 Task: Research Airbnb accommodation in Miandrarivo, Madagascar from 9th December, 2023 to 16th December, 2023 for 2 adults, 1 child.2 bedrooms having 2 beds and 1 bathroom. Property type can be flat. Booking option can be shelf check-in. Look for 4 properties as per requirement.
Action: Mouse moved to (544, 85)
Screenshot: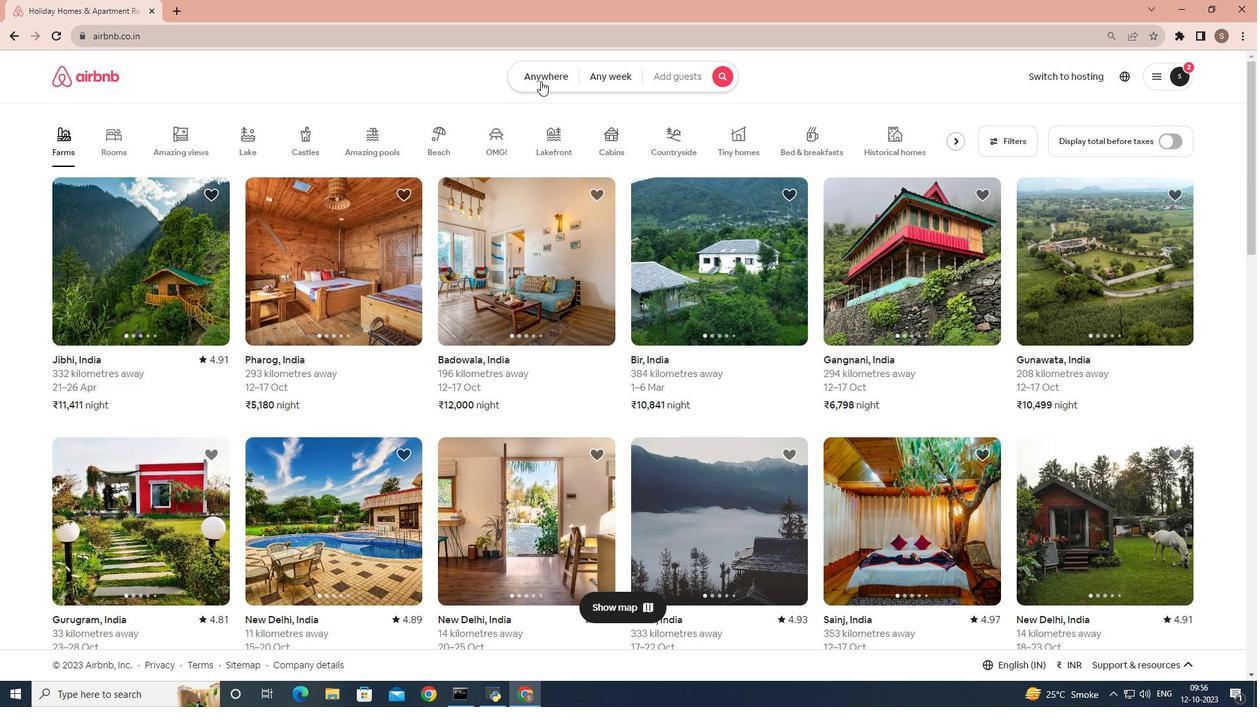 
Action: Mouse pressed left at (544, 85)
Screenshot: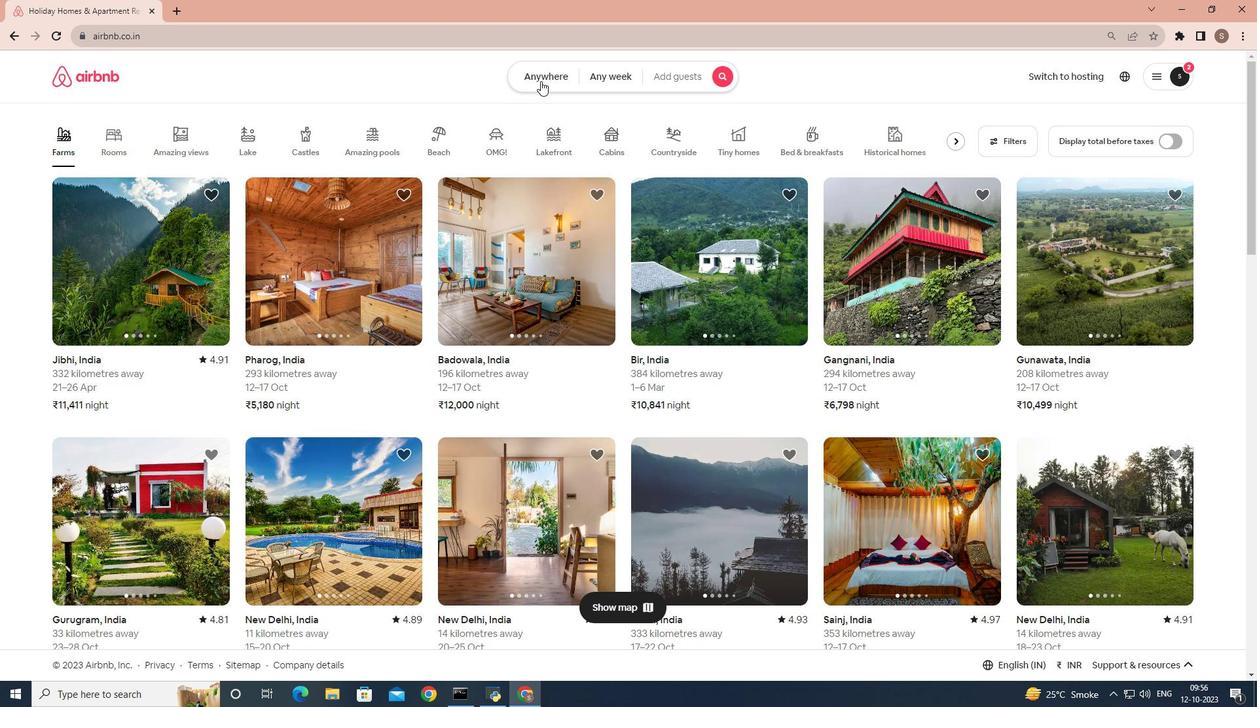 
Action: Mouse moved to (422, 130)
Screenshot: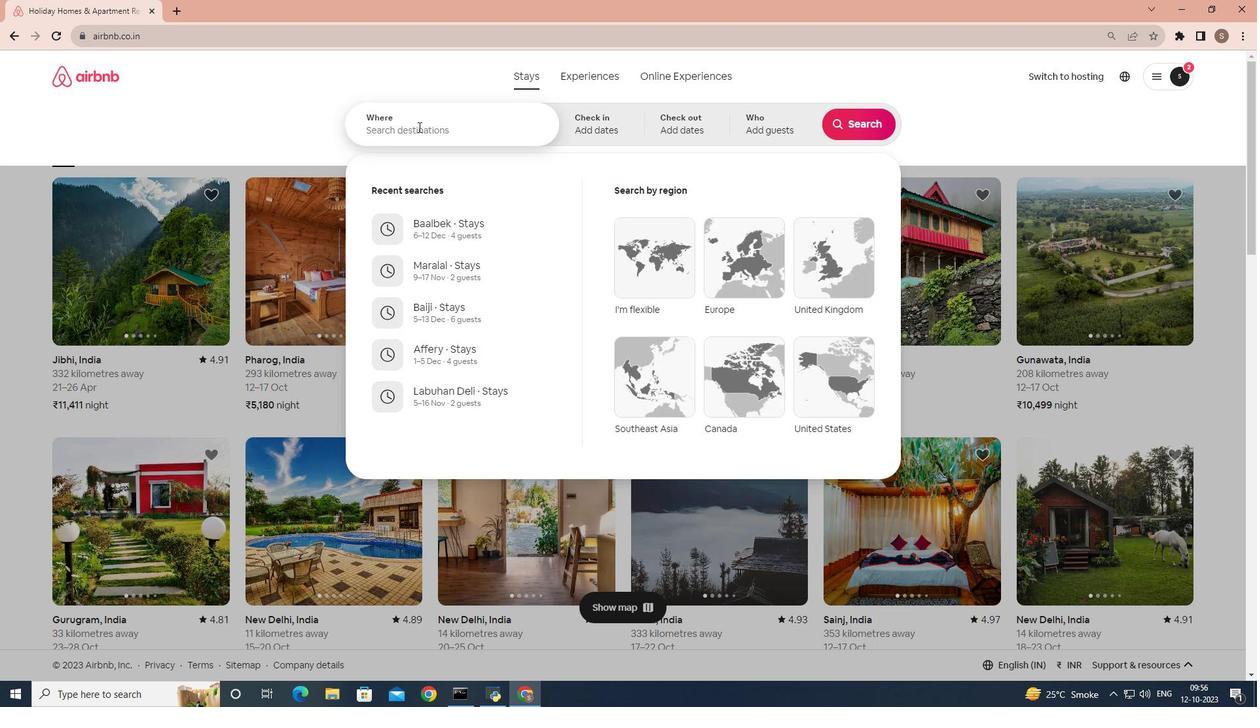 
Action: Mouse pressed left at (422, 130)
Screenshot: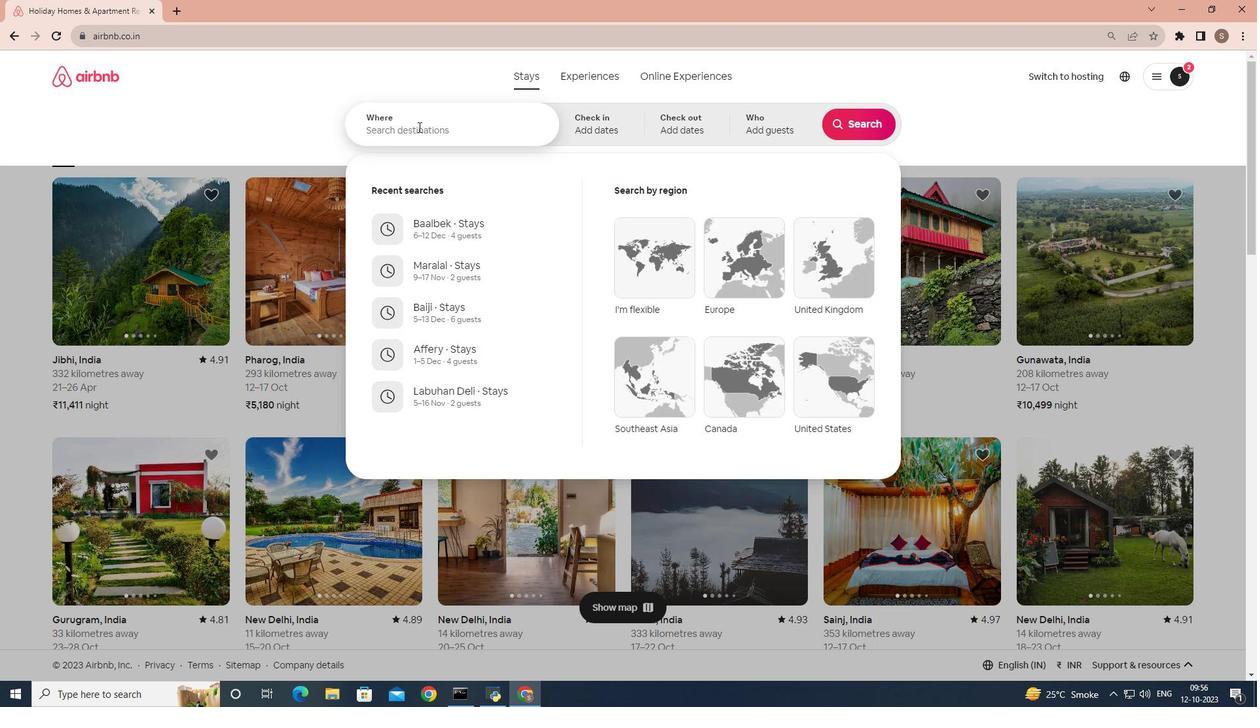 
Action: Key pressed miandrarivo
Screenshot: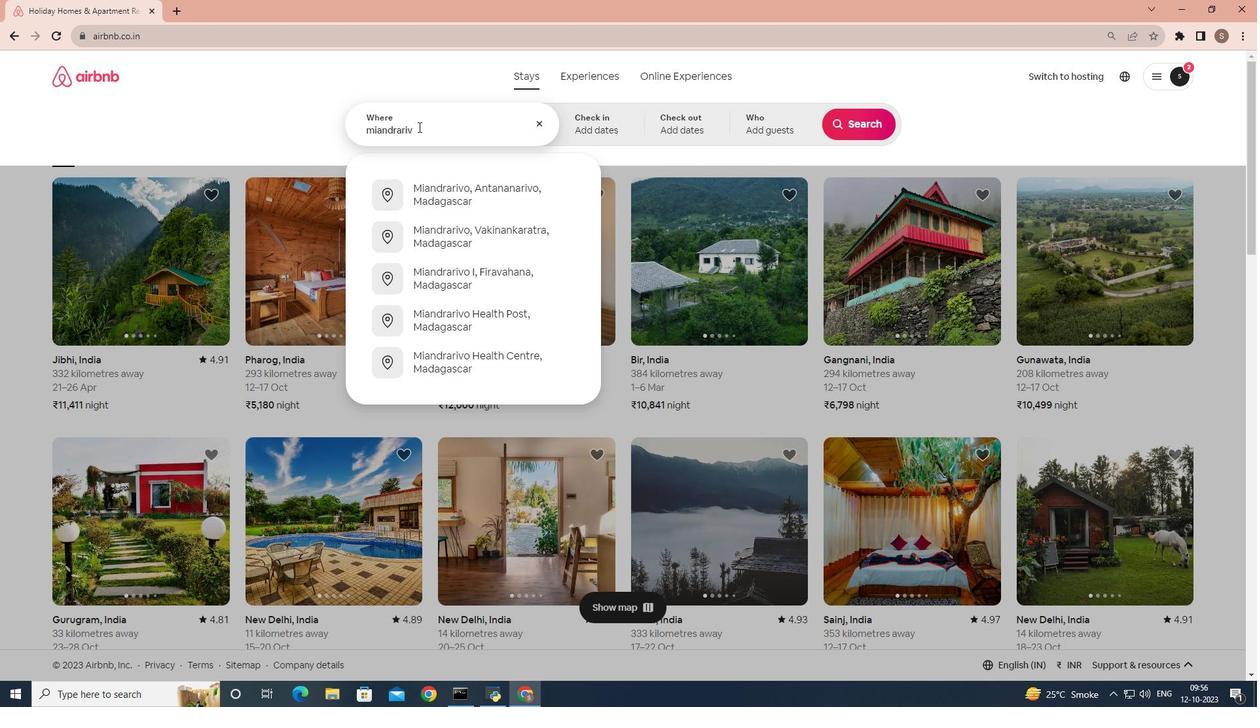 
Action: Mouse moved to (430, 199)
Screenshot: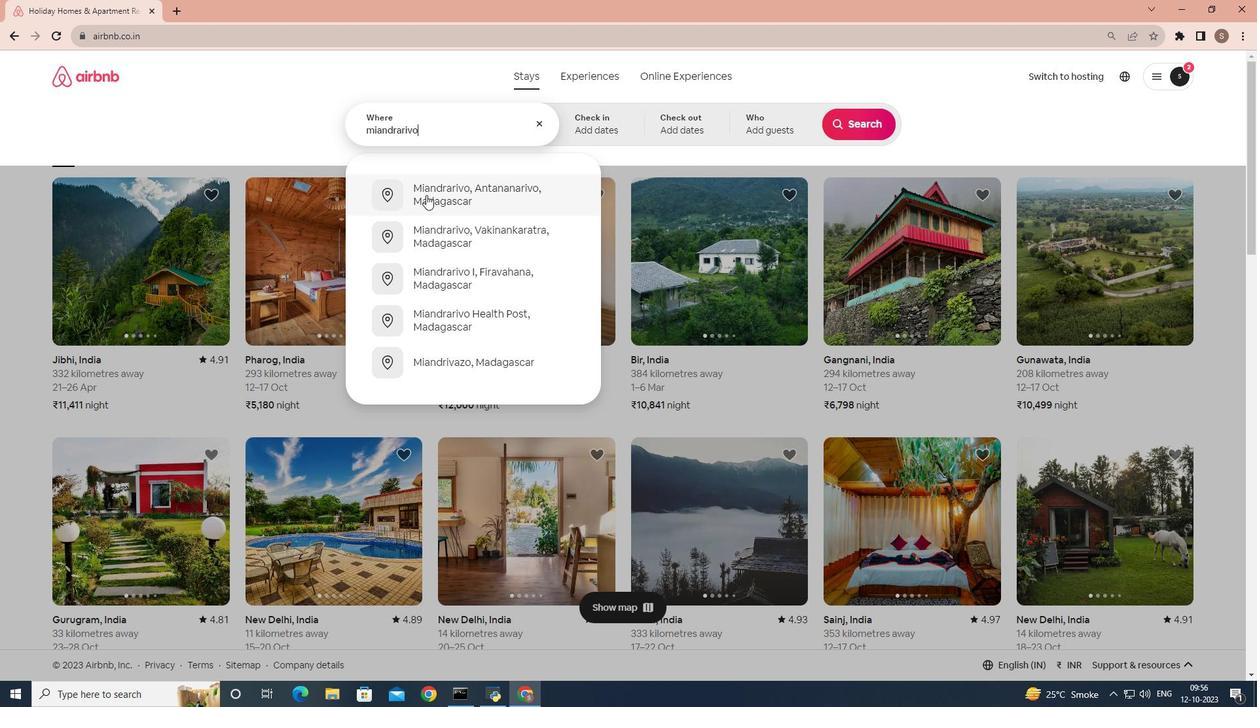 
Action: Mouse pressed left at (430, 199)
Screenshot: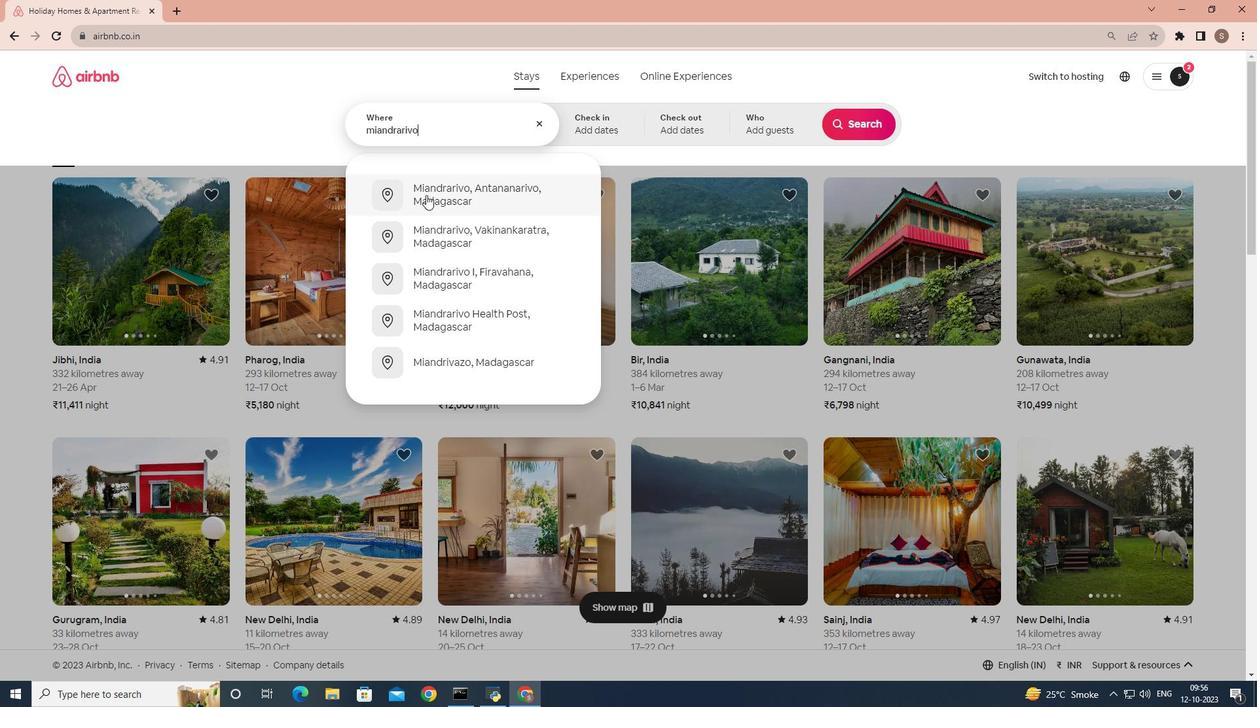 
Action: Mouse moved to (864, 233)
Screenshot: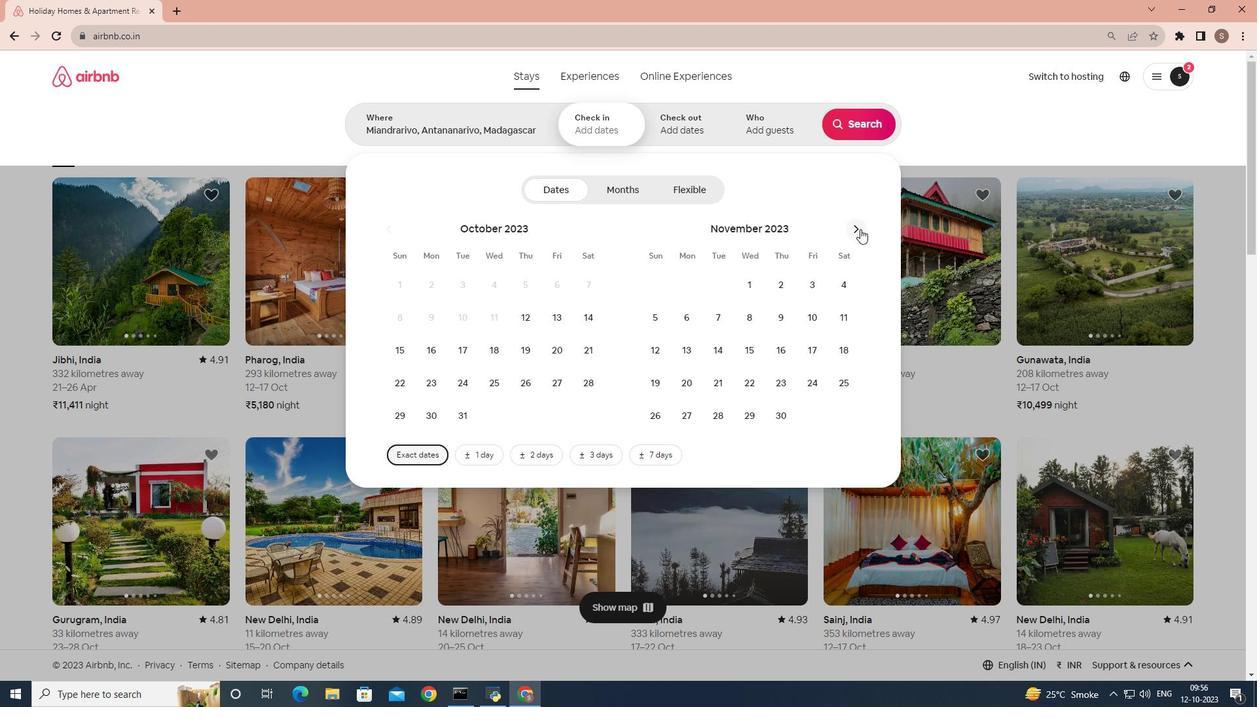 
Action: Mouse pressed left at (864, 233)
Screenshot: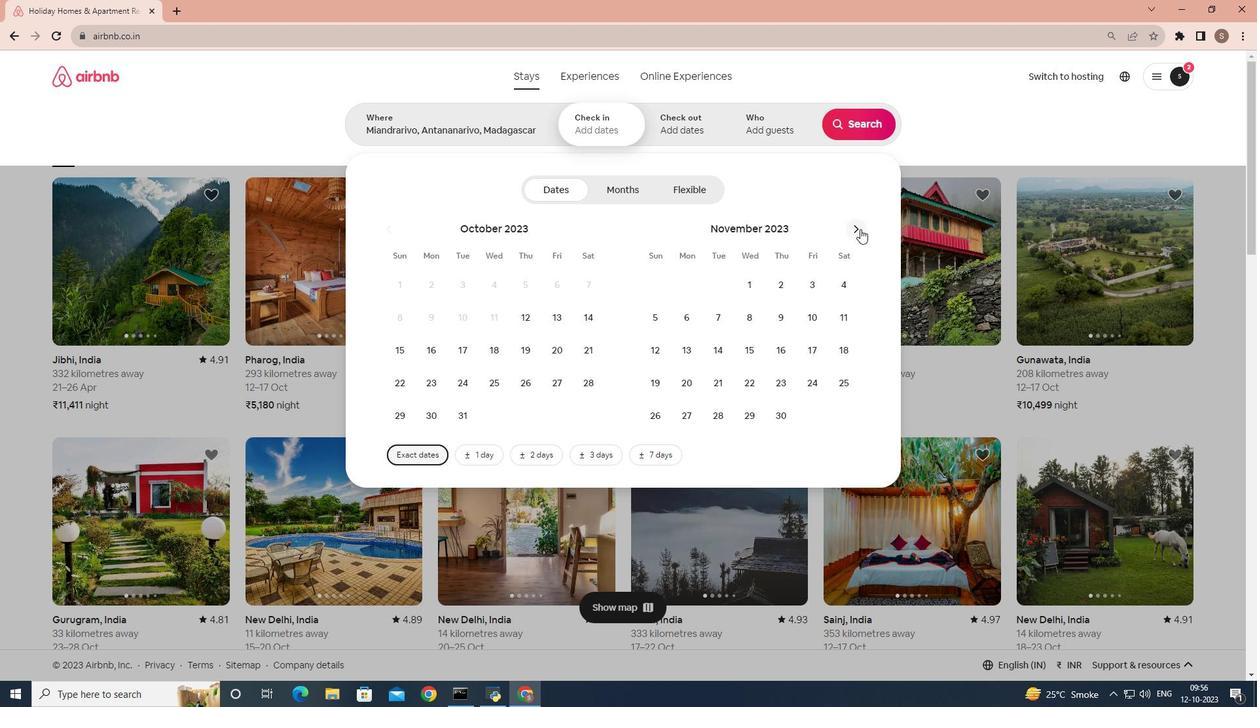 
Action: Mouse moved to (839, 313)
Screenshot: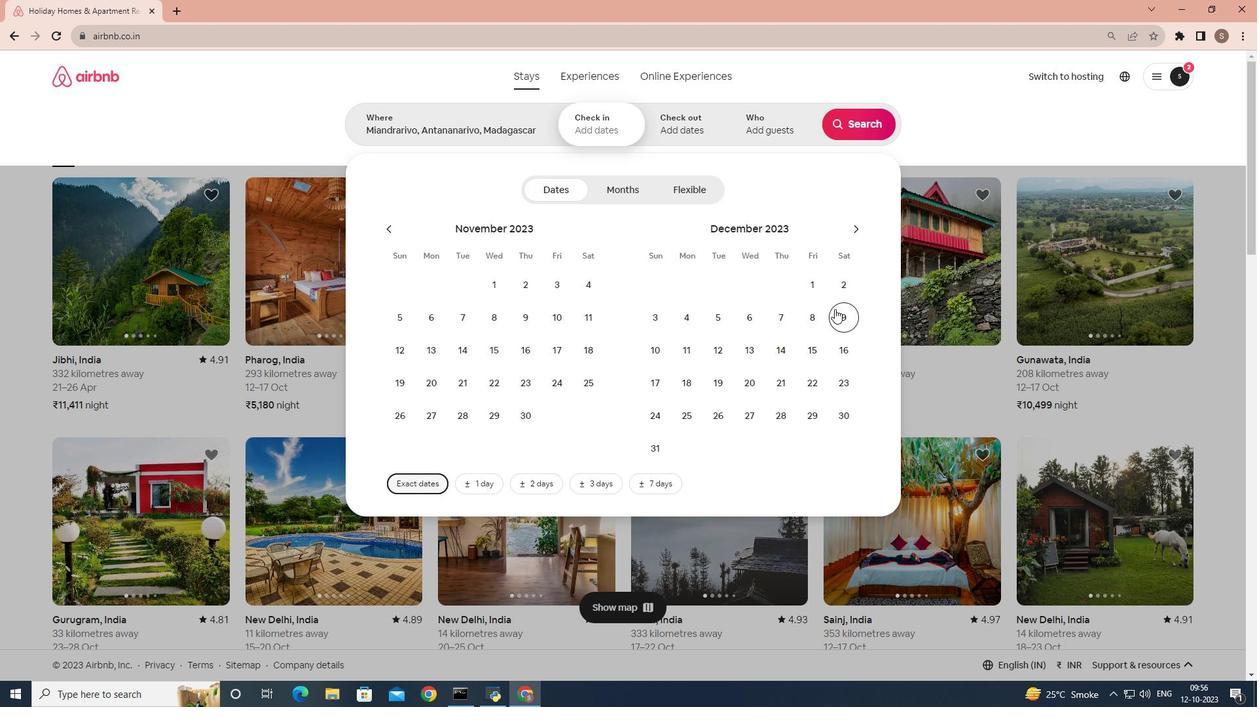 
Action: Mouse pressed left at (839, 313)
Screenshot: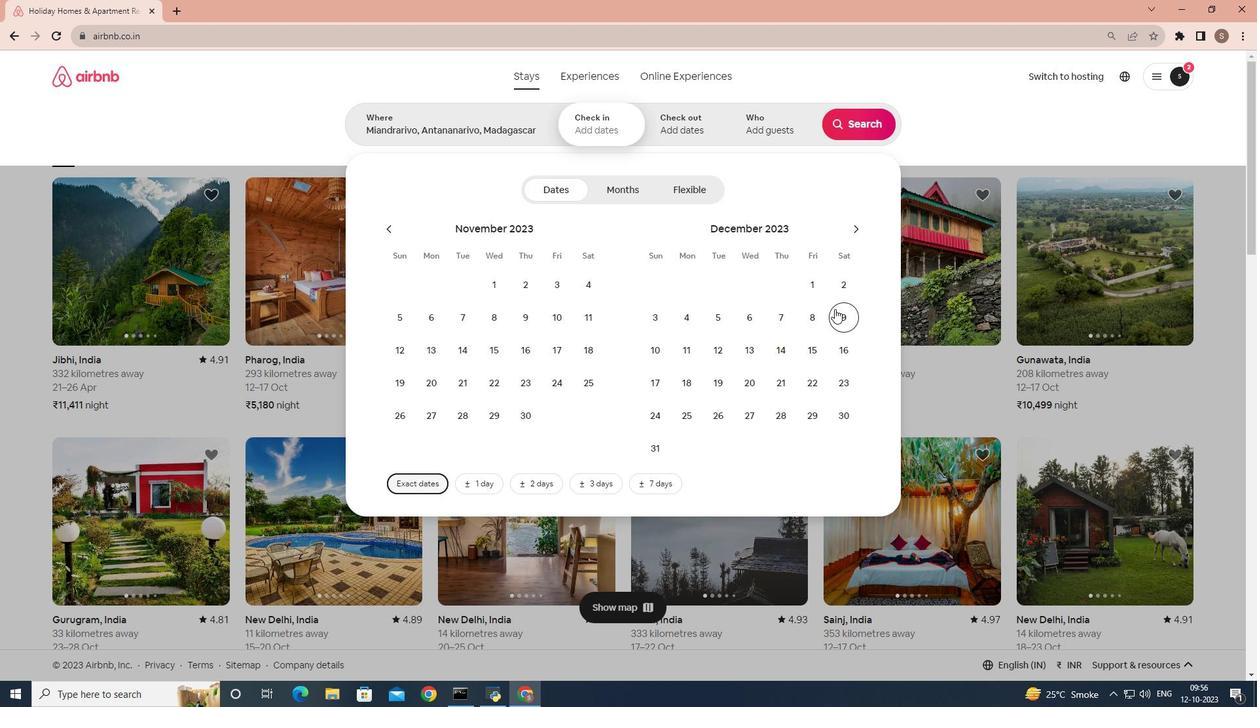
Action: Mouse moved to (855, 356)
Screenshot: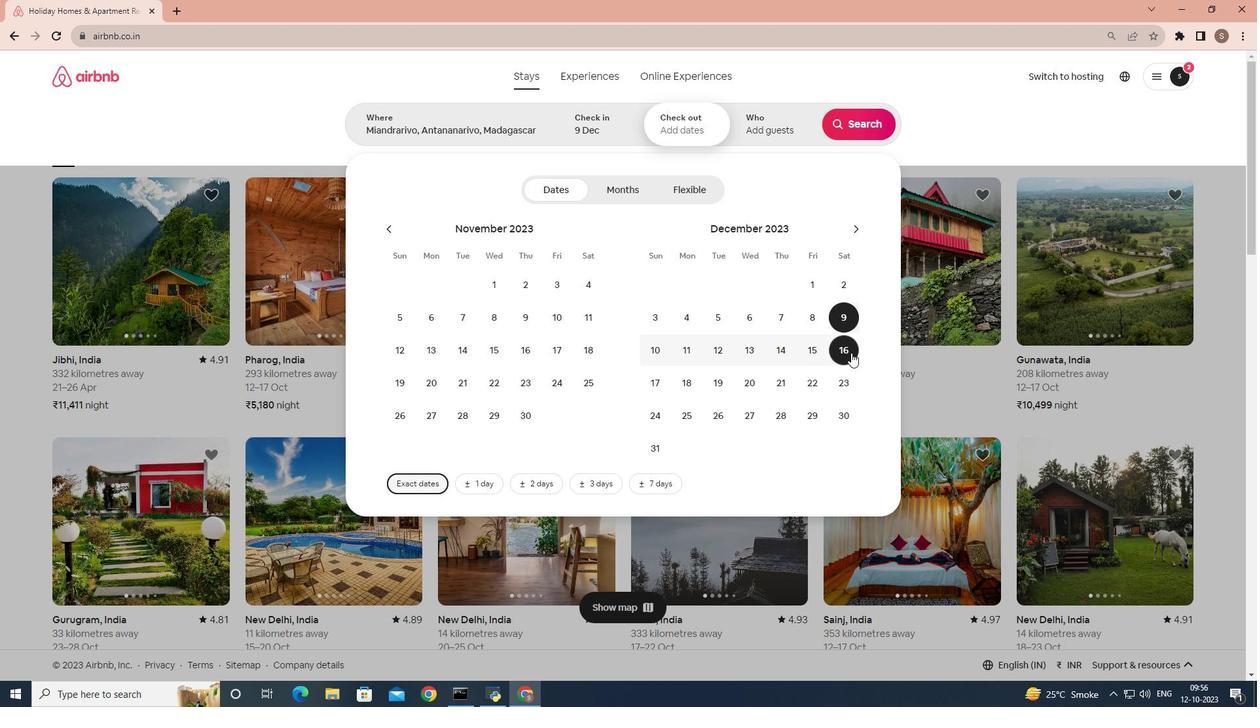 
Action: Mouse pressed left at (855, 356)
Screenshot: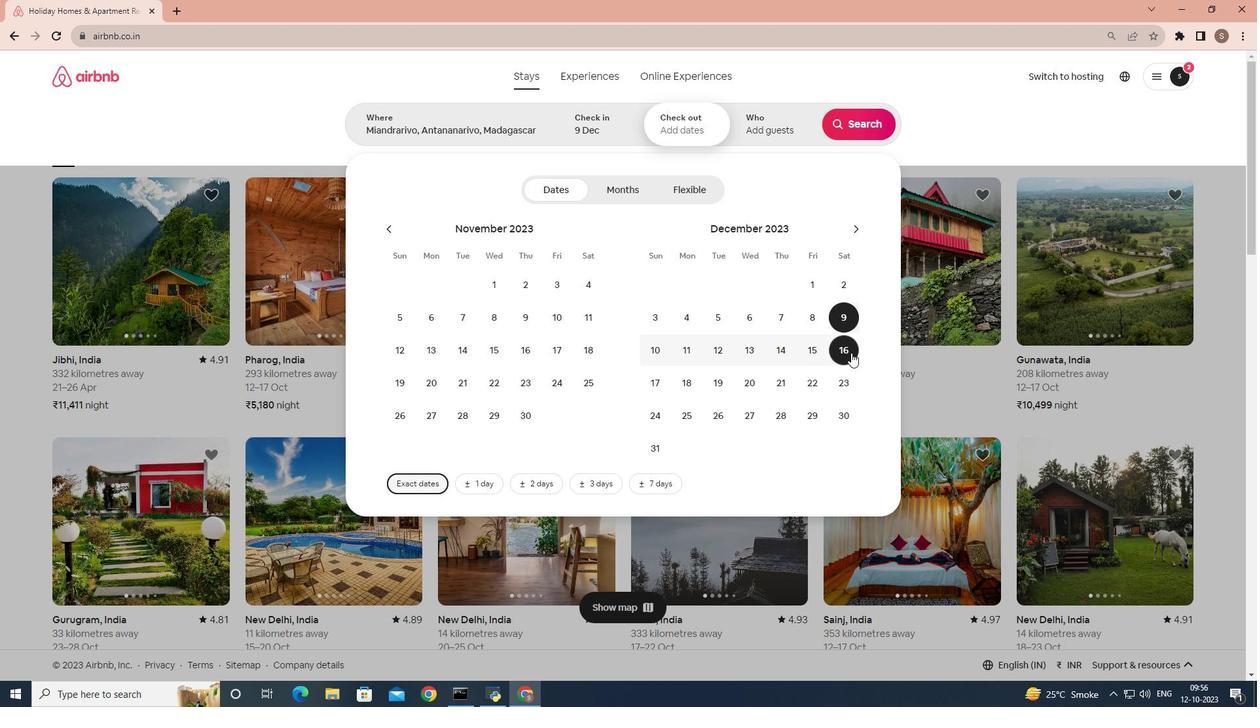 
Action: Mouse moved to (736, 117)
Screenshot: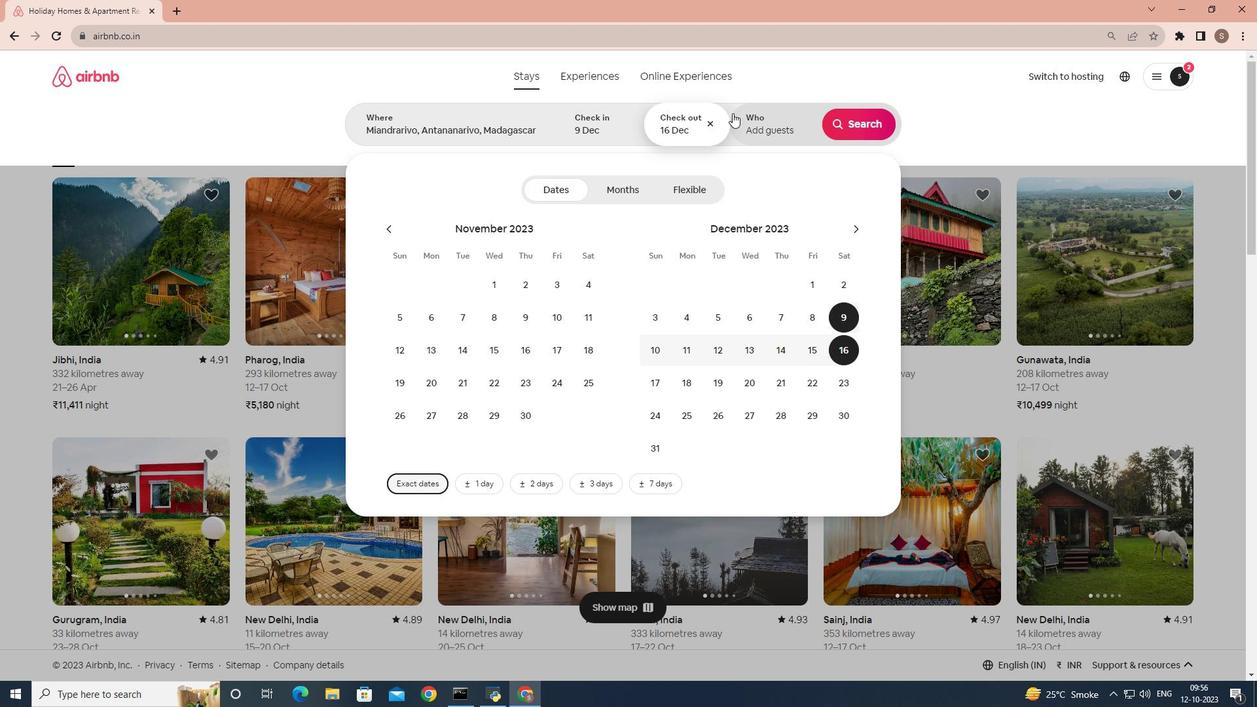 
Action: Mouse pressed left at (736, 117)
Screenshot: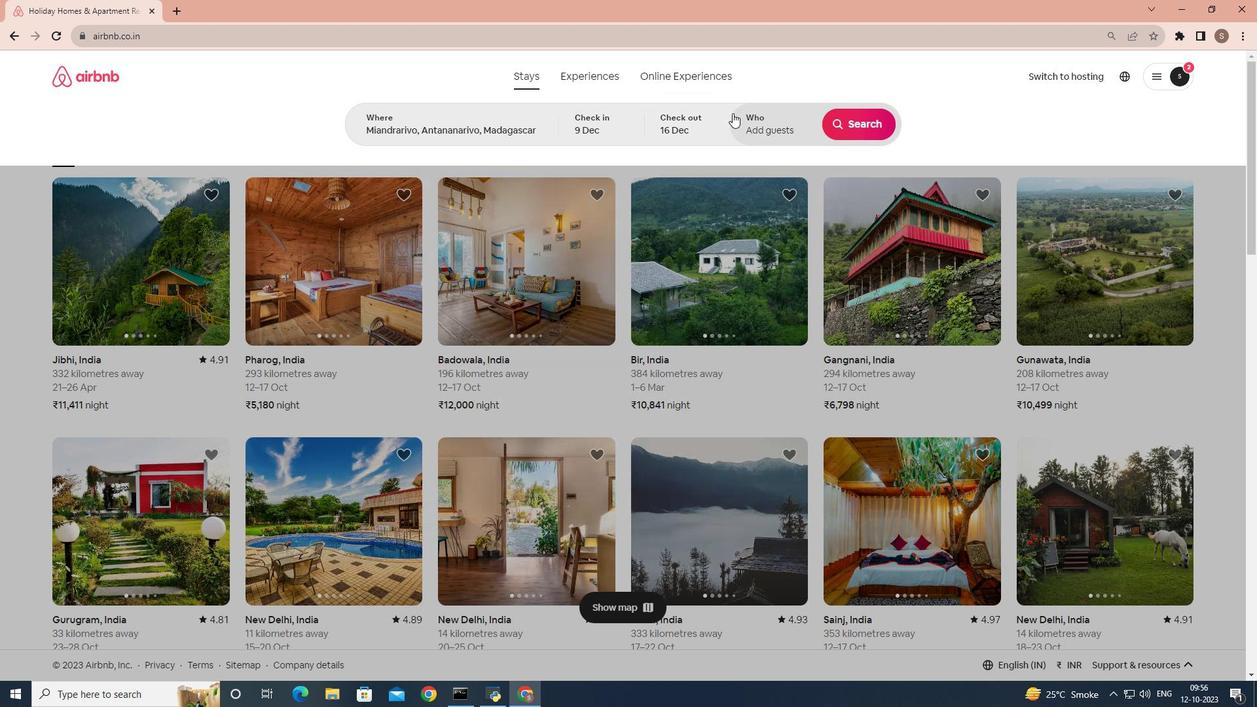 
Action: Mouse moved to (869, 195)
Screenshot: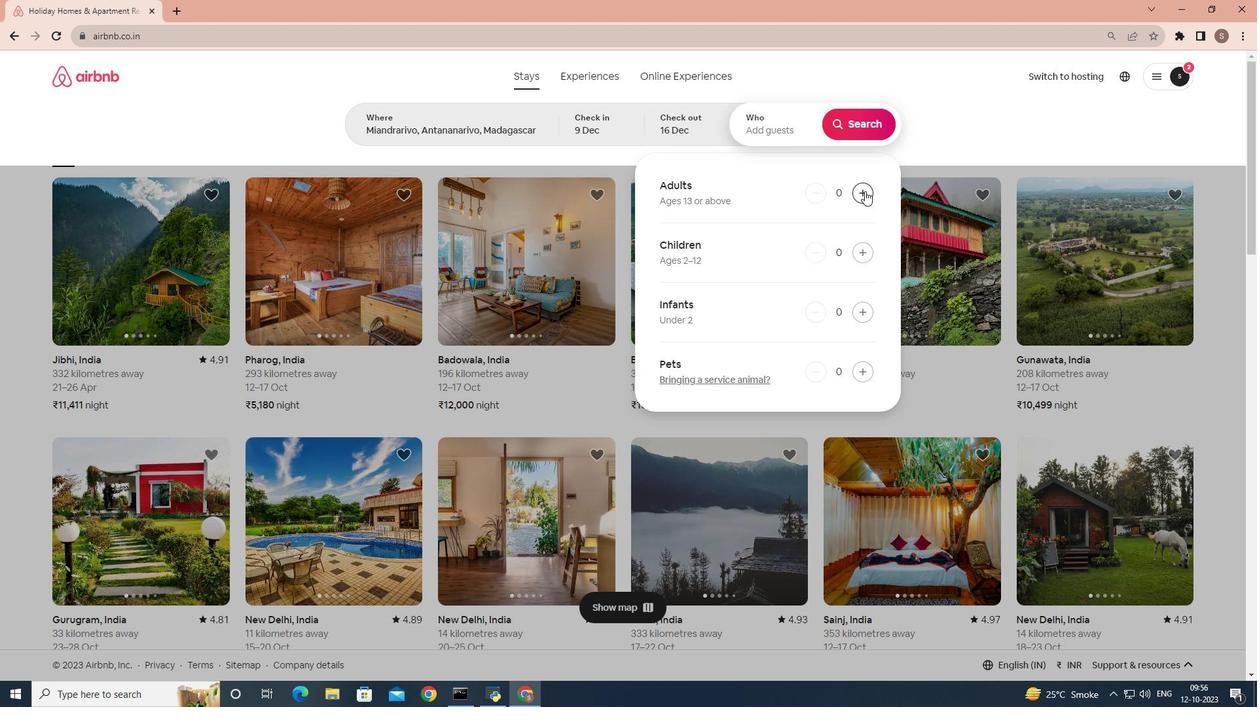 
Action: Mouse pressed left at (869, 195)
Screenshot: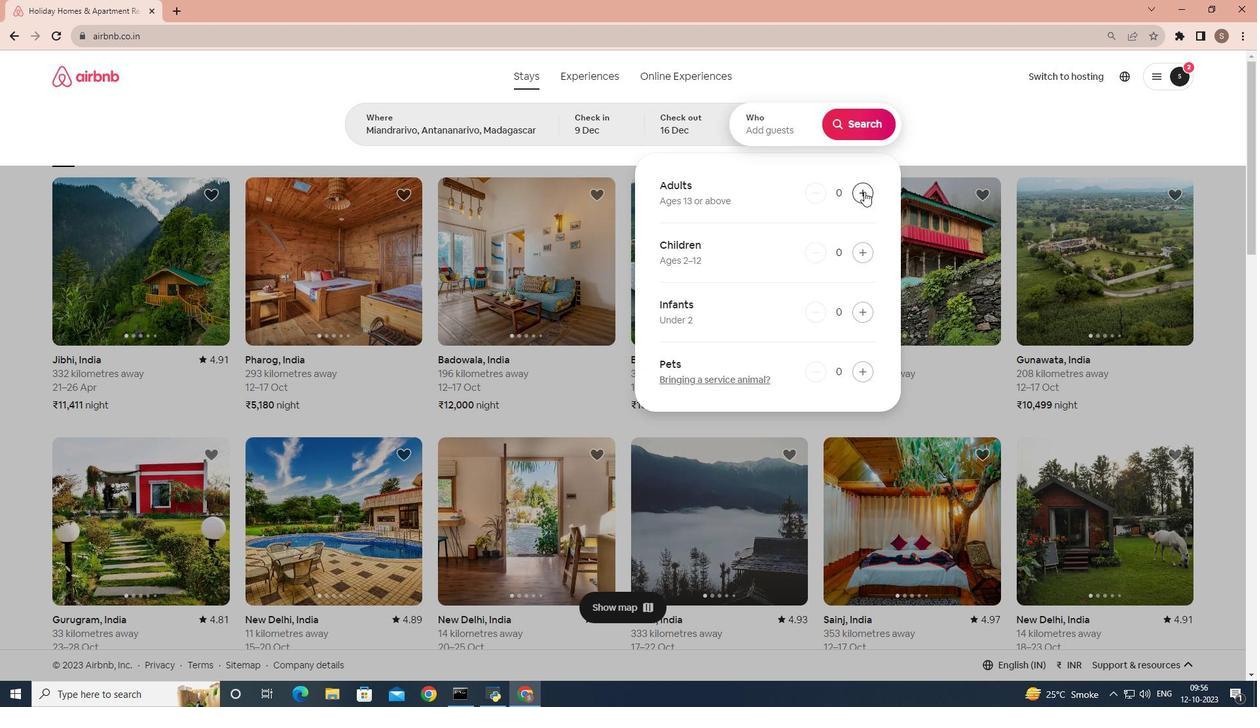 
Action: Mouse moved to (868, 195)
Screenshot: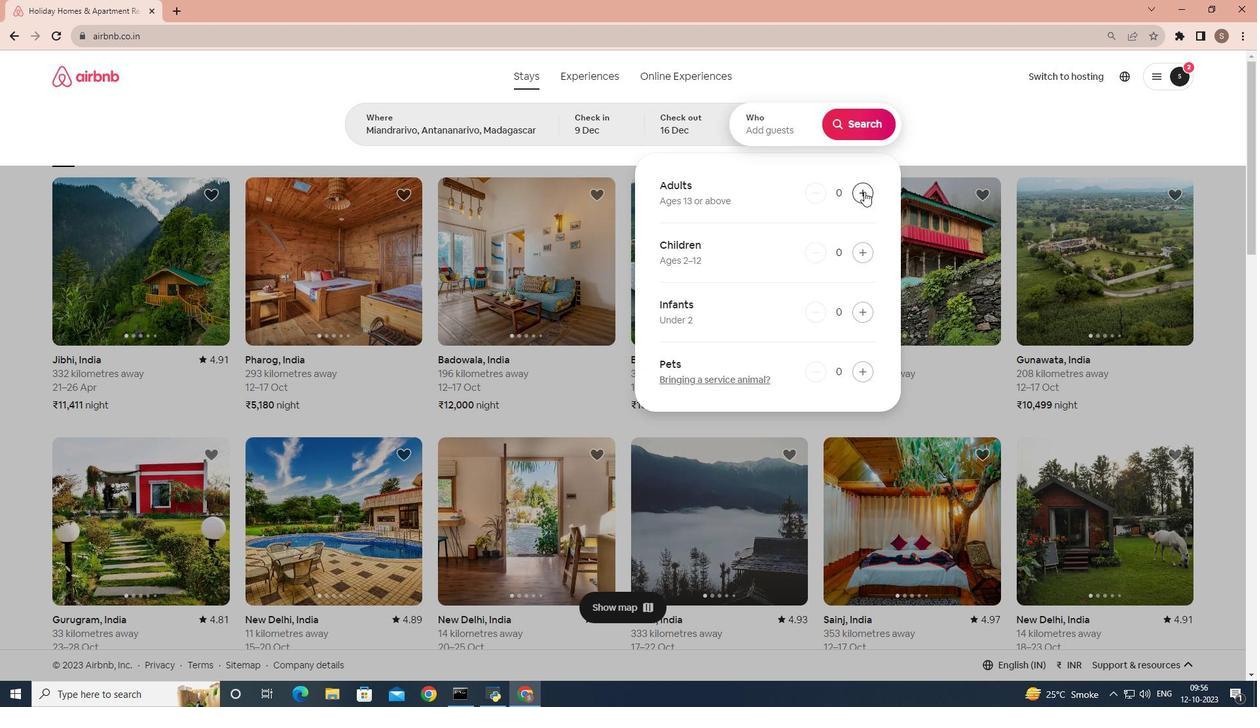 
Action: Mouse pressed left at (868, 195)
Screenshot: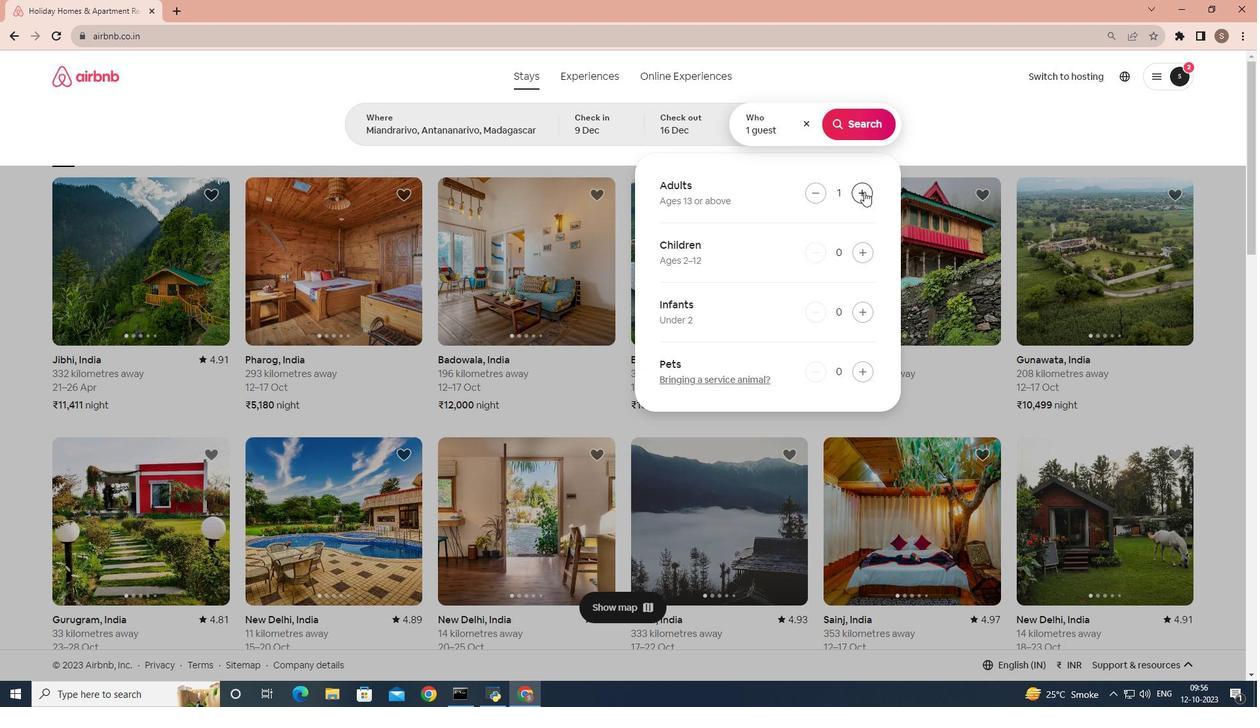 
Action: Mouse moved to (856, 257)
Screenshot: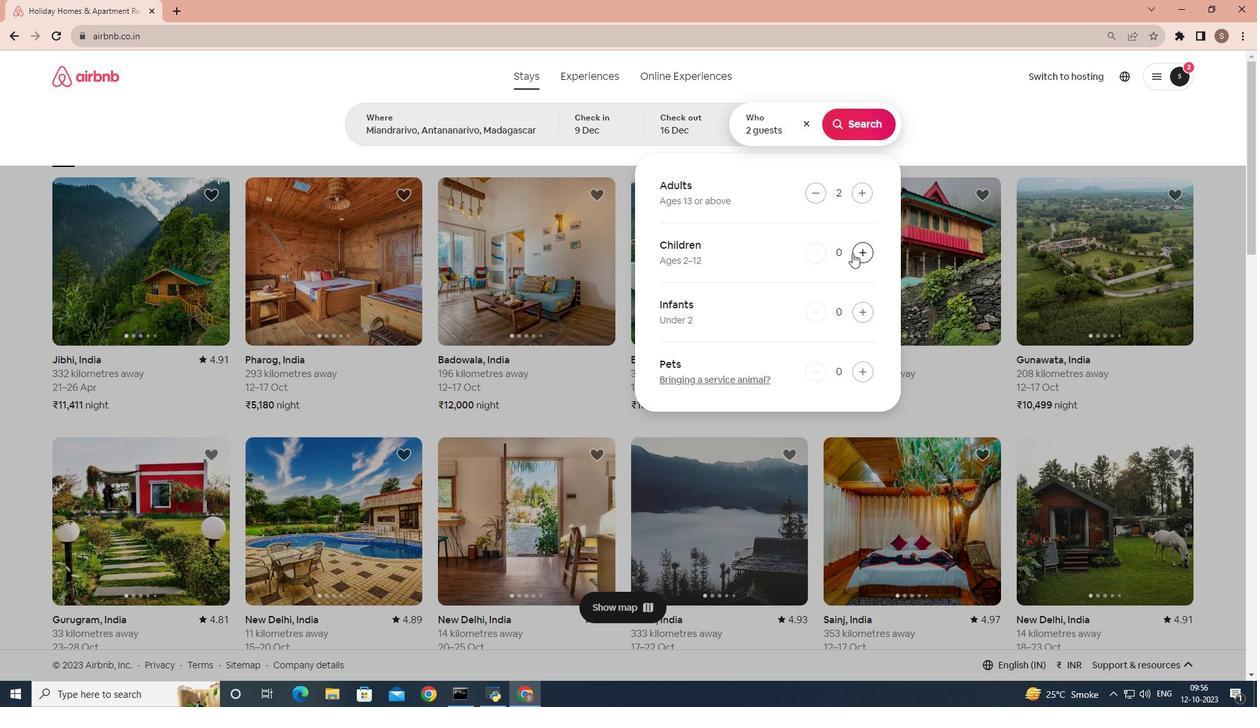 
Action: Mouse pressed left at (856, 257)
Screenshot: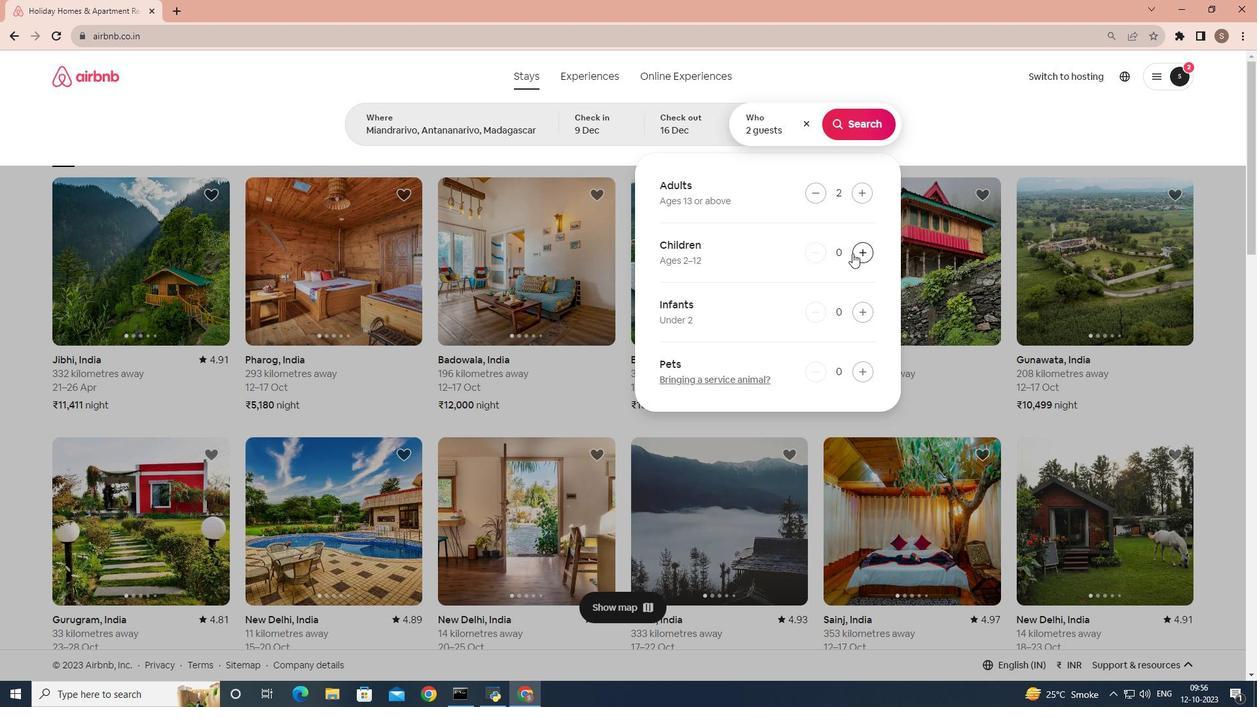 
Action: Mouse moved to (876, 134)
Screenshot: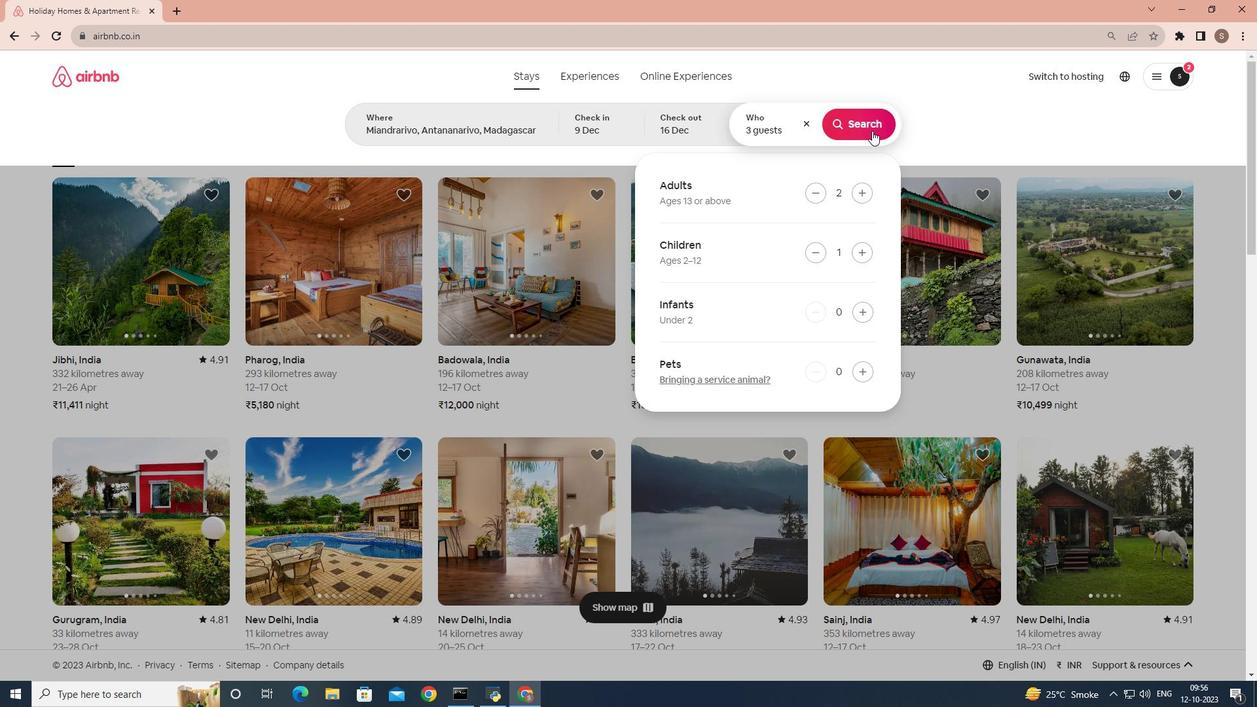
Action: Mouse pressed left at (876, 134)
Screenshot: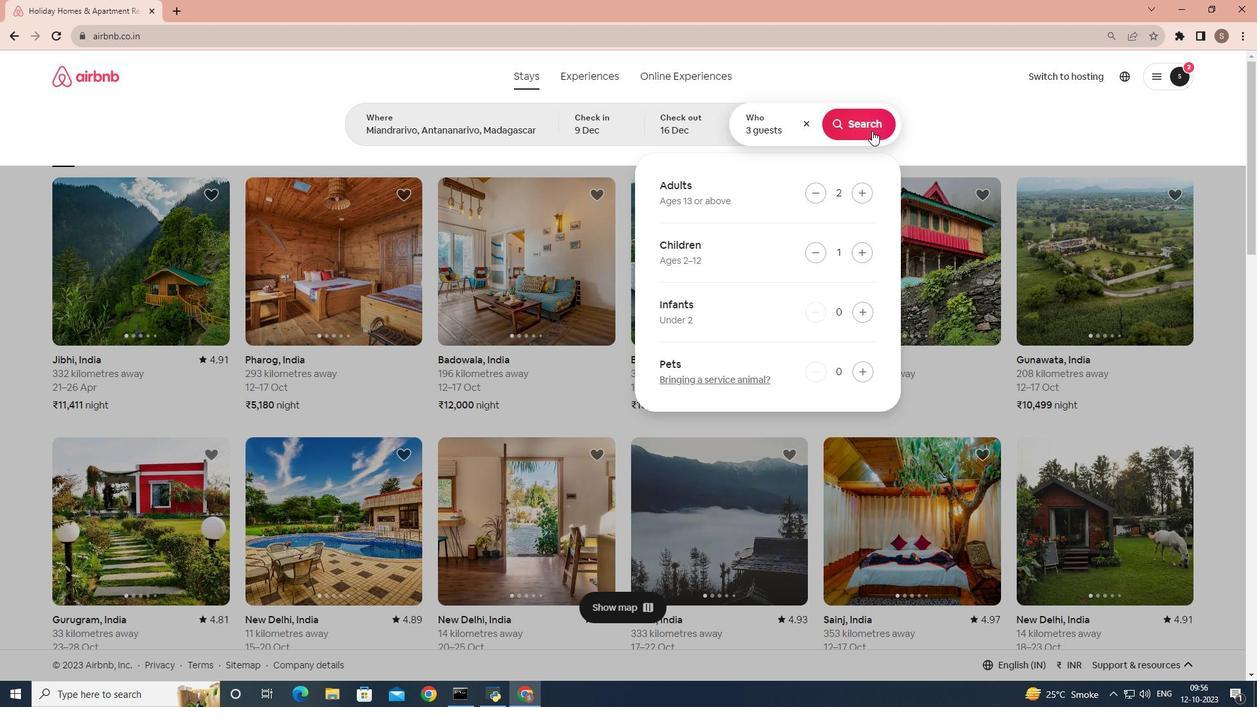 
Action: Mouse moved to (1047, 131)
Screenshot: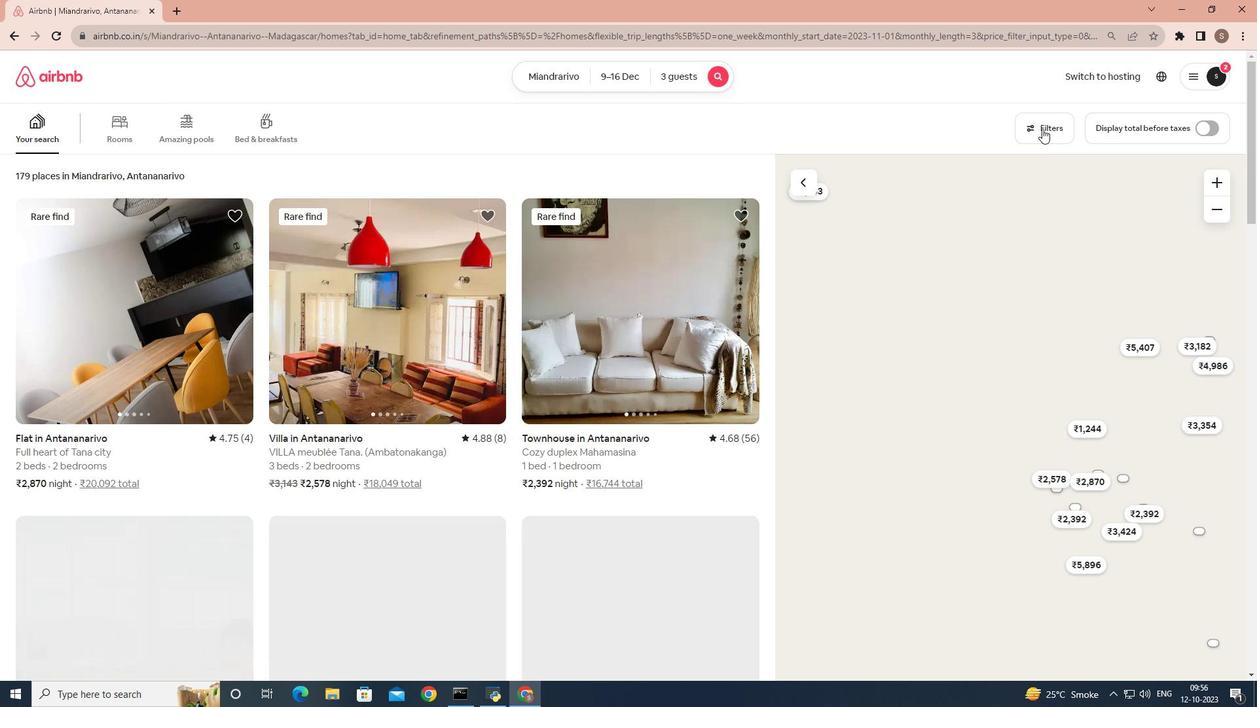 
Action: Mouse pressed left at (1047, 131)
Screenshot: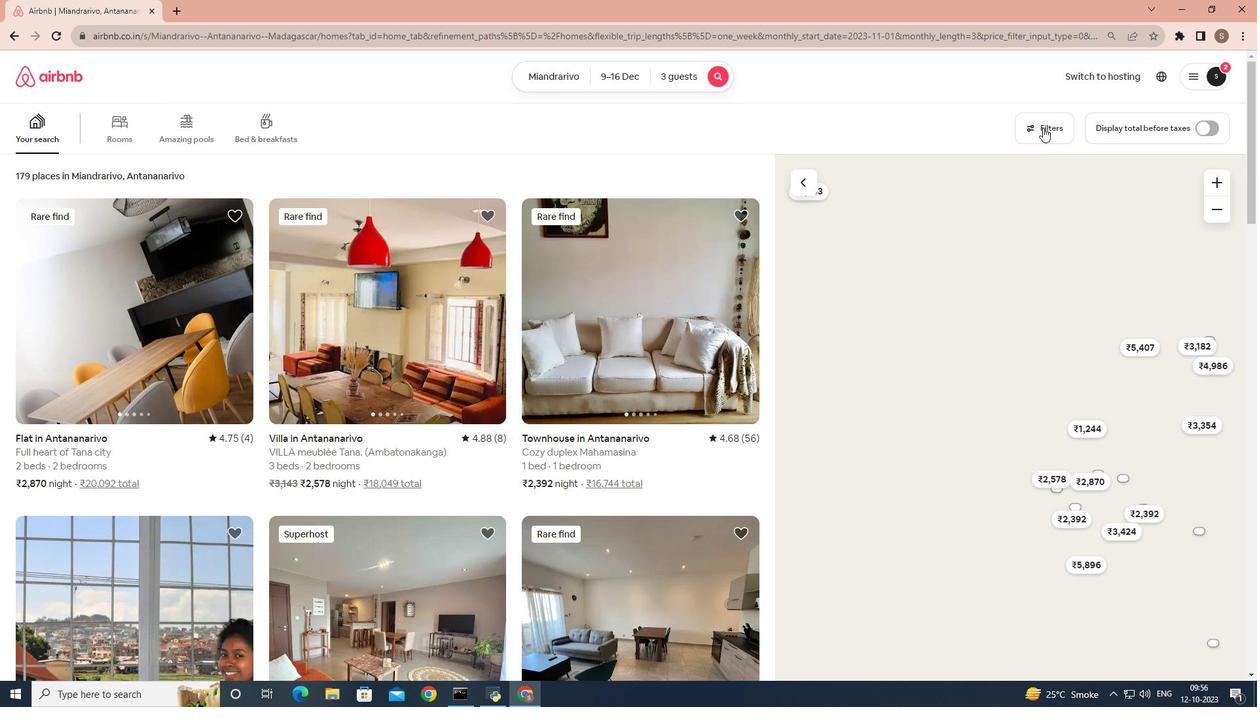 
Action: Mouse moved to (621, 341)
Screenshot: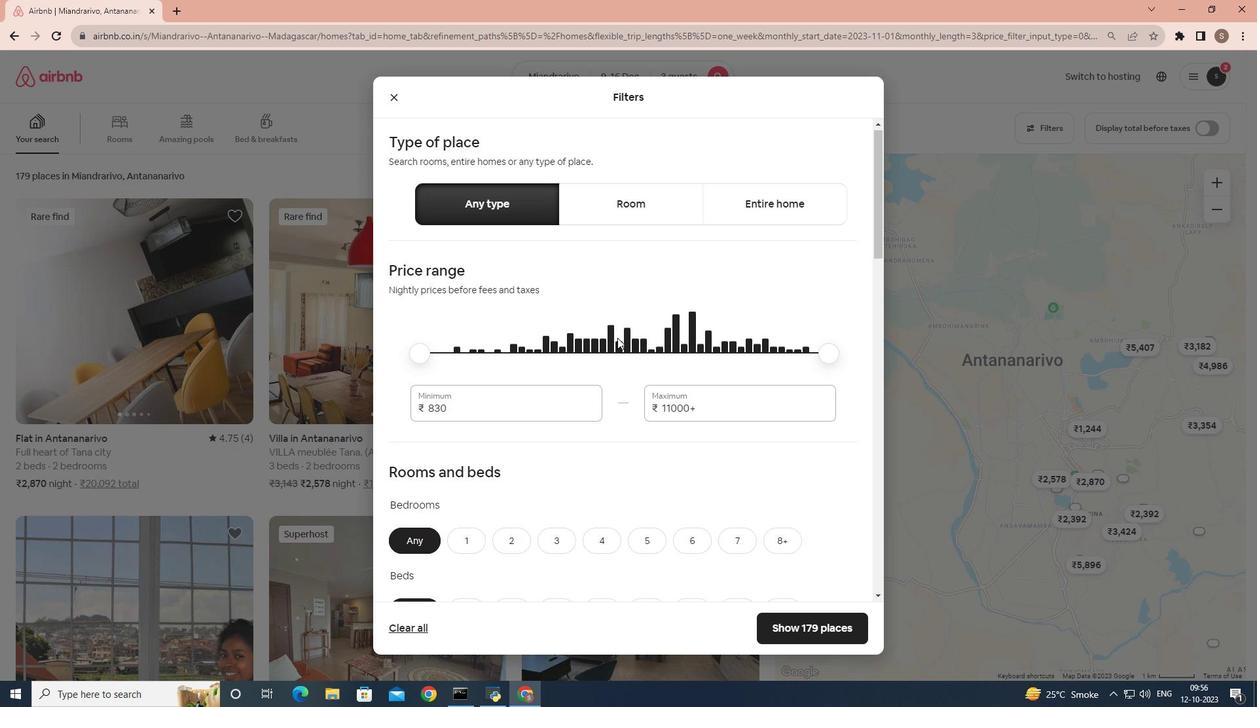 
Action: Mouse scrolled (621, 341) with delta (0, 0)
Screenshot: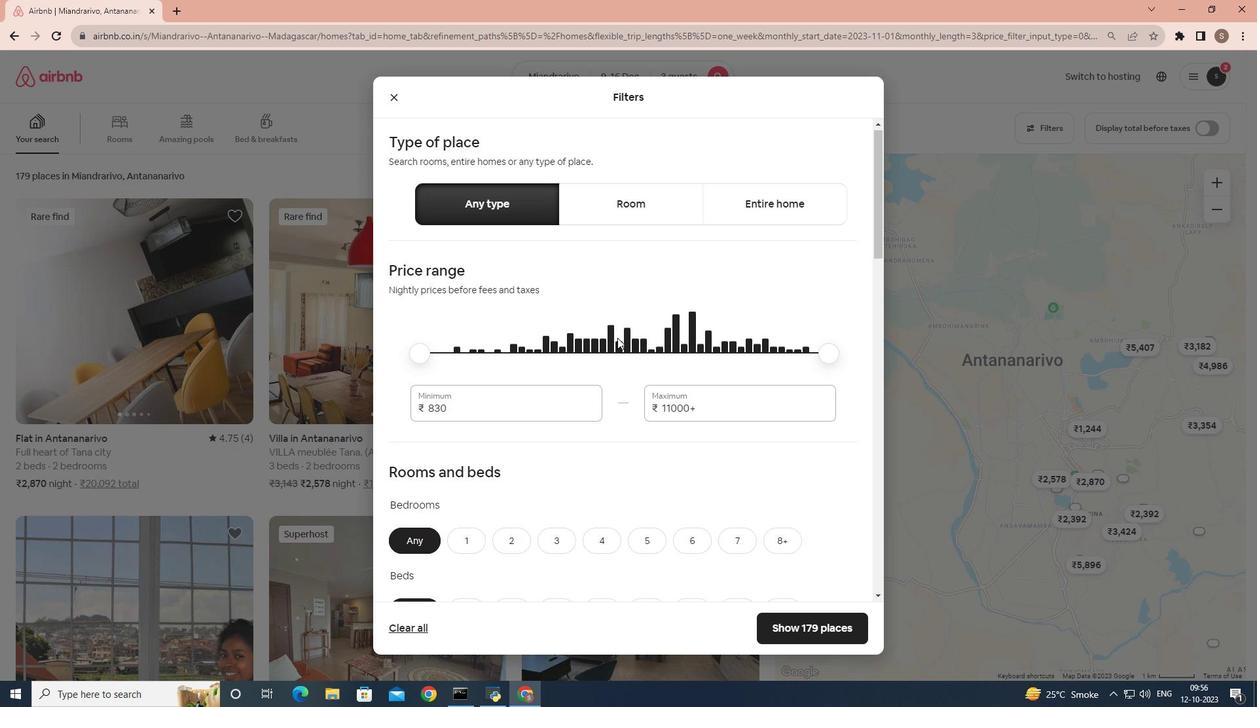 
Action: Mouse scrolled (621, 341) with delta (0, 0)
Screenshot: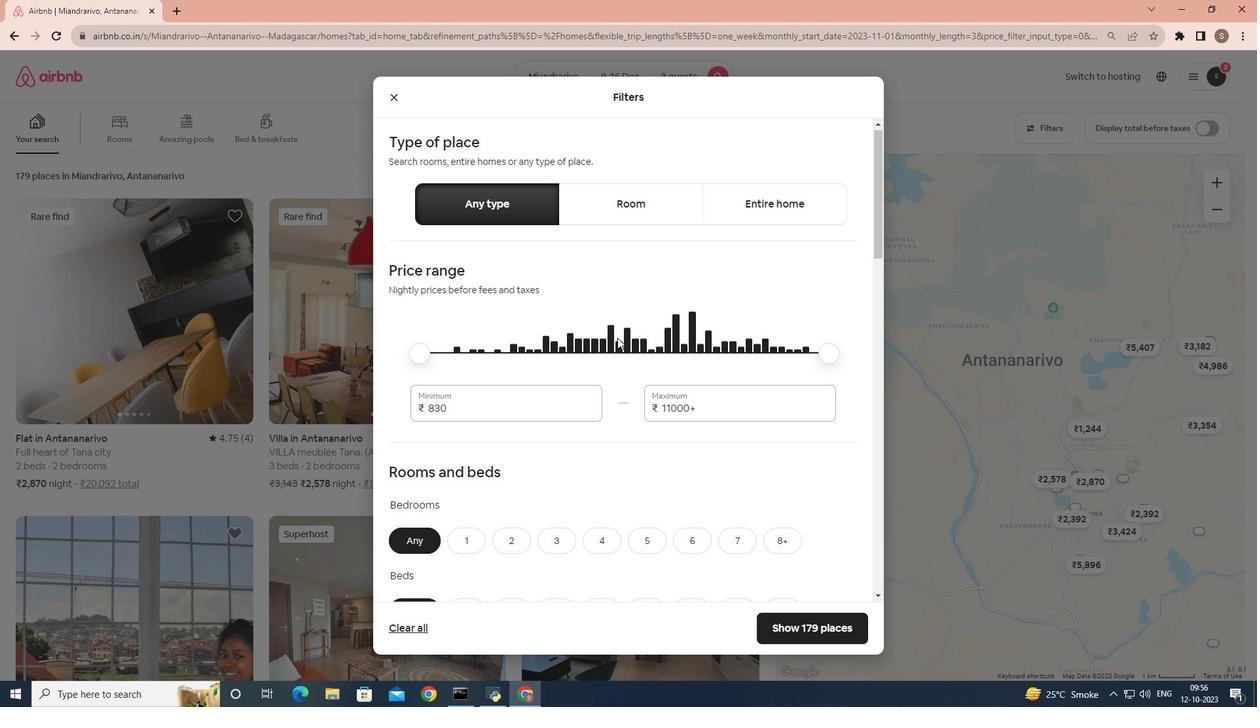 
Action: Mouse moved to (620, 341)
Screenshot: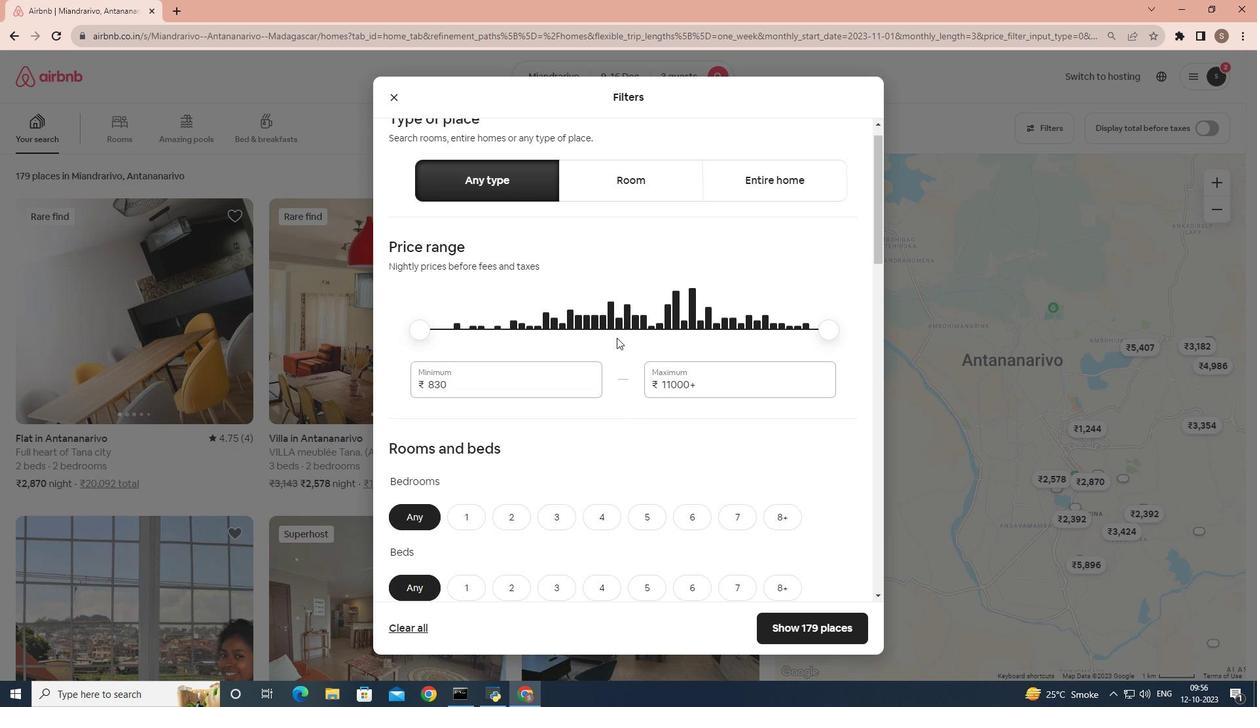 
Action: Mouse scrolled (620, 341) with delta (0, 0)
Screenshot: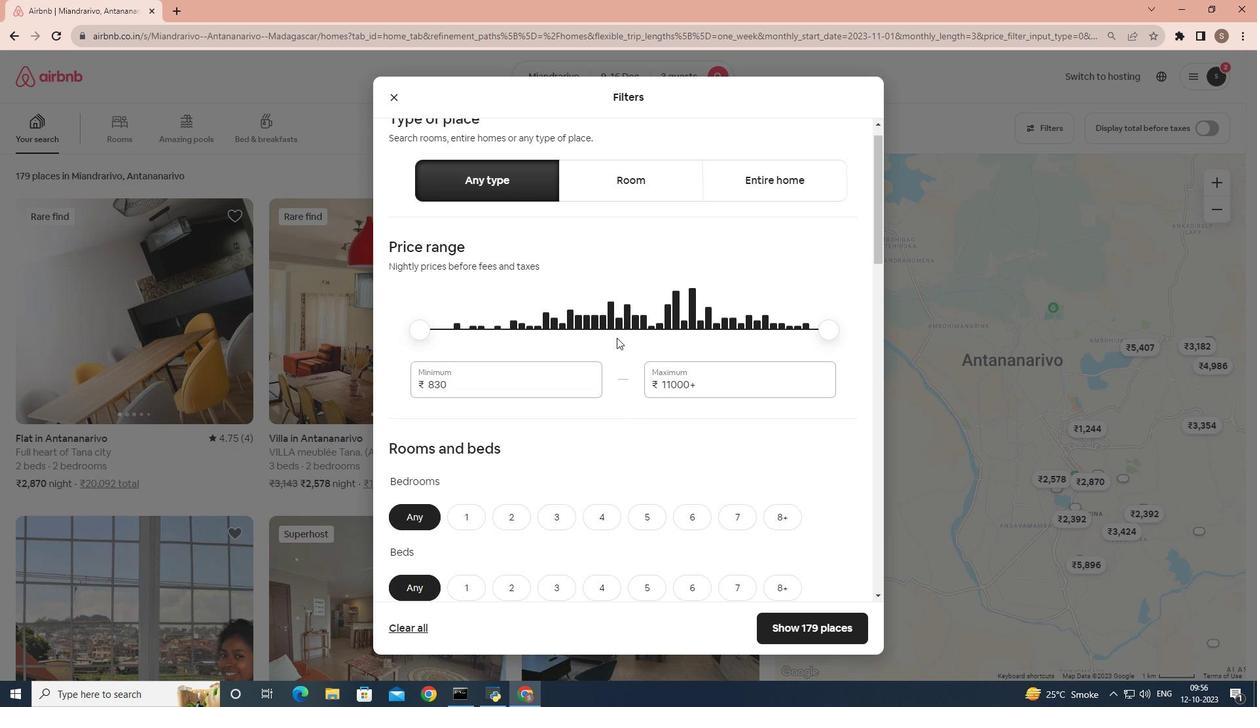 
Action: Mouse scrolled (620, 341) with delta (0, 0)
Screenshot: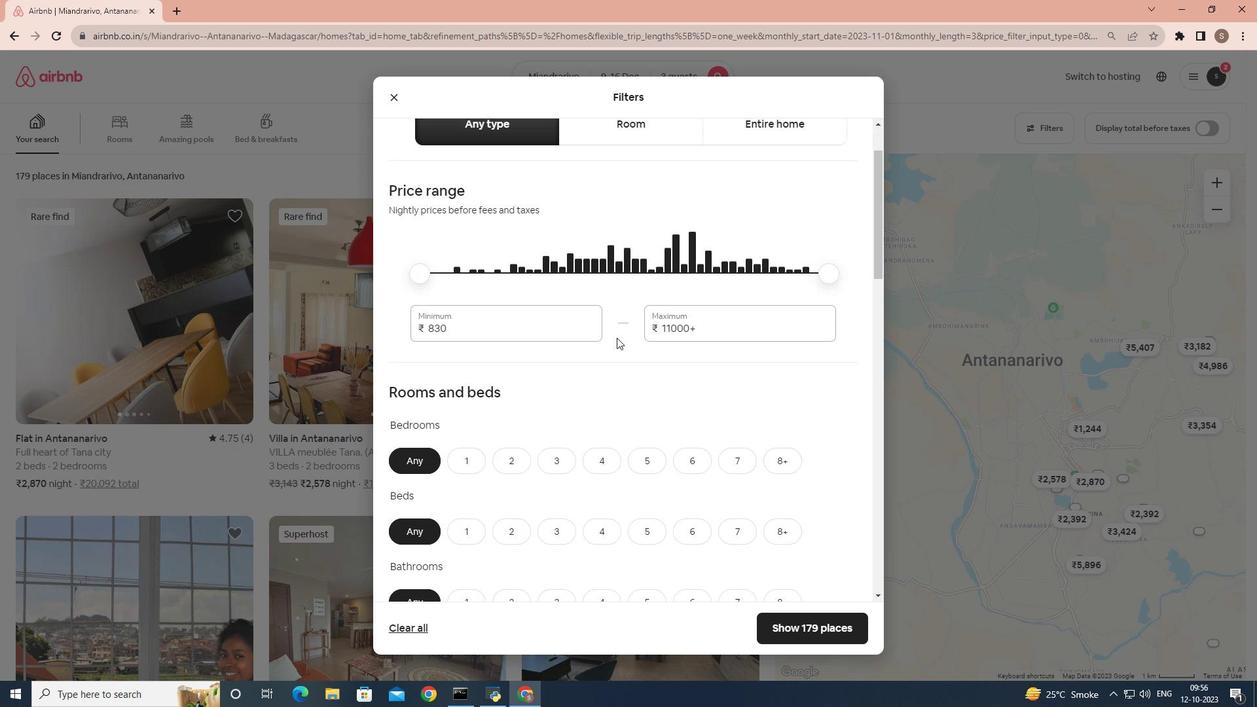 
Action: Mouse scrolled (620, 341) with delta (0, 0)
Screenshot: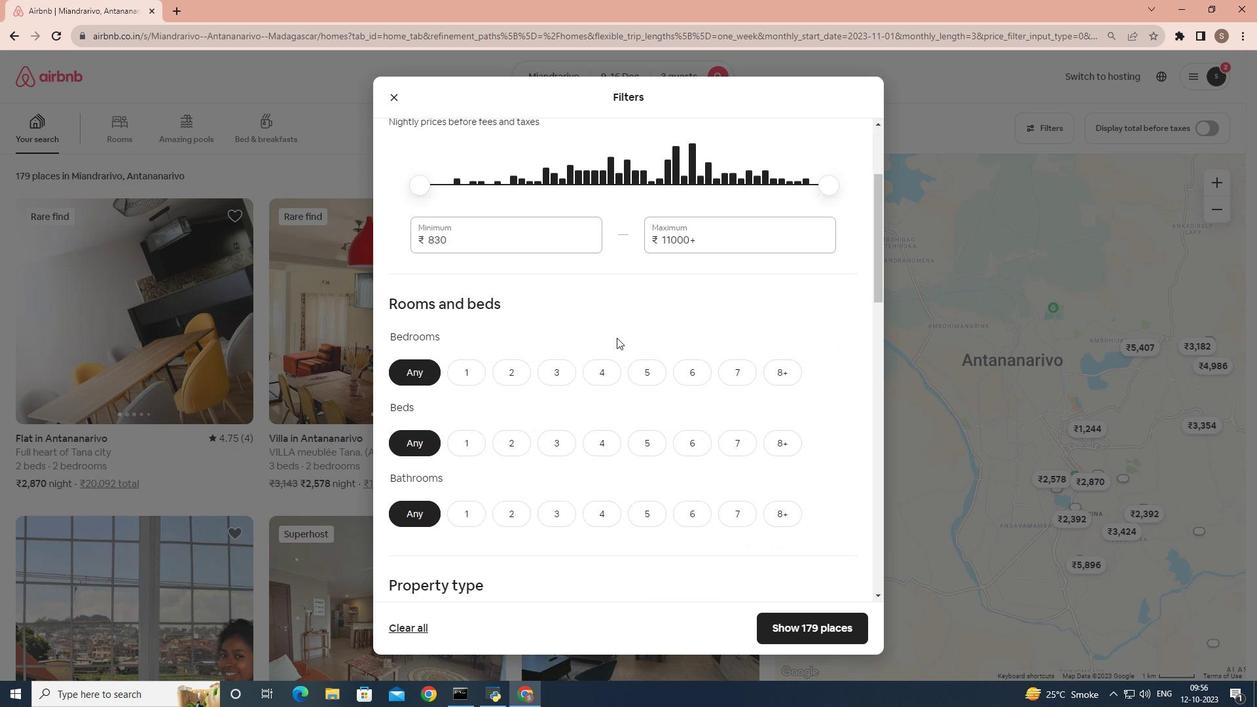 
Action: Mouse scrolled (620, 341) with delta (0, 0)
Screenshot: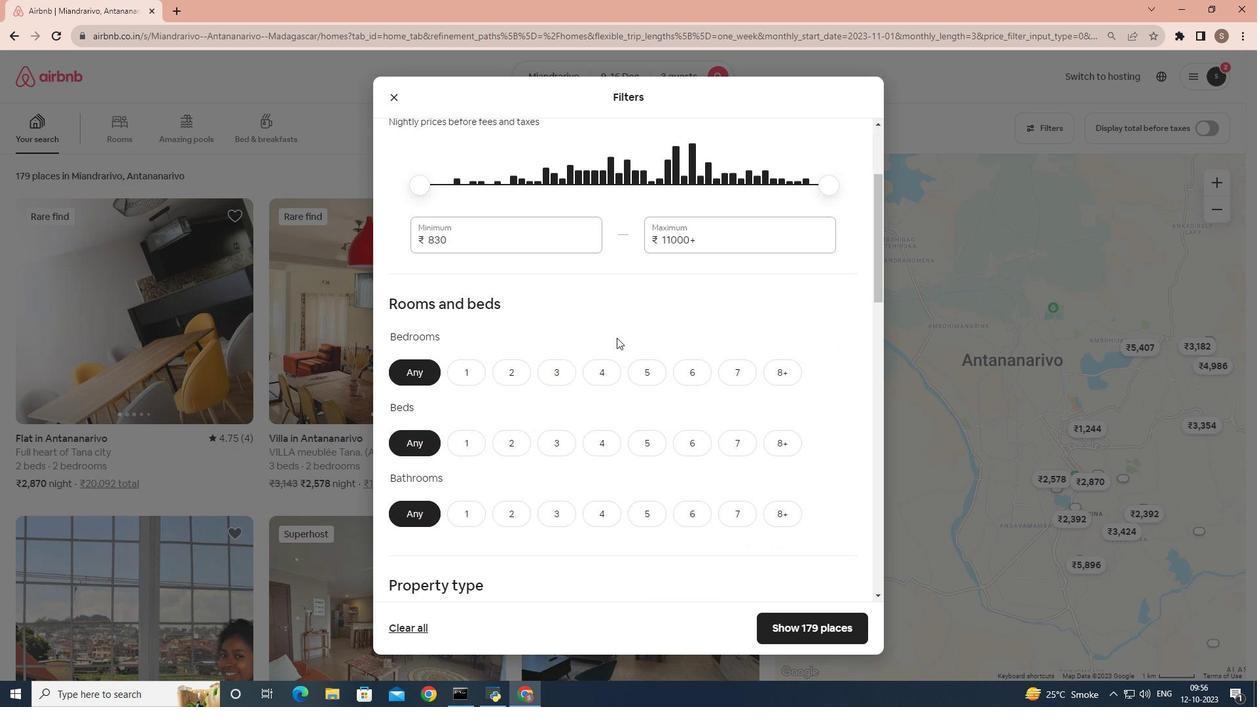 
Action: Mouse scrolled (620, 342) with delta (0, 0)
Screenshot: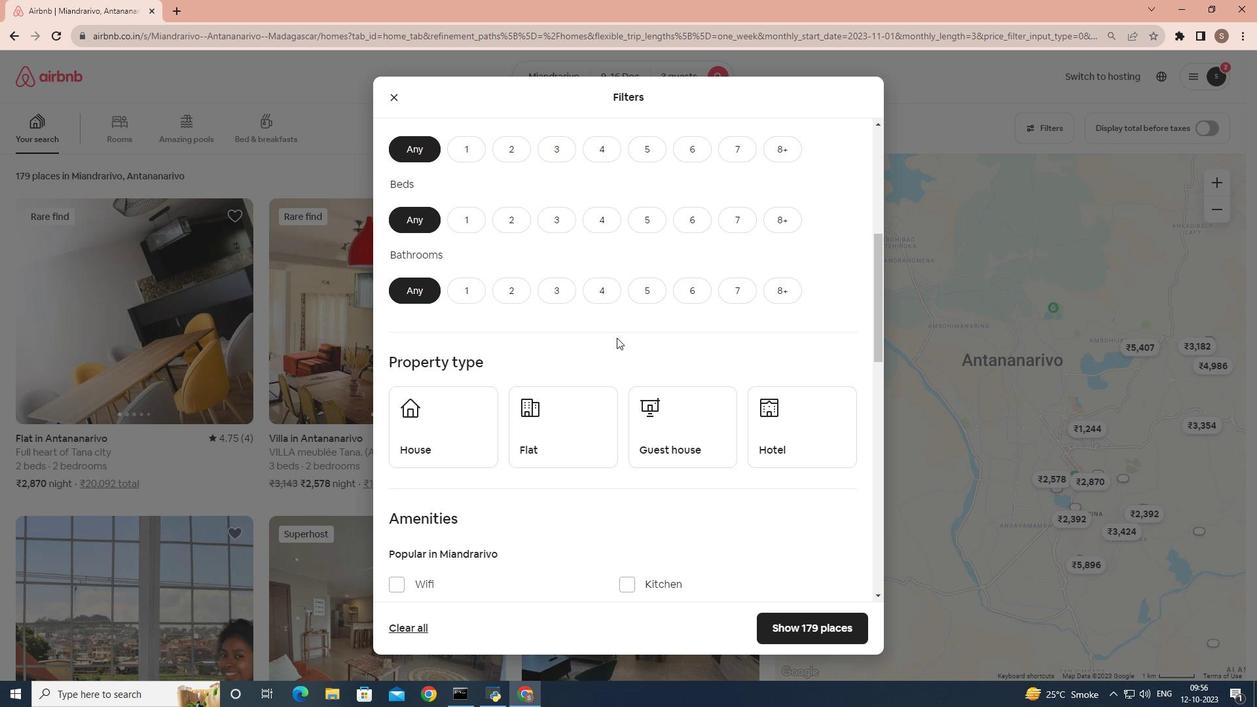 
Action: Mouse scrolled (620, 342) with delta (0, 0)
Screenshot: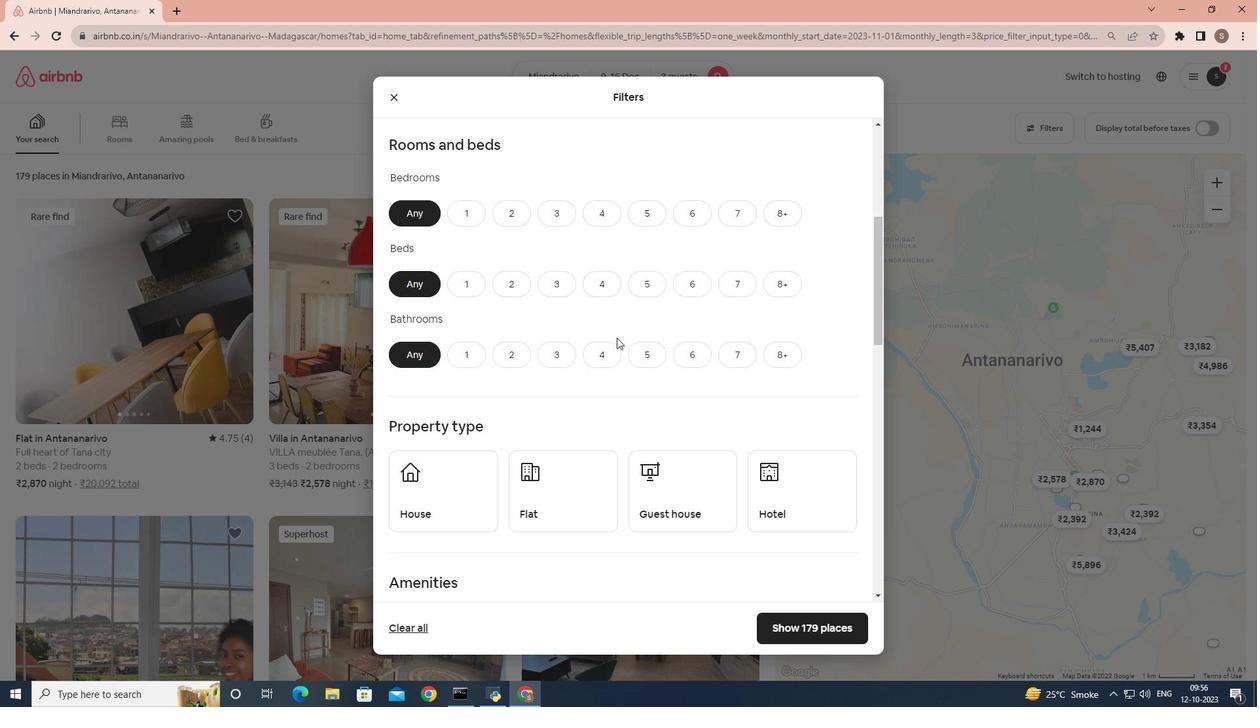 
Action: Mouse moved to (531, 282)
Screenshot: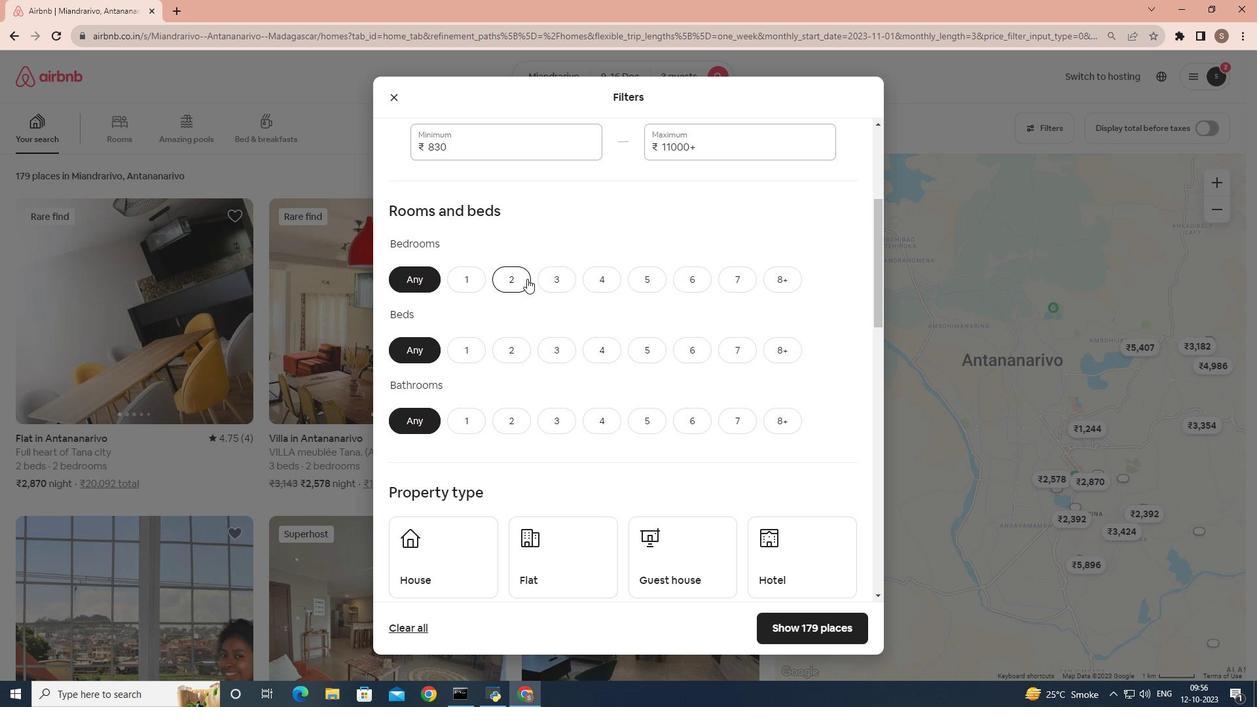 
Action: Mouse pressed left at (531, 282)
Screenshot: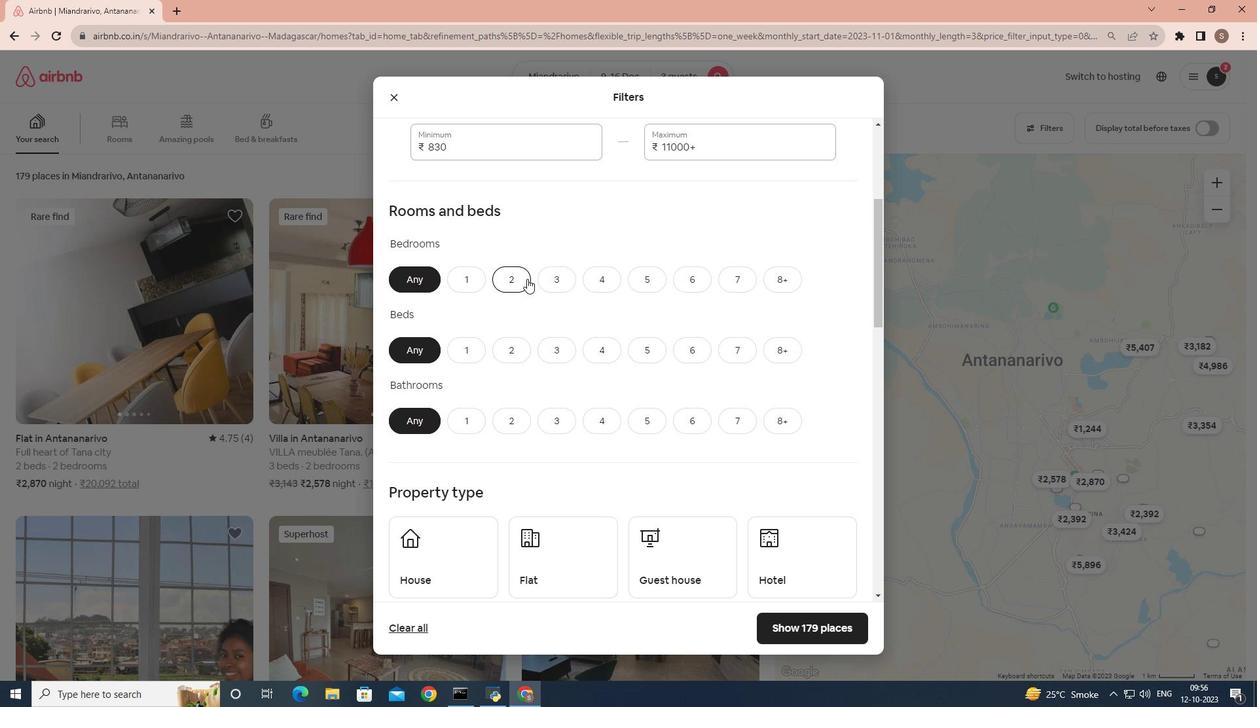 
Action: Mouse moved to (522, 357)
Screenshot: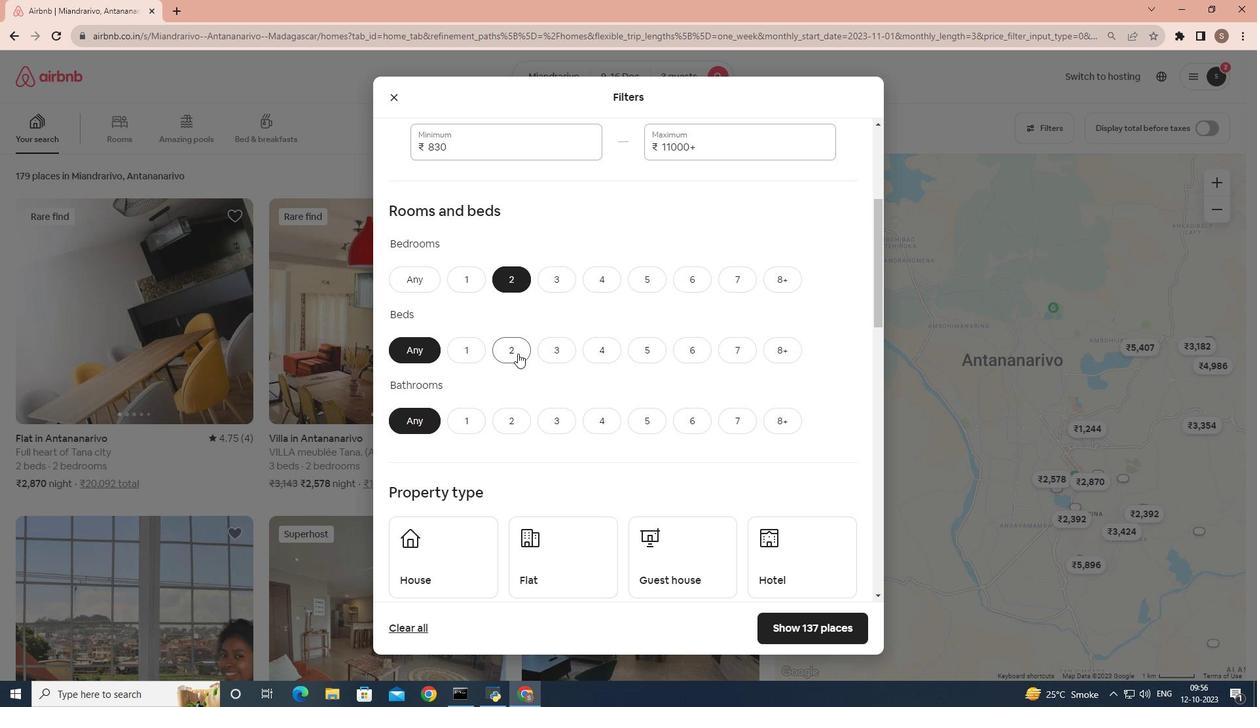 
Action: Mouse pressed left at (522, 357)
Screenshot: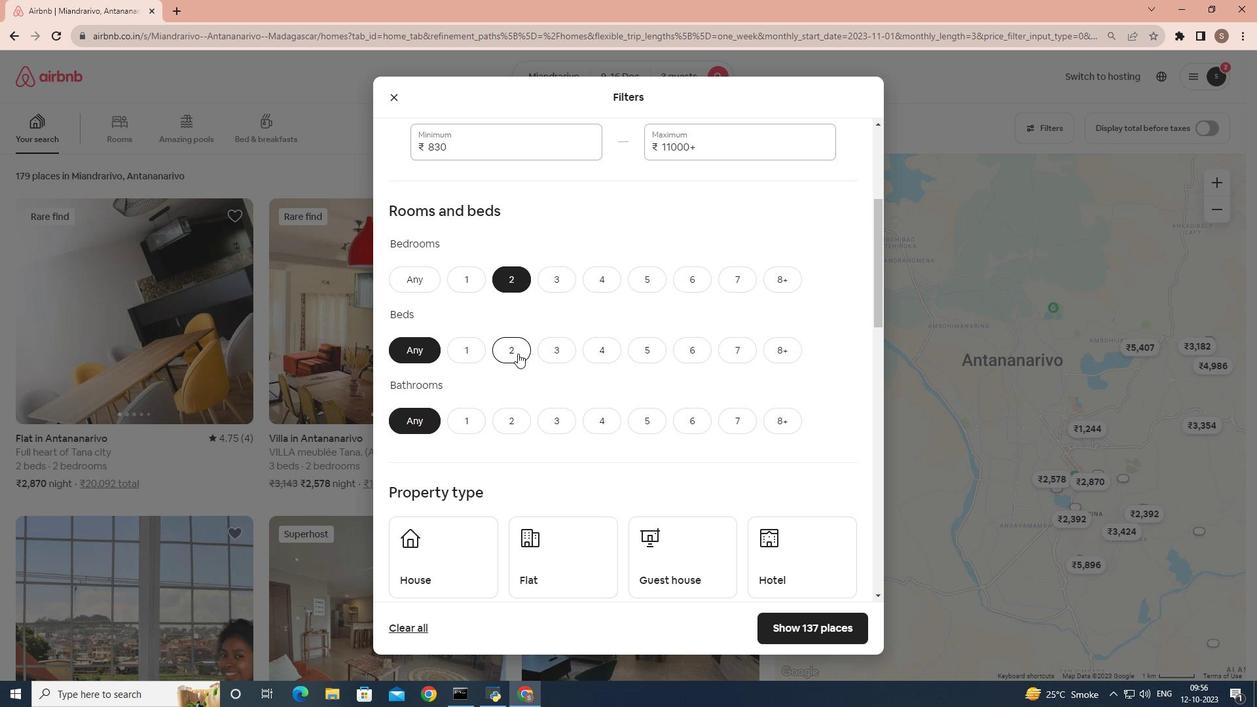 
Action: Mouse moved to (479, 424)
Screenshot: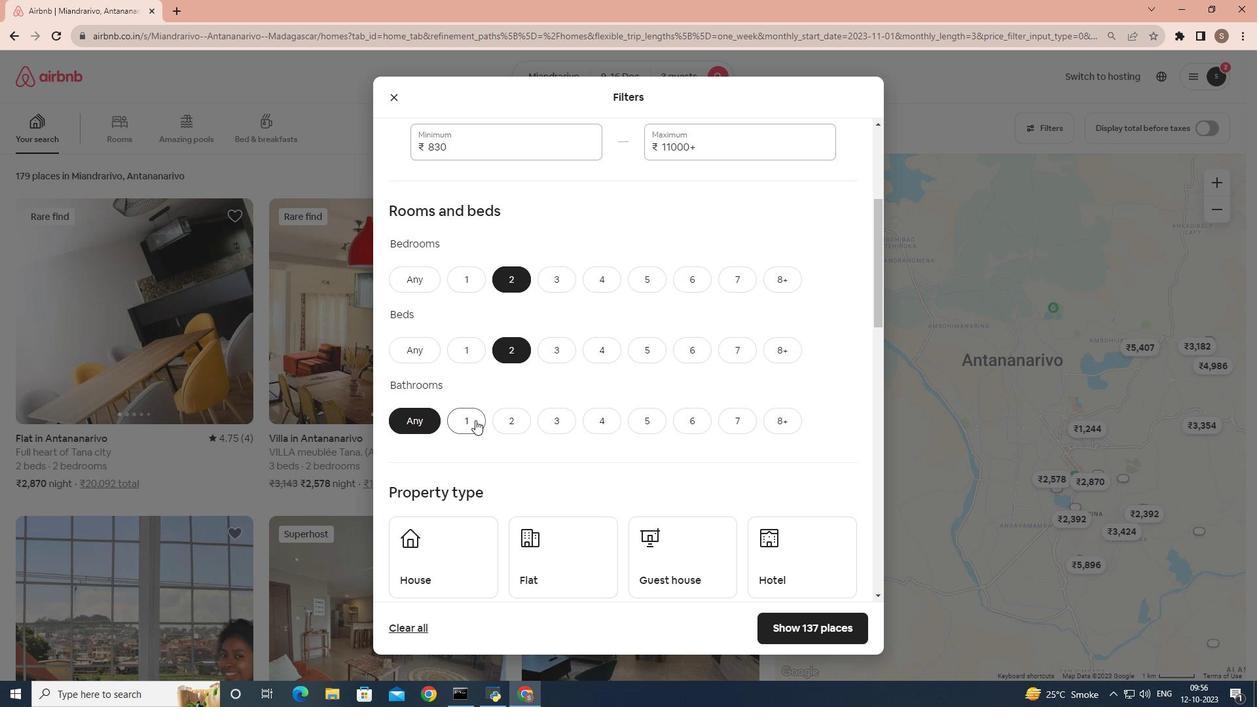 
Action: Mouse pressed left at (479, 424)
Screenshot: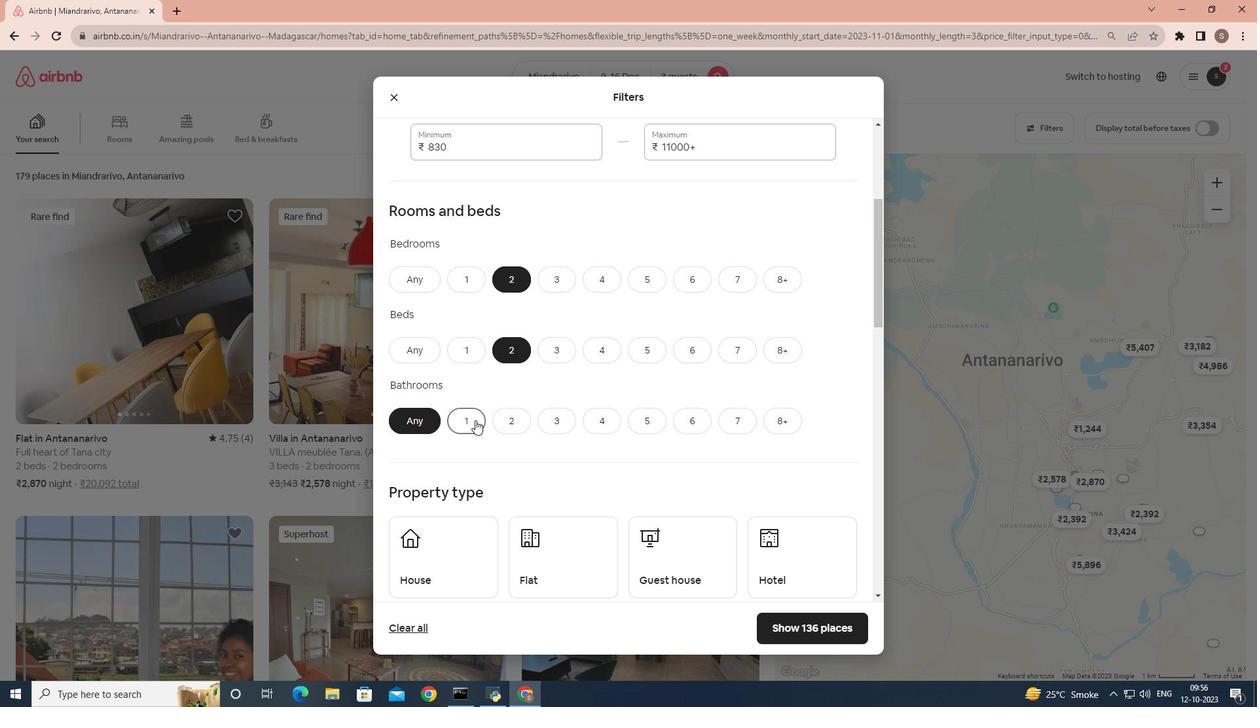 
Action: Mouse moved to (539, 375)
Screenshot: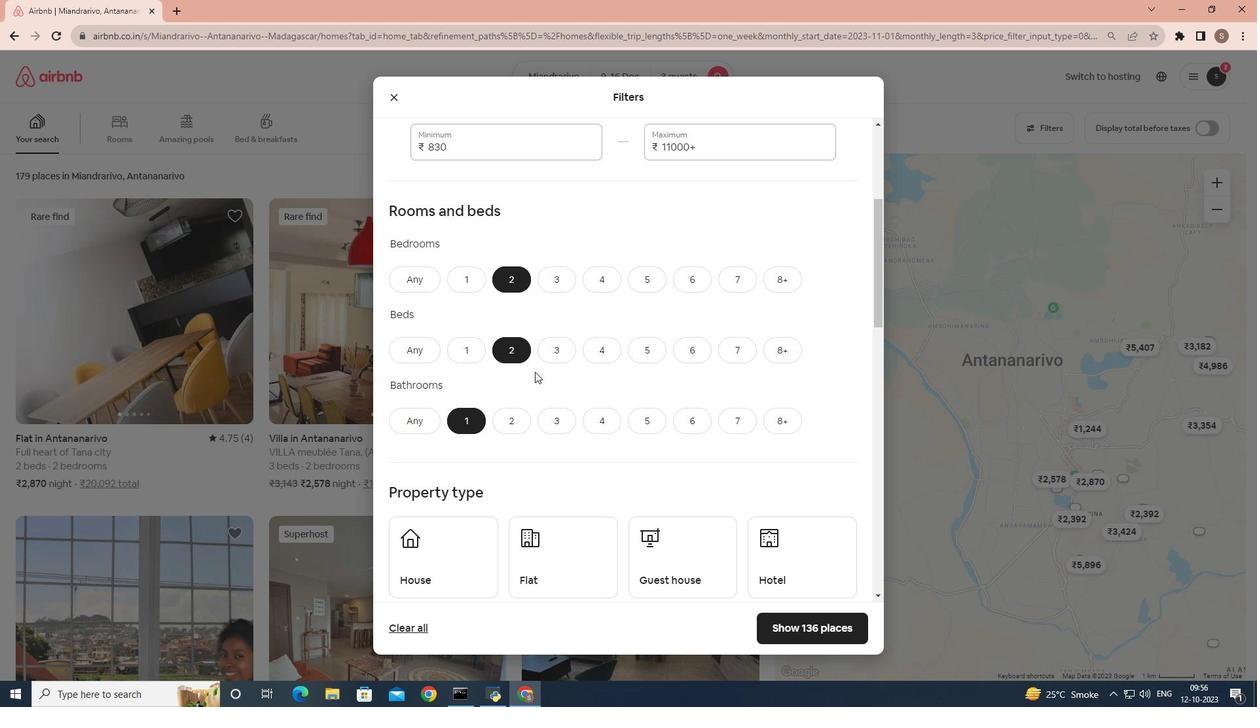 
Action: Mouse scrolled (539, 375) with delta (0, 0)
Screenshot: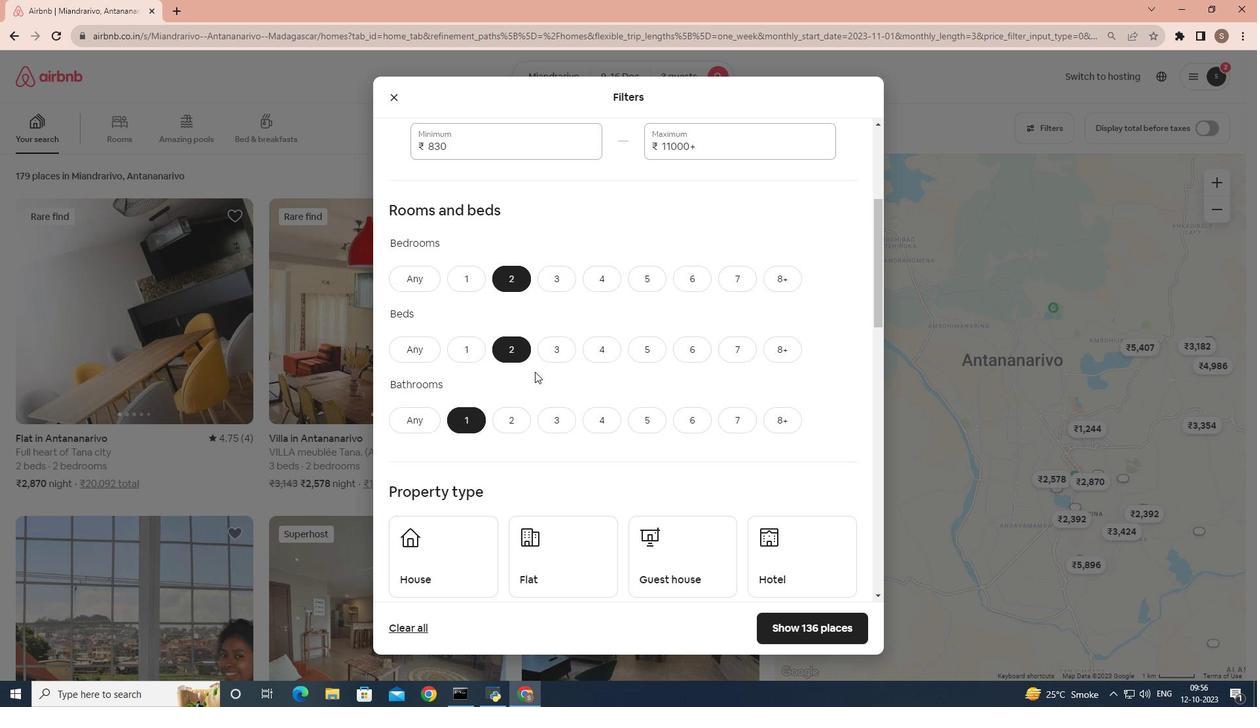 
Action: Mouse scrolled (539, 375) with delta (0, 0)
Screenshot: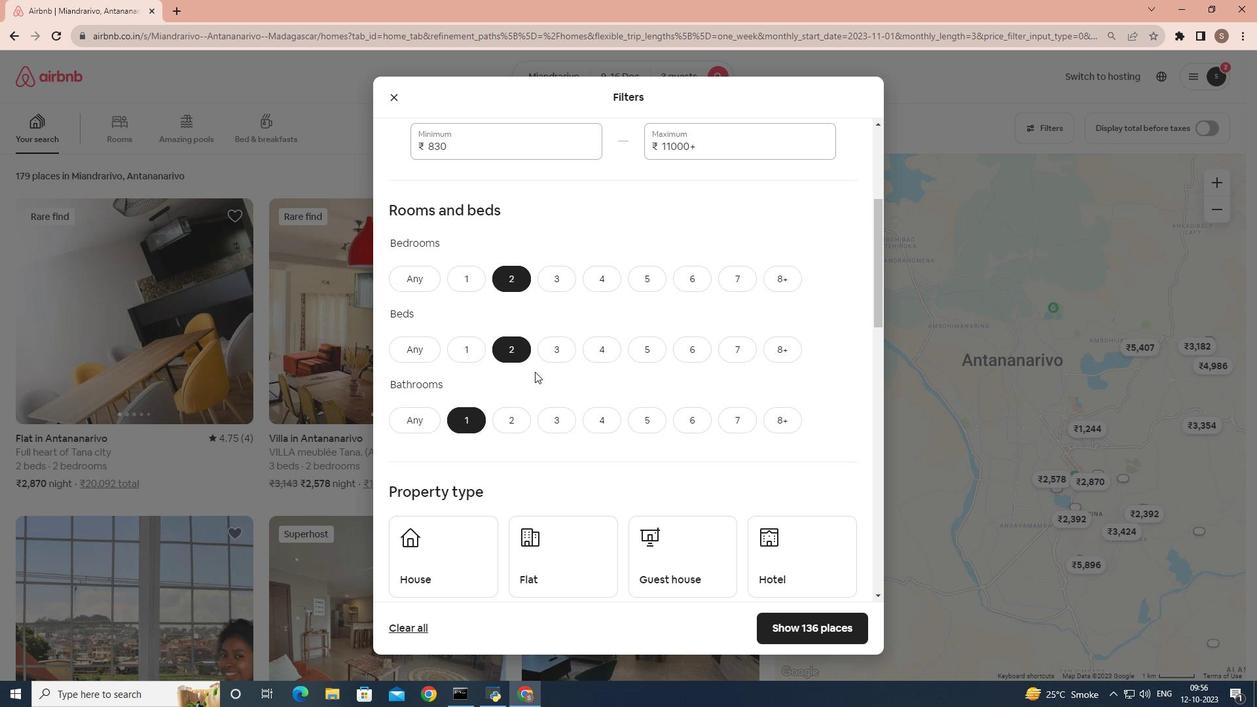 
Action: Mouse scrolled (539, 375) with delta (0, 0)
Screenshot: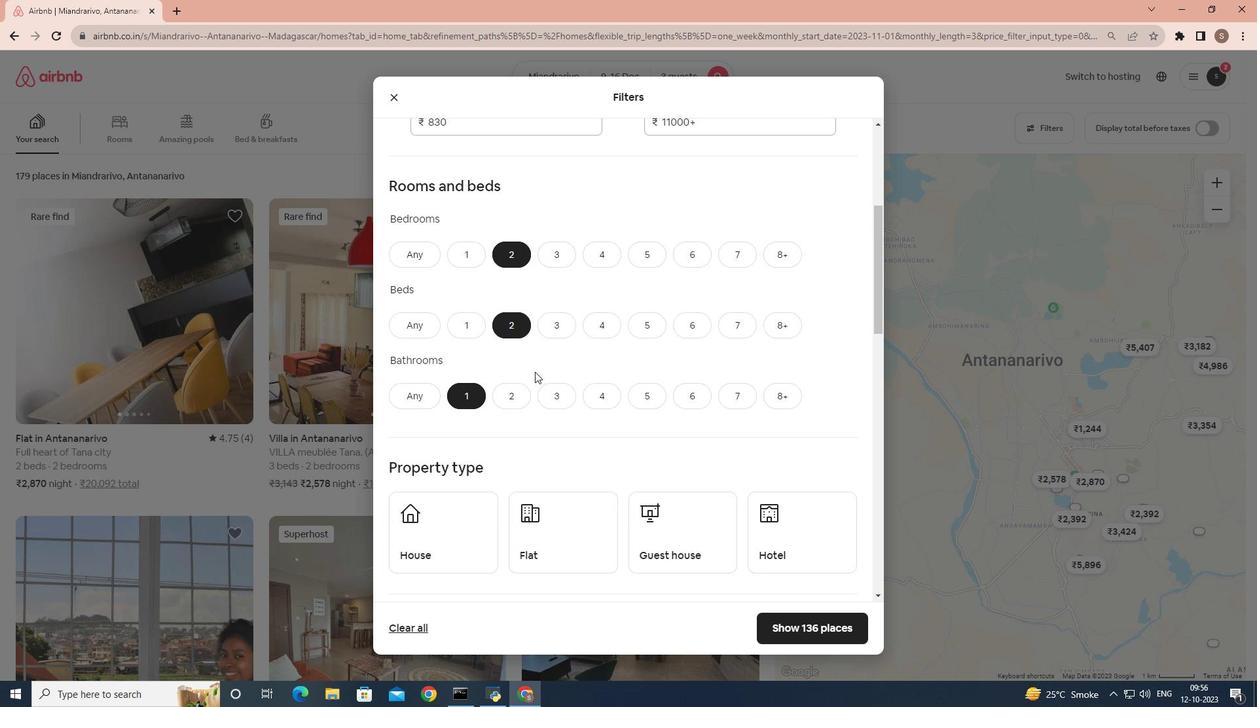 
Action: Mouse scrolled (539, 375) with delta (0, 0)
Screenshot: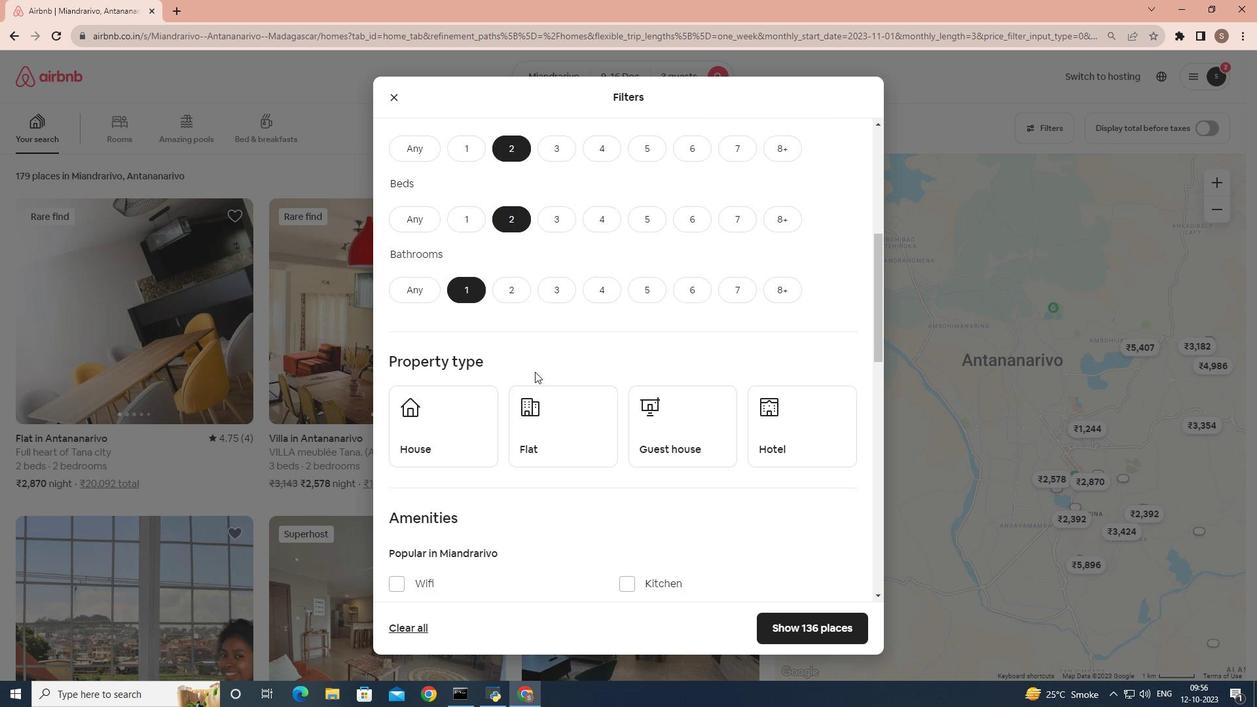 
Action: Mouse scrolled (539, 376) with delta (0, 0)
Screenshot: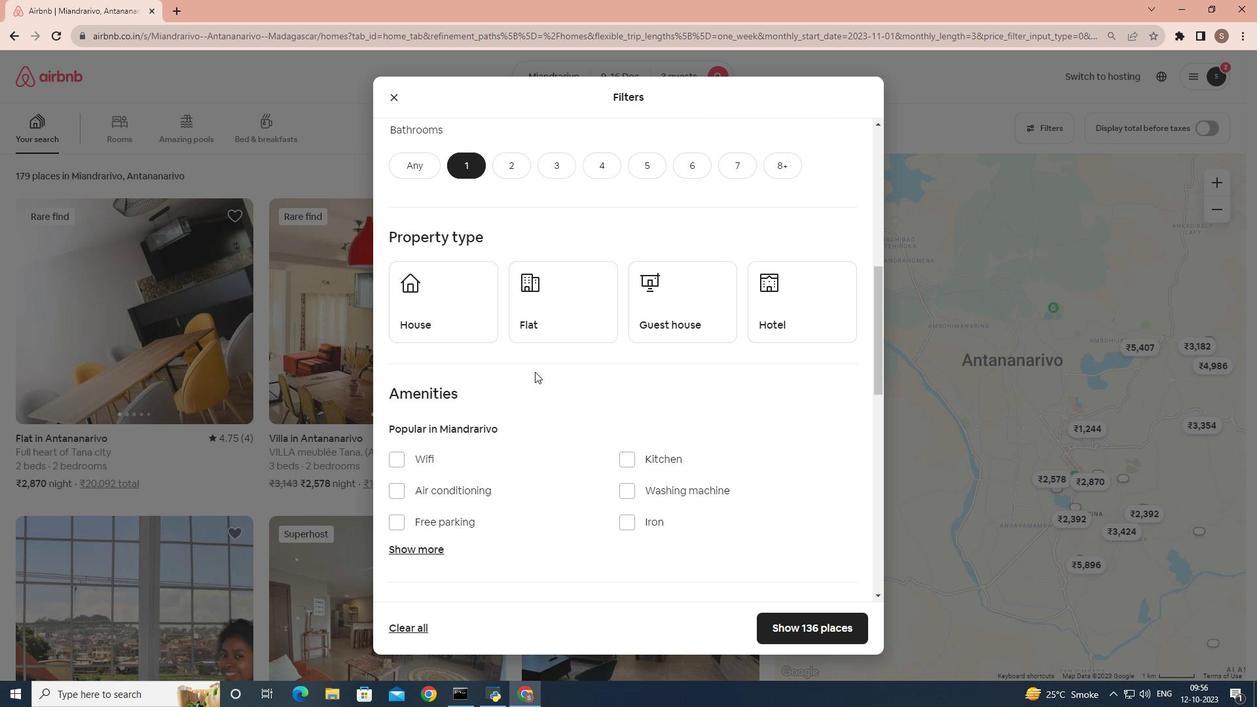 
Action: Mouse moved to (577, 380)
Screenshot: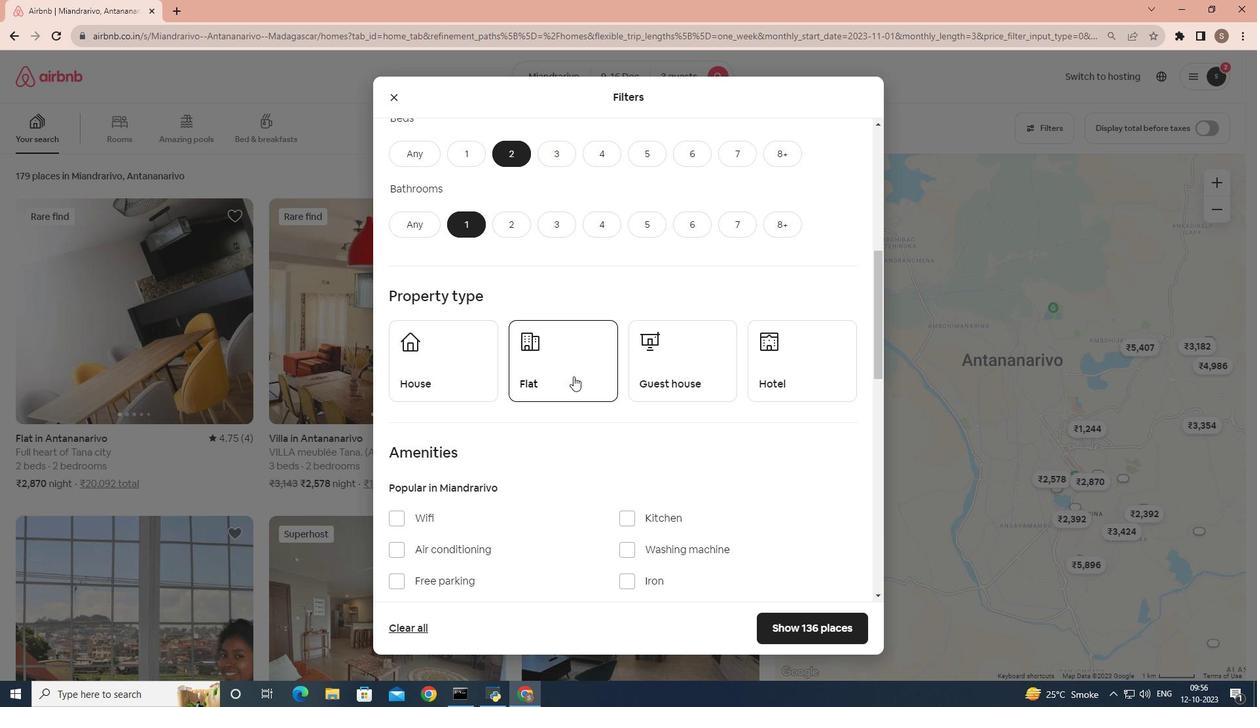 
Action: Mouse pressed left at (577, 380)
Screenshot: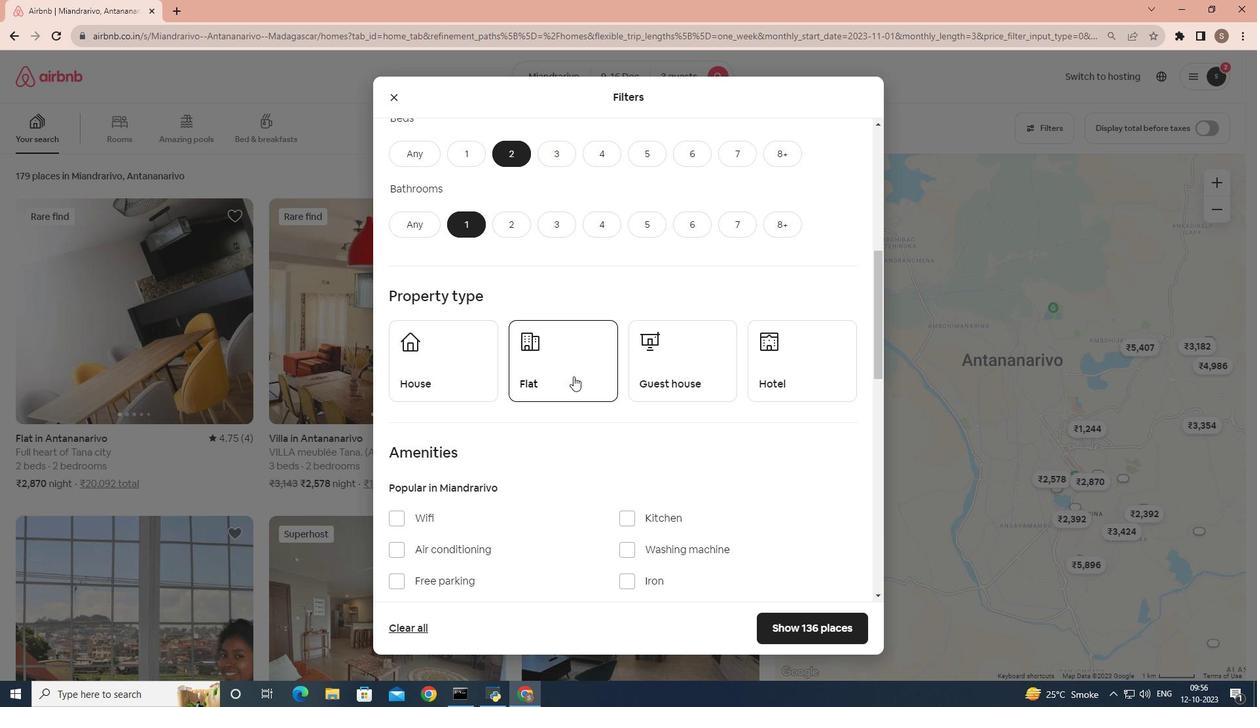 
Action: Mouse moved to (580, 380)
Screenshot: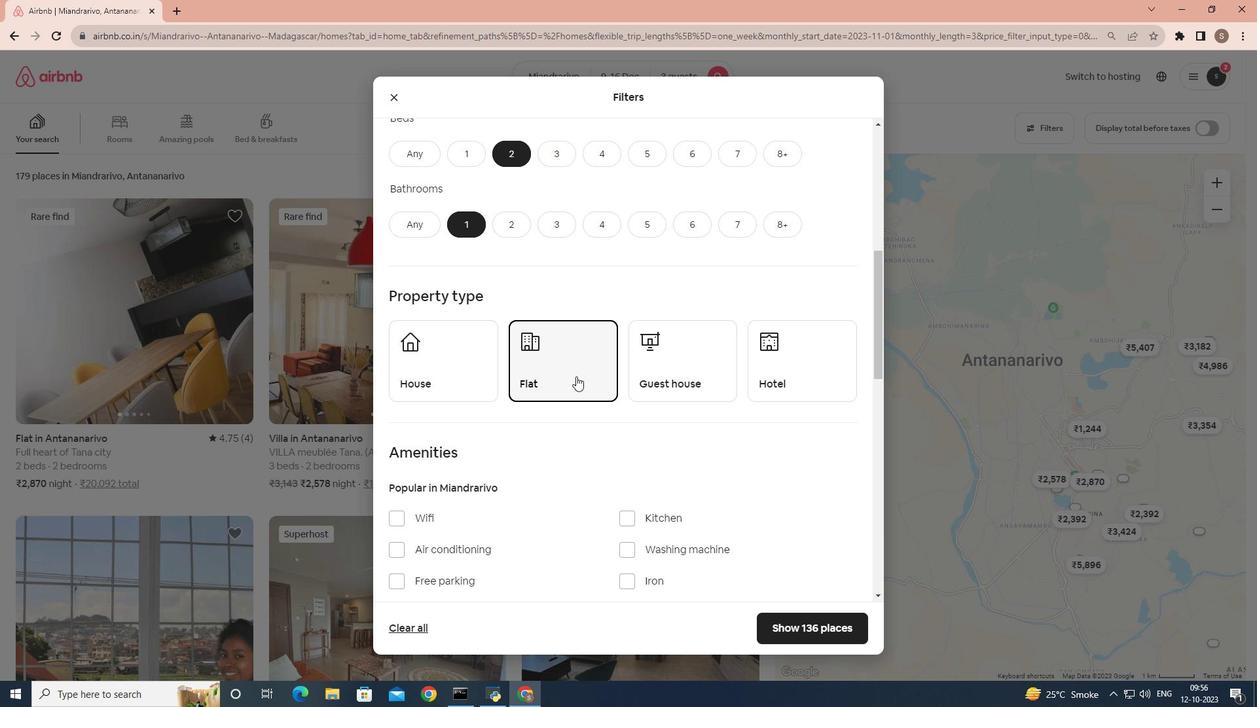 
Action: Mouse scrolled (580, 379) with delta (0, 0)
Screenshot: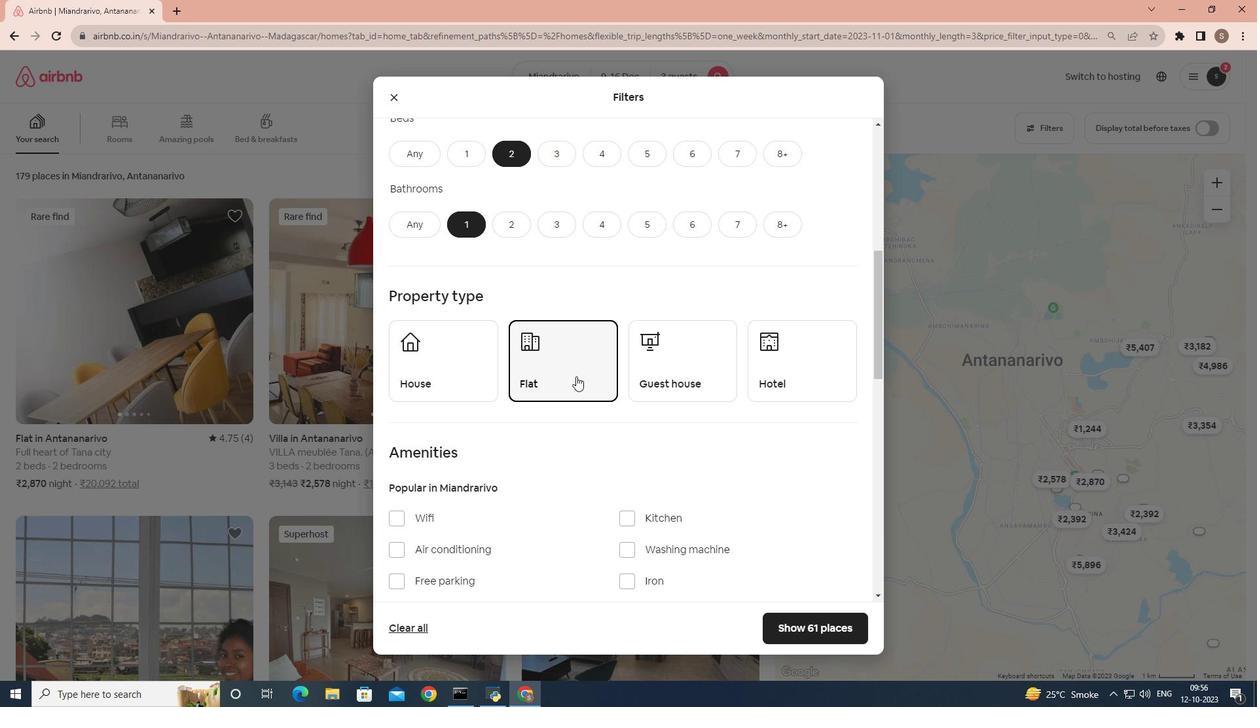 
Action: Mouse scrolled (580, 379) with delta (0, 0)
Screenshot: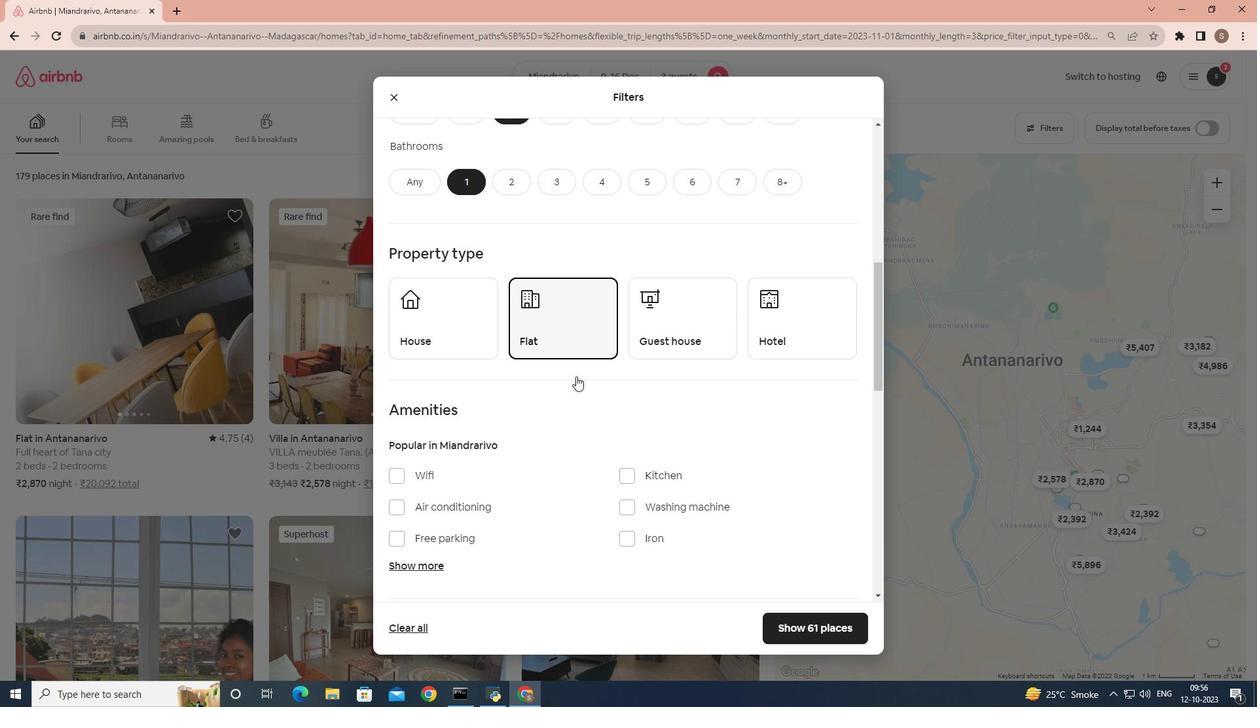 
Action: Mouse scrolled (580, 379) with delta (0, 0)
Screenshot: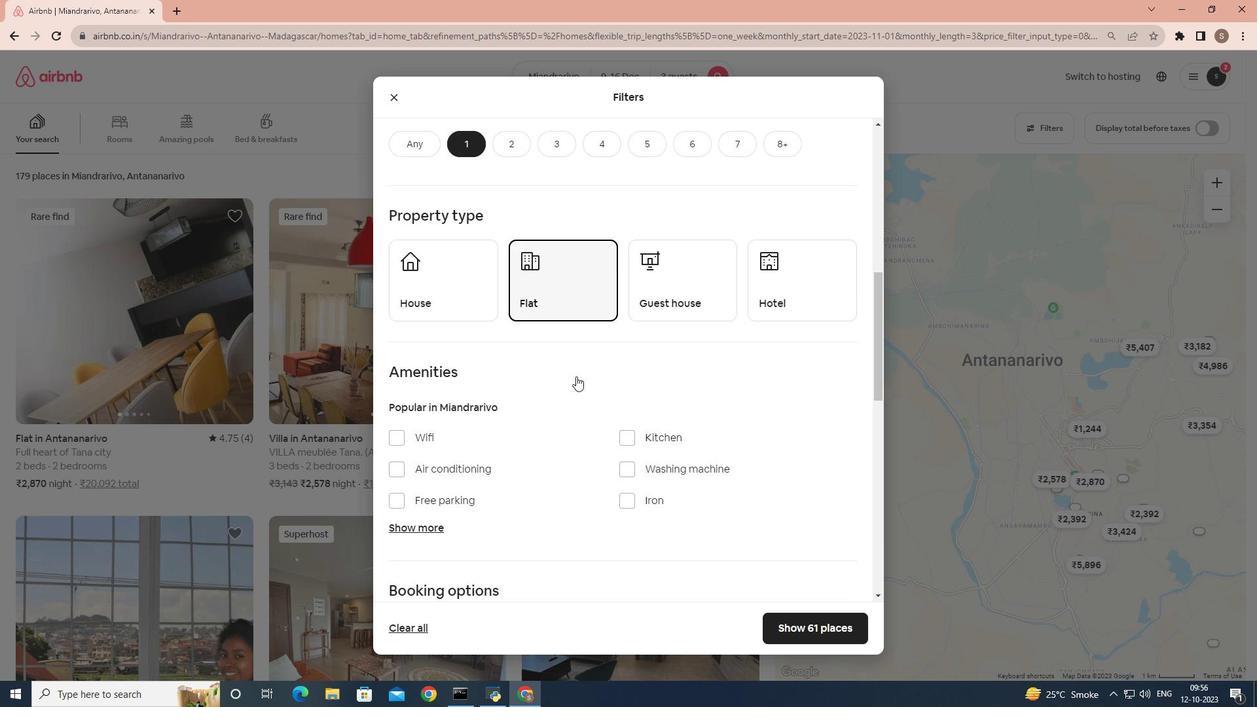 
Action: Mouse scrolled (580, 379) with delta (0, 0)
Screenshot: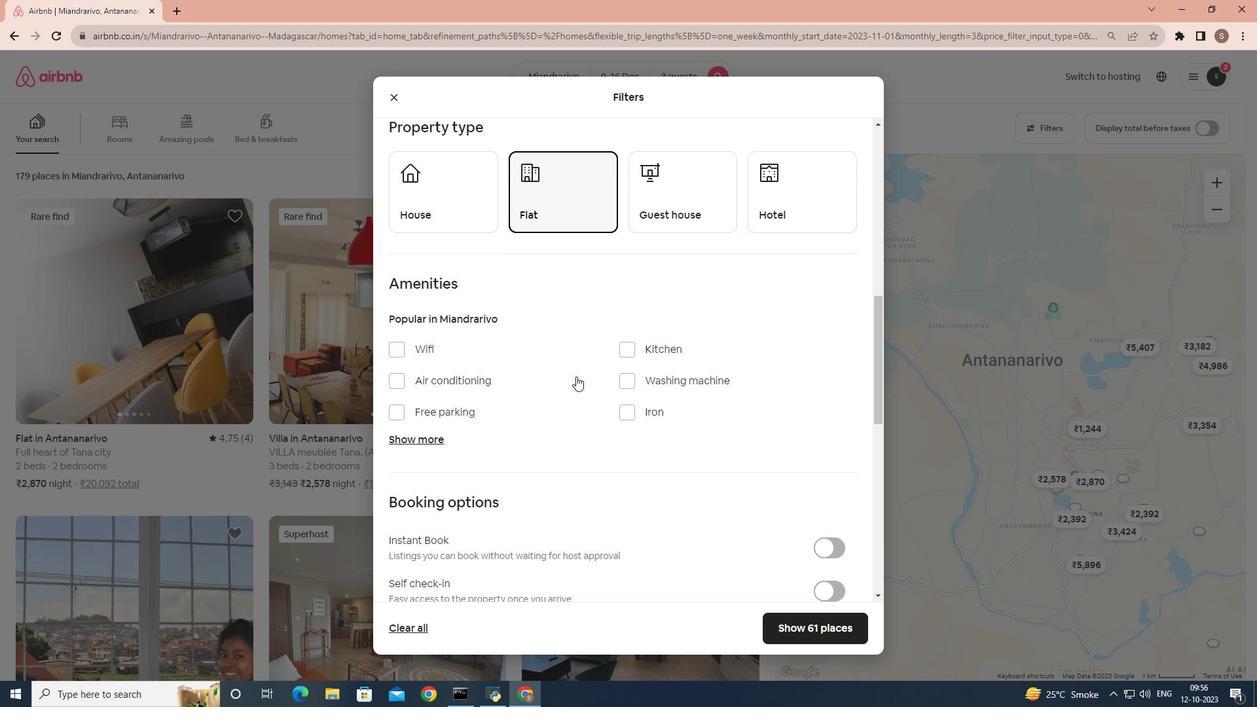 
Action: Mouse scrolled (580, 381) with delta (0, 0)
Screenshot: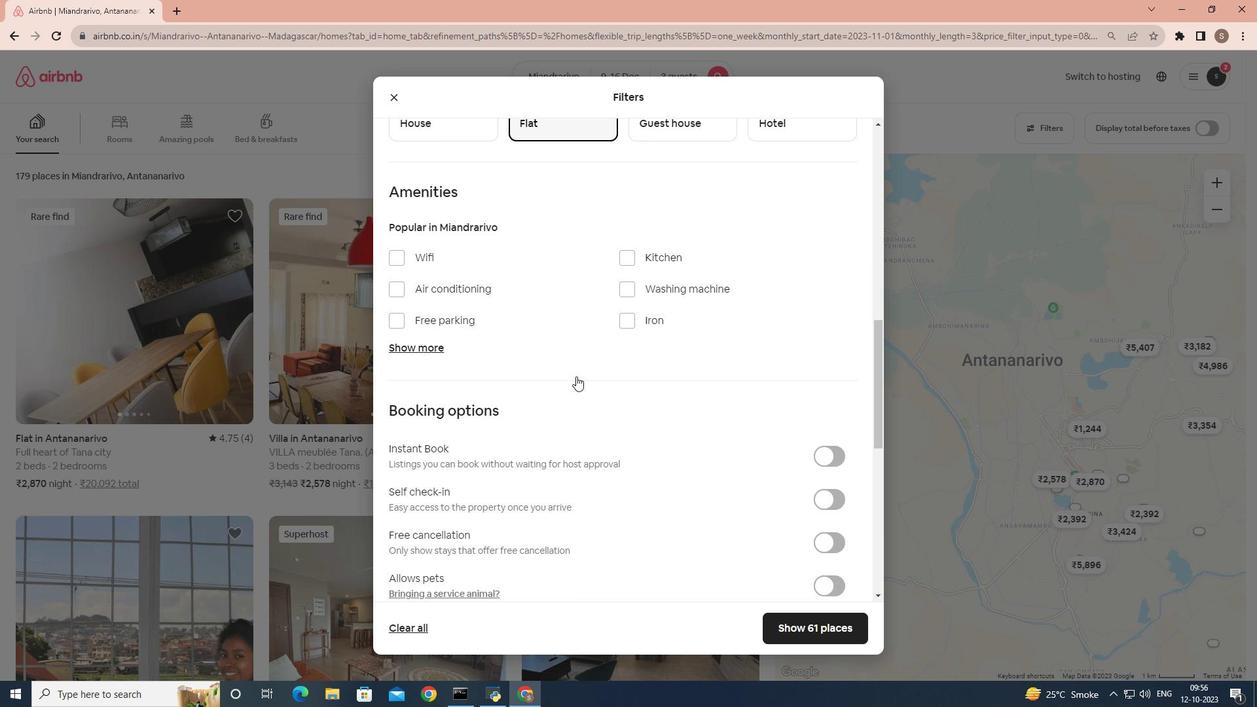 
Action: Mouse moved to (581, 379)
Screenshot: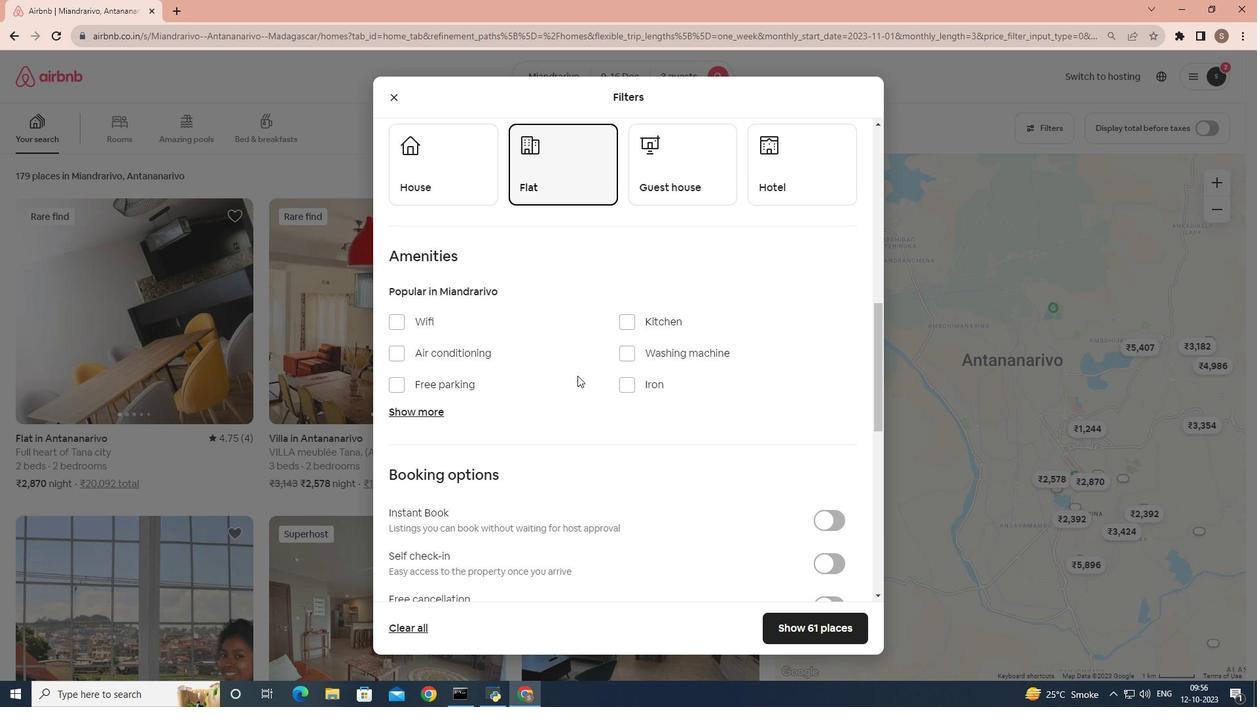 
Action: Mouse scrolled (581, 378) with delta (0, 0)
Screenshot: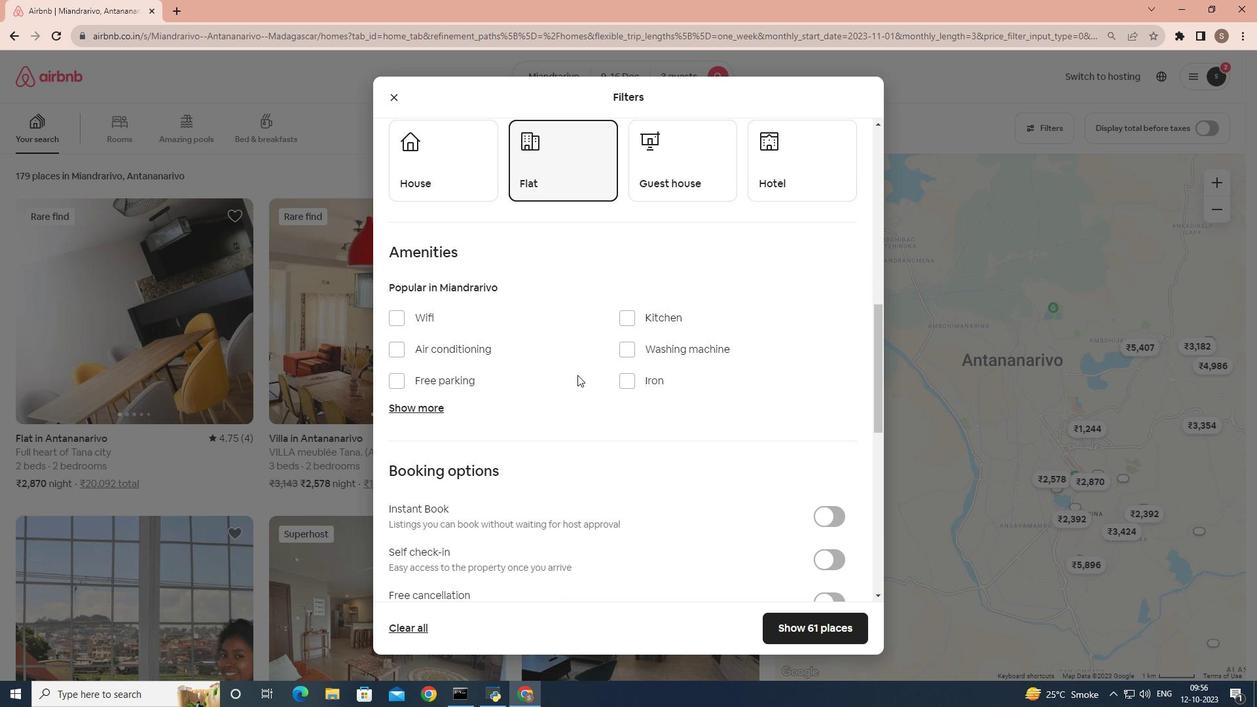 
Action: Mouse scrolled (581, 378) with delta (0, 0)
Screenshot: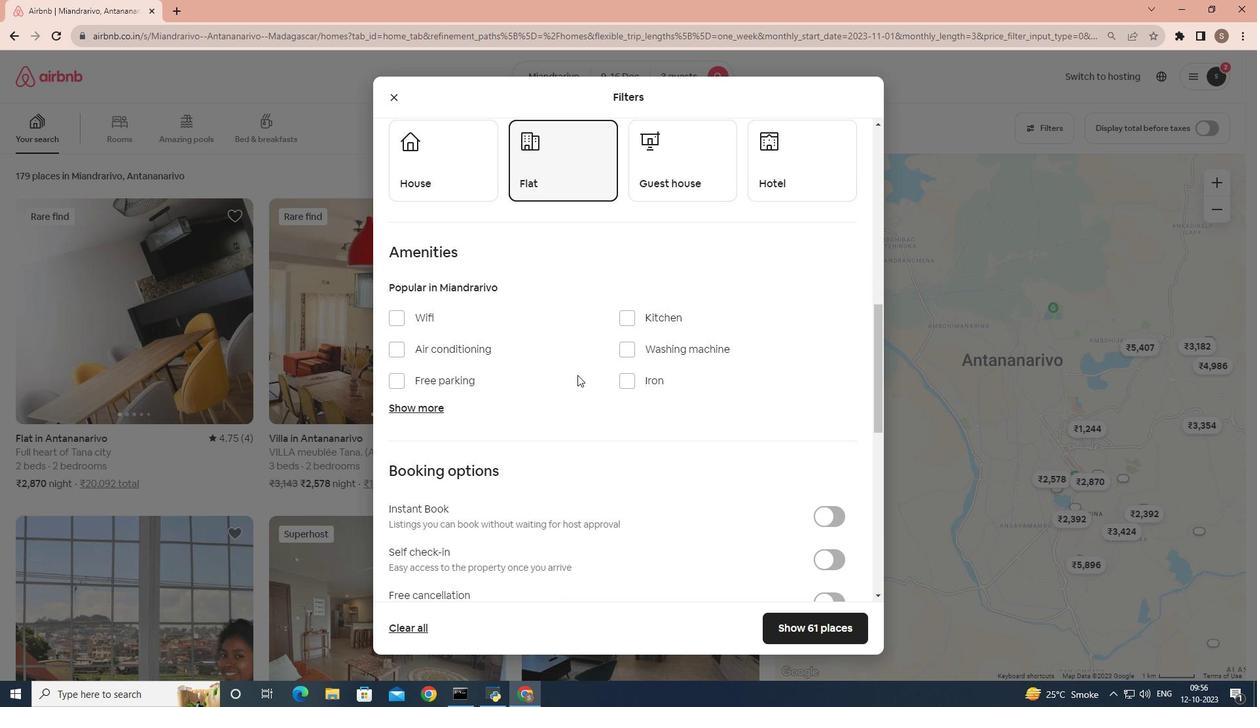 
Action: Mouse scrolled (581, 378) with delta (0, 0)
Screenshot: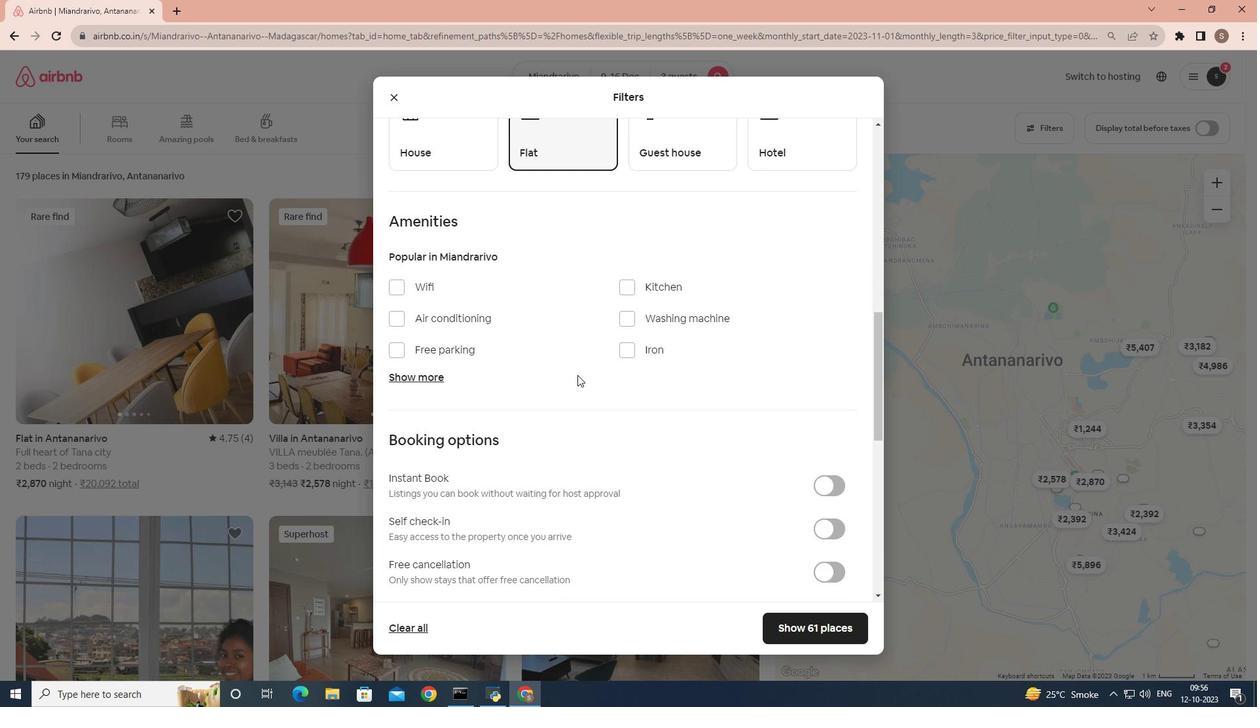 
Action: Mouse scrolled (581, 378) with delta (0, 0)
Screenshot: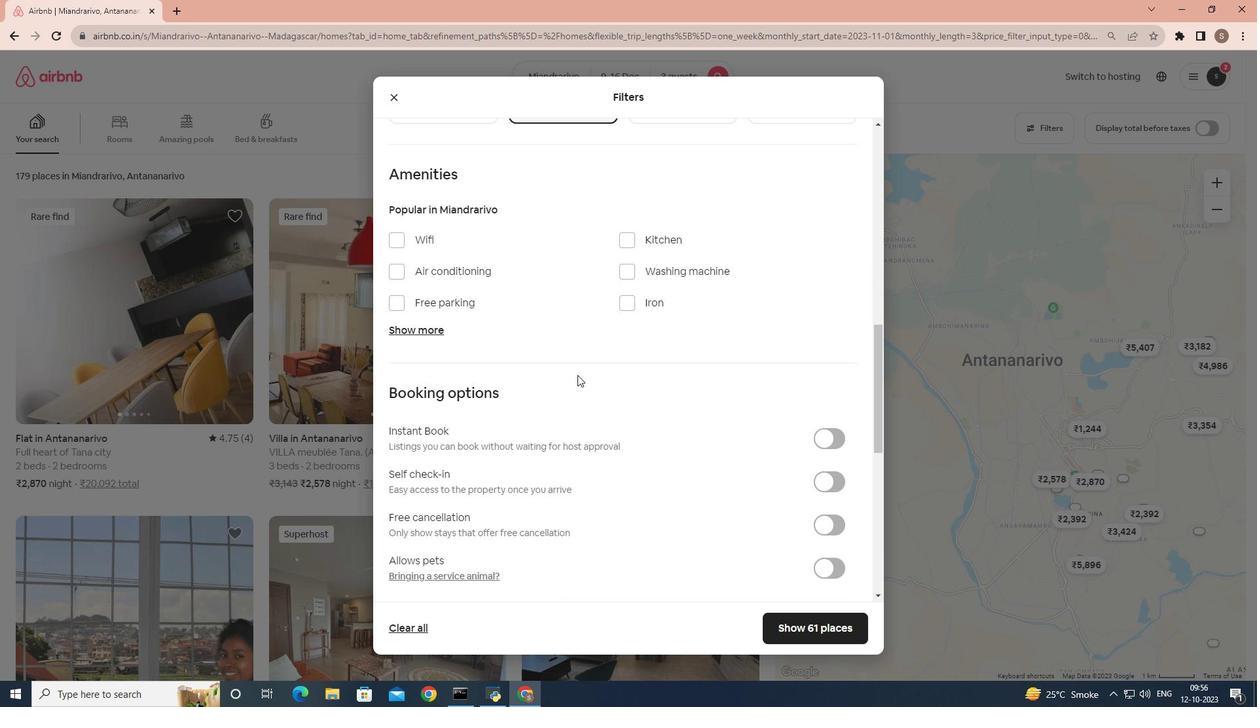 
Action: Mouse scrolled (581, 379) with delta (0, 0)
Screenshot: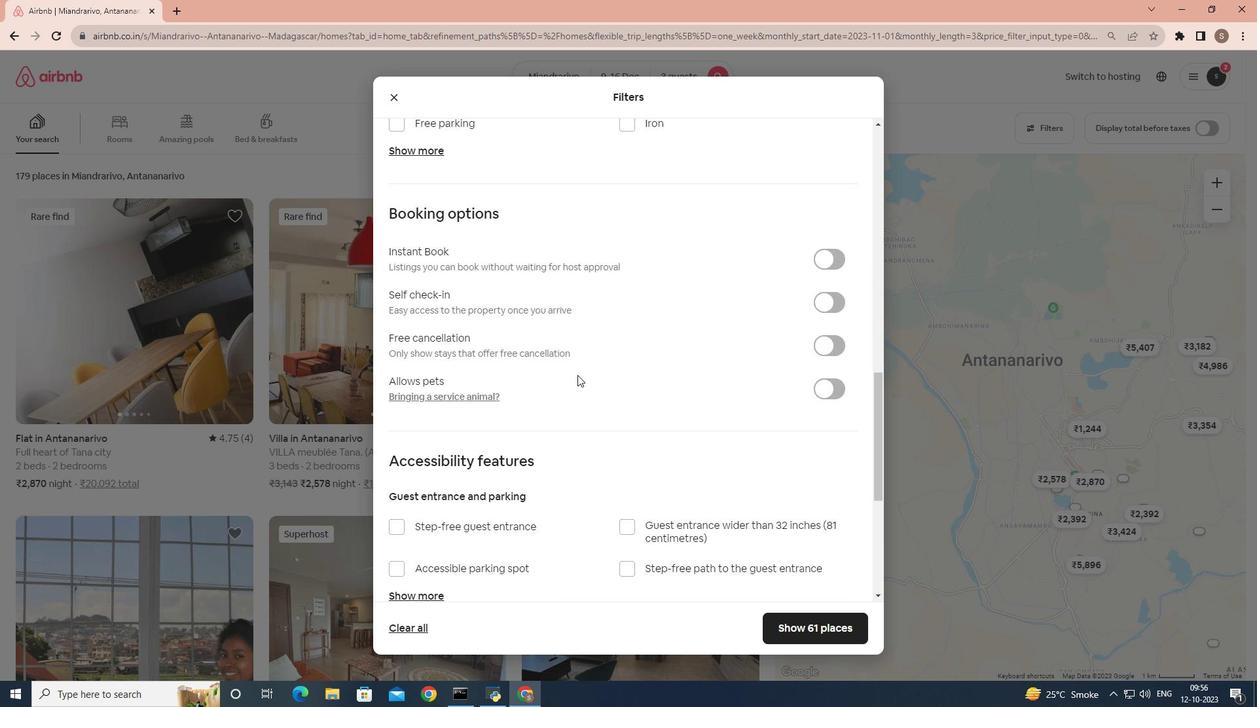 
Action: Mouse scrolled (581, 378) with delta (0, 0)
Screenshot: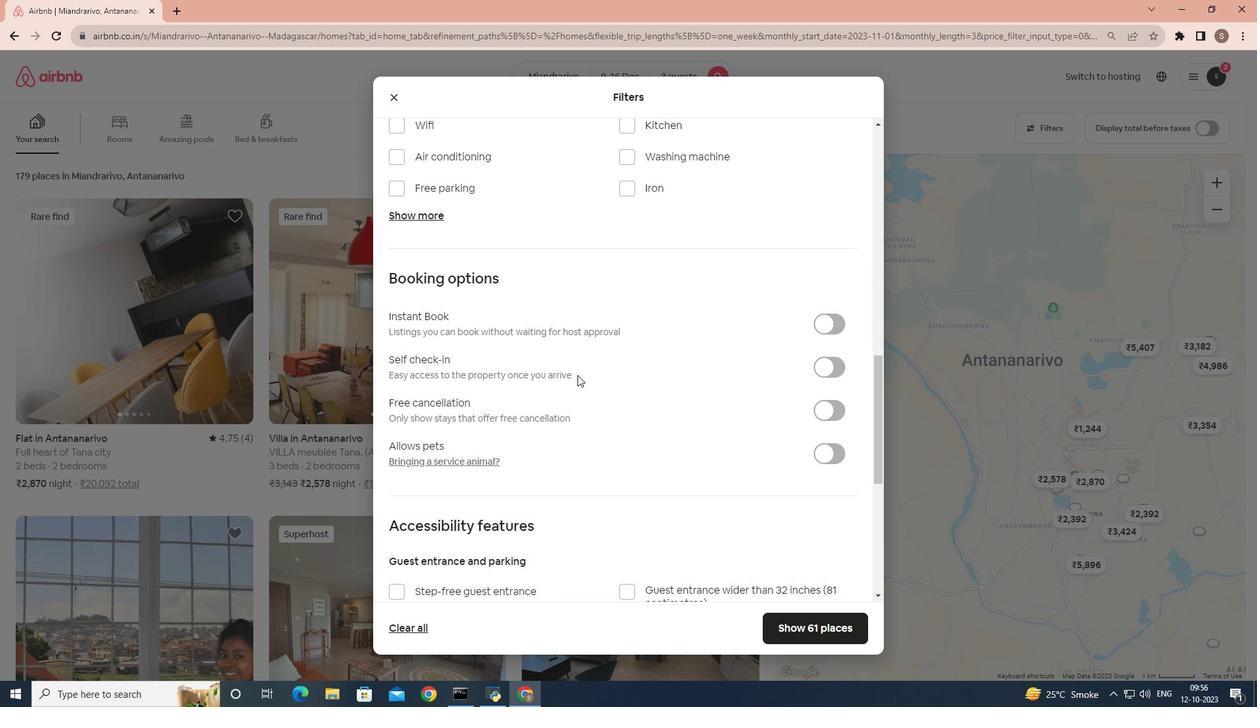 
Action: Mouse scrolled (581, 378) with delta (0, 0)
Screenshot: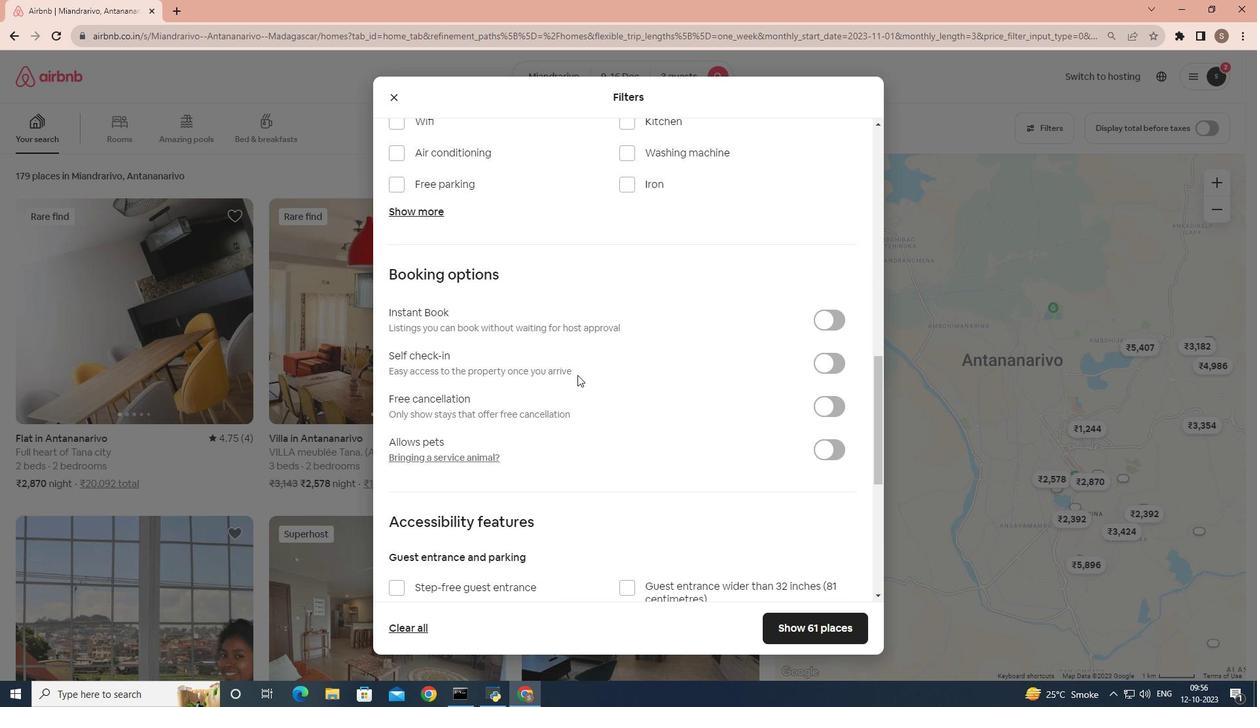 
Action: Mouse scrolled (581, 378) with delta (0, 0)
Screenshot: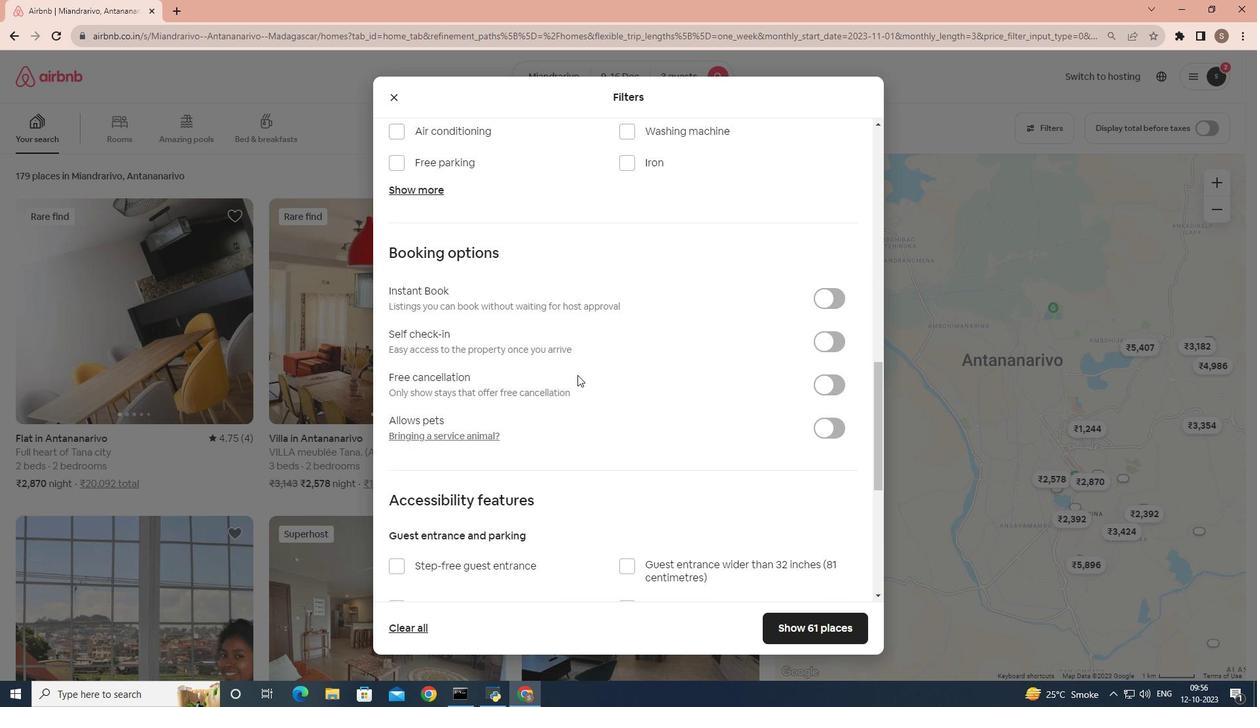 
Action: Mouse scrolled (581, 379) with delta (0, 0)
Screenshot: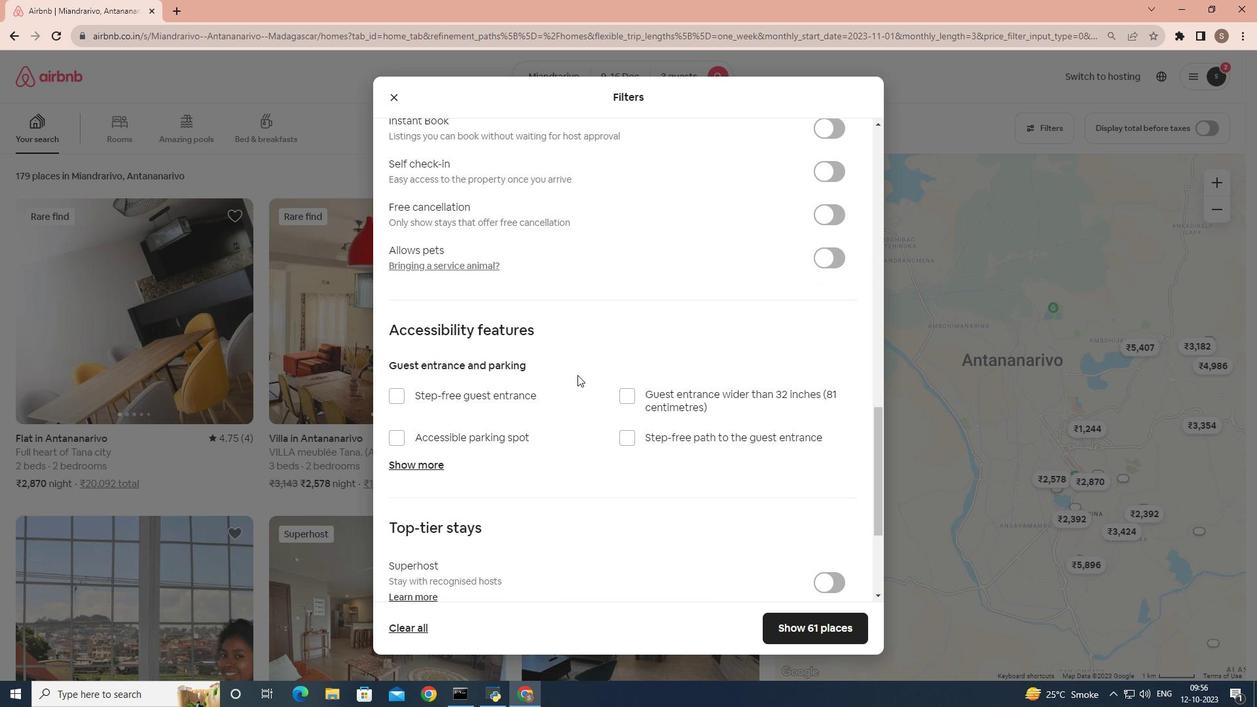 
Action: Mouse moved to (834, 248)
Screenshot: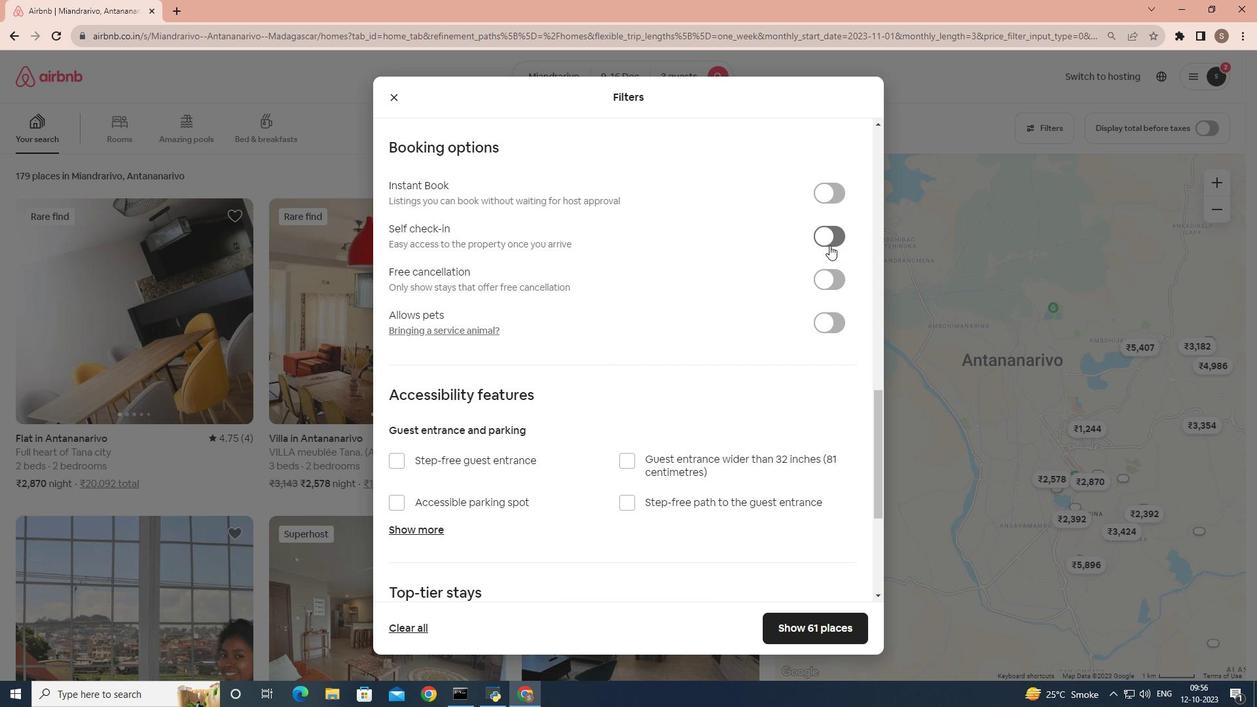 
Action: Mouse pressed left at (834, 248)
Screenshot: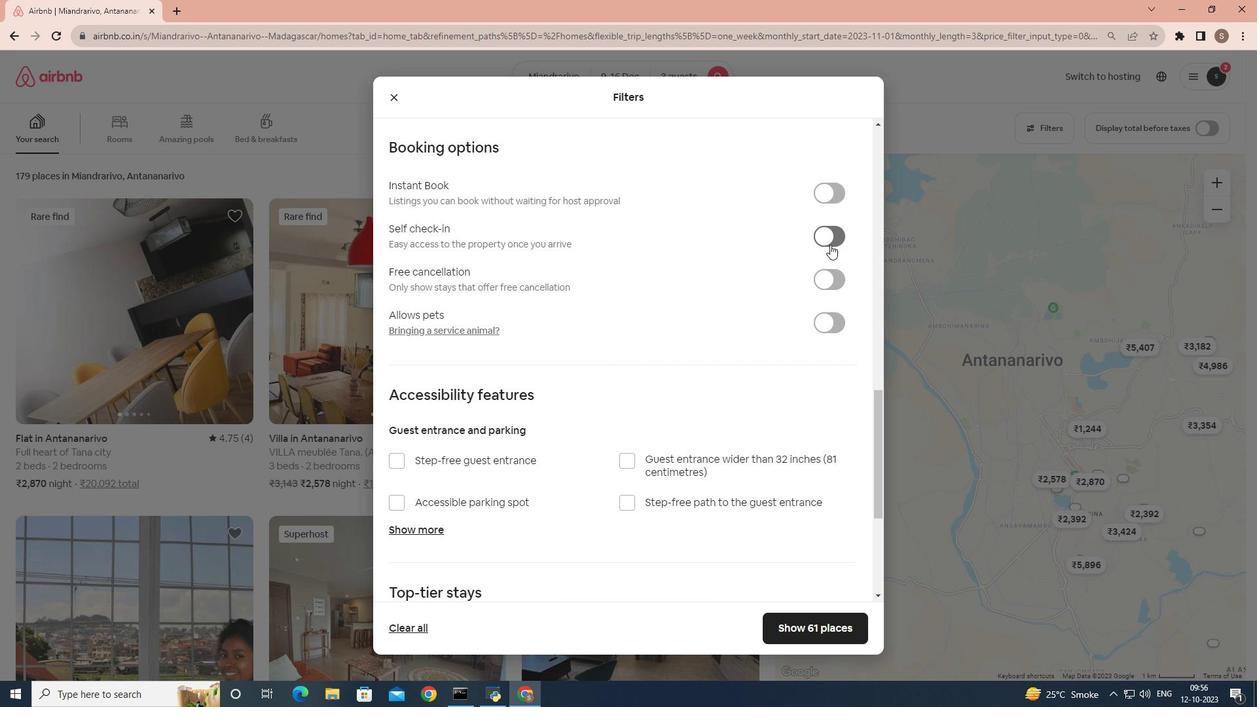 
Action: Mouse moved to (672, 484)
Screenshot: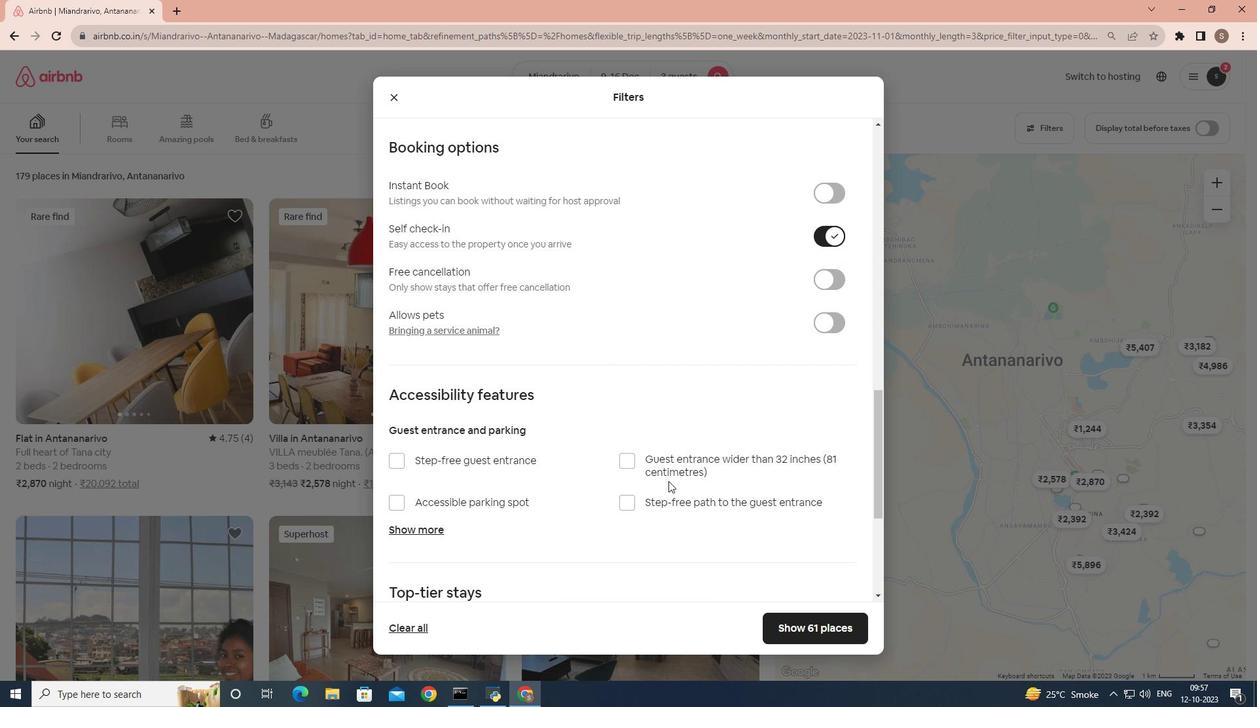 
Action: Mouse scrolled (672, 484) with delta (0, 0)
Screenshot: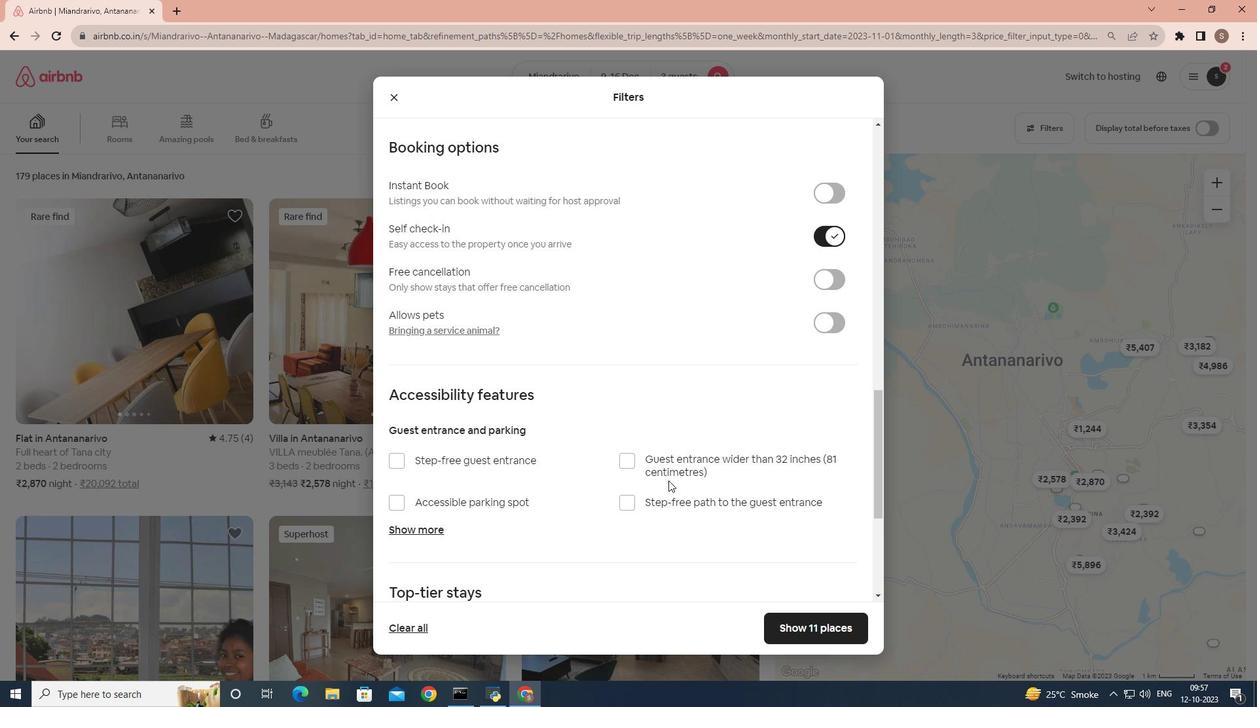 
Action: Mouse scrolled (672, 484) with delta (0, 0)
Screenshot: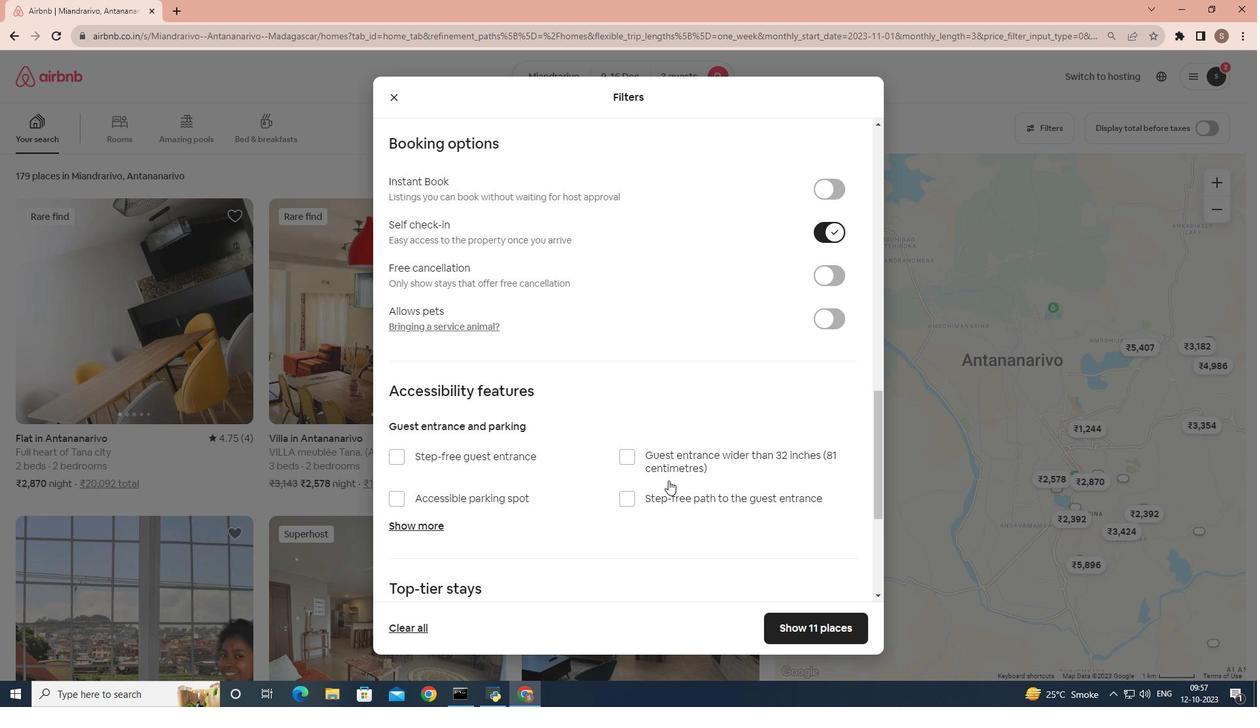 
Action: Mouse scrolled (672, 484) with delta (0, 0)
Screenshot: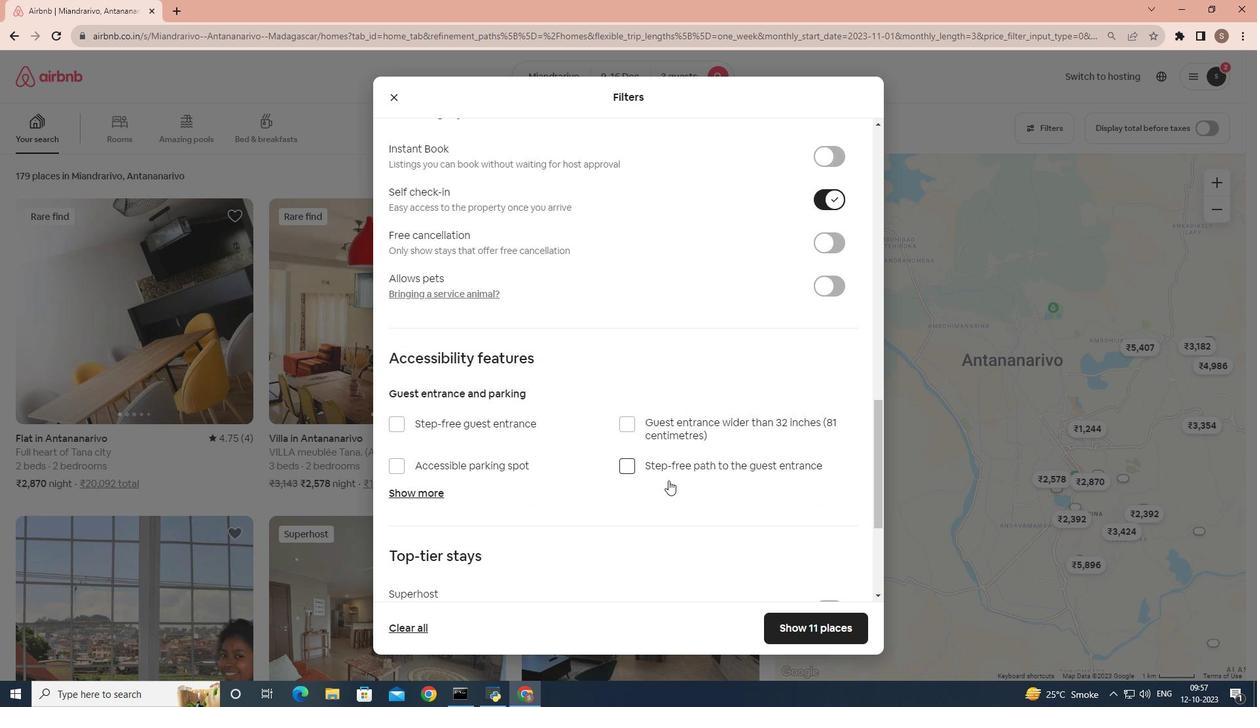 
Action: Mouse scrolled (672, 484) with delta (0, 0)
Screenshot: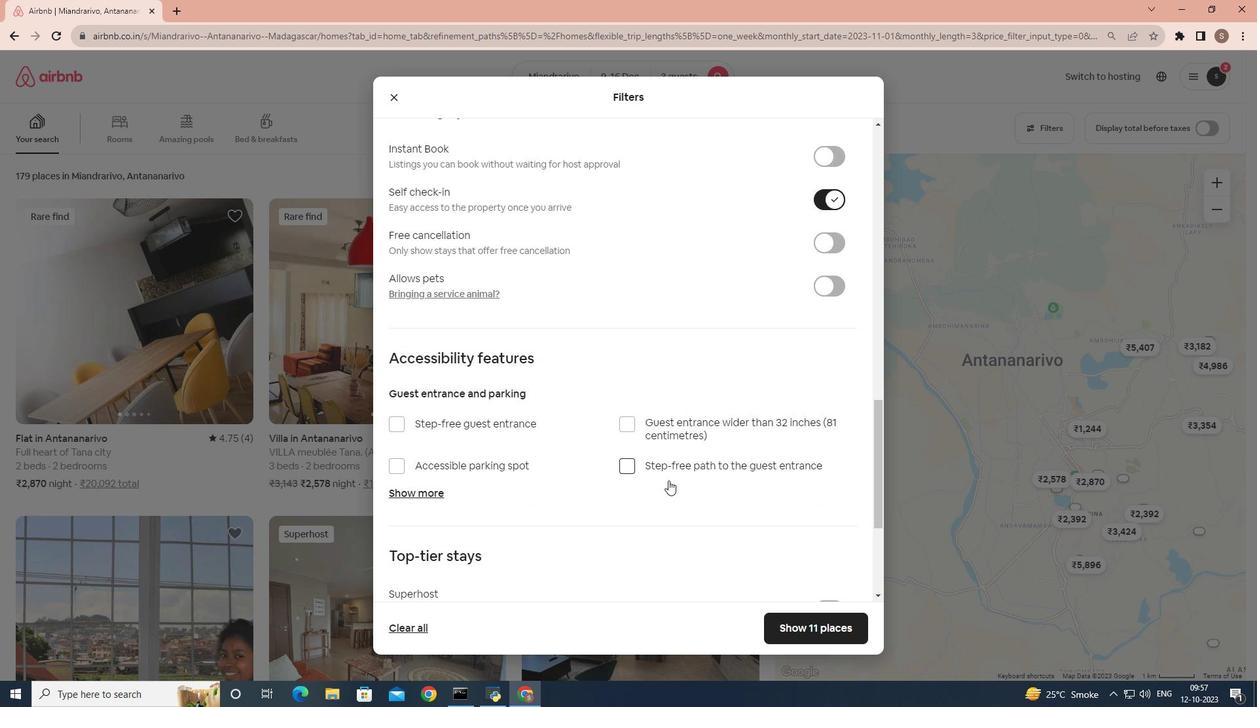 
Action: Mouse scrolled (672, 484) with delta (0, 0)
Screenshot: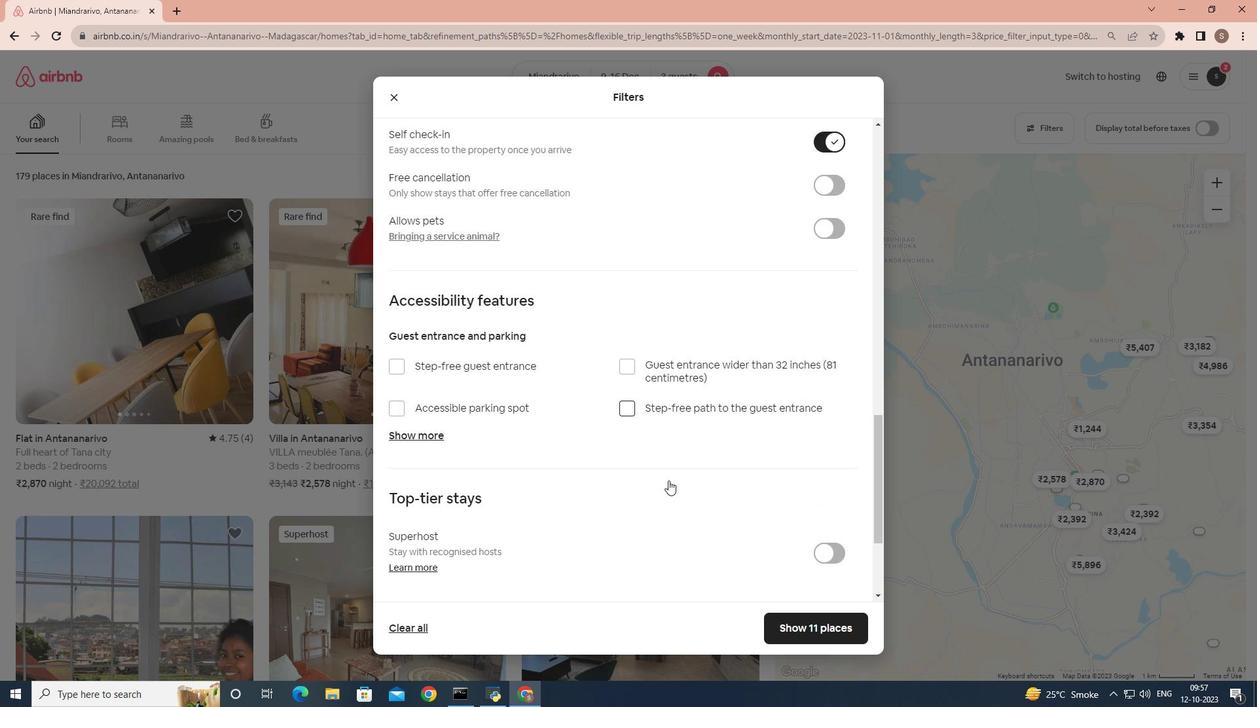 
Action: Mouse scrolled (672, 484) with delta (0, 0)
Screenshot: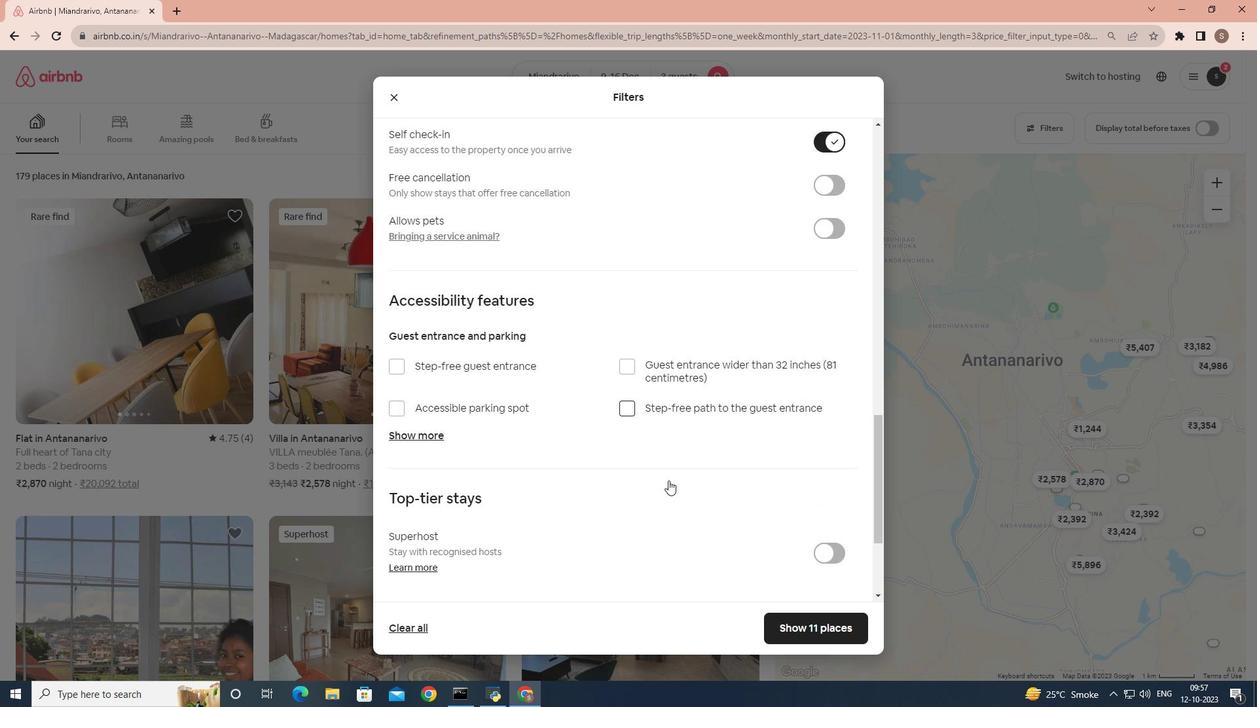 
Action: Mouse moved to (797, 628)
Screenshot: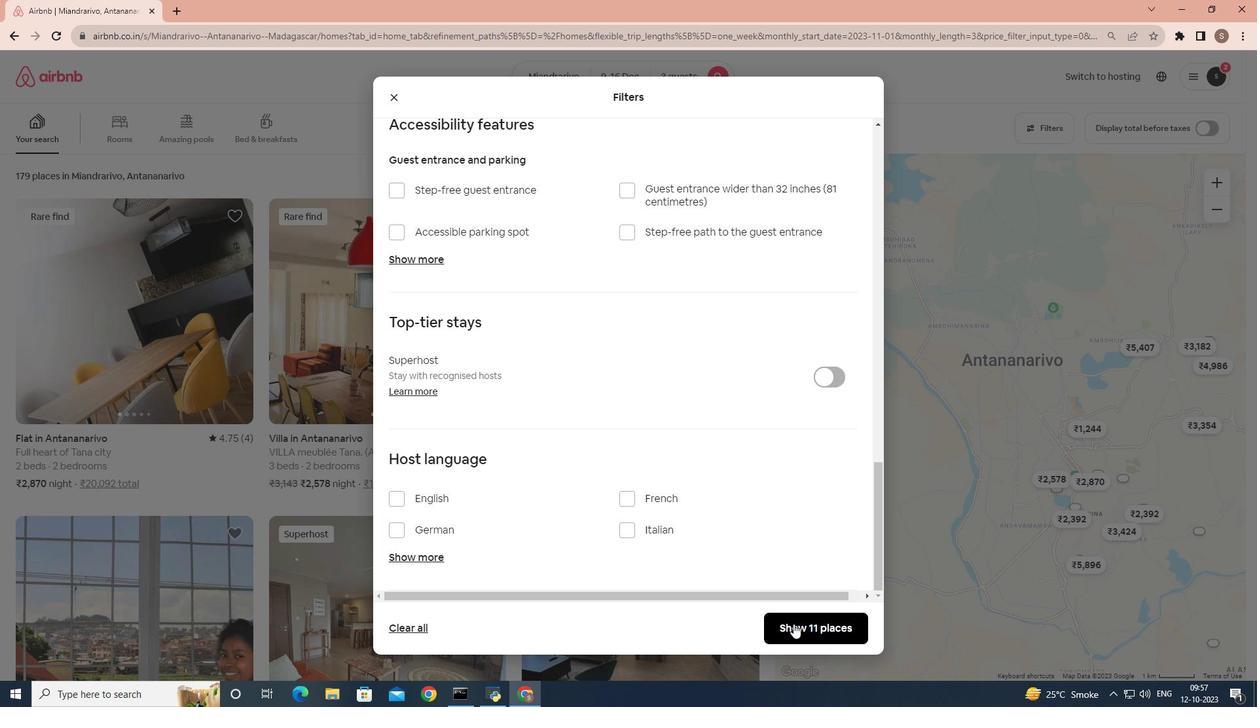 
Action: Mouse pressed left at (797, 628)
Screenshot: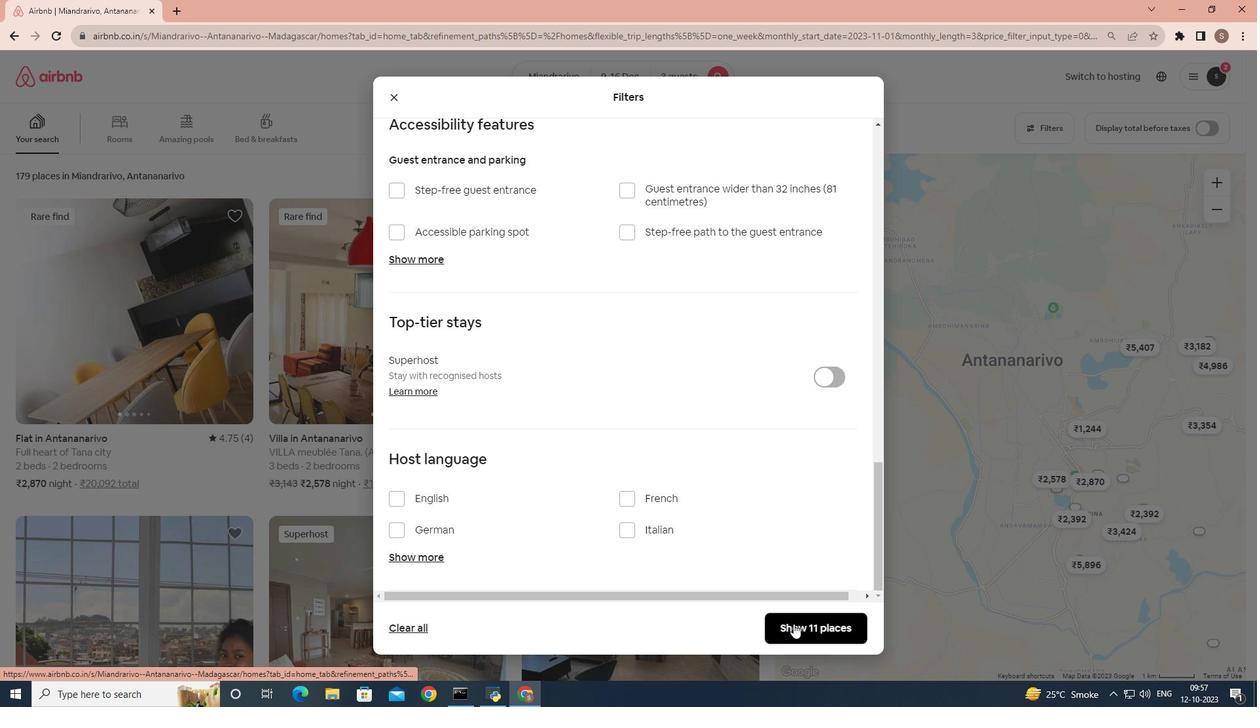 
Action: Mouse moved to (153, 344)
Screenshot: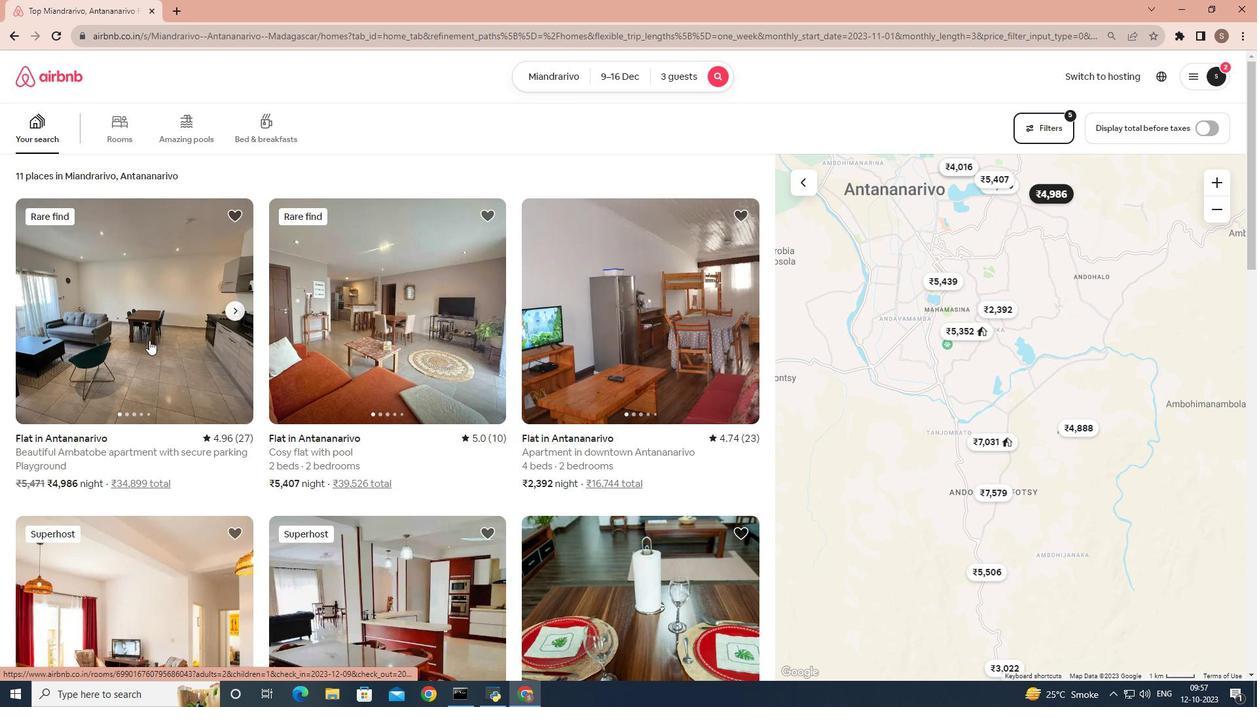 
Action: Mouse pressed left at (153, 344)
Screenshot: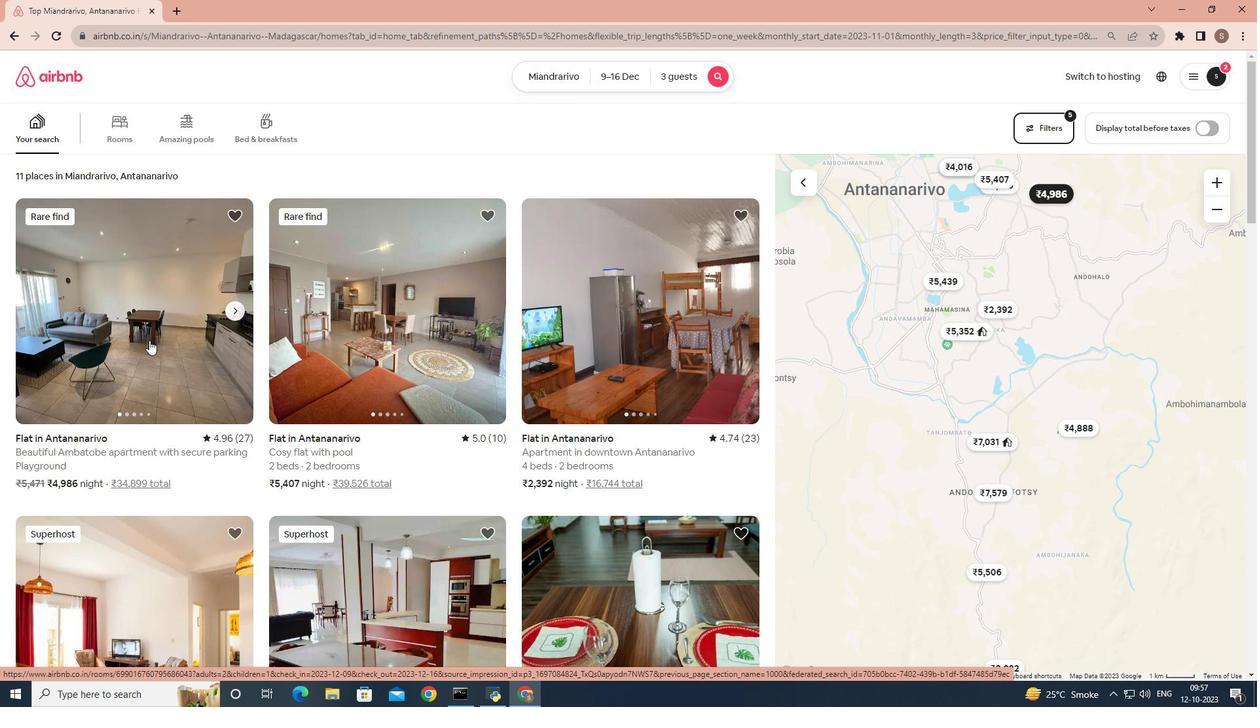 
Action: Mouse moved to (338, 309)
Screenshot: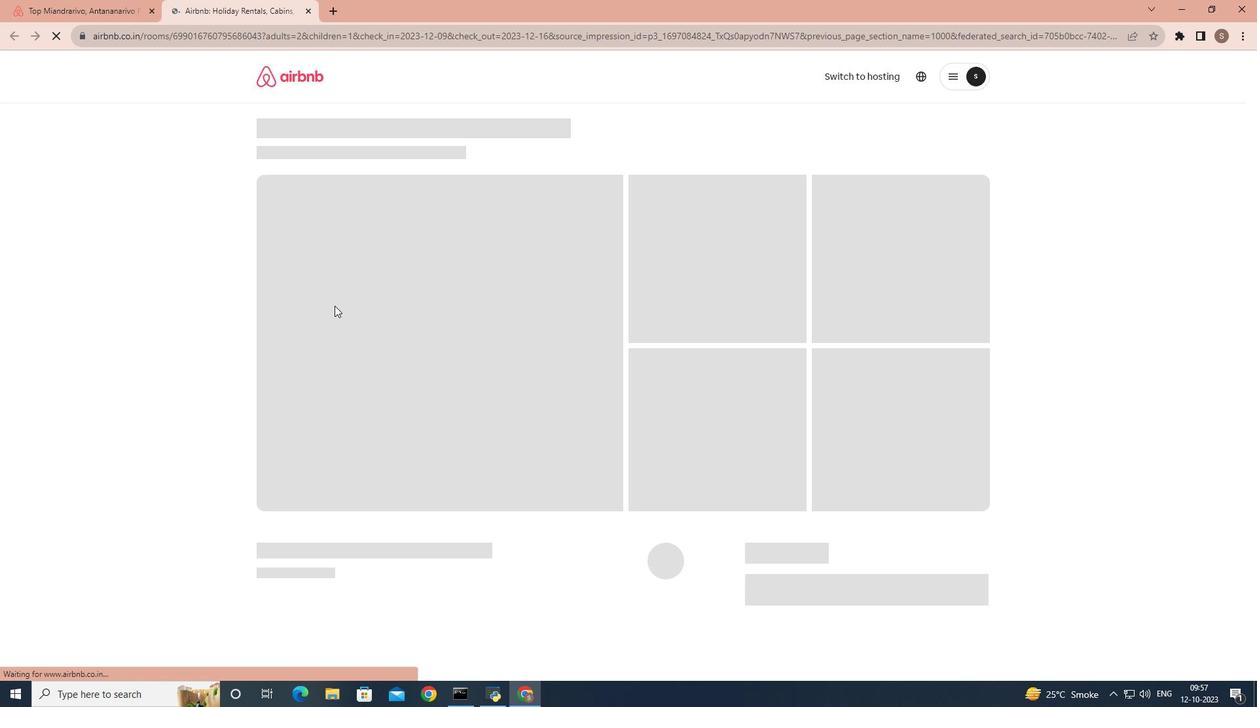 
Action: Mouse scrolled (338, 309) with delta (0, 0)
Screenshot: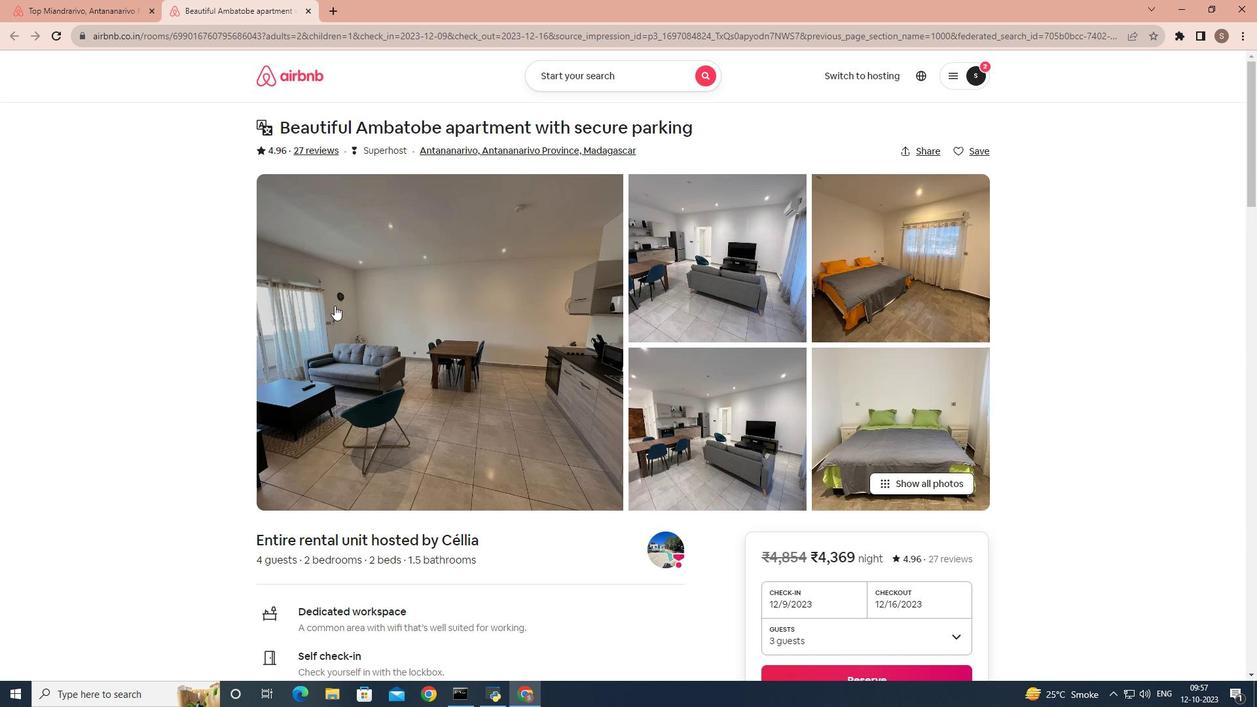 
Action: Mouse scrolled (338, 309) with delta (0, 0)
Screenshot: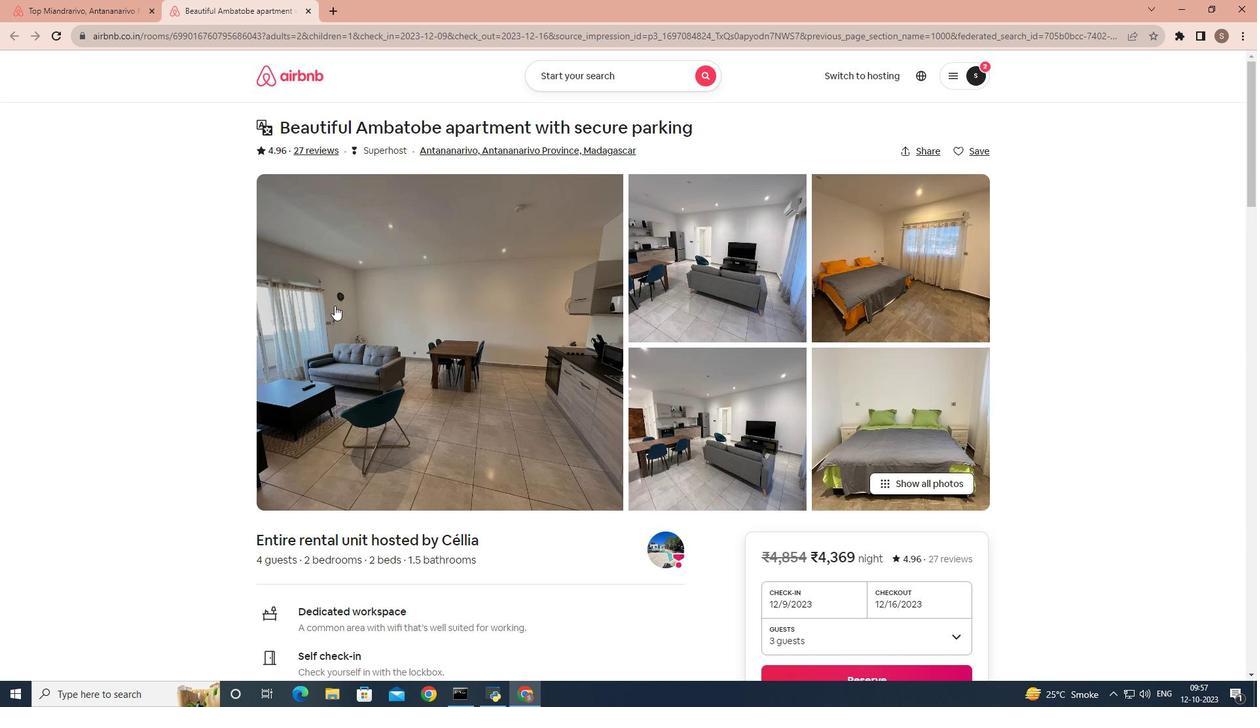 
Action: Mouse scrolled (338, 309) with delta (0, 0)
Screenshot: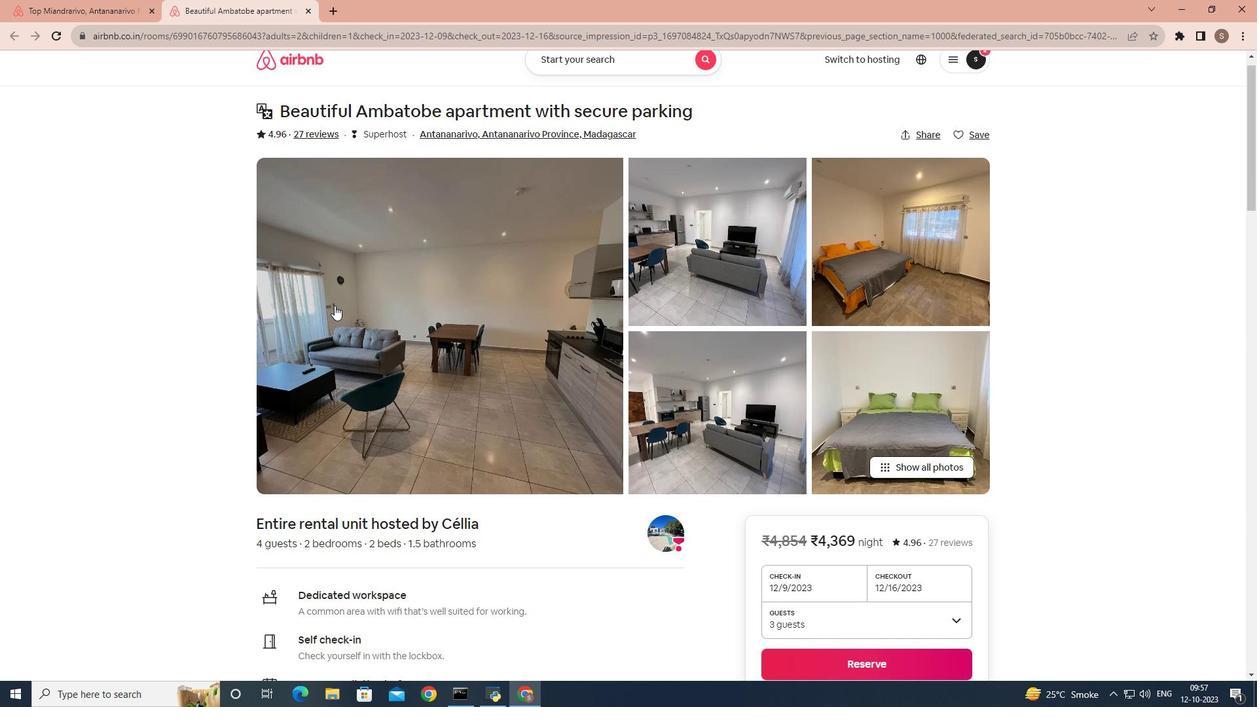 
Action: Mouse scrolled (338, 309) with delta (0, 0)
Screenshot: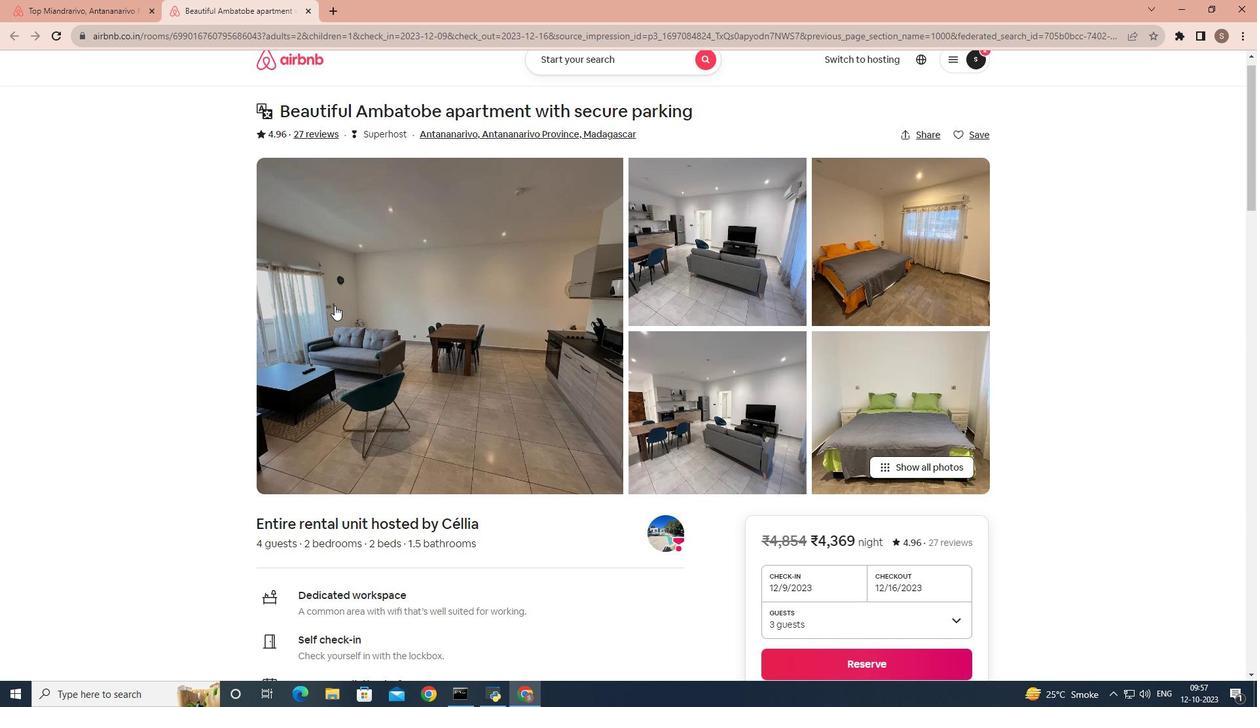 
Action: Mouse scrolled (338, 309) with delta (0, 0)
Screenshot: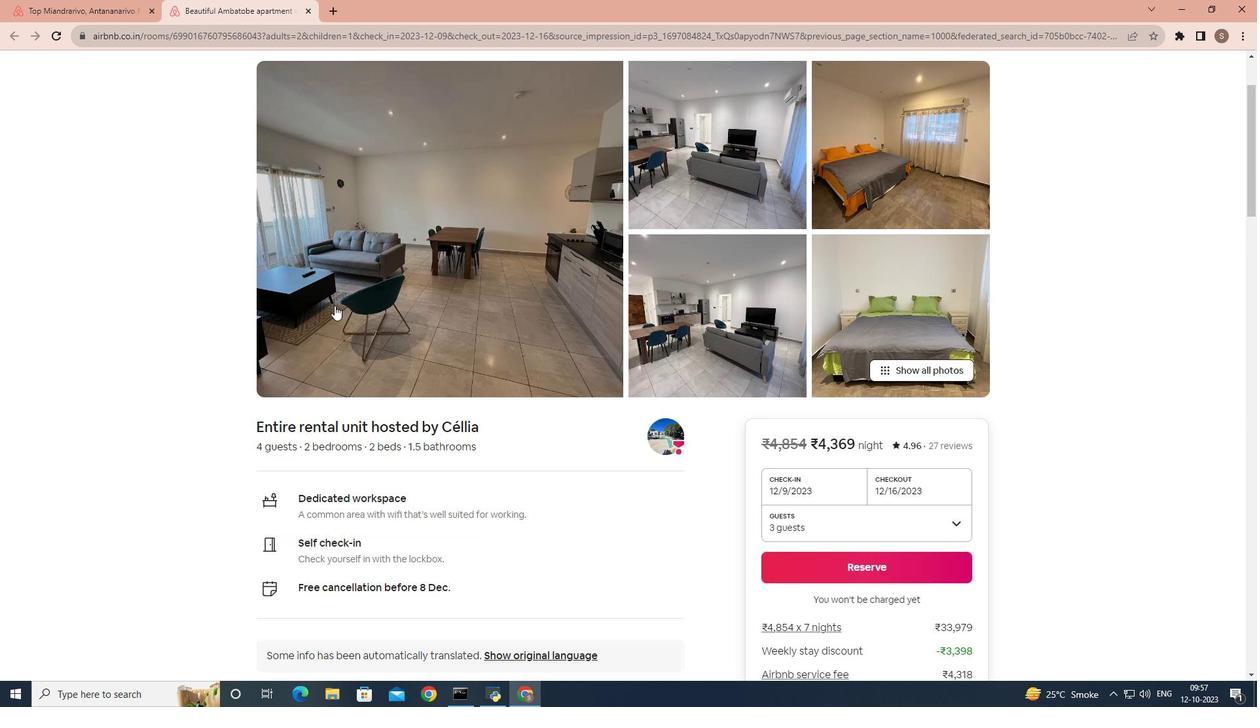 
Action: Mouse scrolled (338, 309) with delta (0, 0)
Screenshot: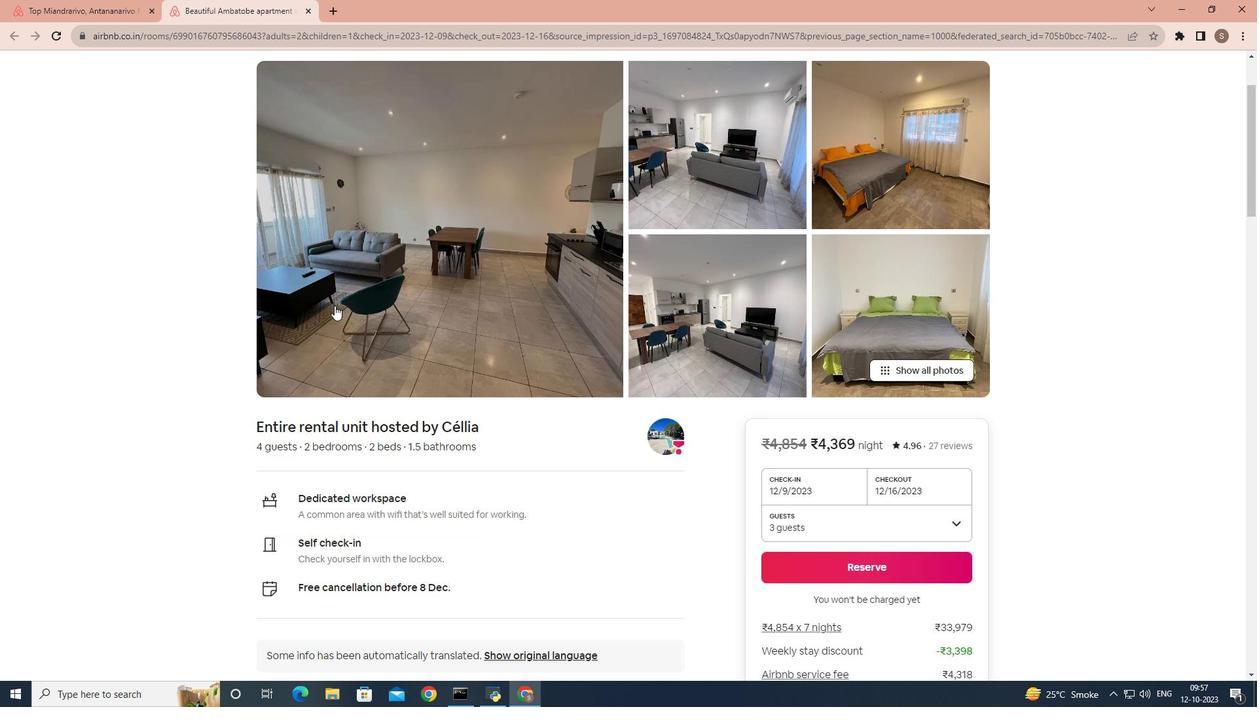 
Action: Mouse scrolled (338, 309) with delta (0, 0)
Screenshot: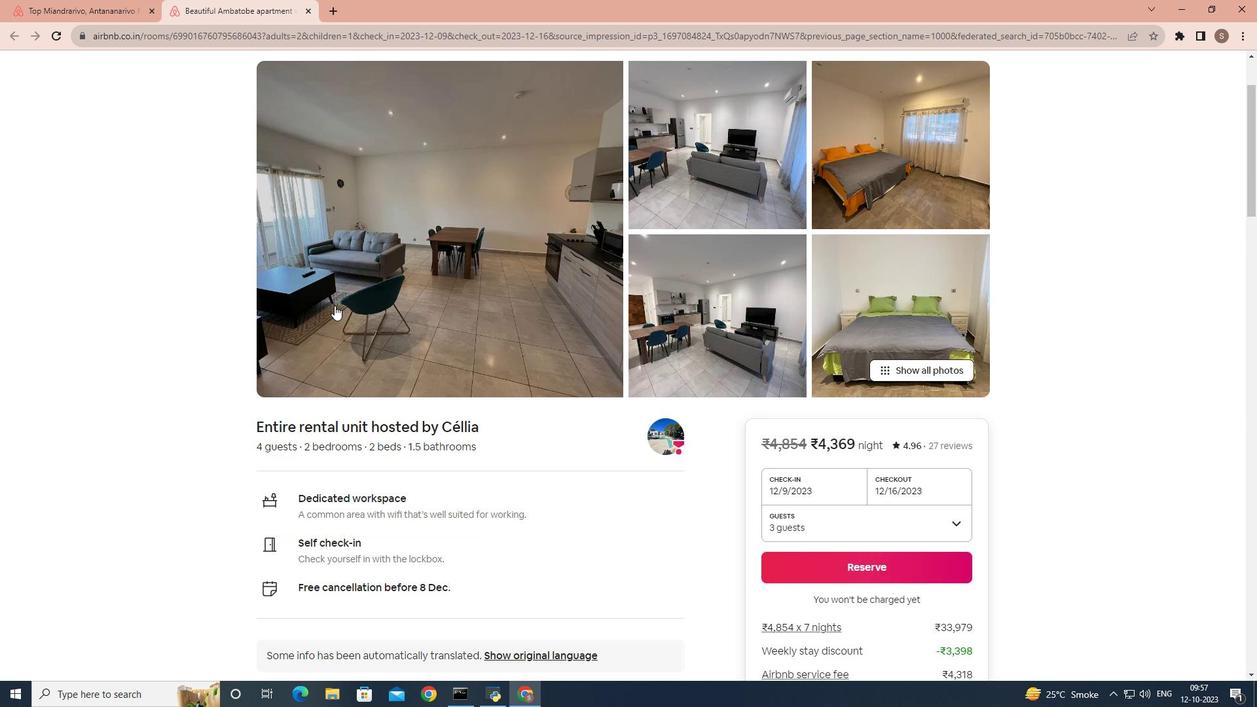 
Action: Mouse scrolled (338, 310) with delta (0, 0)
Screenshot: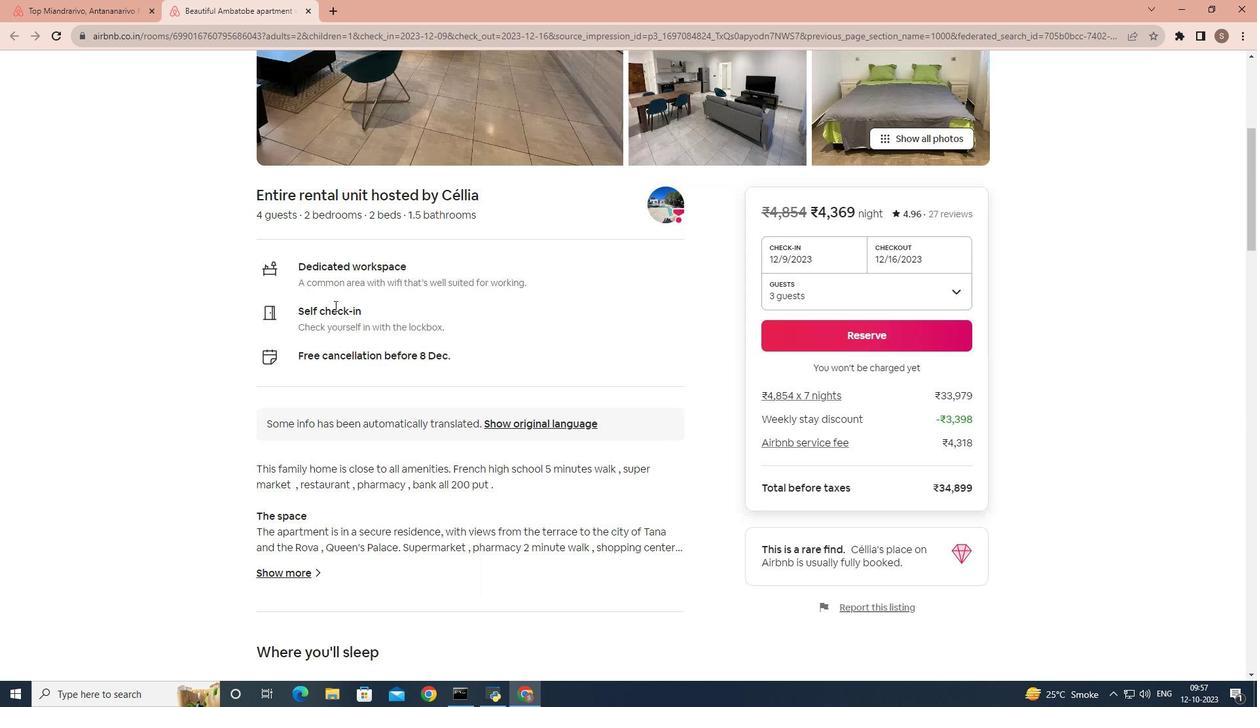 
Action: Mouse scrolled (338, 309) with delta (0, 0)
Screenshot: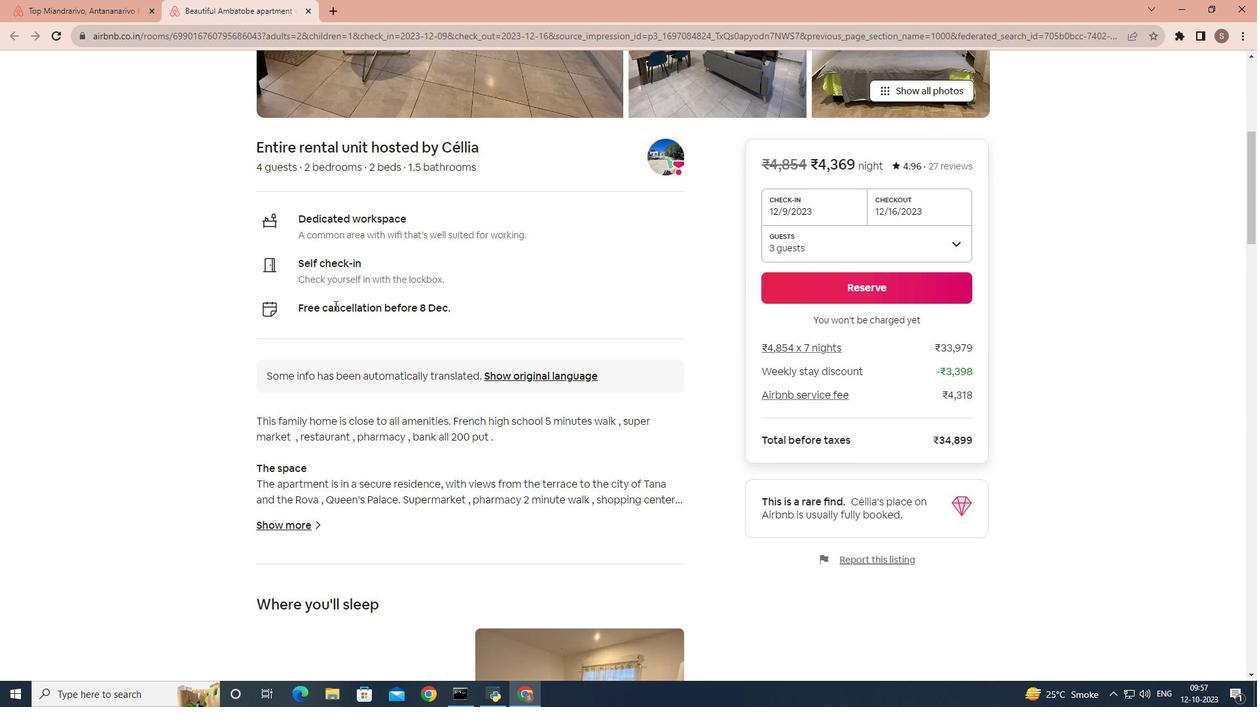 
Action: Mouse scrolled (338, 309) with delta (0, 0)
Screenshot: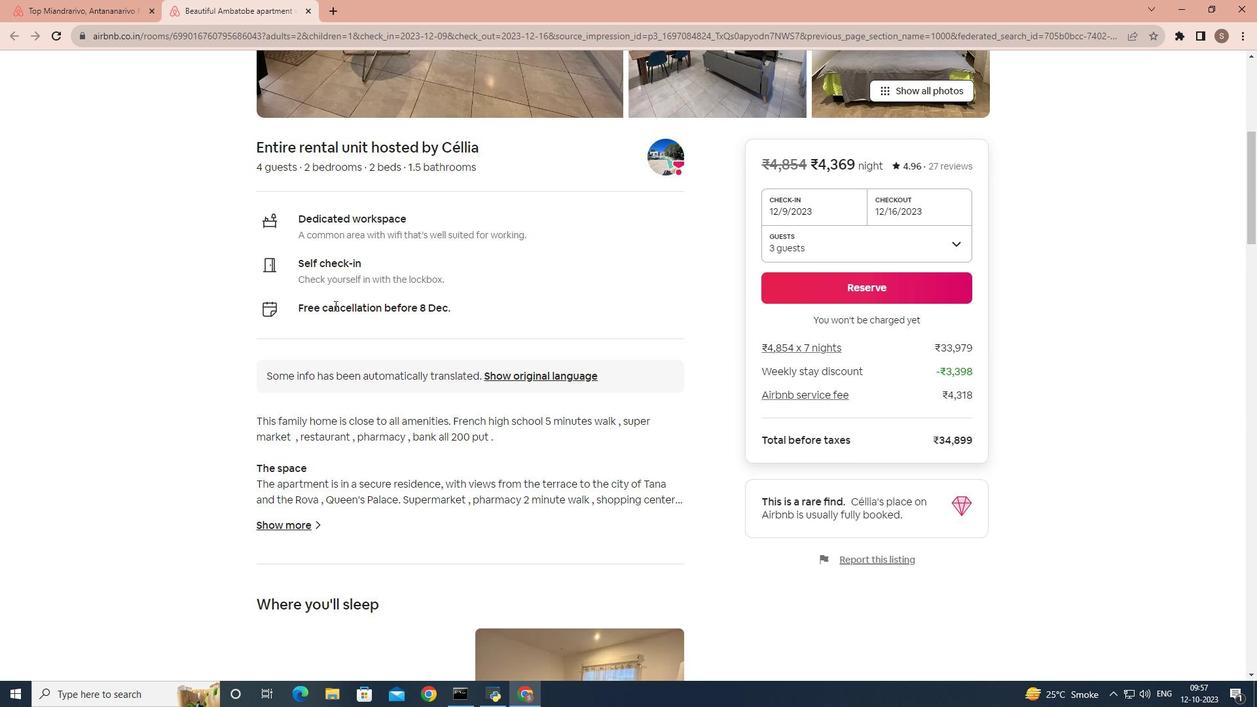 
Action: Mouse scrolled (338, 309) with delta (0, 0)
Screenshot: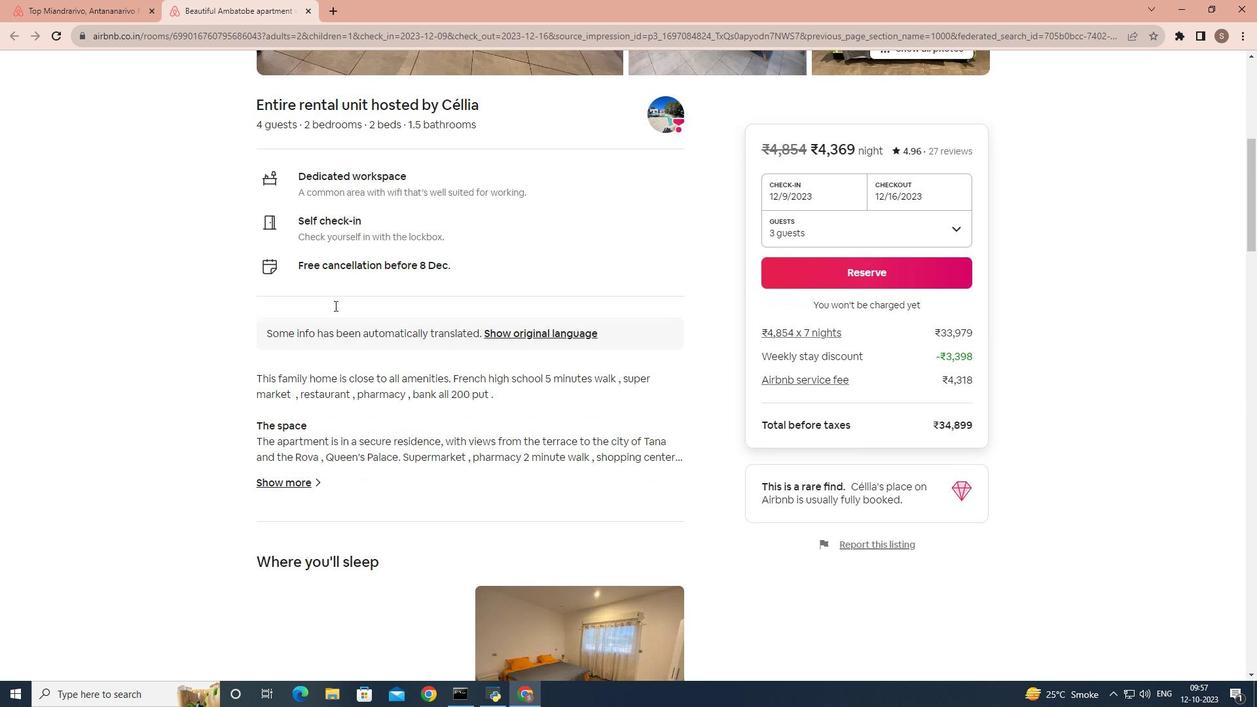 
Action: Mouse scrolled (338, 309) with delta (0, 0)
Screenshot: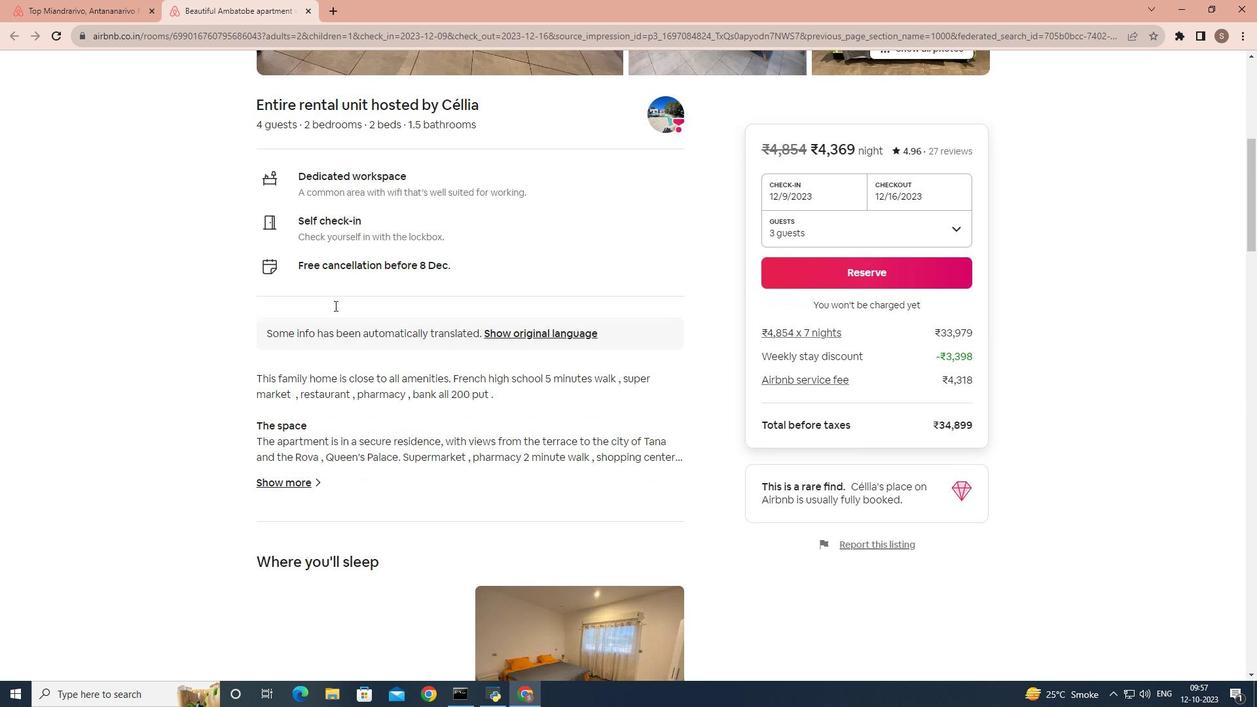 
Action: Mouse moved to (296, 265)
Screenshot: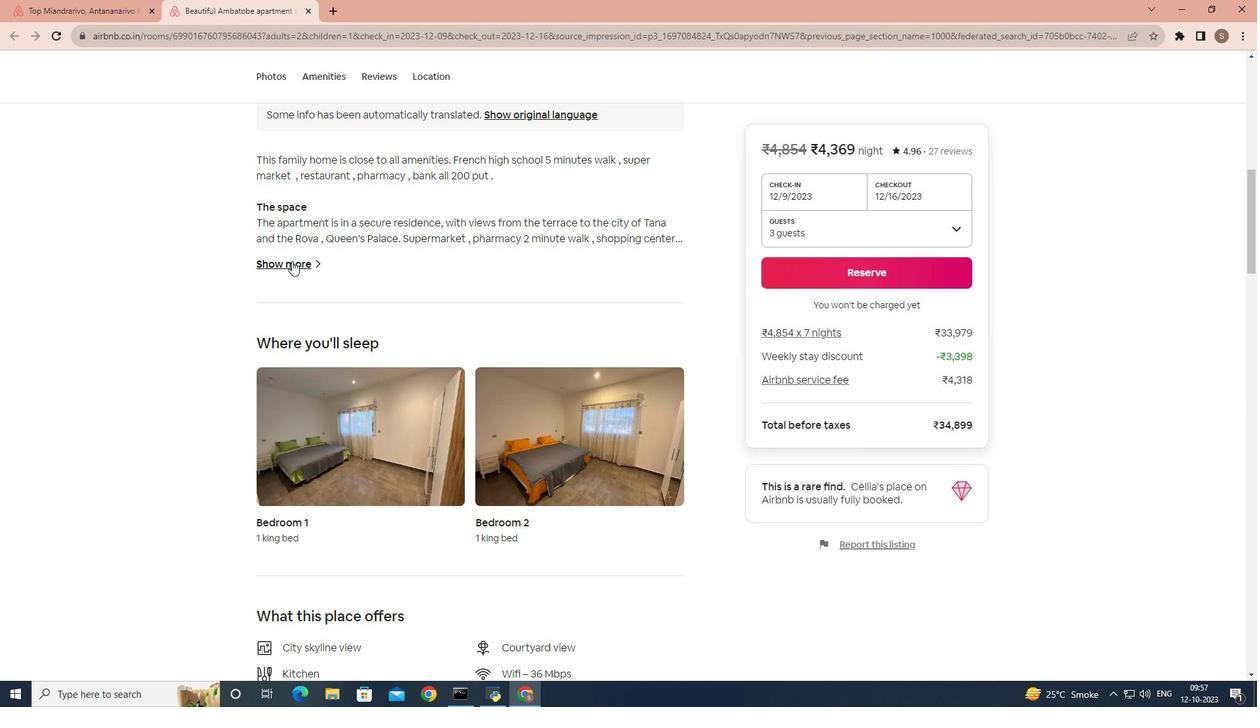 
Action: Mouse pressed left at (296, 265)
Screenshot: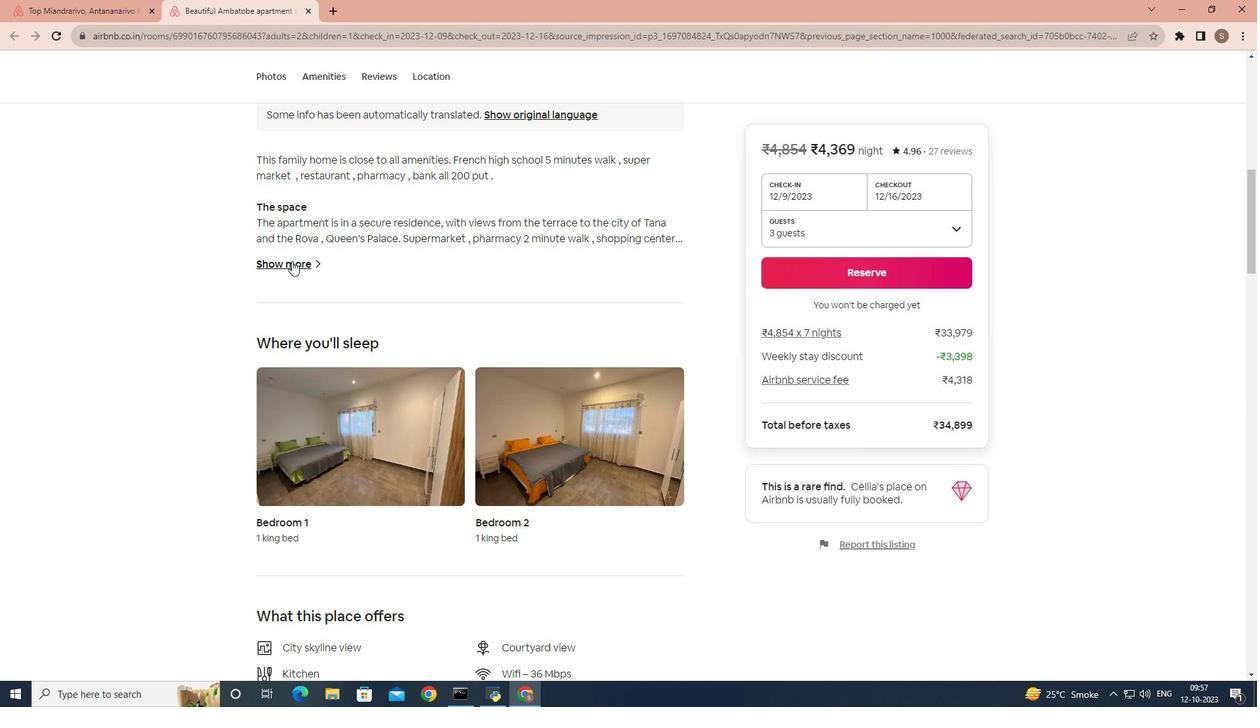 
Action: Mouse moved to (435, 288)
Screenshot: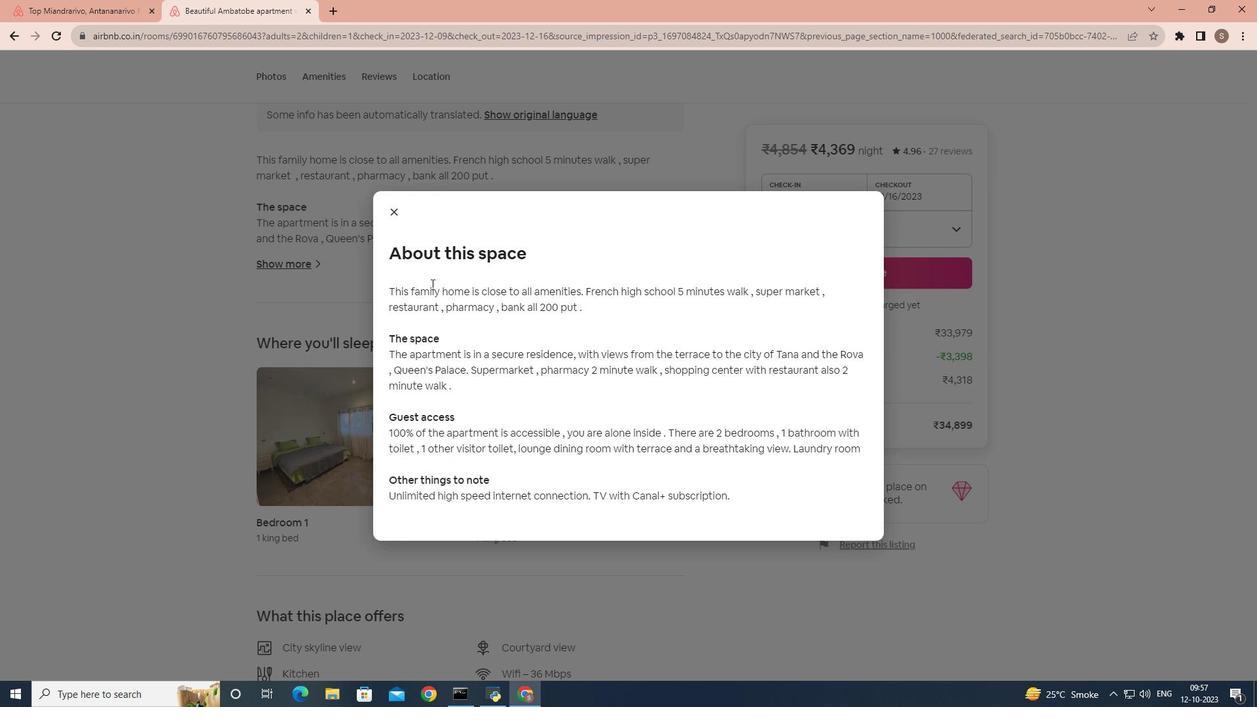 
Action: Mouse scrolled (435, 288) with delta (0, 0)
Screenshot: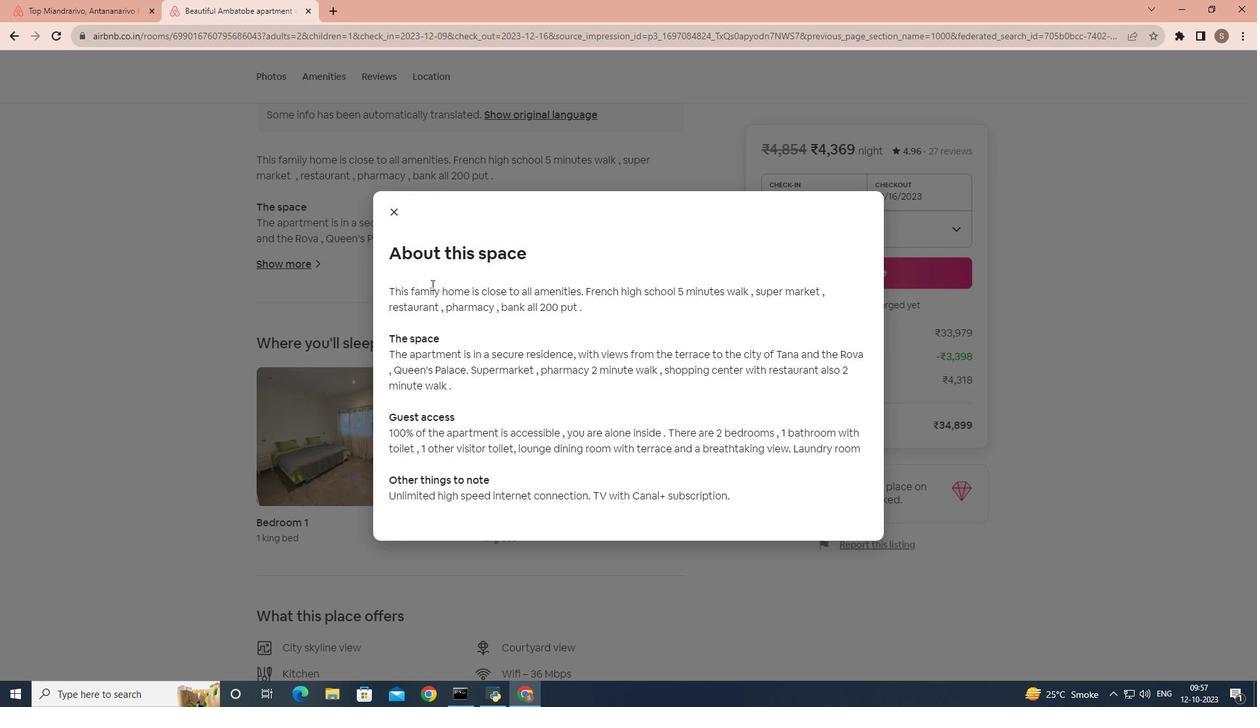 
Action: Mouse moved to (401, 216)
Screenshot: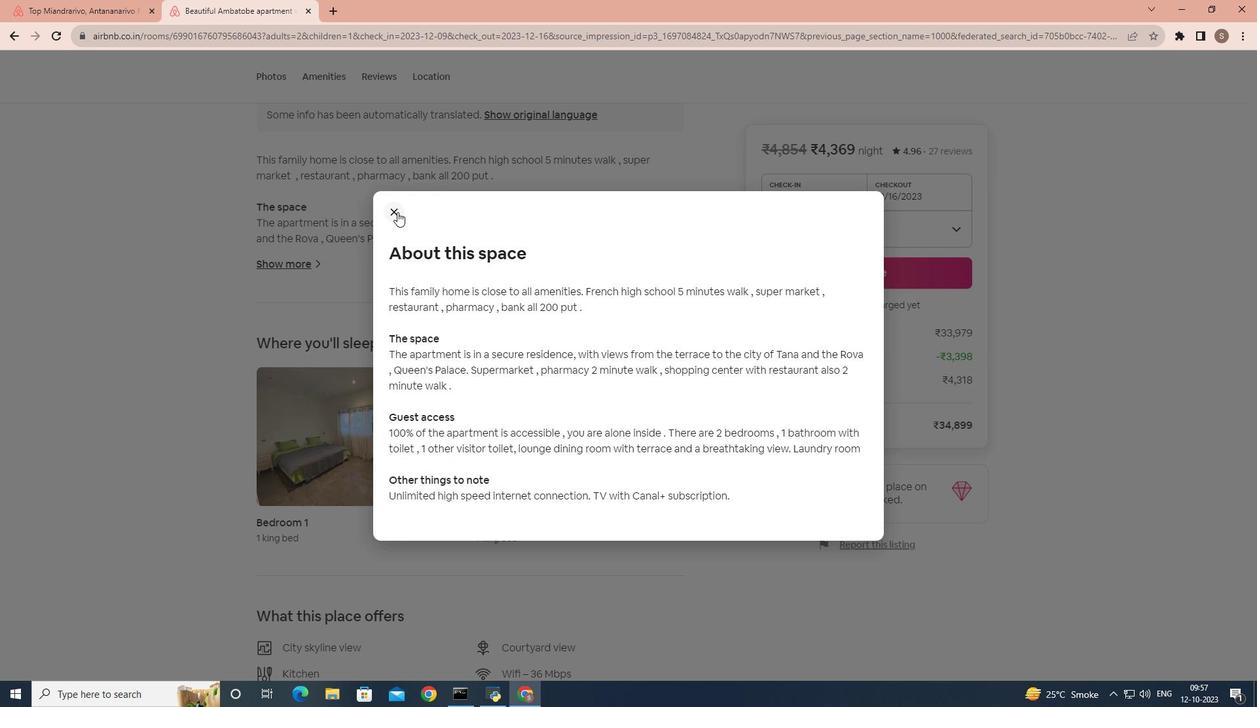 
Action: Mouse pressed left at (401, 216)
Screenshot: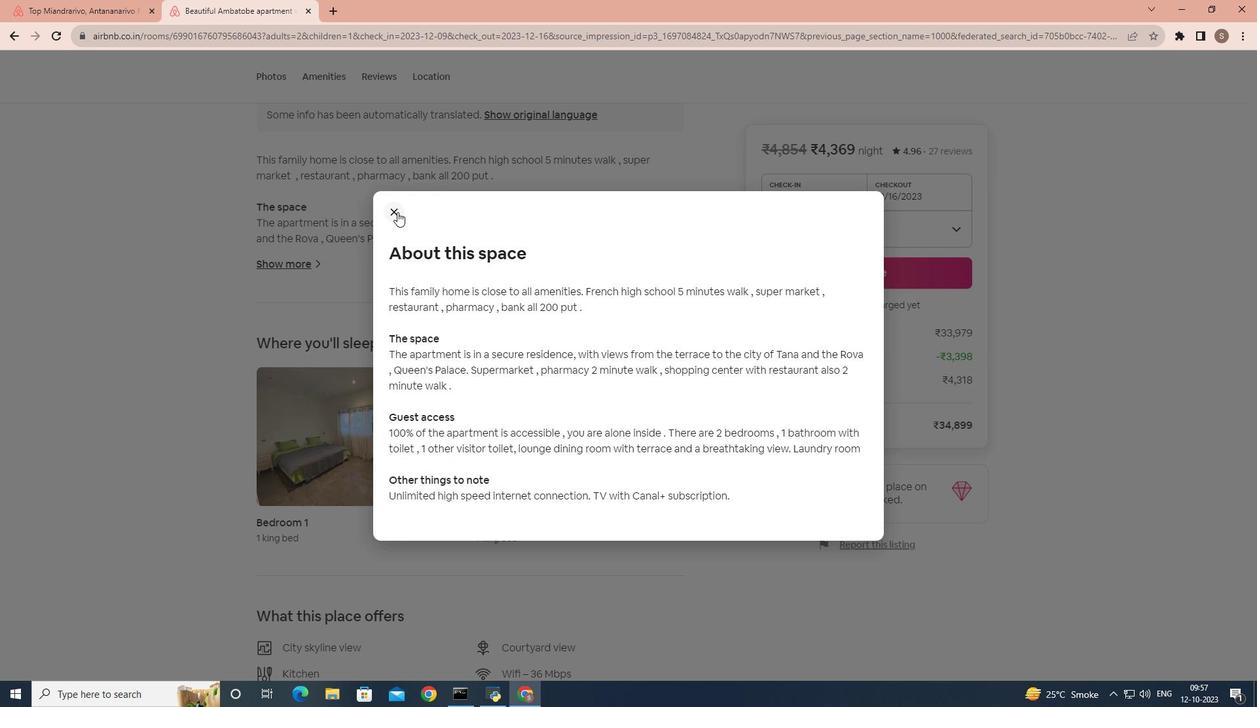 
Action: Mouse moved to (365, 250)
Screenshot: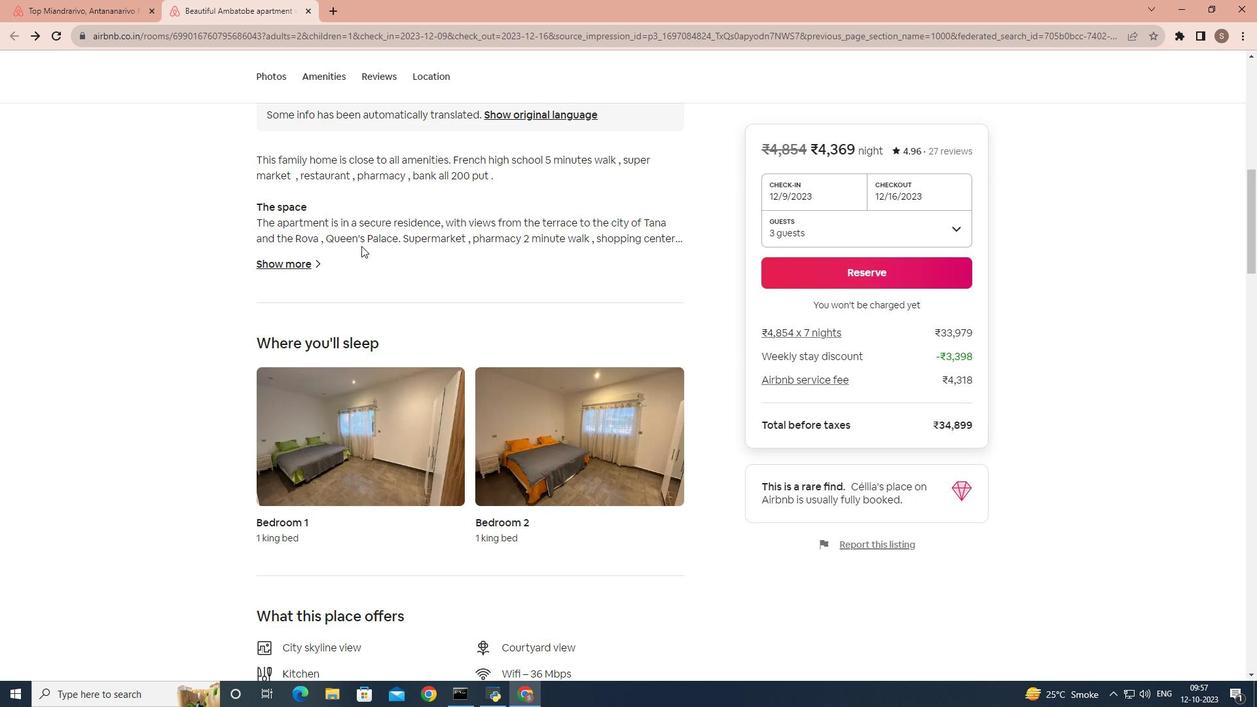 
Action: Mouse scrolled (365, 249) with delta (0, 0)
Screenshot: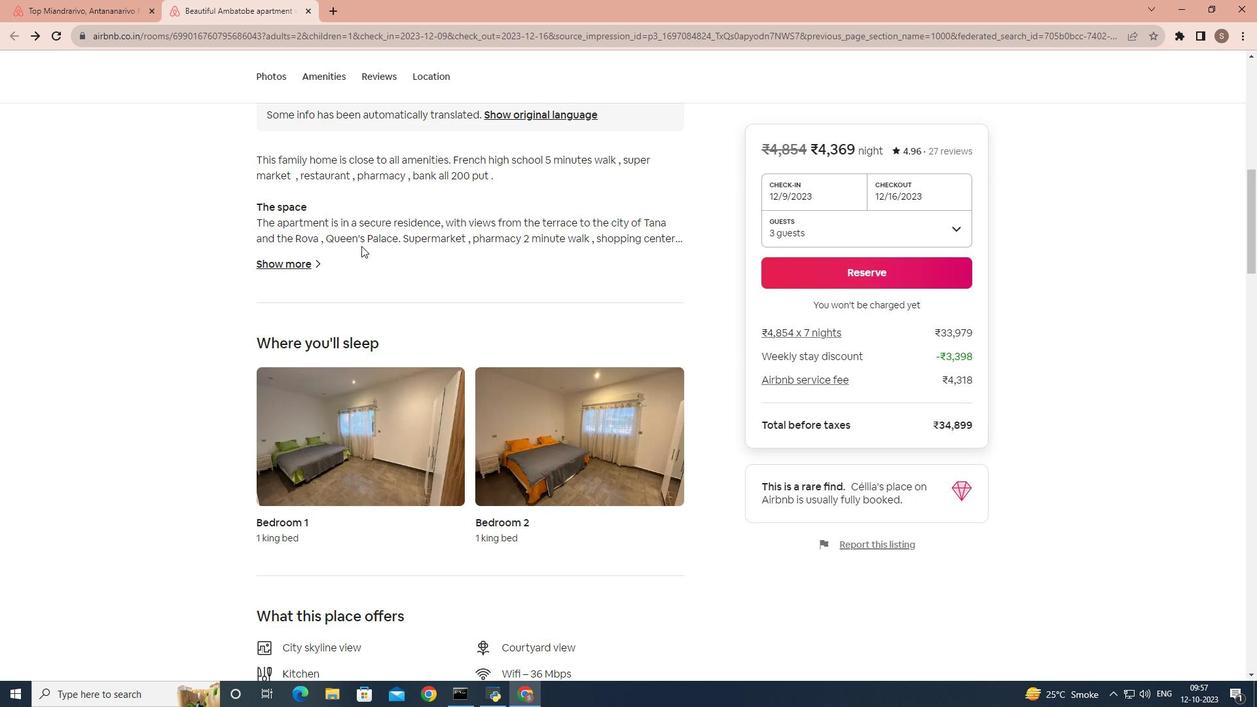 
Action: Mouse moved to (364, 251)
Screenshot: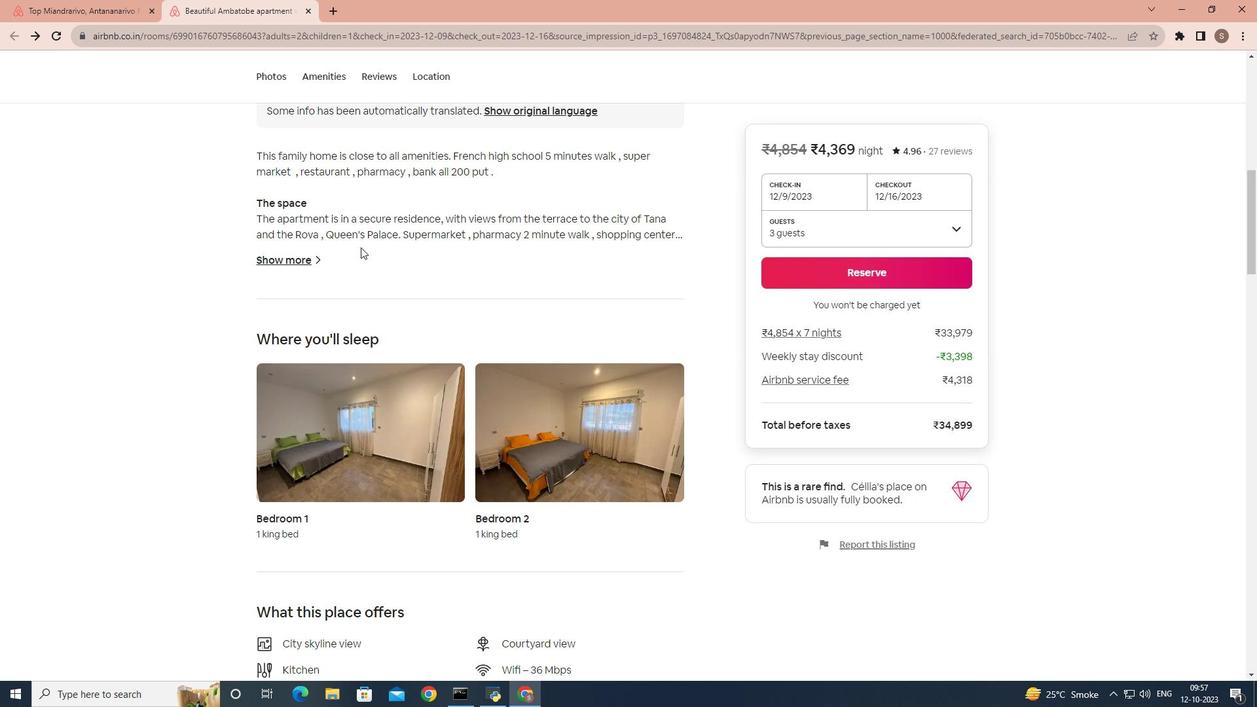 
Action: Mouse scrolled (364, 250) with delta (0, 0)
Screenshot: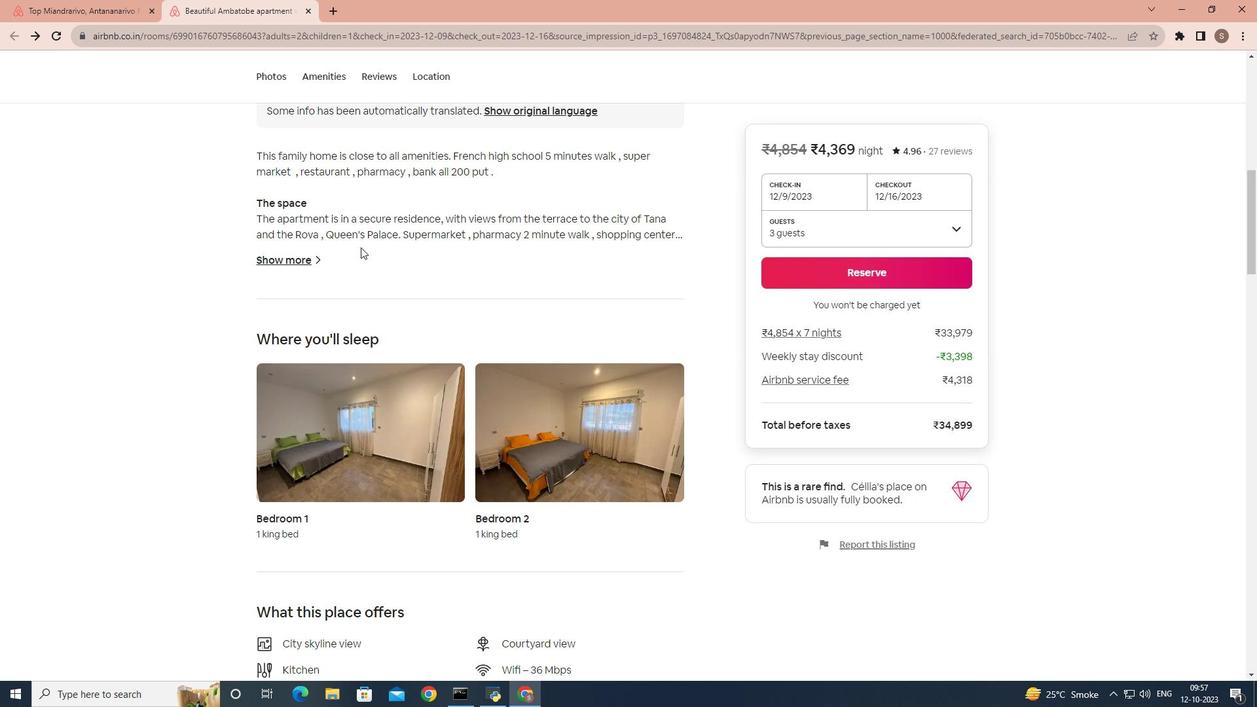 
Action: Mouse moved to (364, 252)
Screenshot: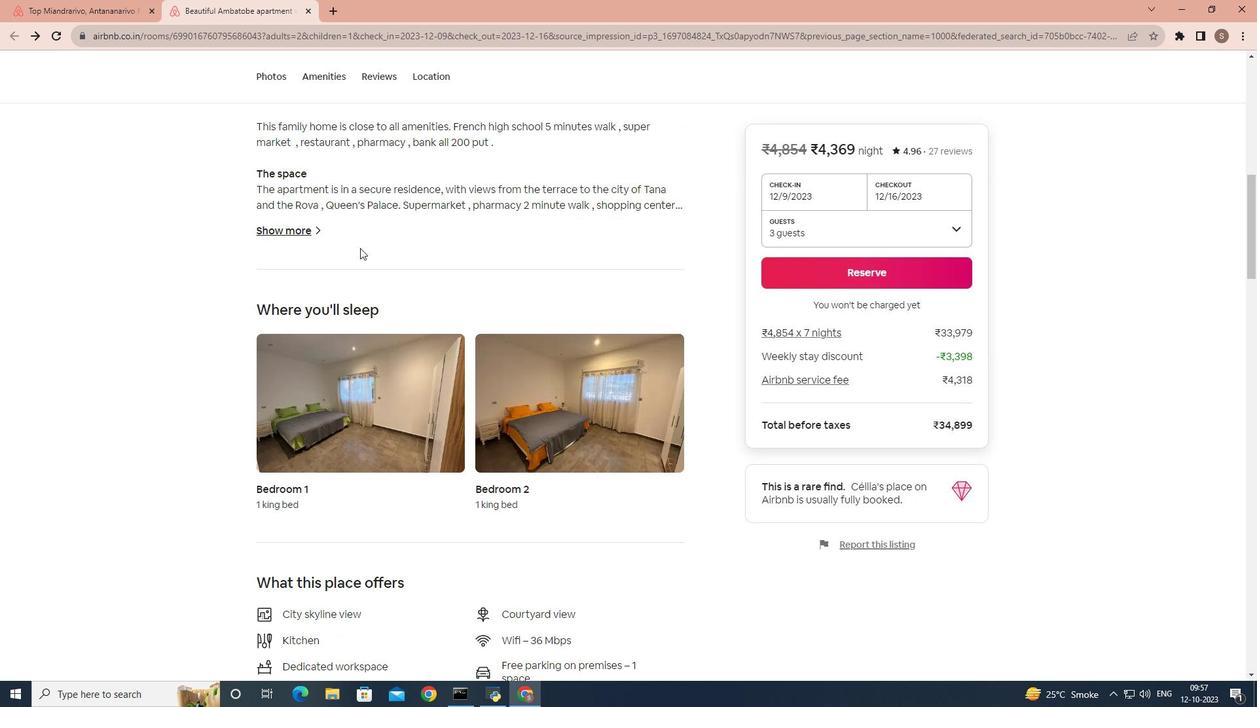 
Action: Mouse scrolled (364, 251) with delta (0, 0)
Screenshot: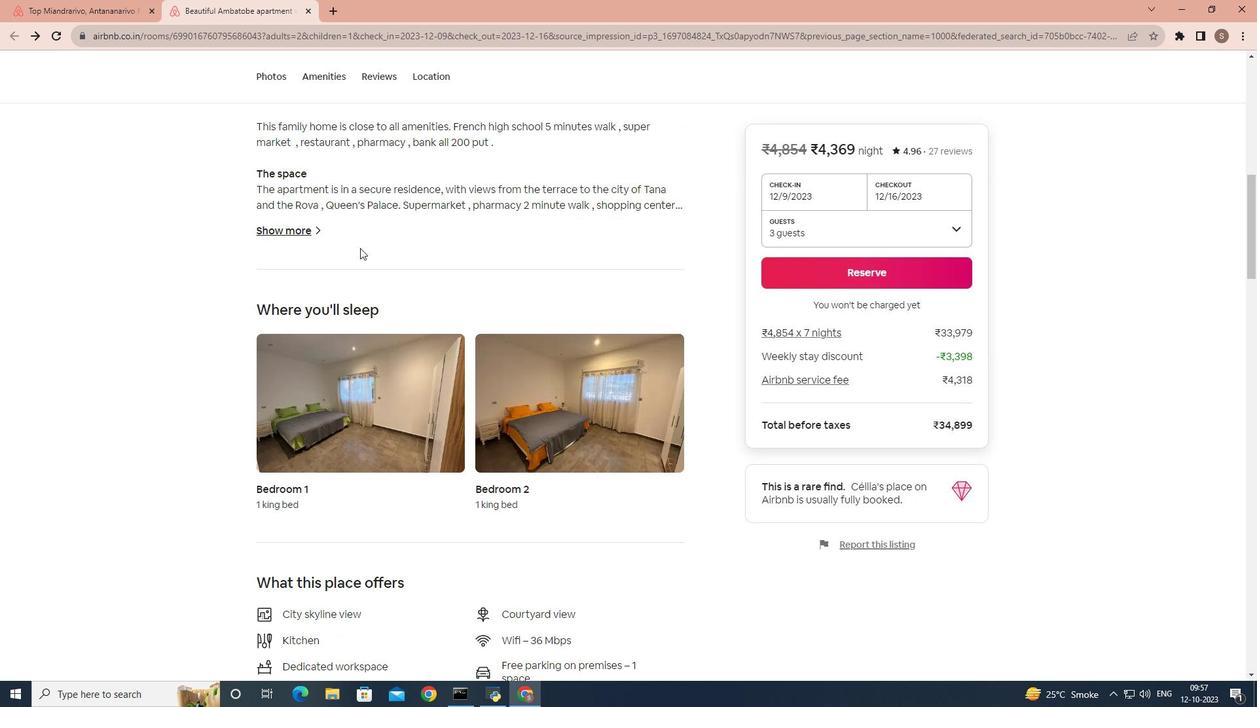 
Action: Mouse moved to (363, 252)
Screenshot: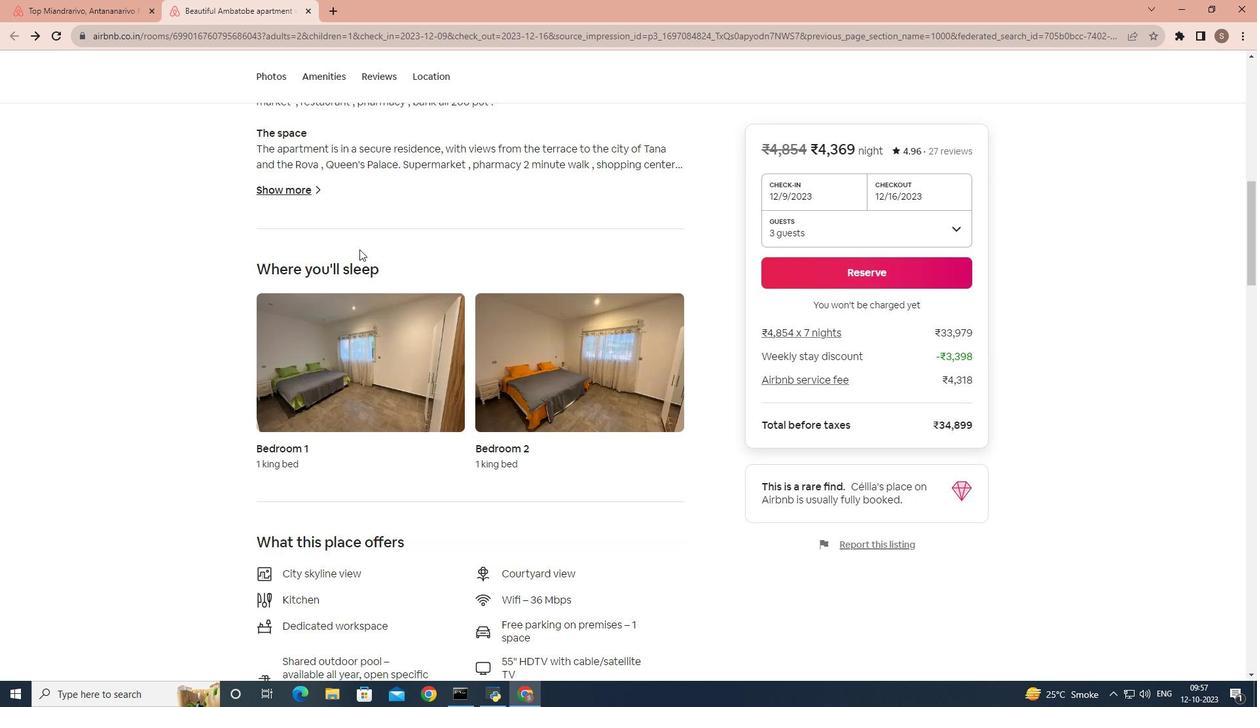
Action: Mouse scrolled (363, 251) with delta (0, 0)
Screenshot: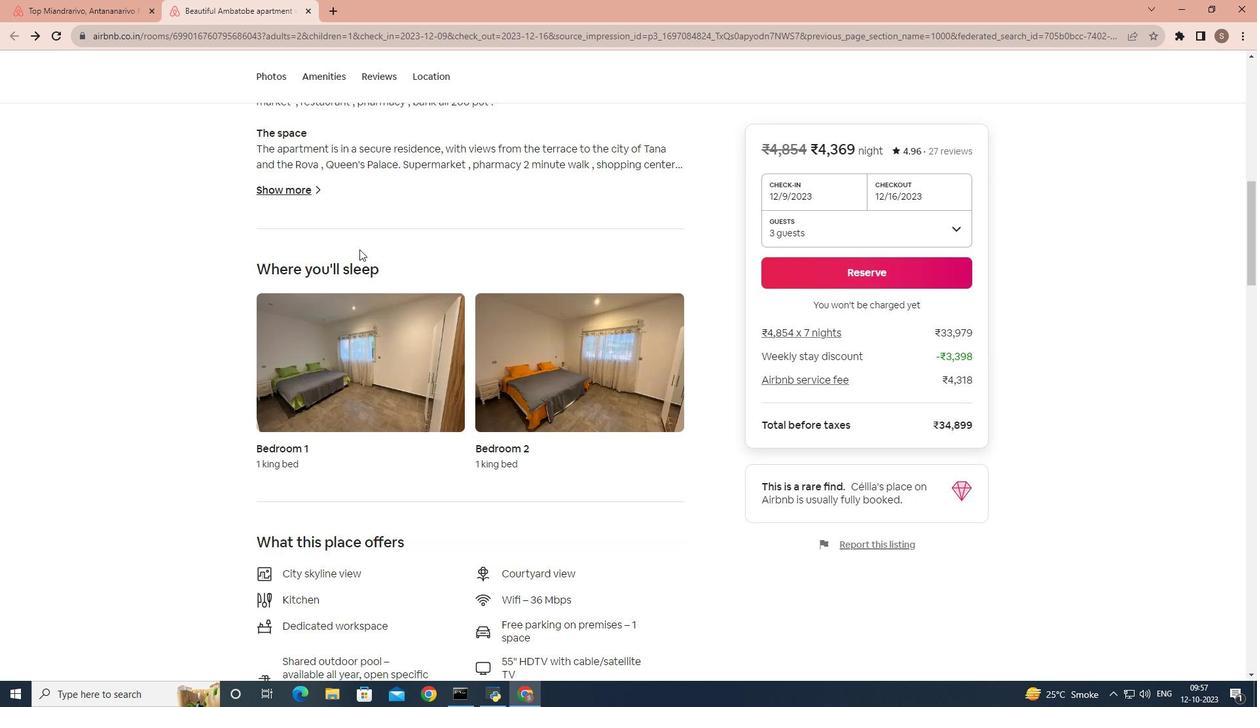 
Action: Mouse moved to (363, 253)
Screenshot: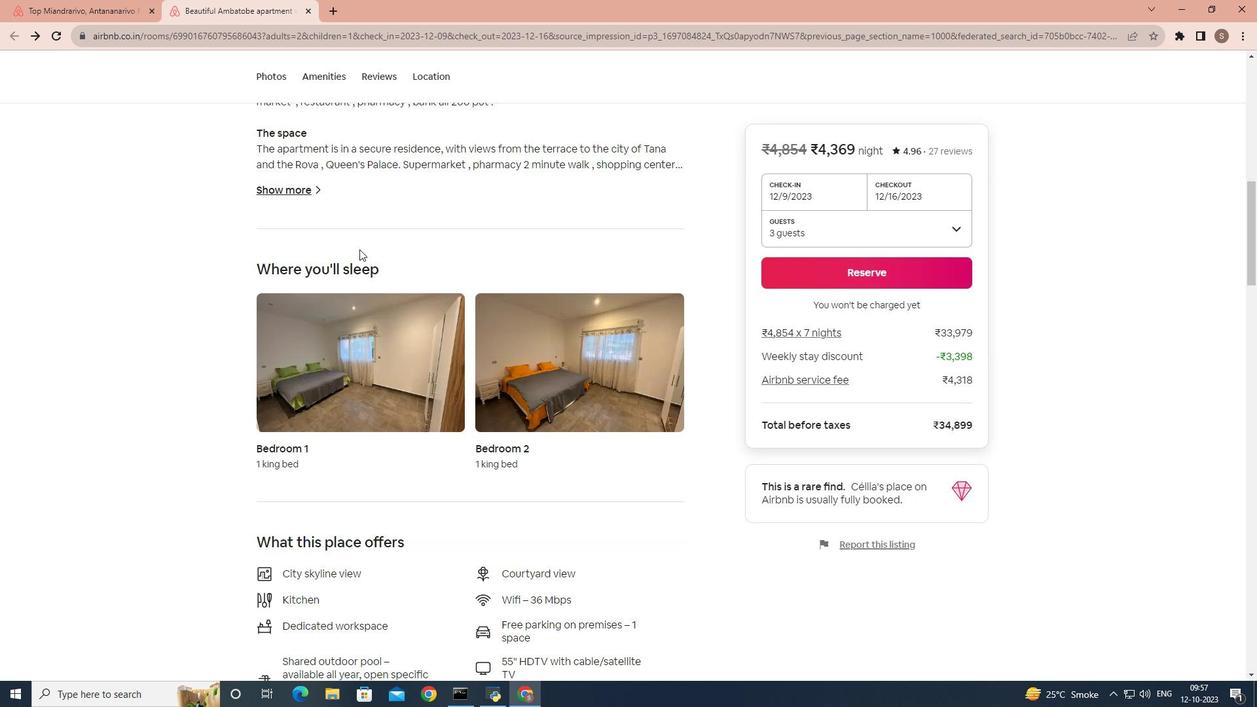 
Action: Mouse scrolled (363, 252) with delta (0, 0)
Screenshot: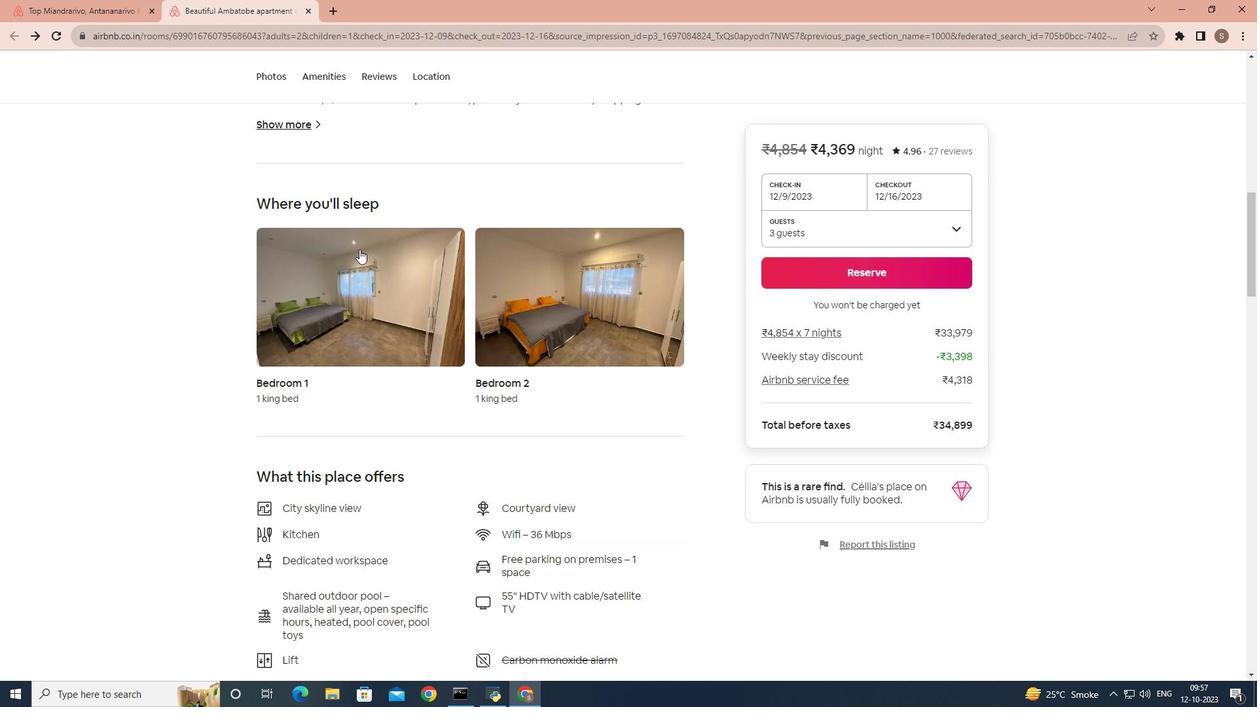
Action: Mouse scrolled (363, 252) with delta (0, 0)
Screenshot: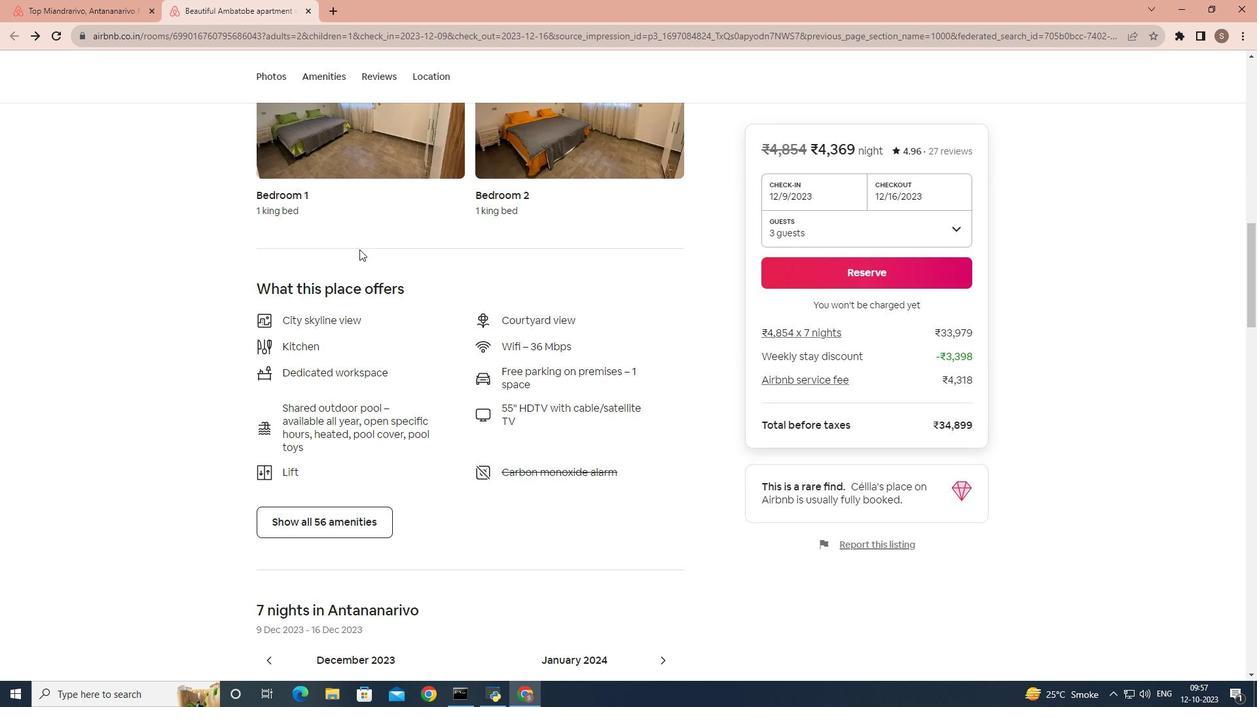 
Action: Mouse scrolled (363, 252) with delta (0, 0)
Screenshot: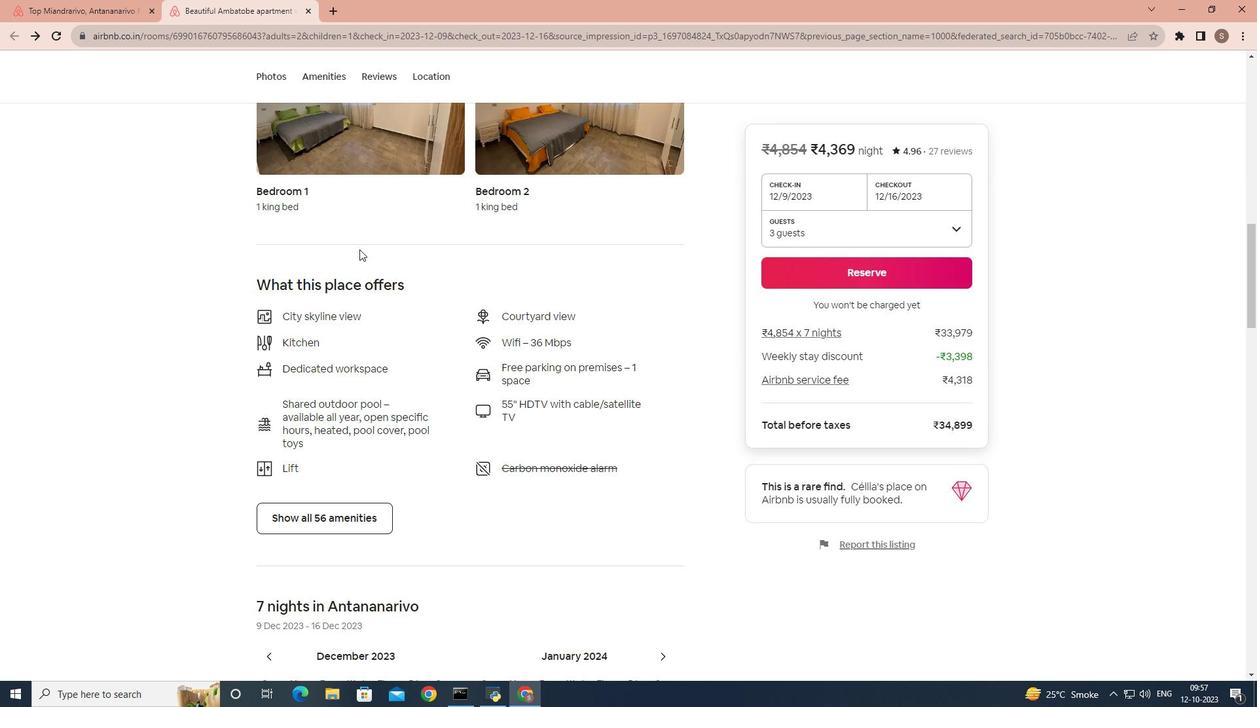 
Action: Mouse moved to (363, 254)
Screenshot: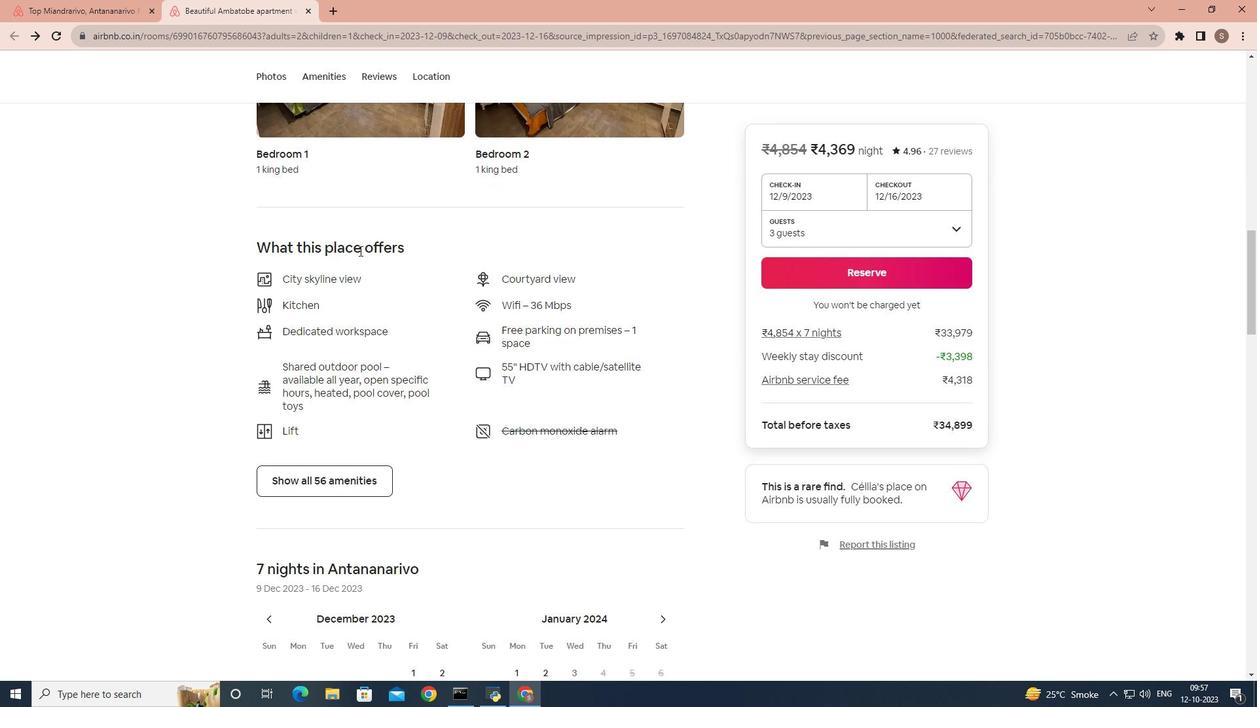 
Action: Mouse scrolled (363, 253) with delta (0, 0)
Screenshot: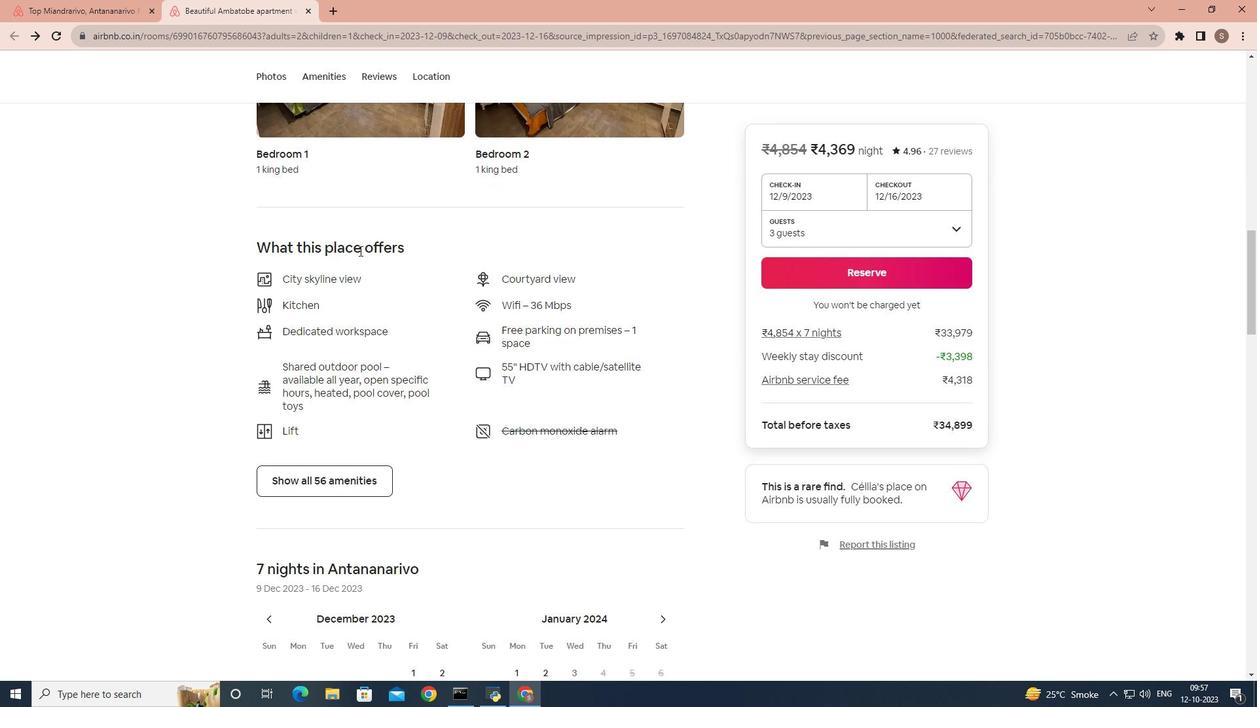 
Action: Mouse moved to (315, 328)
Screenshot: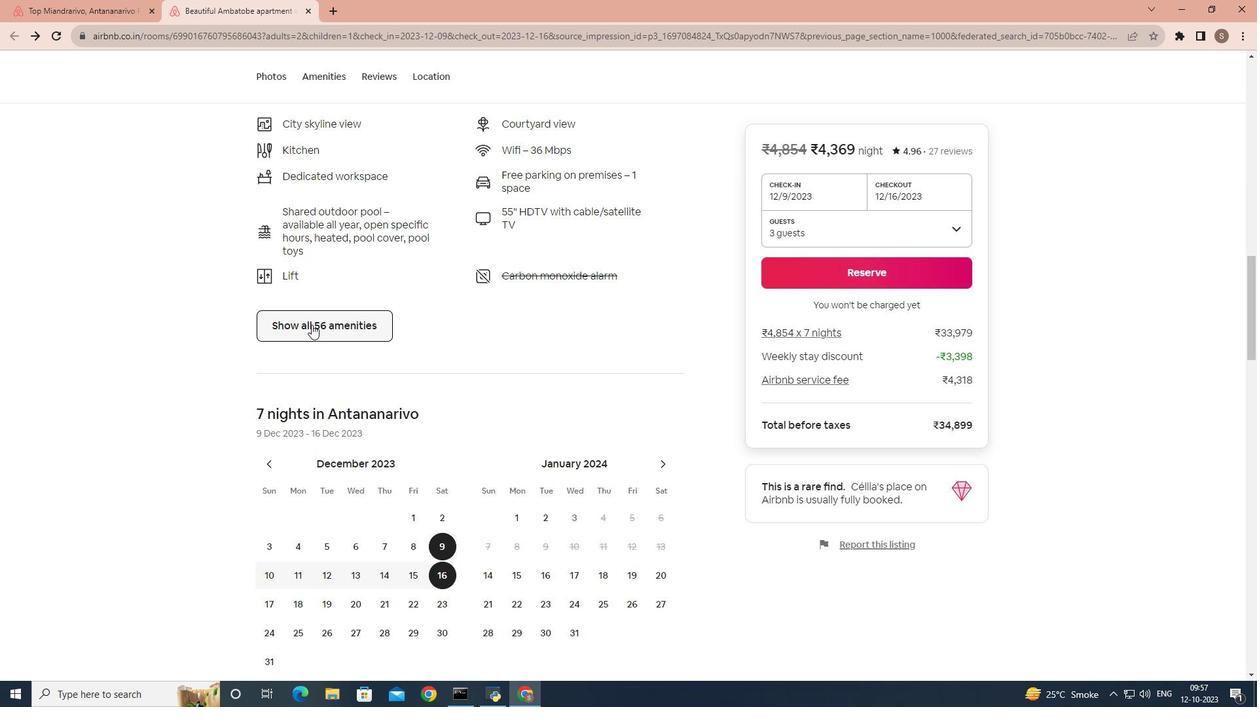 
Action: Mouse pressed left at (315, 328)
Screenshot: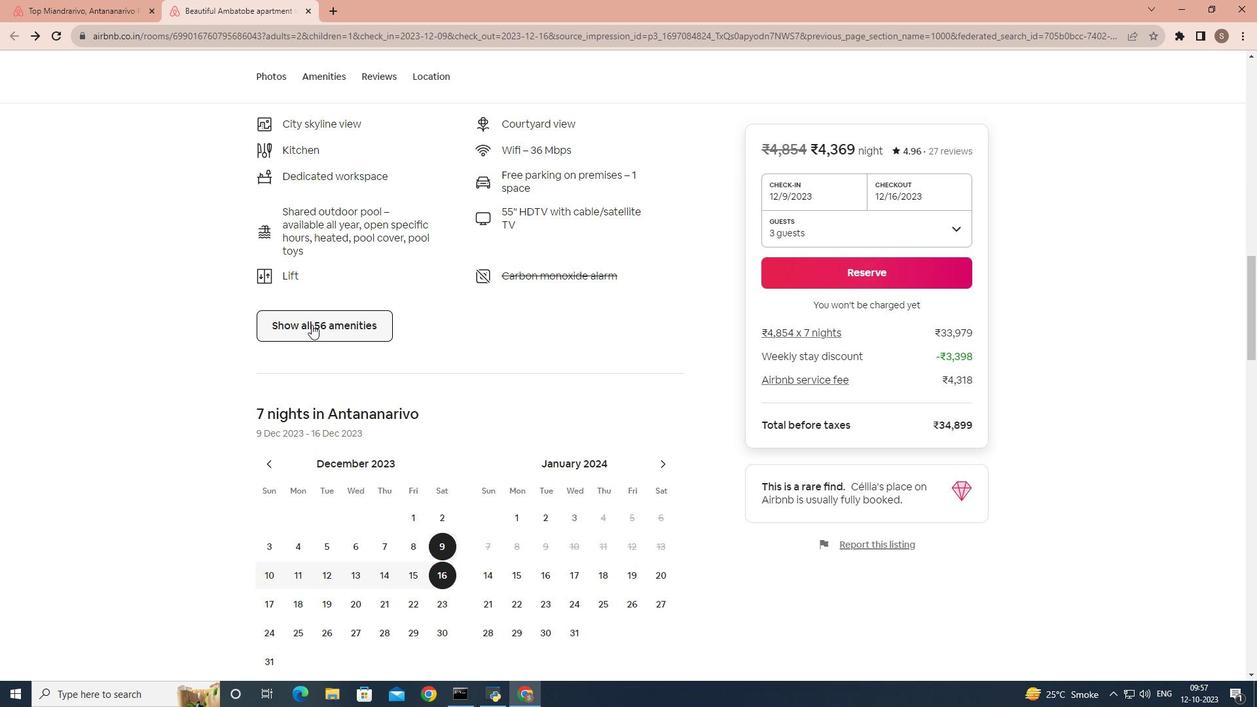 
Action: Mouse moved to (444, 317)
Screenshot: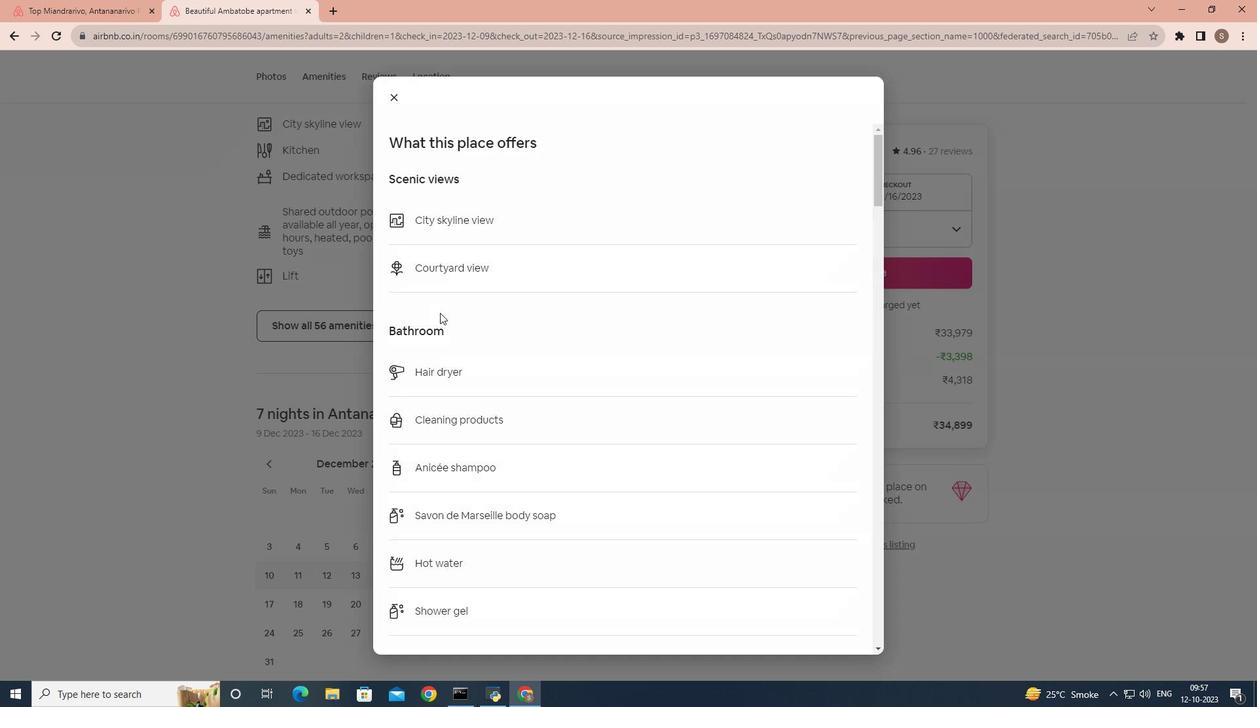 
Action: Mouse scrolled (444, 316) with delta (0, 0)
Screenshot: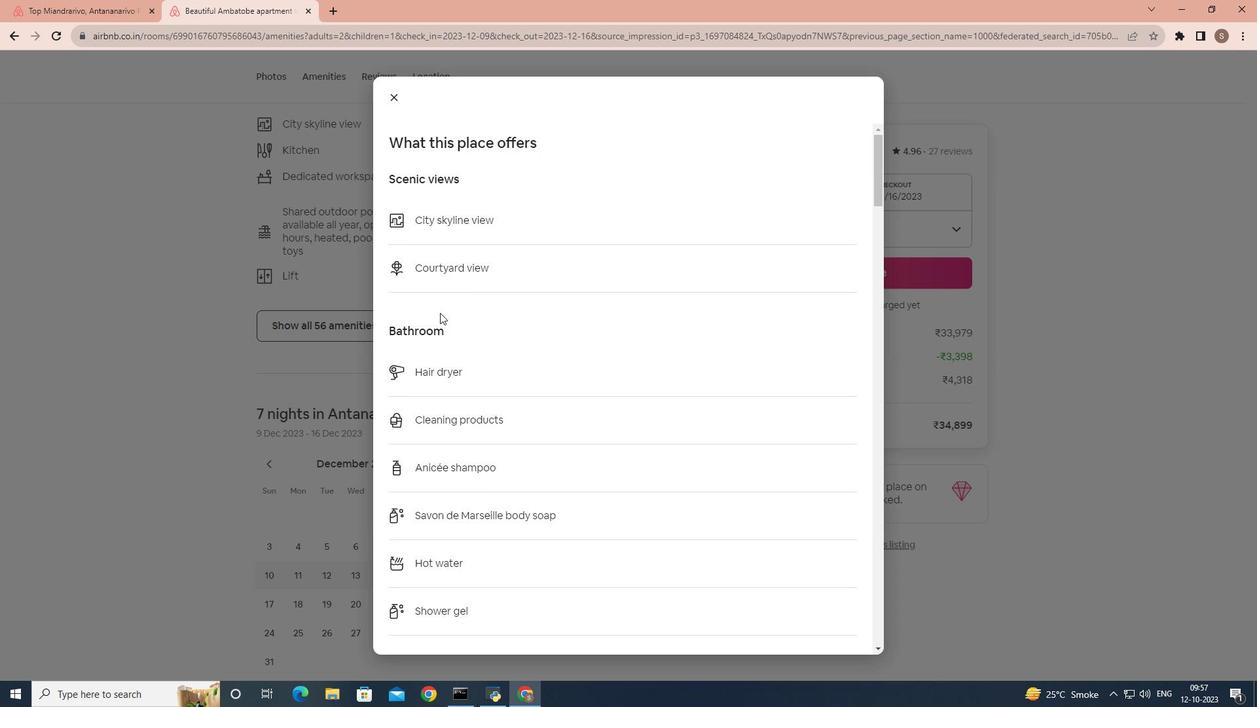 
Action: Mouse scrolled (444, 316) with delta (0, 0)
Screenshot: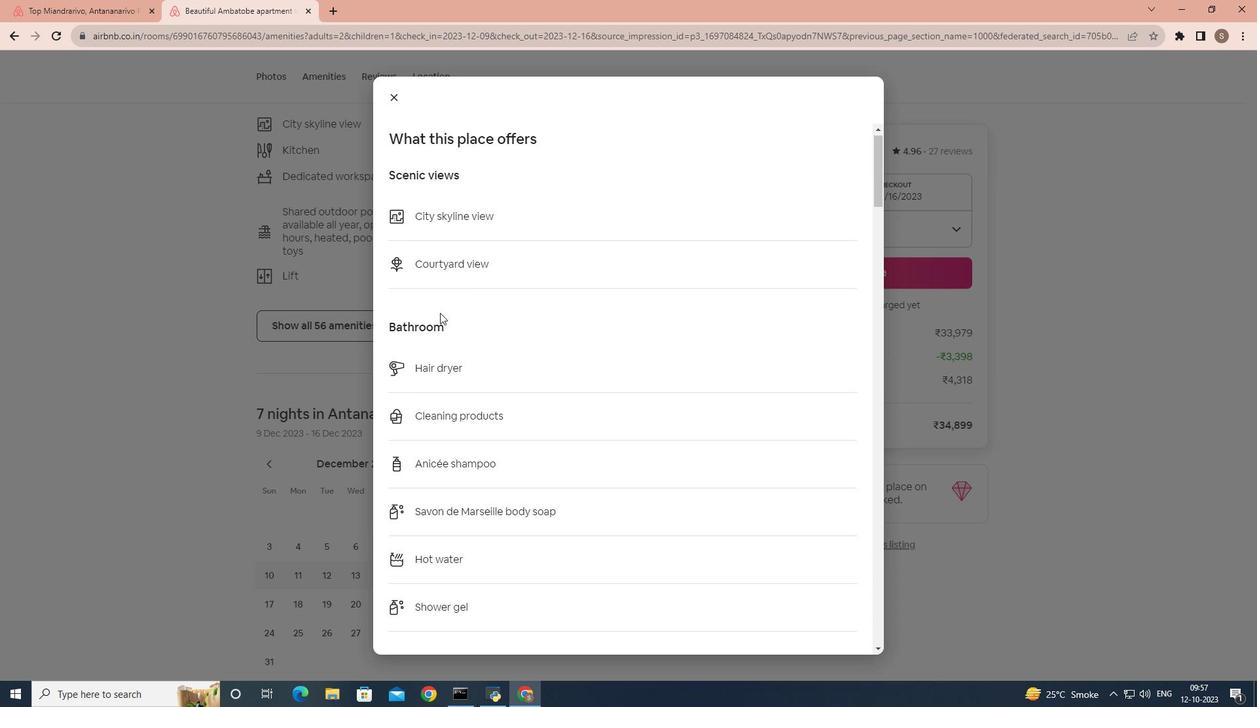 
Action: Mouse scrolled (444, 316) with delta (0, 0)
Screenshot: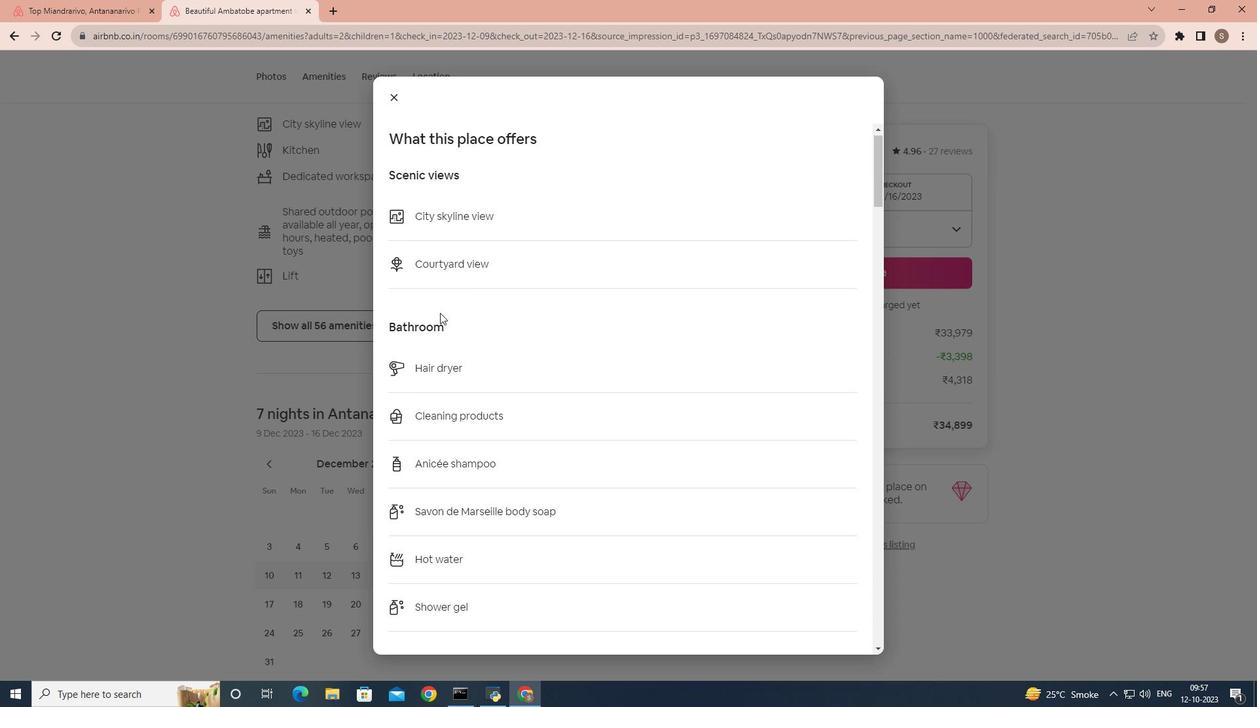 
Action: Mouse scrolled (444, 316) with delta (0, 0)
Screenshot: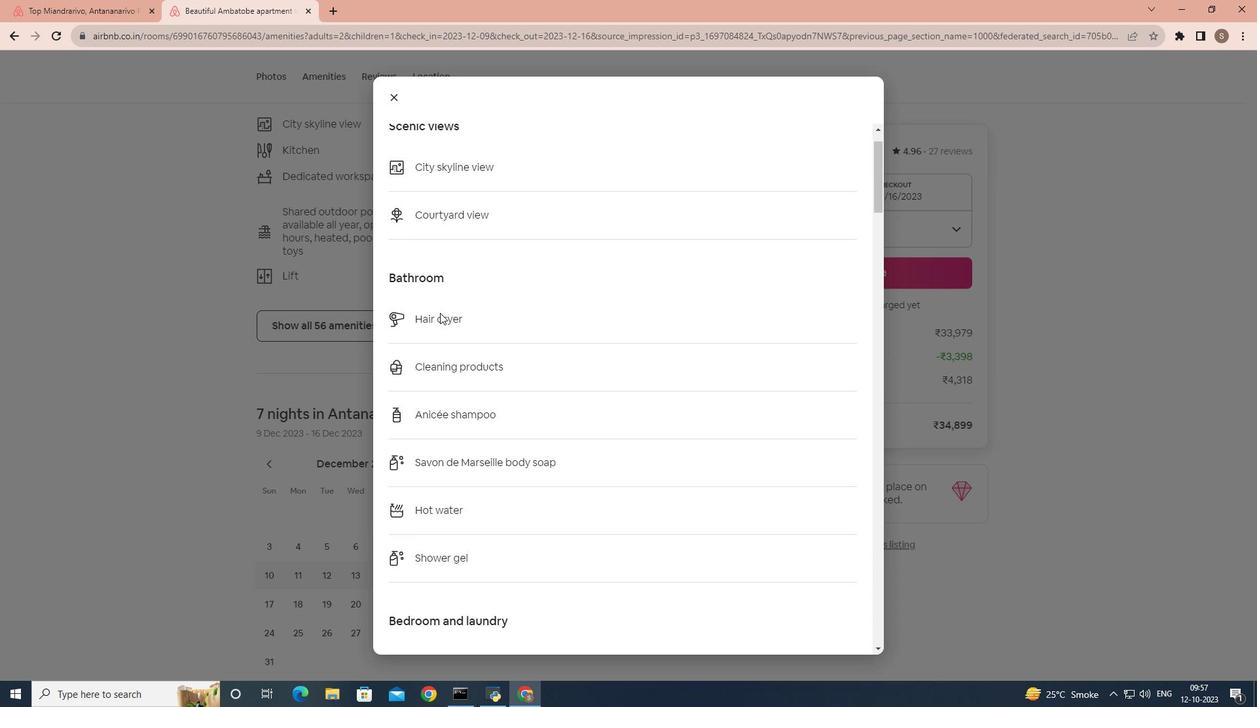 
Action: Mouse scrolled (444, 316) with delta (0, 0)
Screenshot: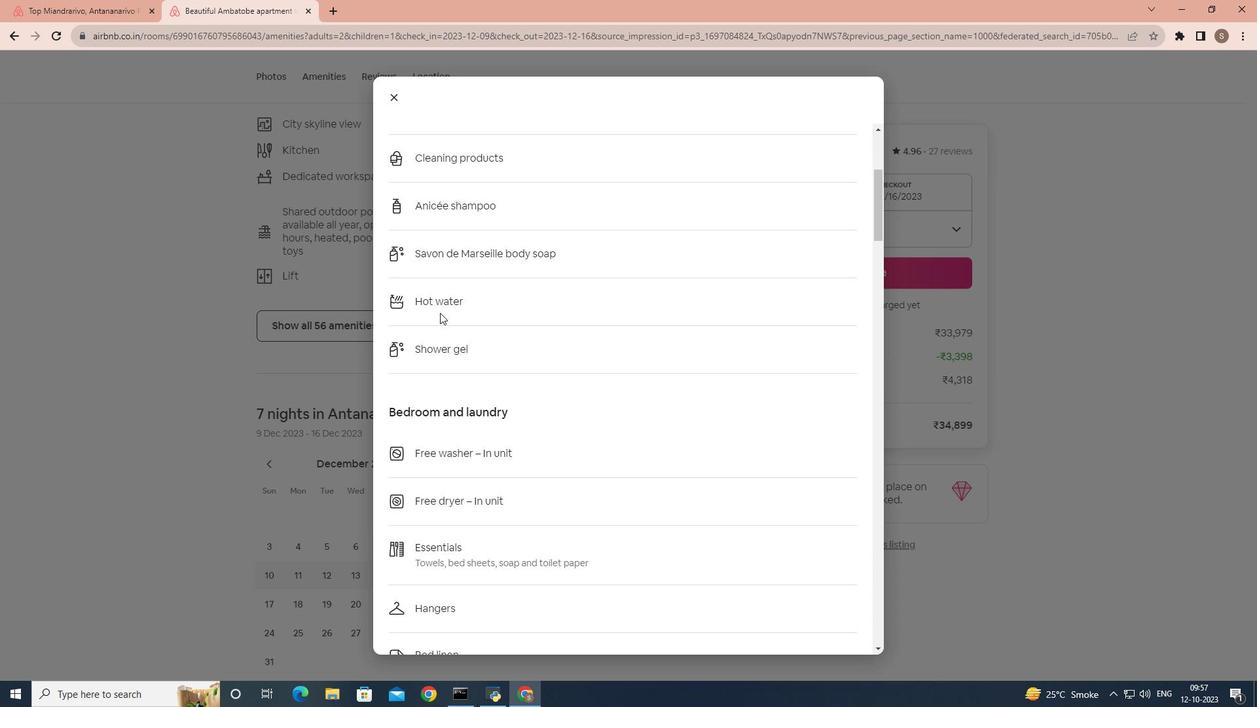
Action: Mouse scrolled (444, 316) with delta (0, 0)
Screenshot: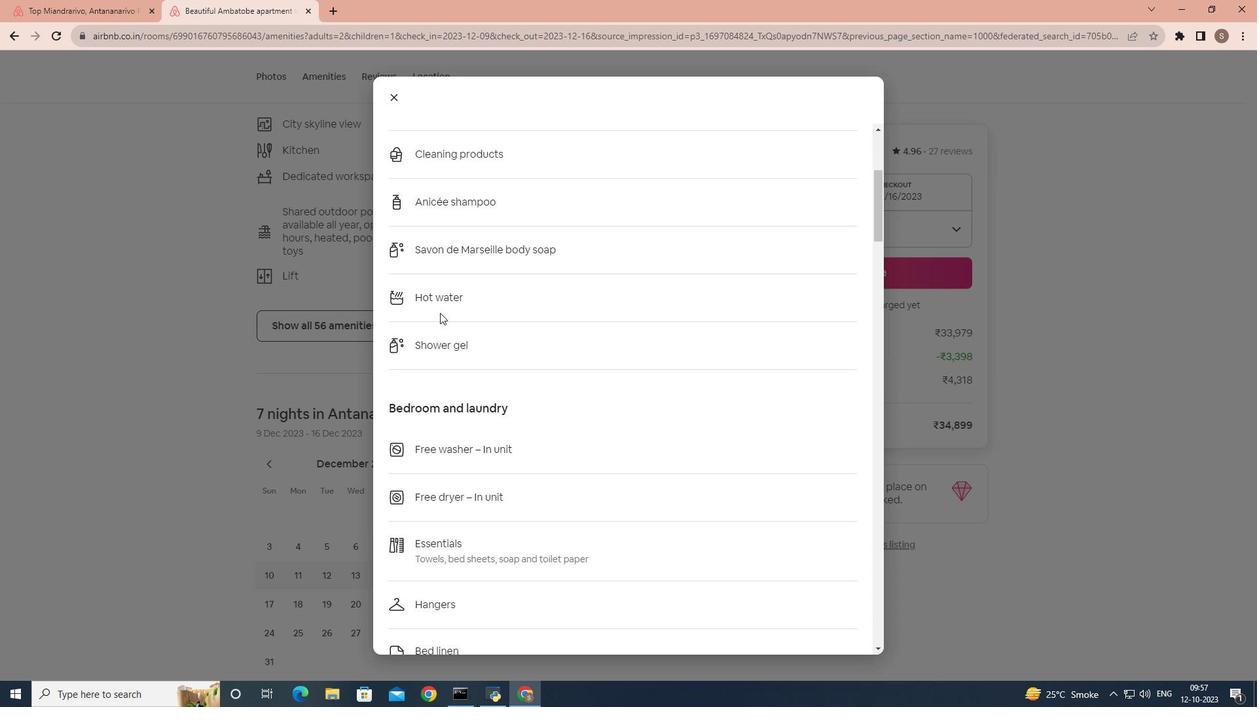 
Action: Mouse scrolled (444, 316) with delta (0, 0)
Screenshot: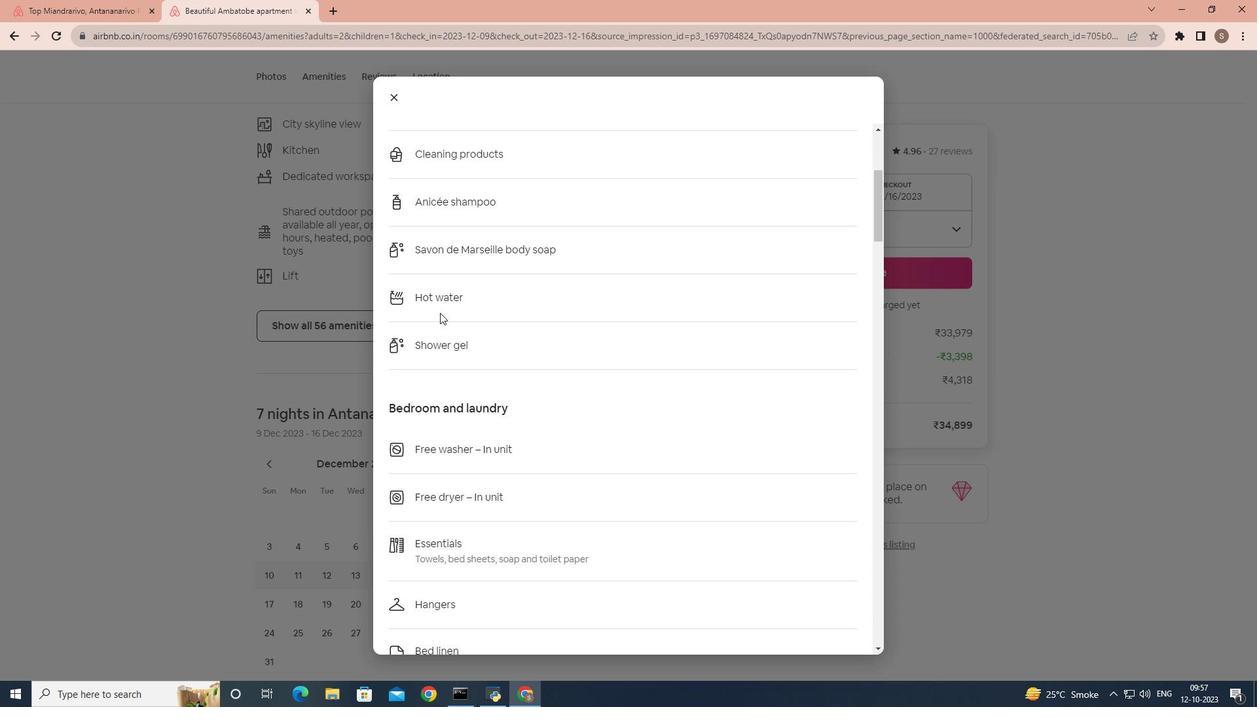 
Action: Mouse scrolled (444, 316) with delta (0, 0)
Screenshot: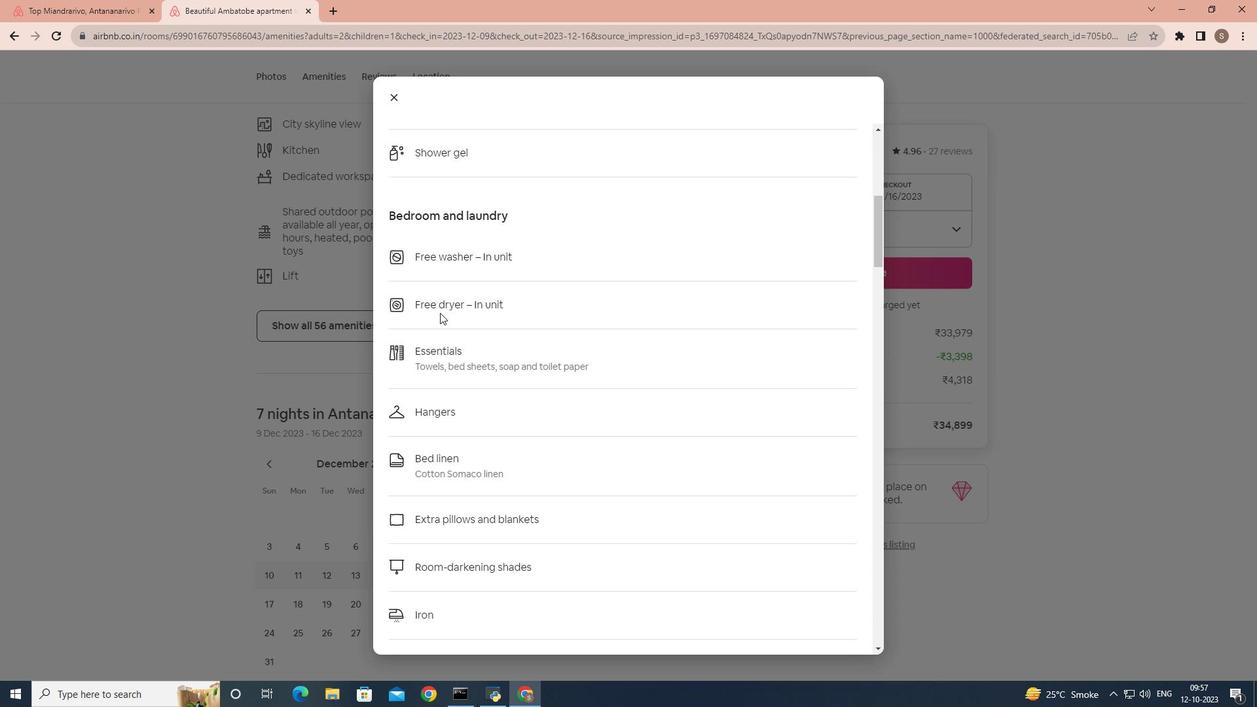 
Action: Mouse scrolled (444, 316) with delta (0, 0)
Screenshot: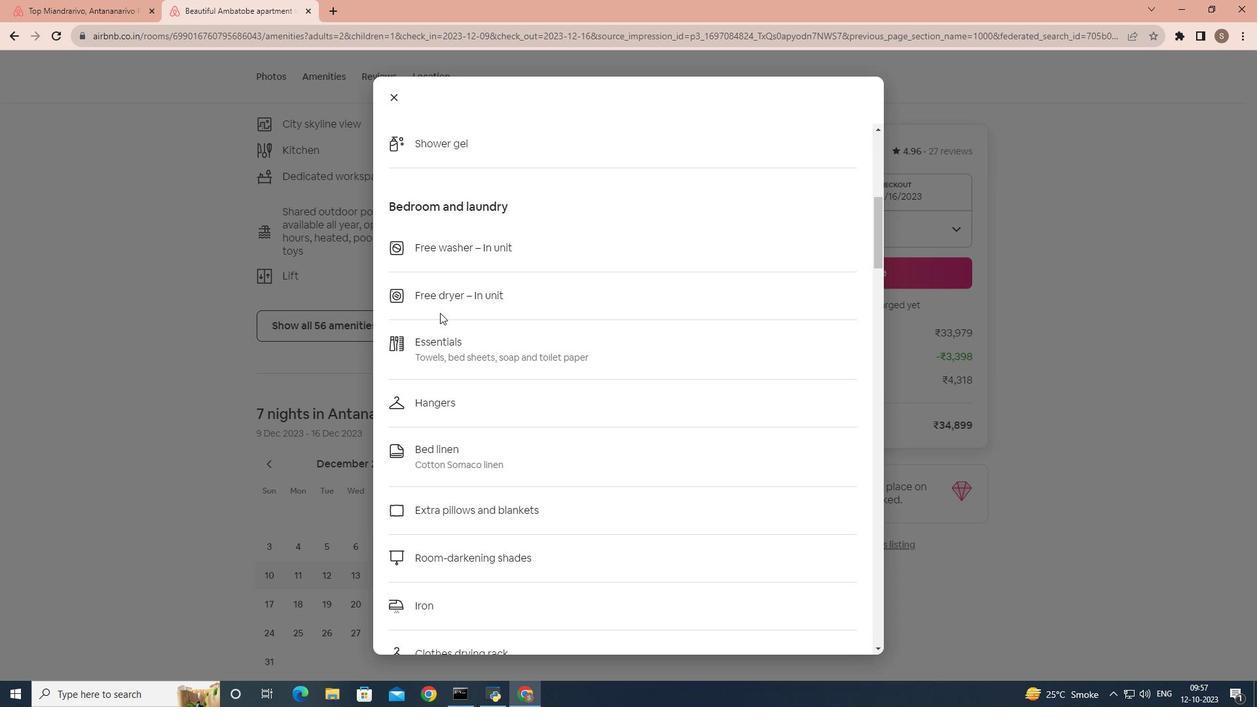 
Action: Mouse scrolled (444, 316) with delta (0, 0)
Screenshot: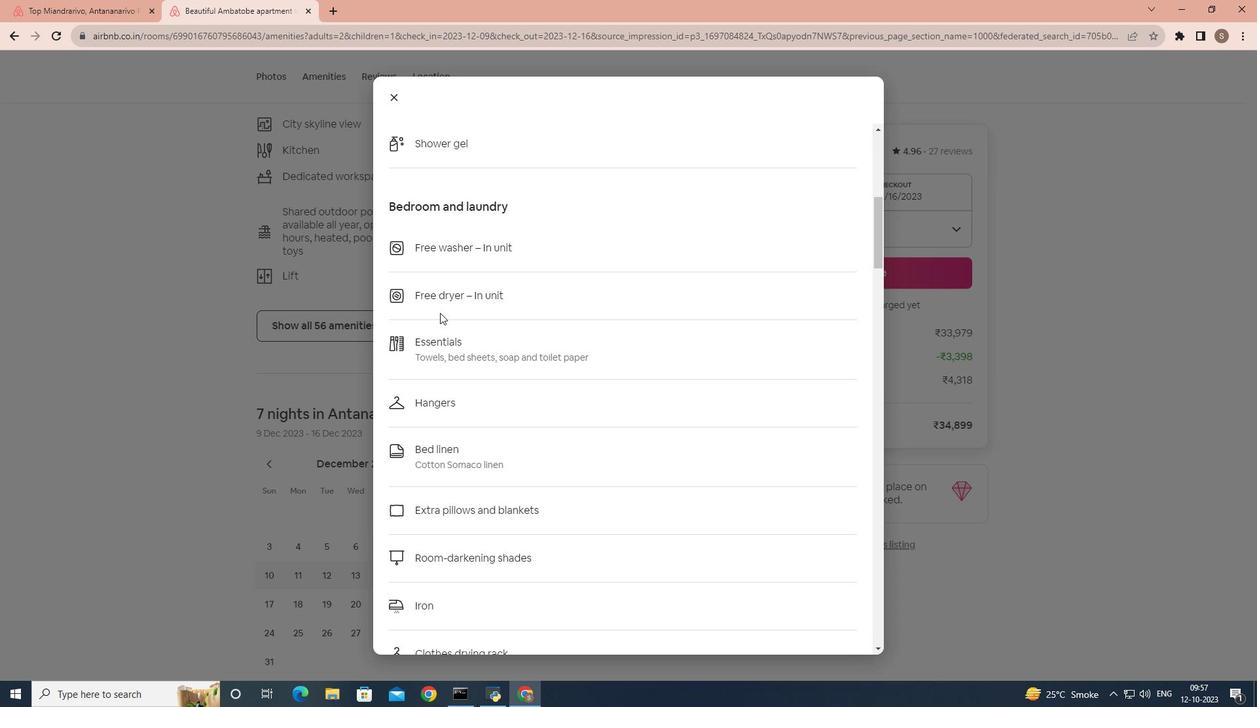 
Action: Mouse scrolled (444, 316) with delta (0, 0)
Screenshot: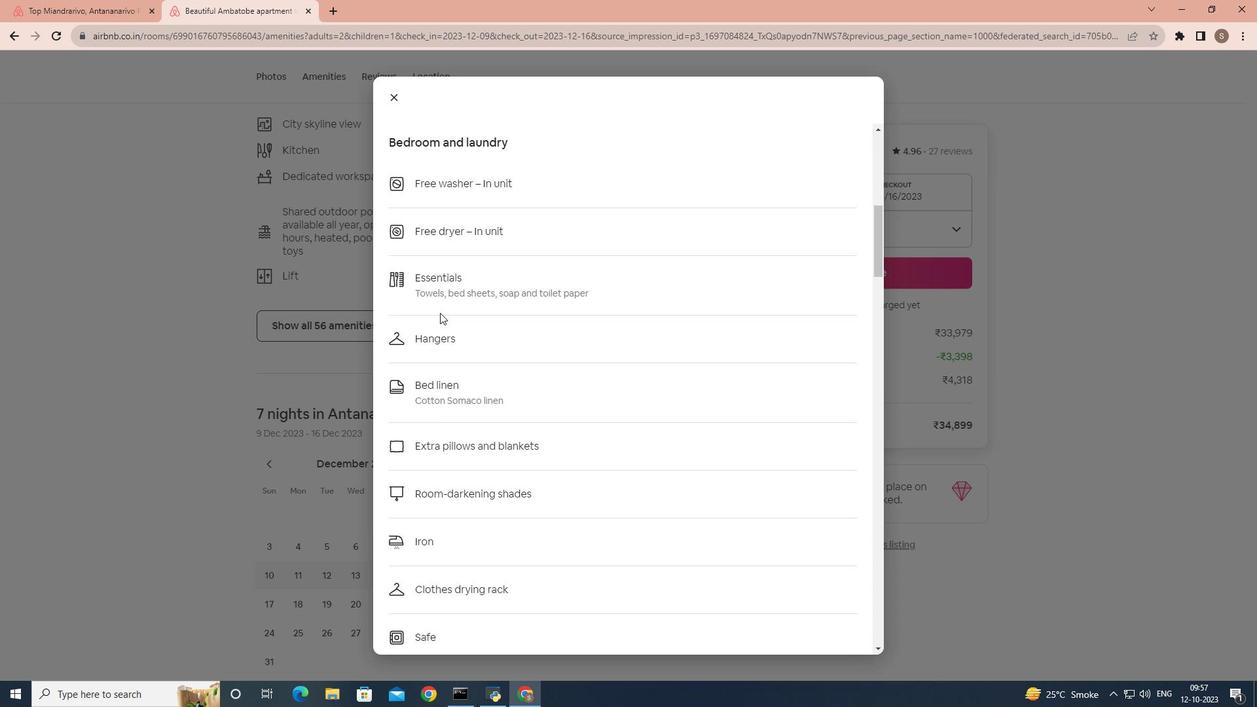 
Action: Mouse scrolled (444, 316) with delta (0, 0)
Screenshot: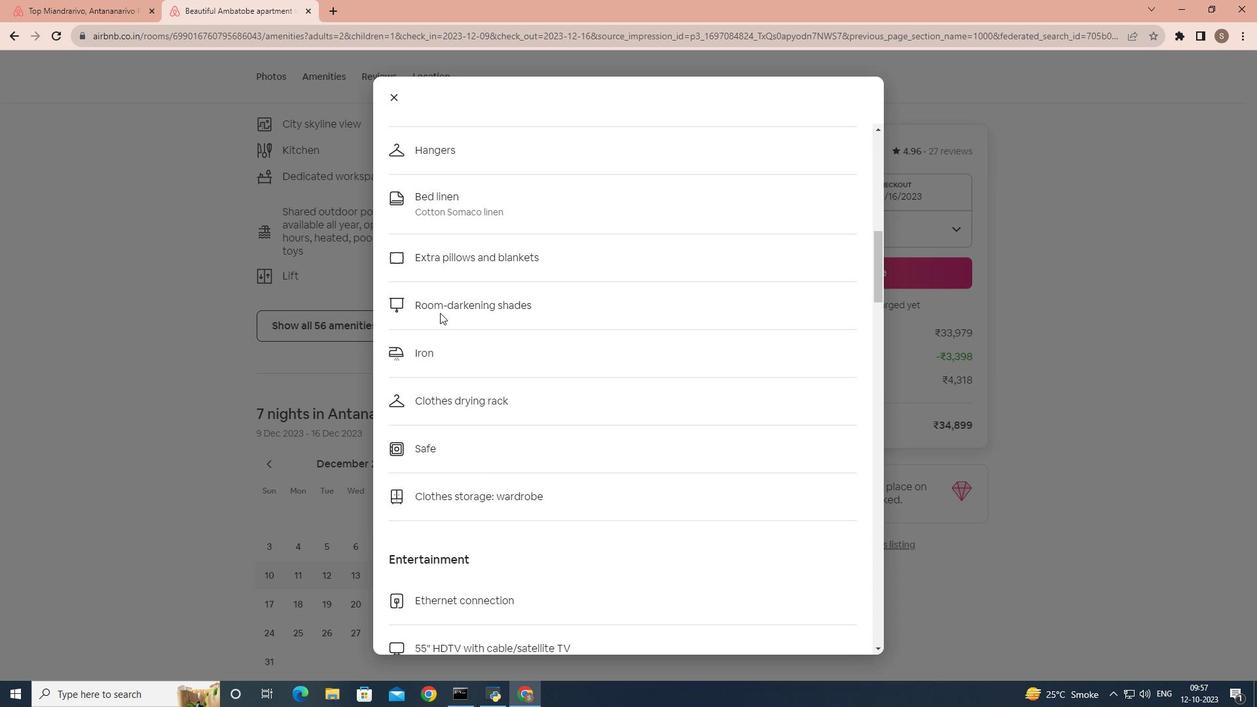 
Action: Mouse scrolled (444, 316) with delta (0, 0)
Screenshot: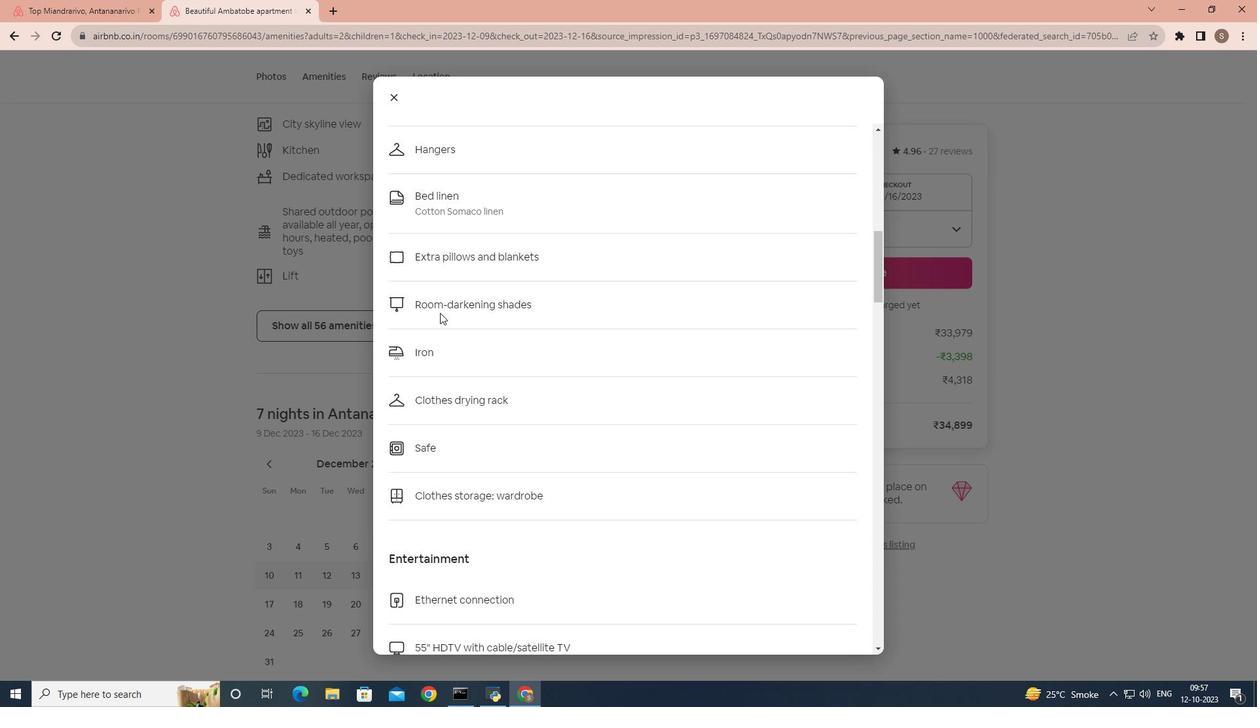 
Action: Mouse scrolled (444, 316) with delta (0, 0)
Screenshot: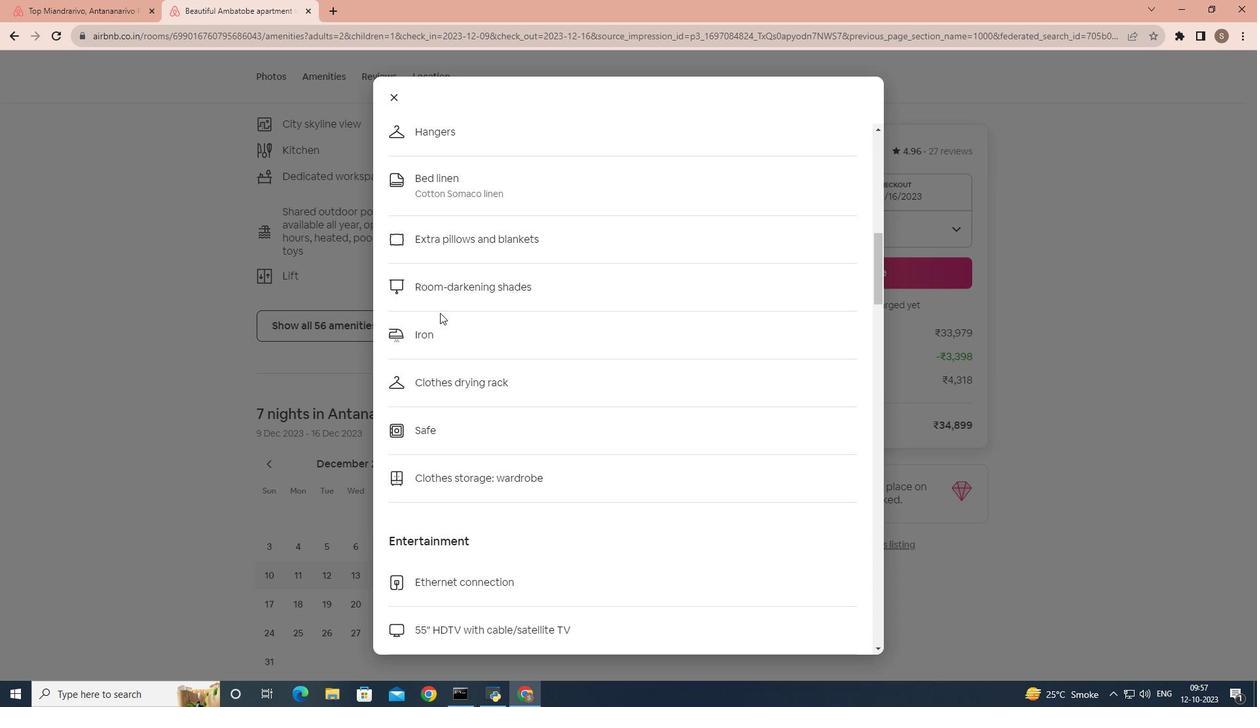 
Action: Mouse scrolled (444, 316) with delta (0, 0)
Screenshot: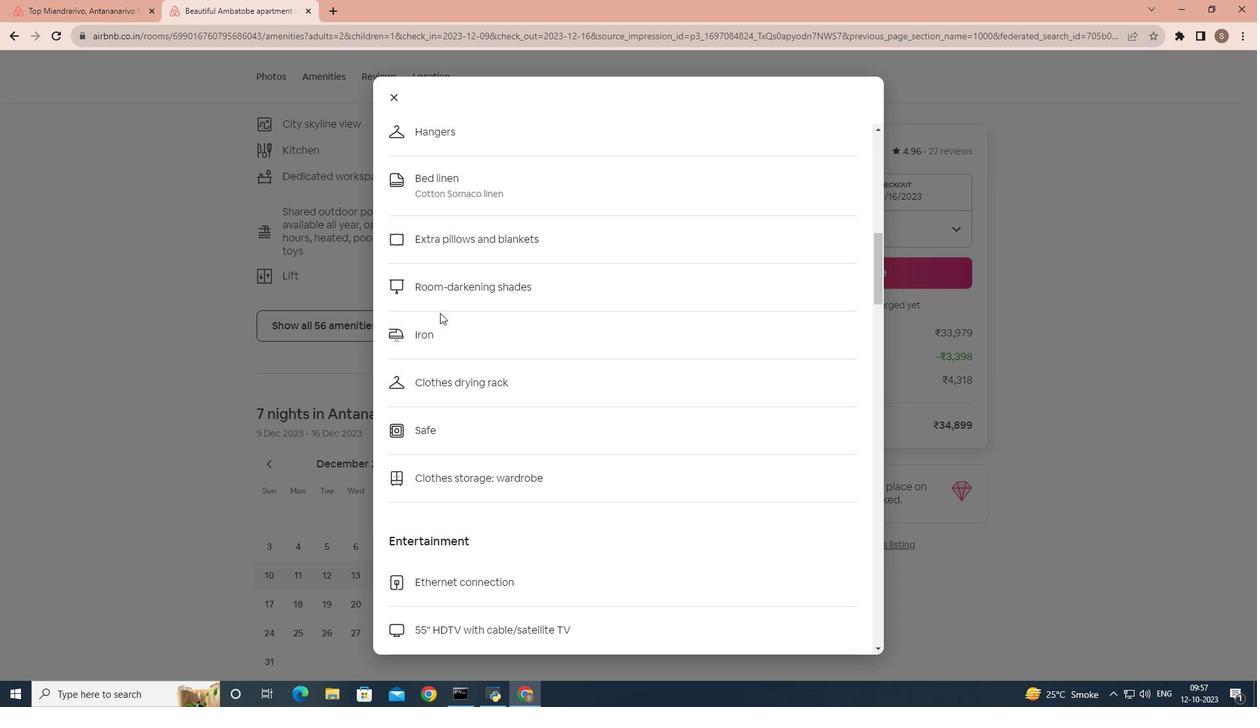 
Action: Mouse scrolled (444, 316) with delta (0, 0)
Screenshot: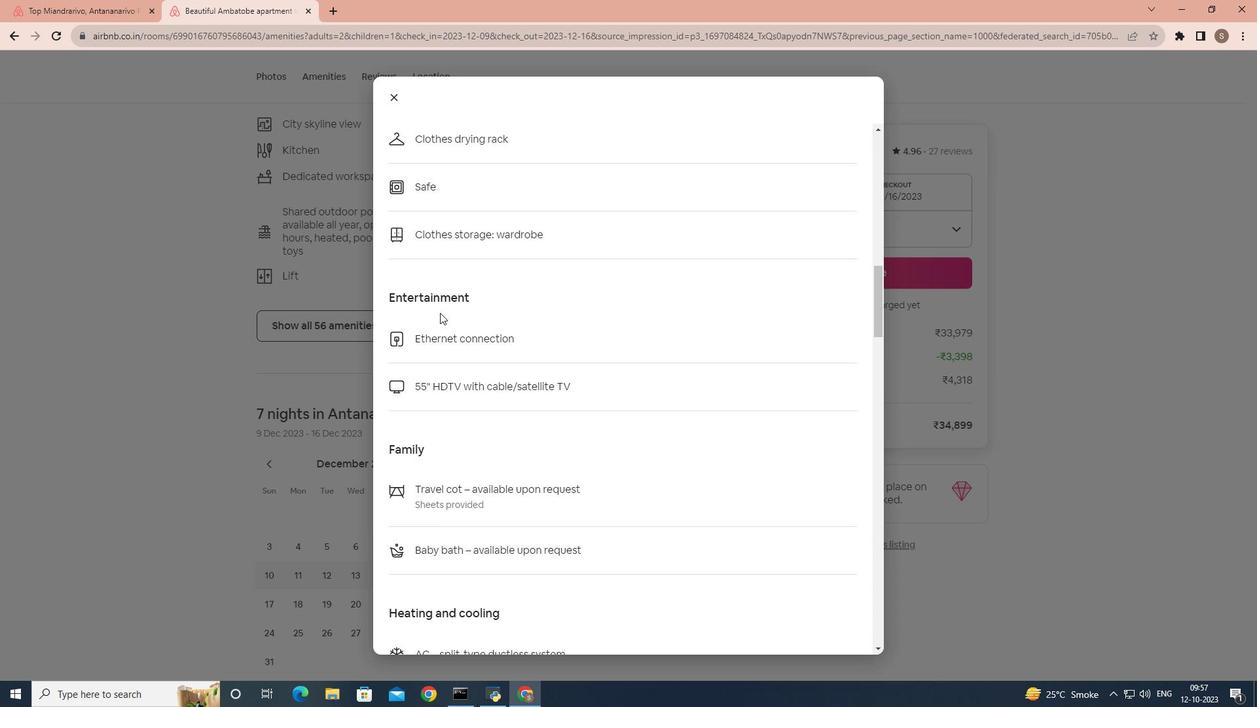
Action: Mouse scrolled (444, 316) with delta (0, 0)
Screenshot: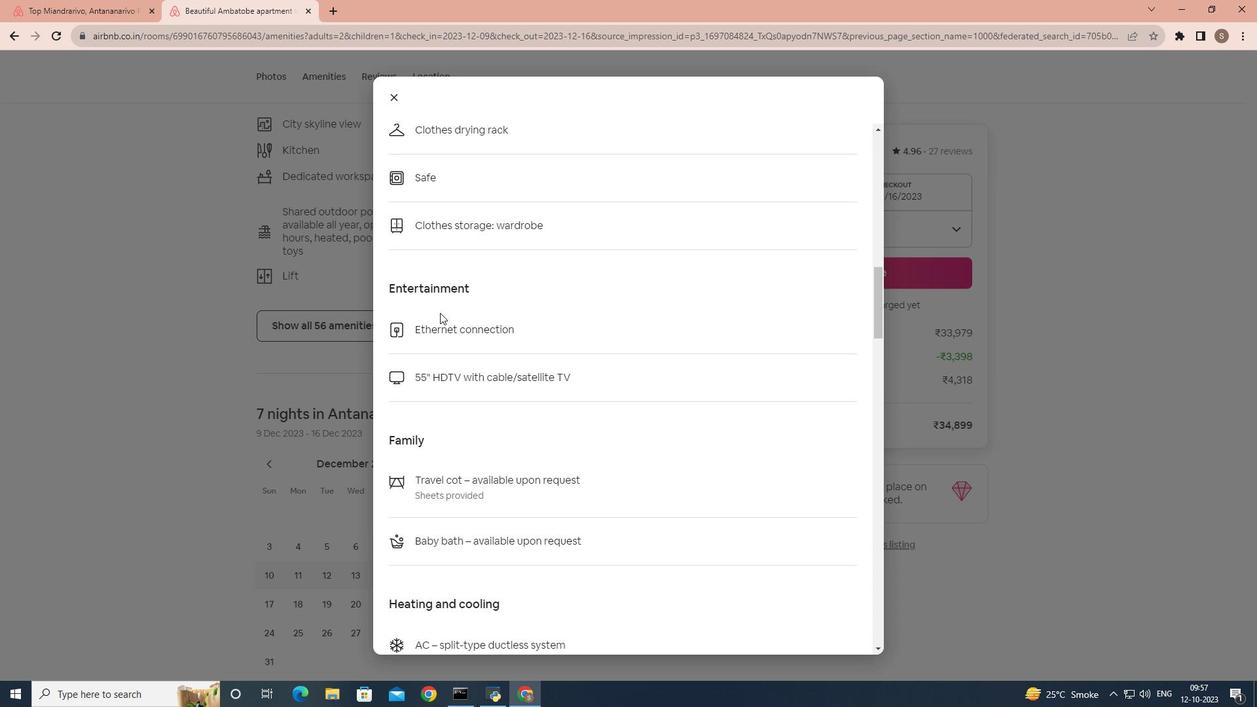 
Action: Mouse scrolled (444, 316) with delta (0, 0)
Screenshot: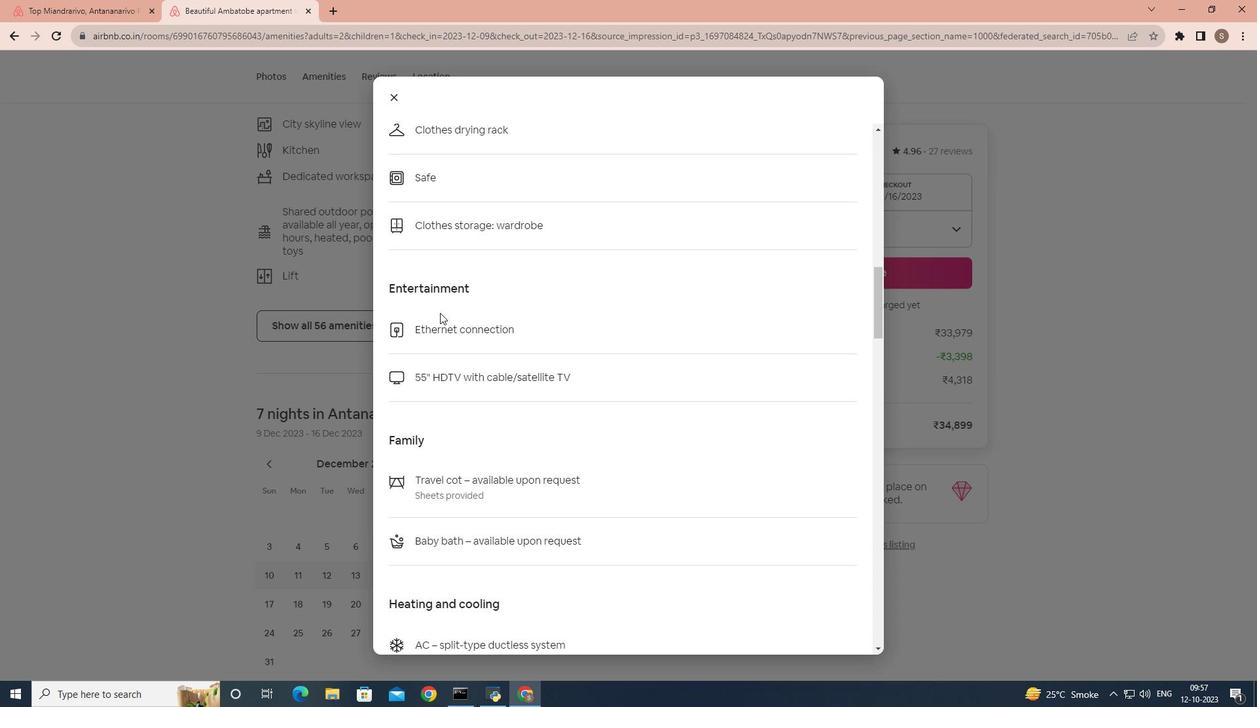
Action: Mouse scrolled (444, 316) with delta (0, 0)
Screenshot: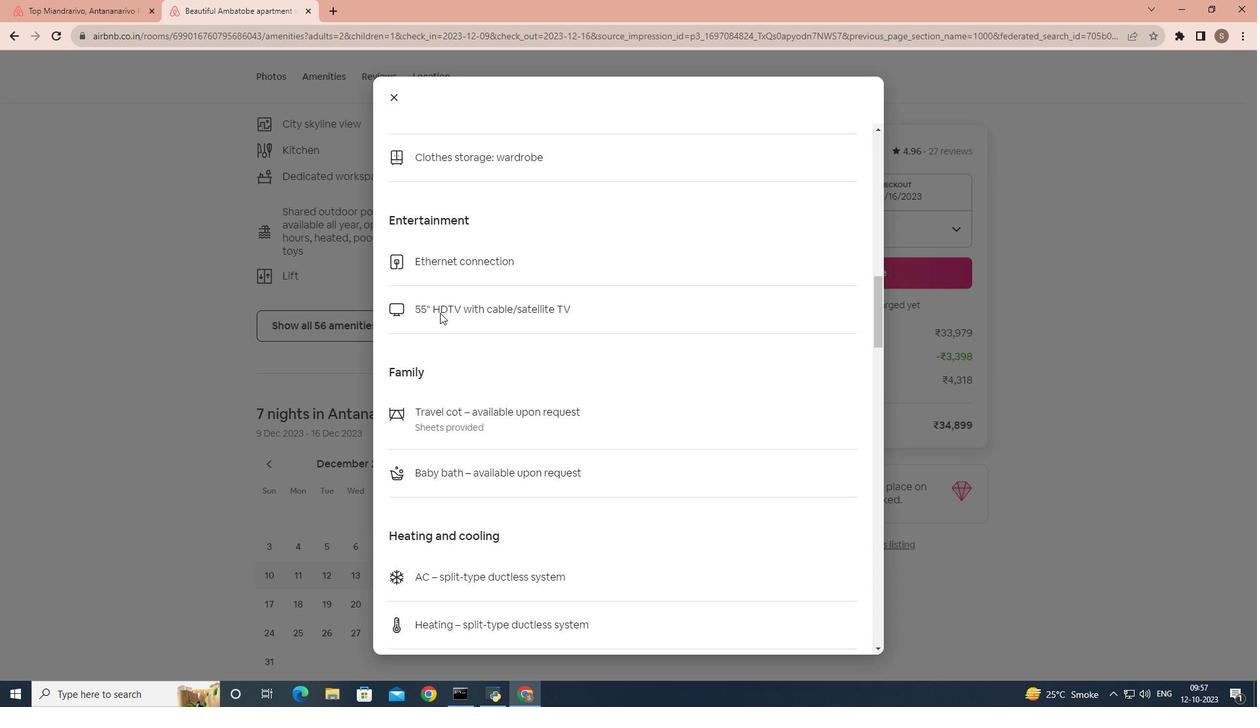 
Action: Mouse scrolled (444, 316) with delta (0, 0)
Screenshot: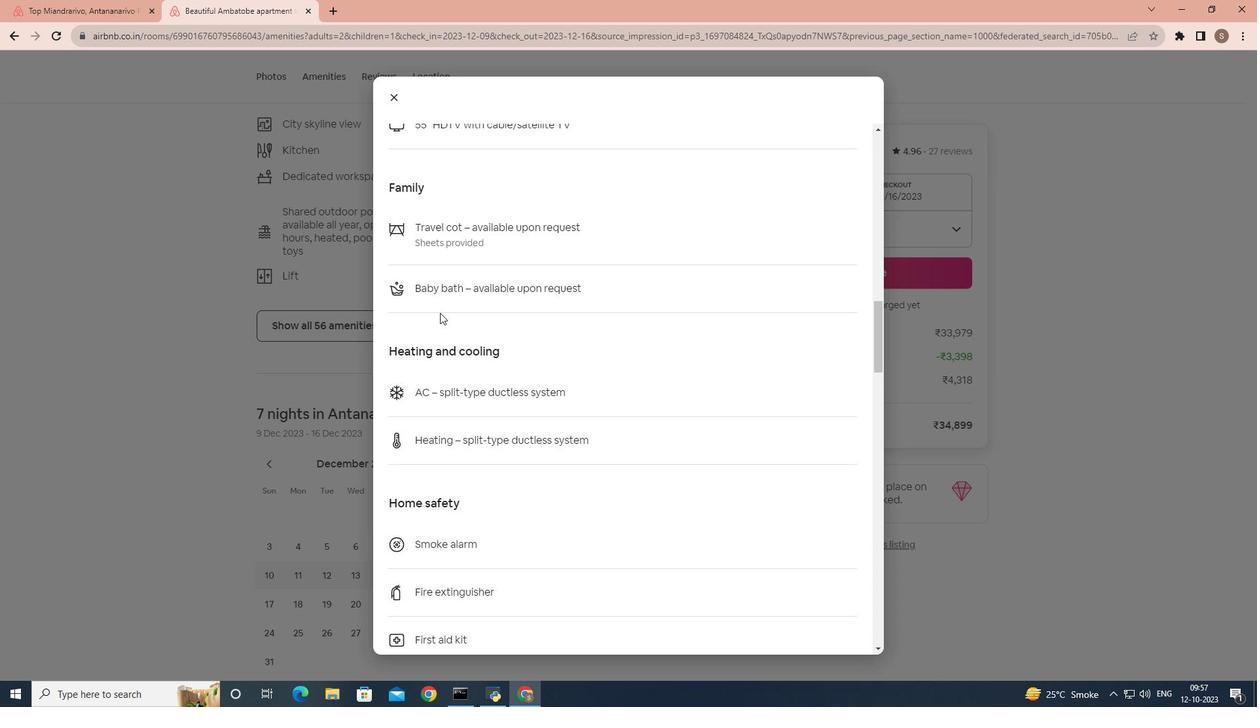 
Action: Mouse scrolled (444, 316) with delta (0, 0)
Screenshot: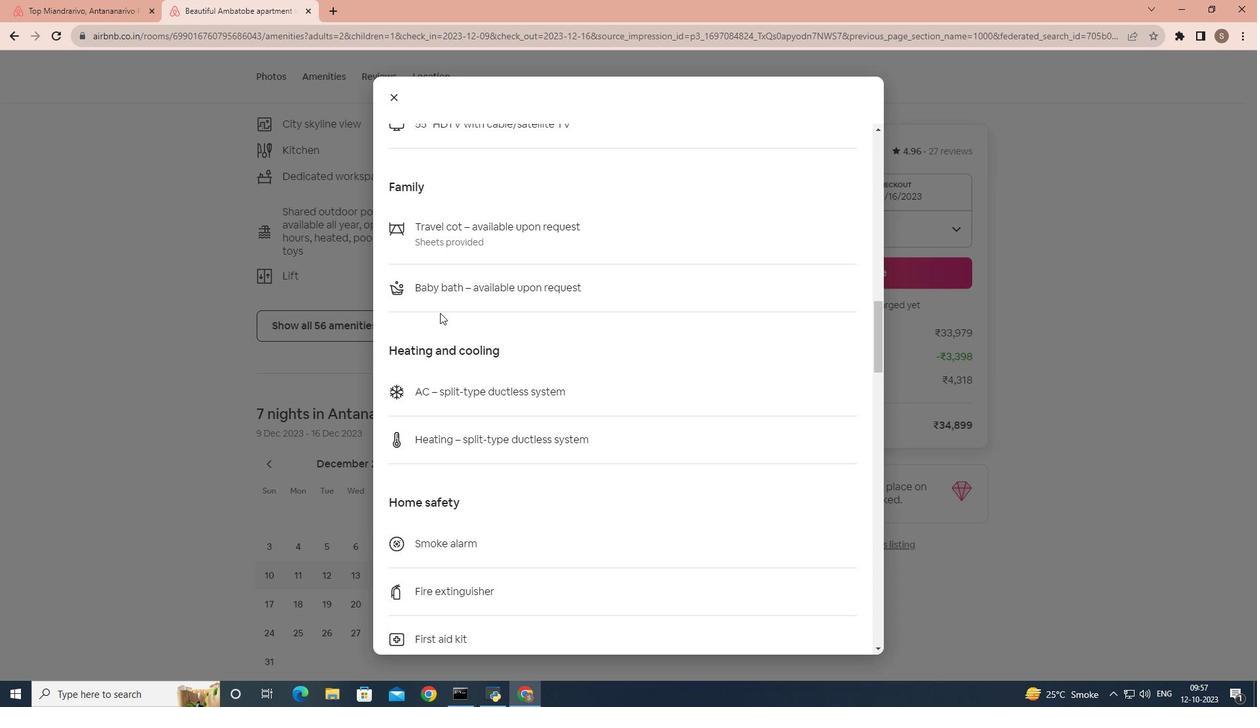 
Action: Mouse scrolled (444, 316) with delta (0, 0)
Screenshot: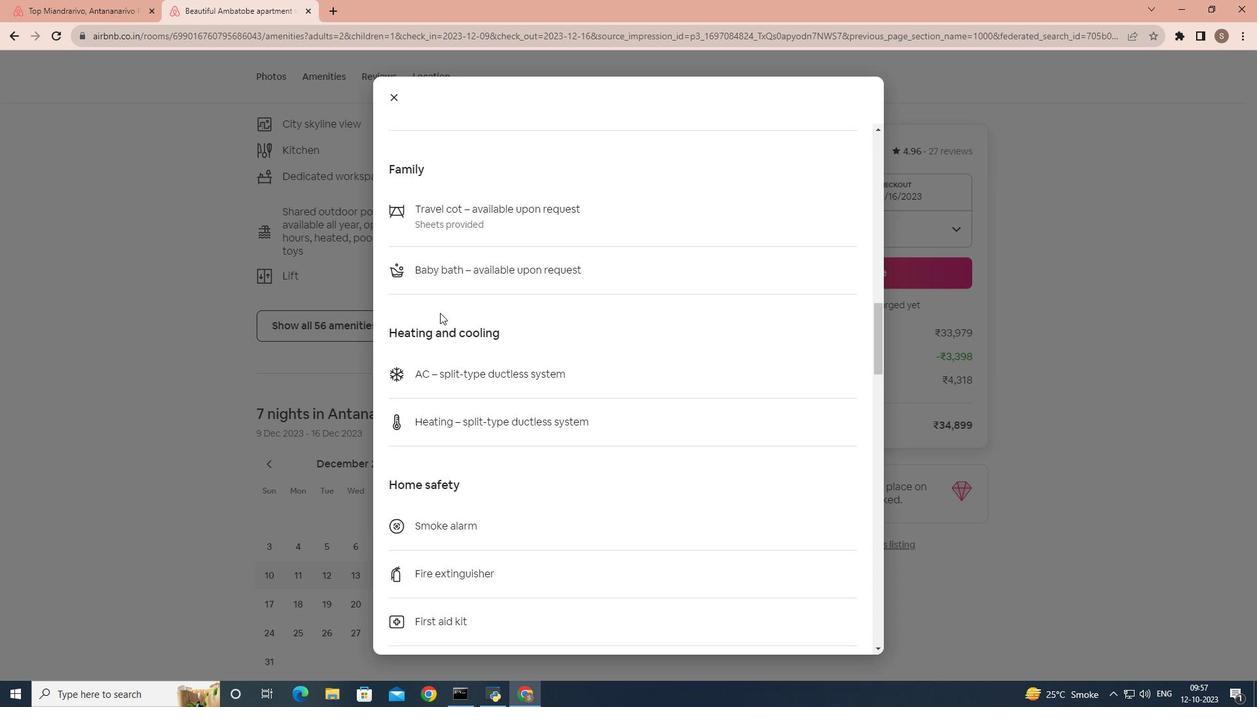 
Action: Mouse scrolled (444, 316) with delta (0, 0)
Screenshot: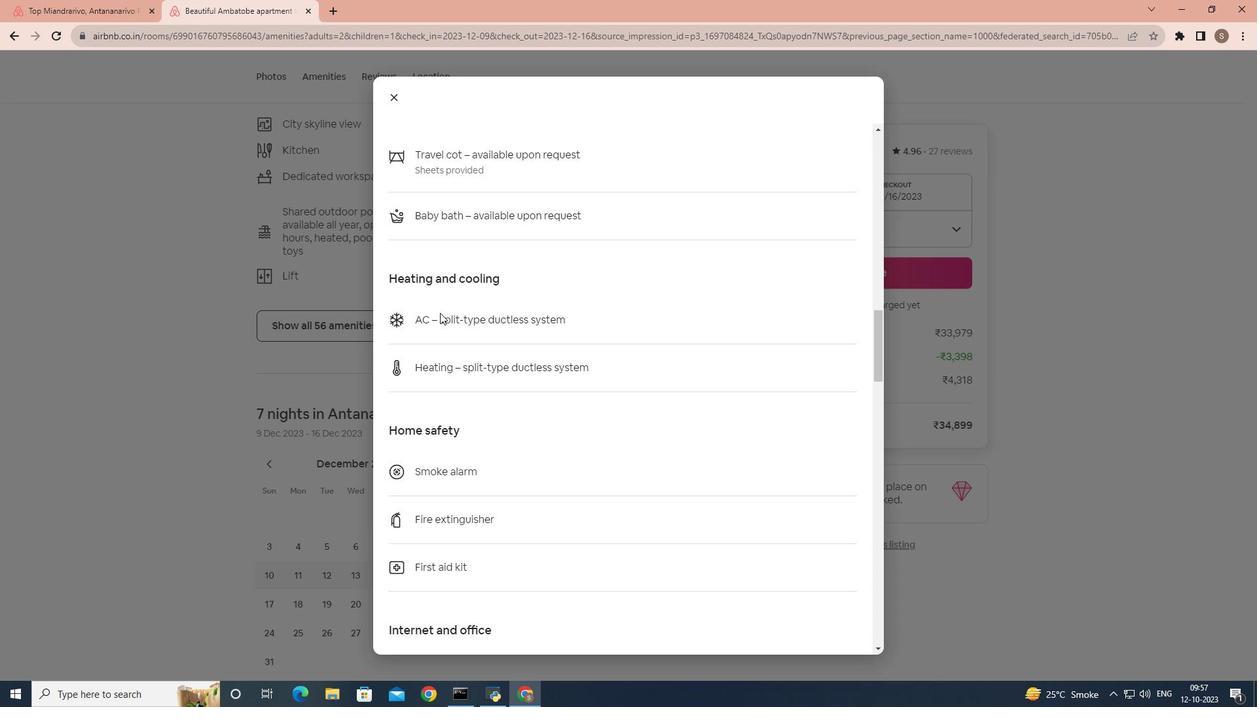 
Action: Mouse scrolled (444, 316) with delta (0, 0)
Screenshot: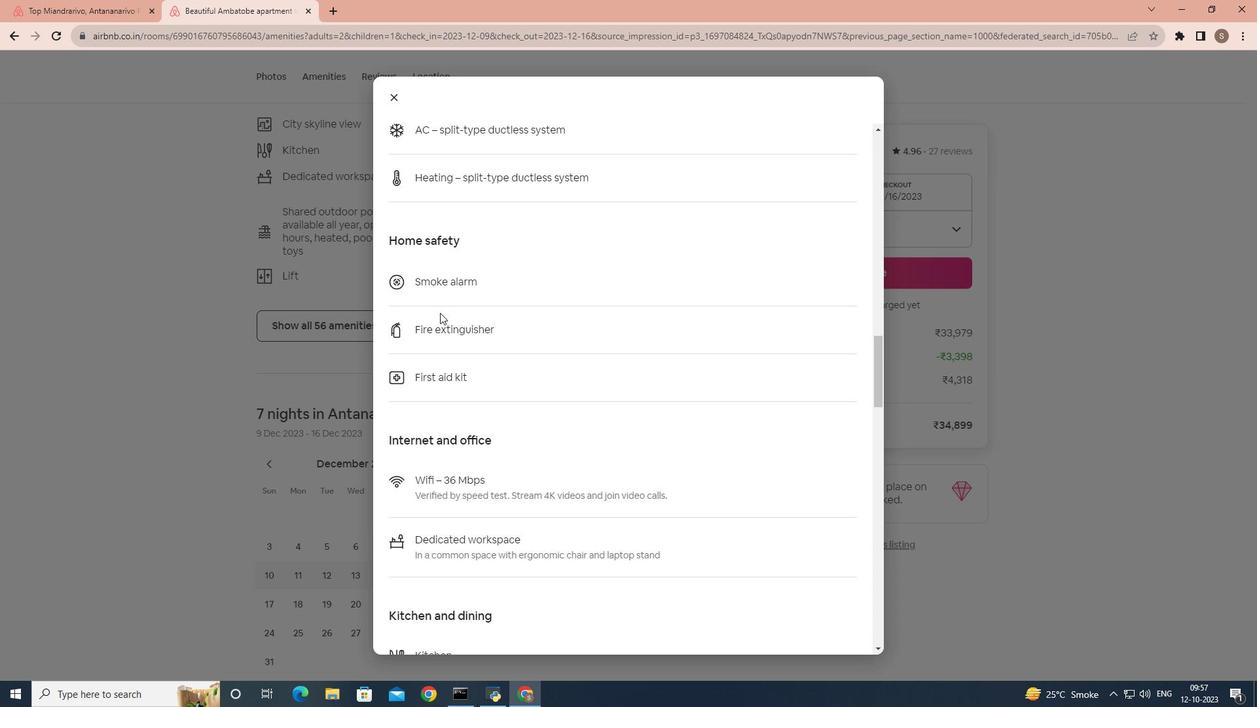 
Action: Mouse scrolled (444, 316) with delta (0, 0)
Screenshot: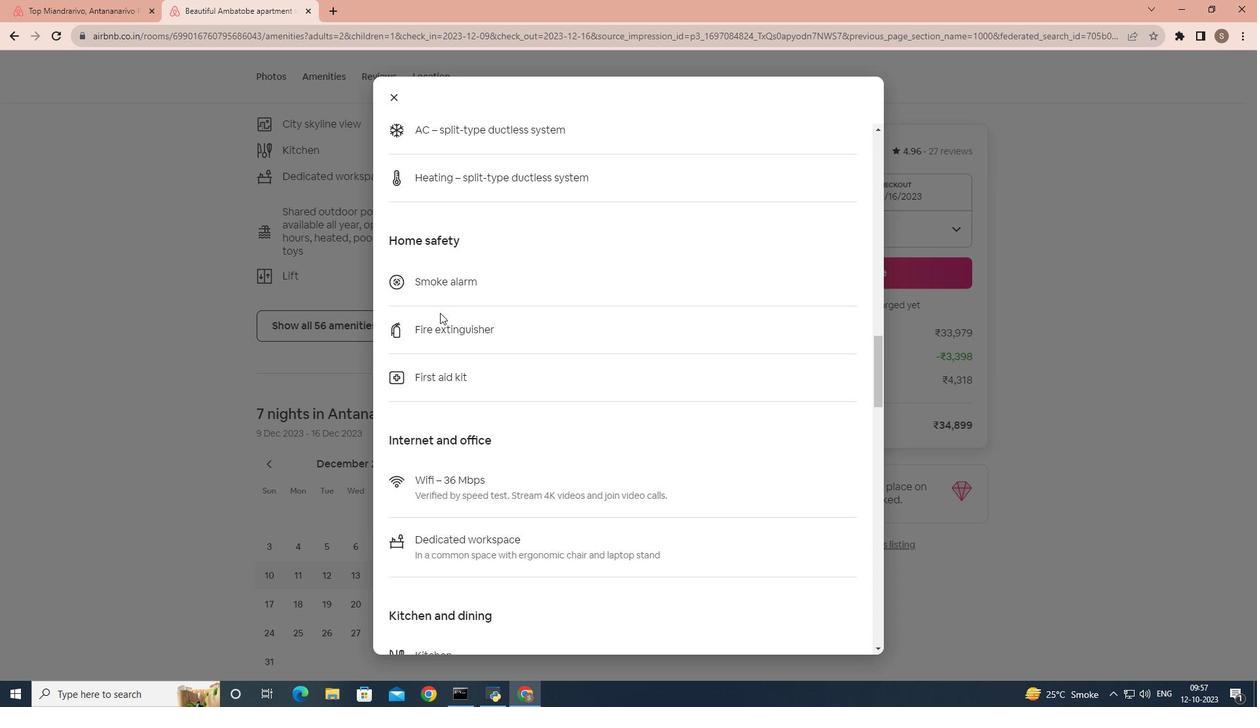 
Action: Mouse scrolled (444, 316) with delta (0, 0)
Screenshot: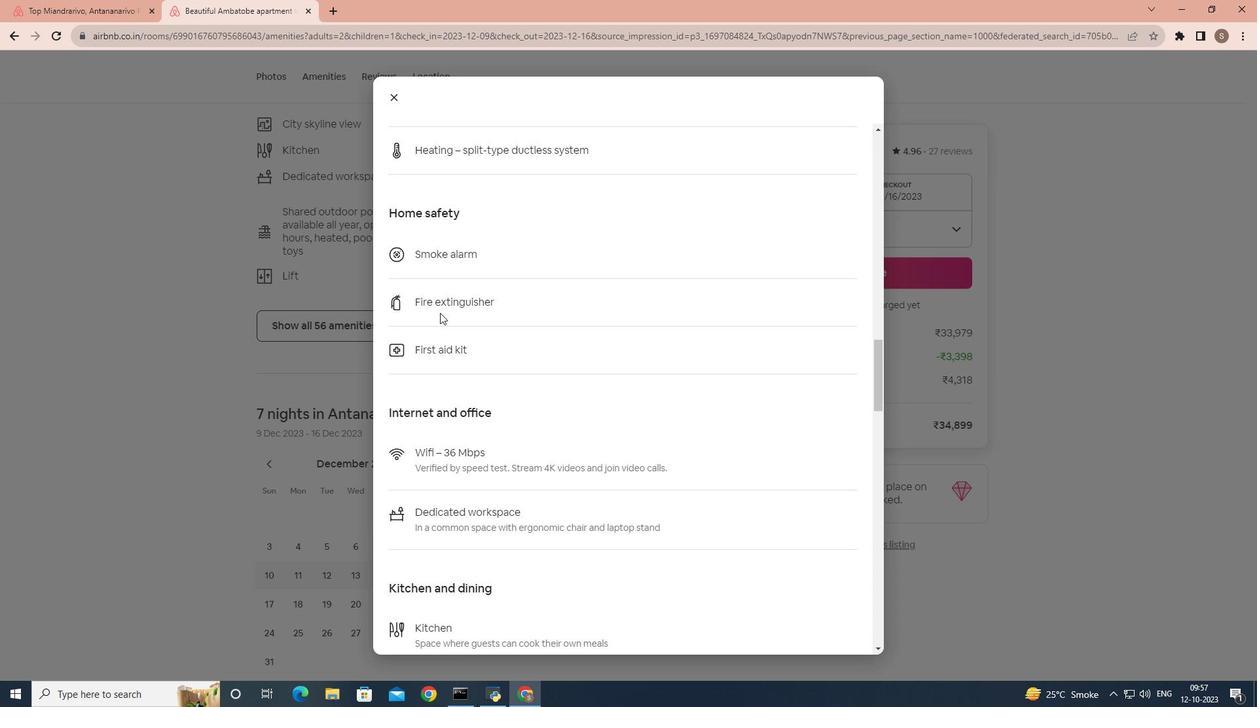 
Action: Mouse scrolled (444, 316) with delta (0, 0)
Screenshot: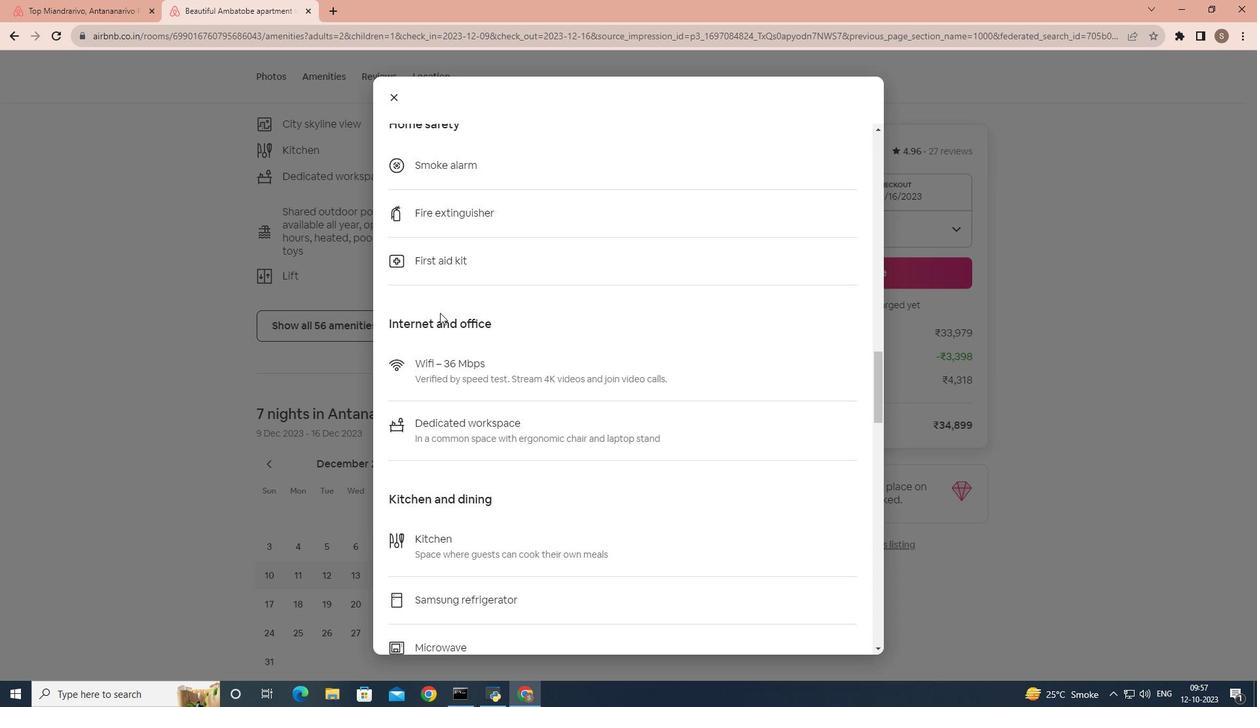 
Action: Mouse scrolled (444, 316) with delta (0, 0)
Screenshot: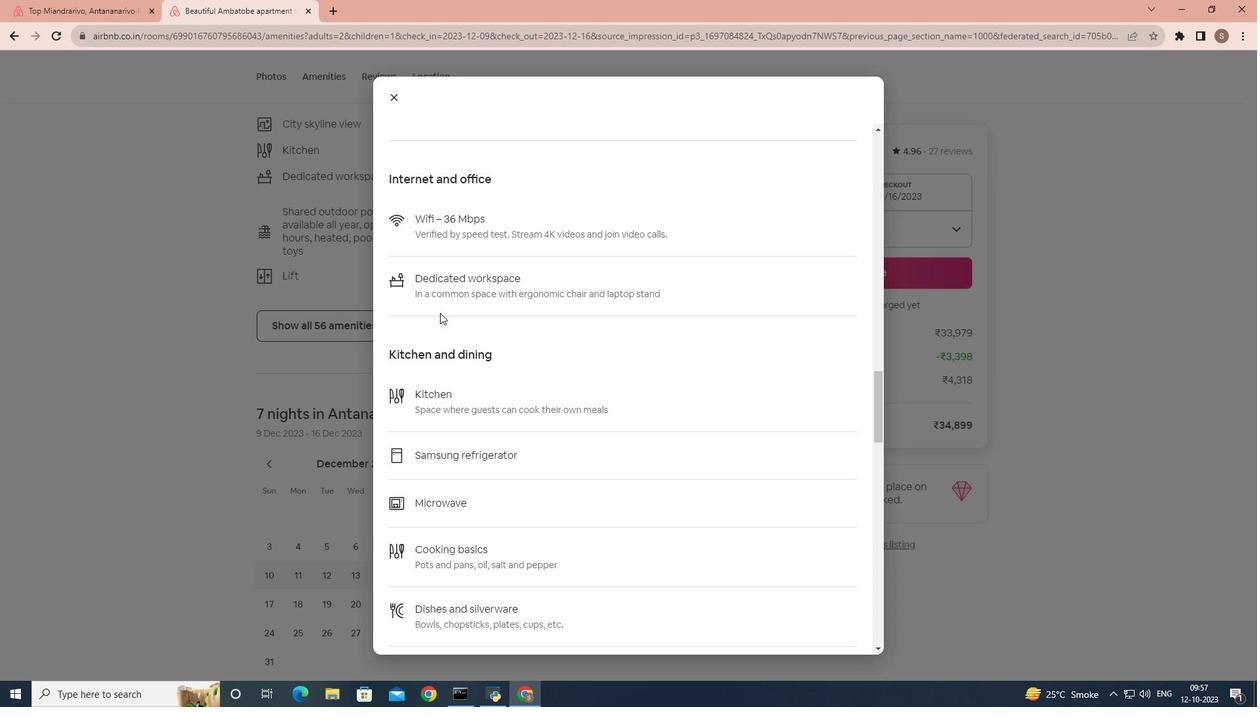 
Action: Mouse scrolled (444, 316) with delta (0, 0)
Screenshot: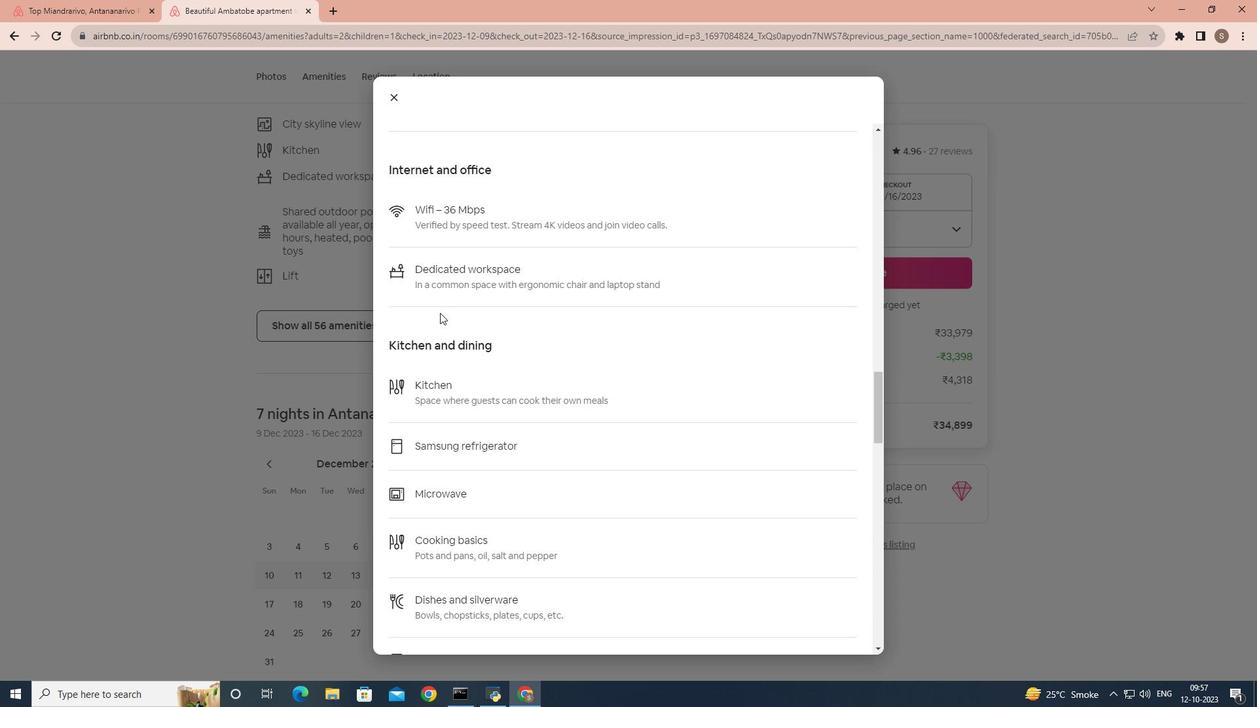 
Action: Mouse scrolled (444, 316) with delta (0, 0)
Screenshot: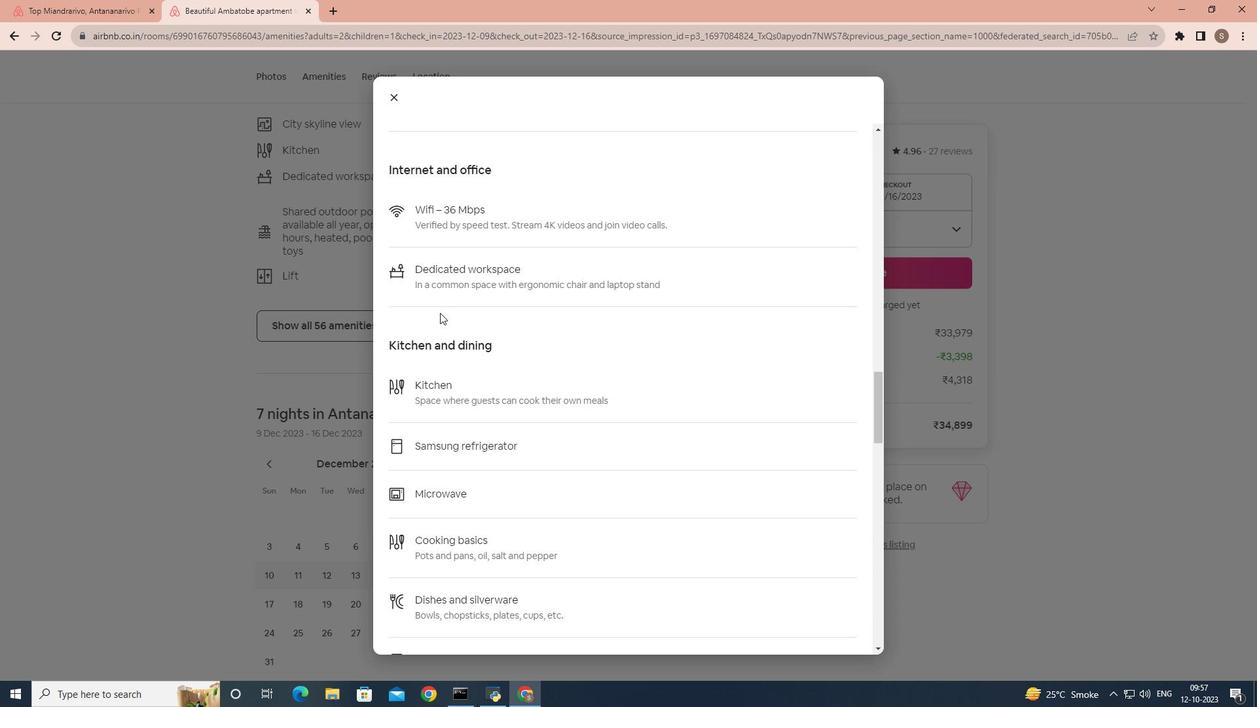 
Action: Mouse scrolled (444, 316) with delta (0, 0)
Screenshot: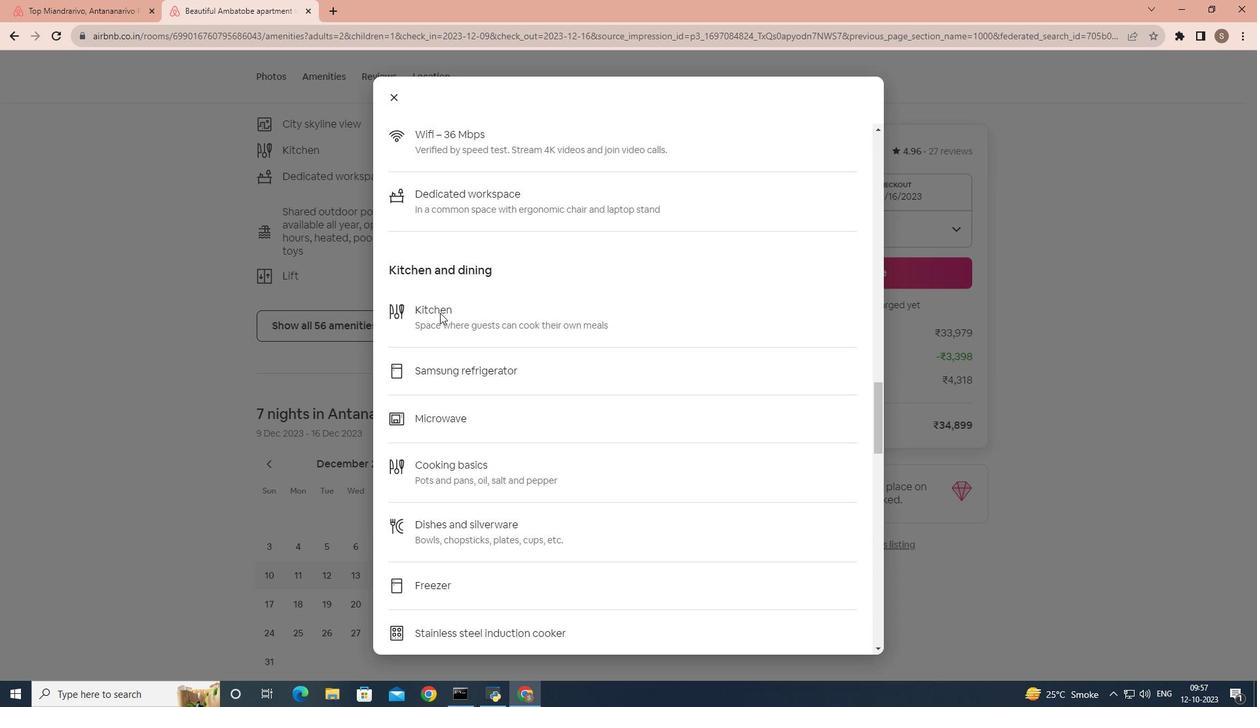 
Action: Mouse scrolled (444, 316) with delta (0, 0)
Screenshot: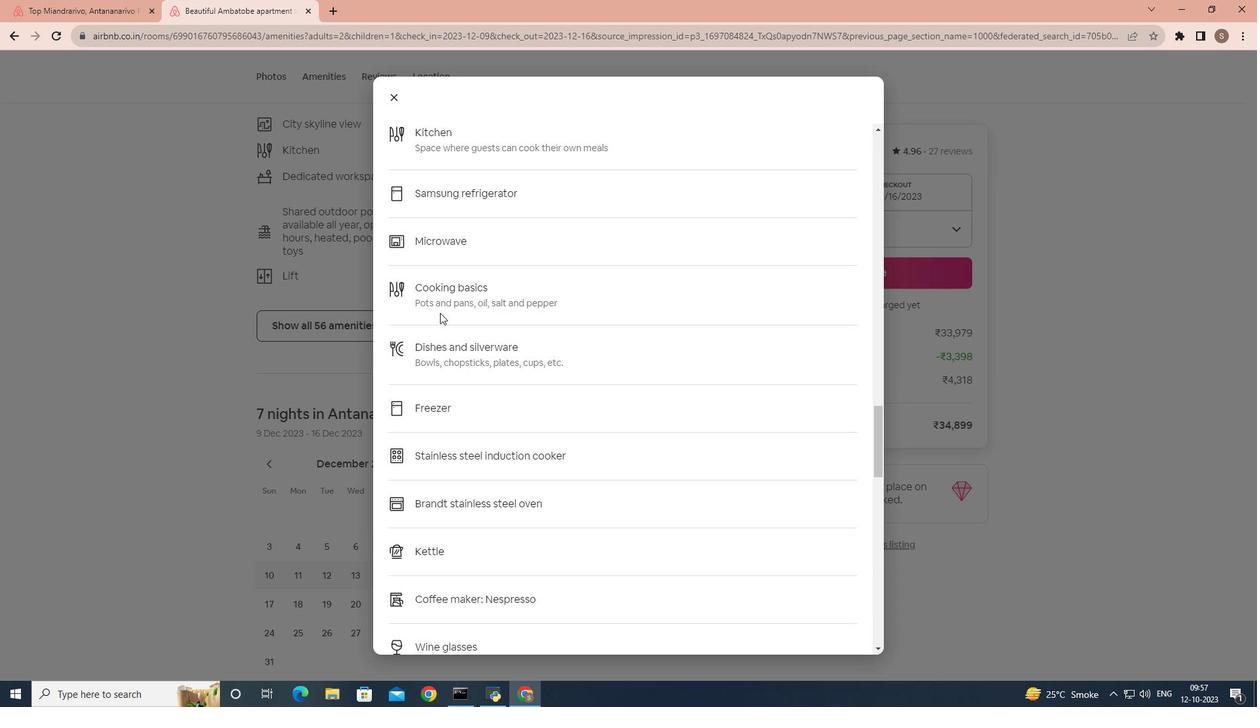 
Action: Mouse scrolled (444, 316) with delta (0, 0)
Screenshot: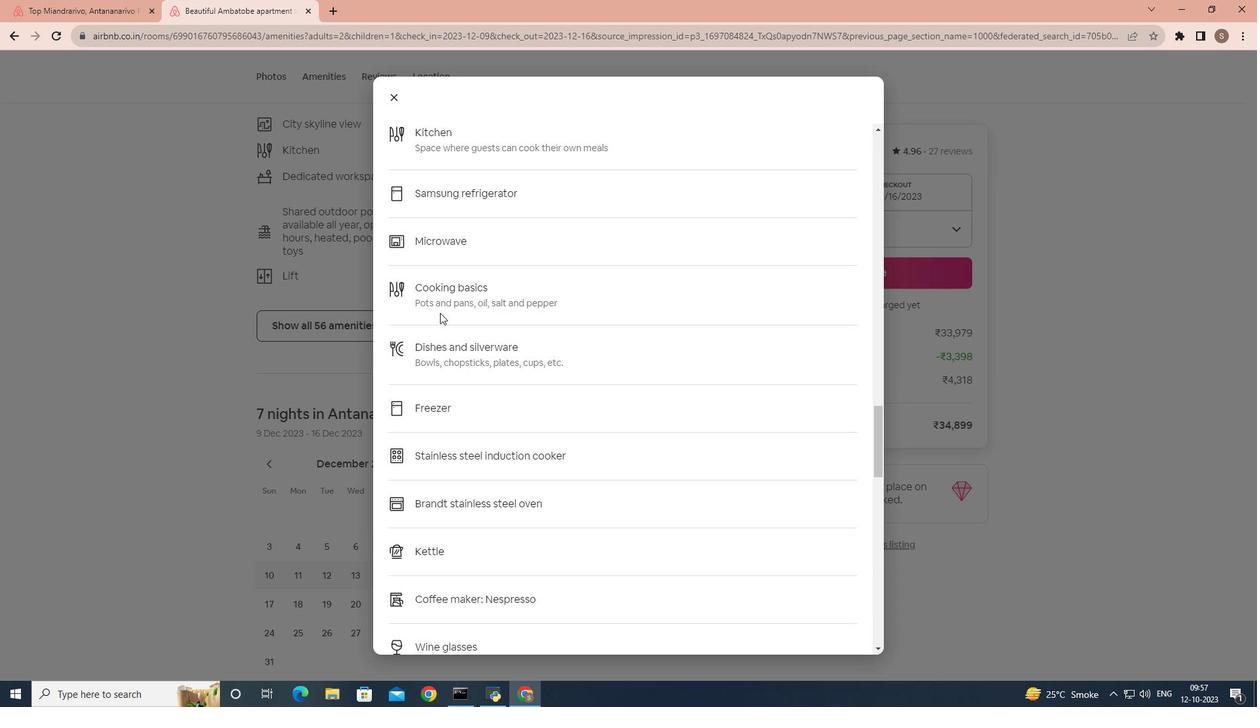 
Action: Mouse scrolled (444, 316) with delta (0, 0)
Screenshot: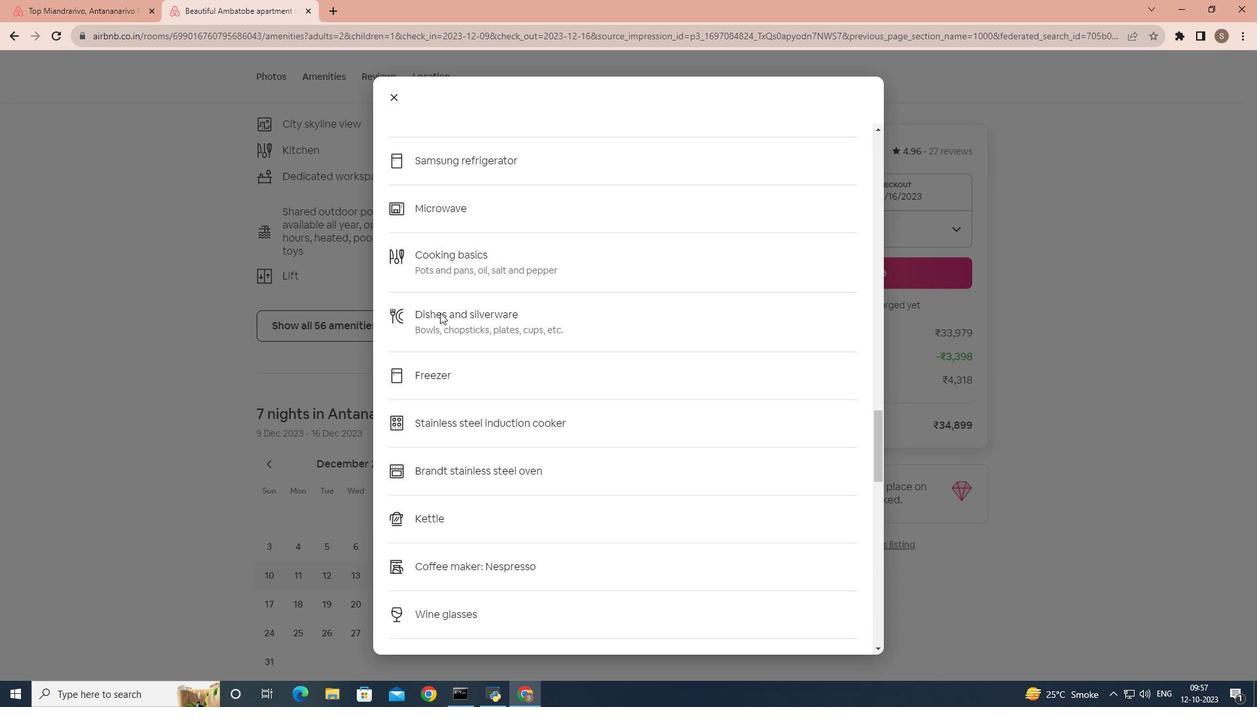 
Action: Mouse scrolled (444, 316) with delta (0, 0)
Screenshot: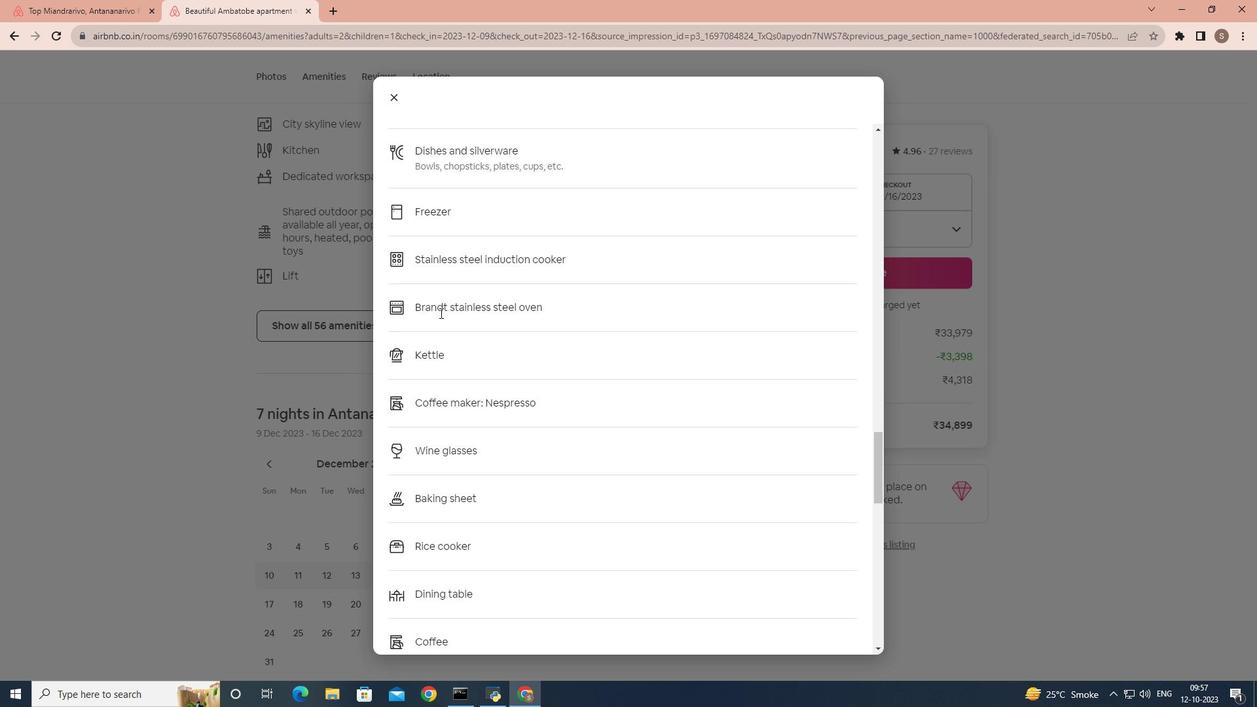 
Action: Mouse scrolled (444, 316) with delta (0, 0)
Screenshot: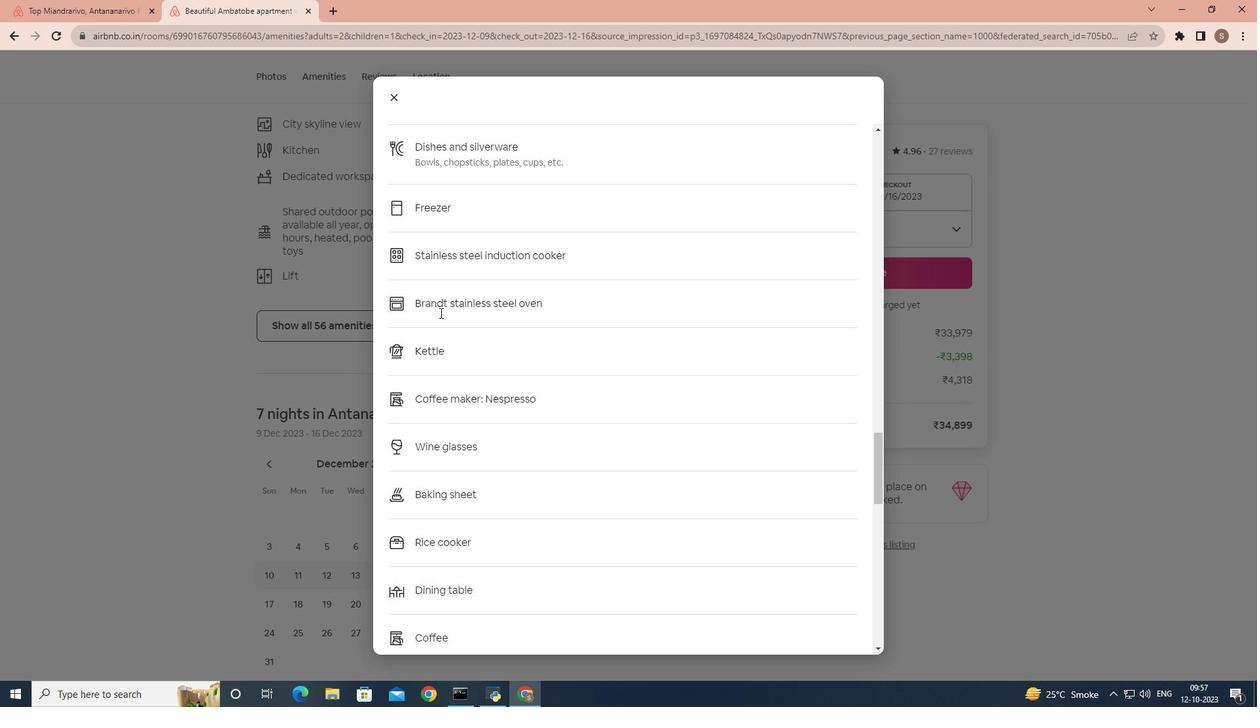 
Action: Mouse scrolled (444, 316) with delta (0, 0)
Screenshot: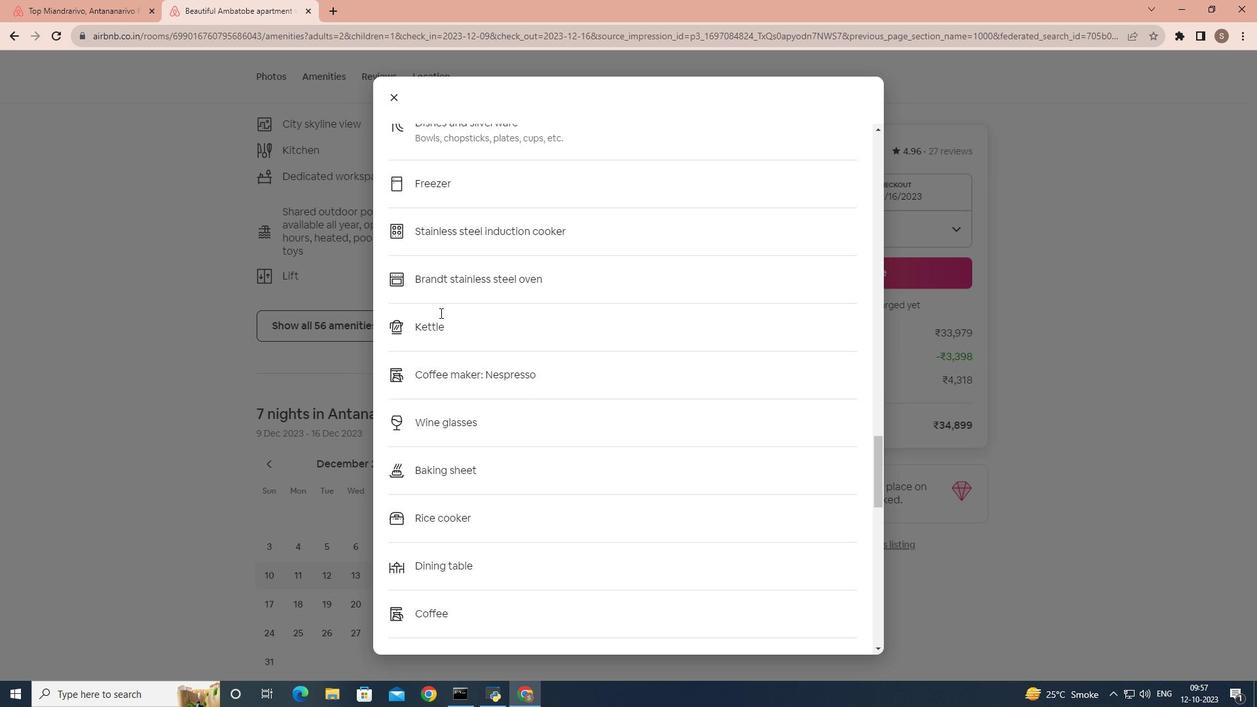 
Action: Mouse scrolled (444, 316) with delta (0, 0)
Screenshot: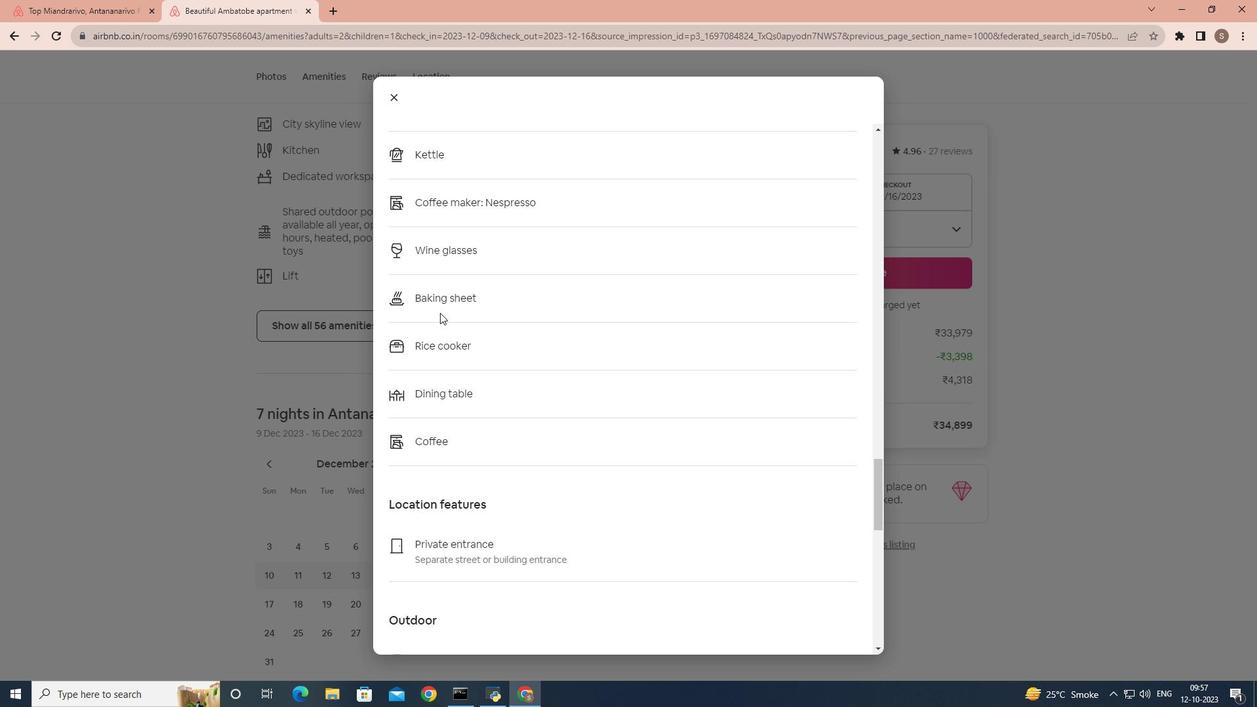 
Action: Mouse scrolled (444, 316) with delta (0, 0)
Screenshot: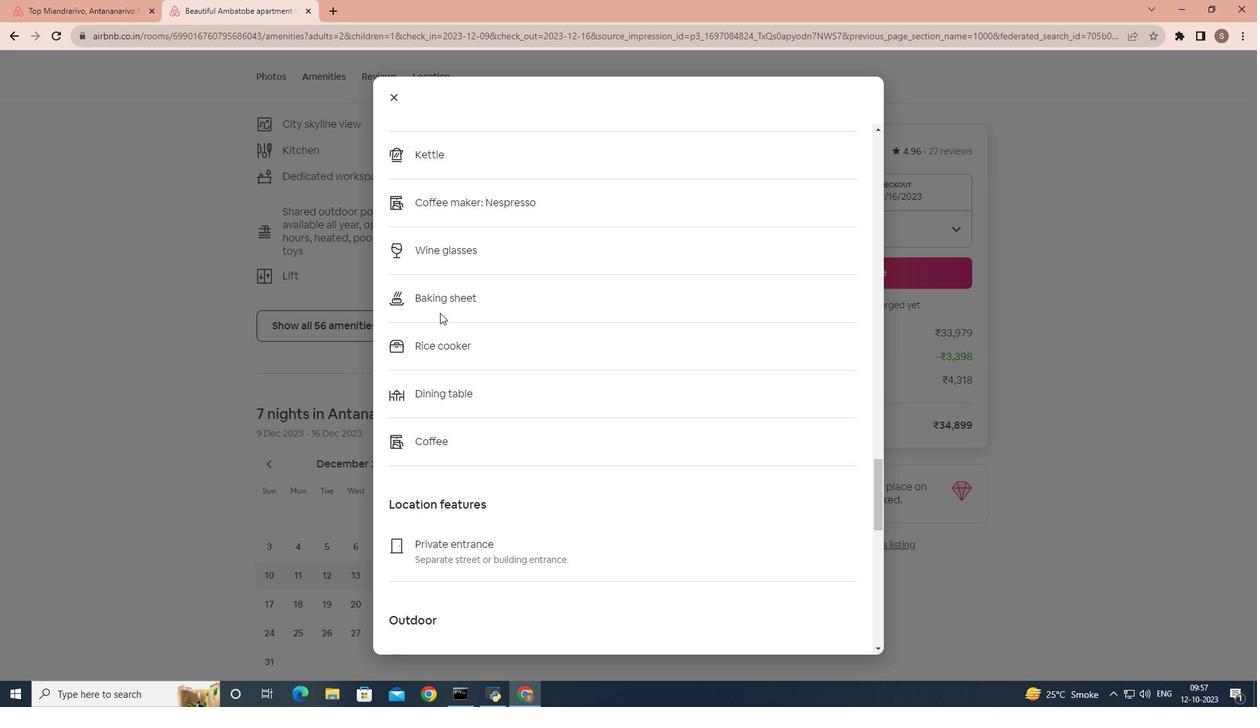
Action: Mouse scrolled (444, 316) with delta (0, 0)
Screenshot: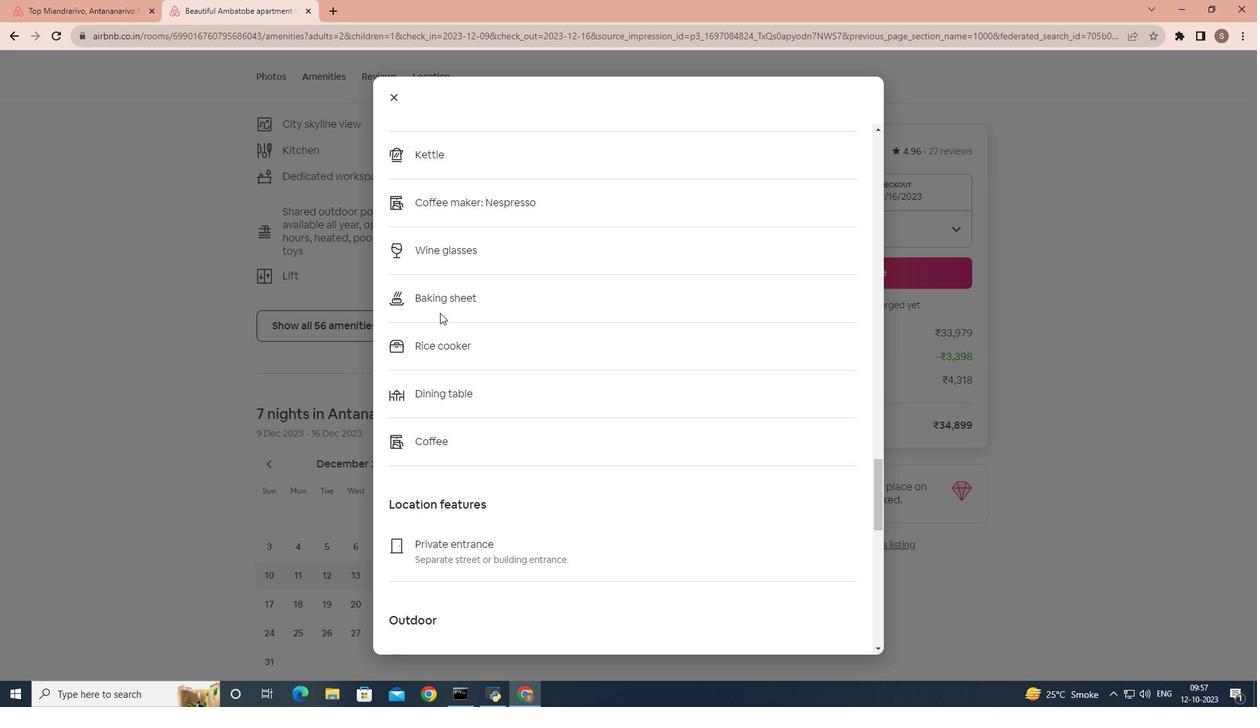 
Action: Mouse scrolled (444, 316) with delta (0, 0)
Screenshot: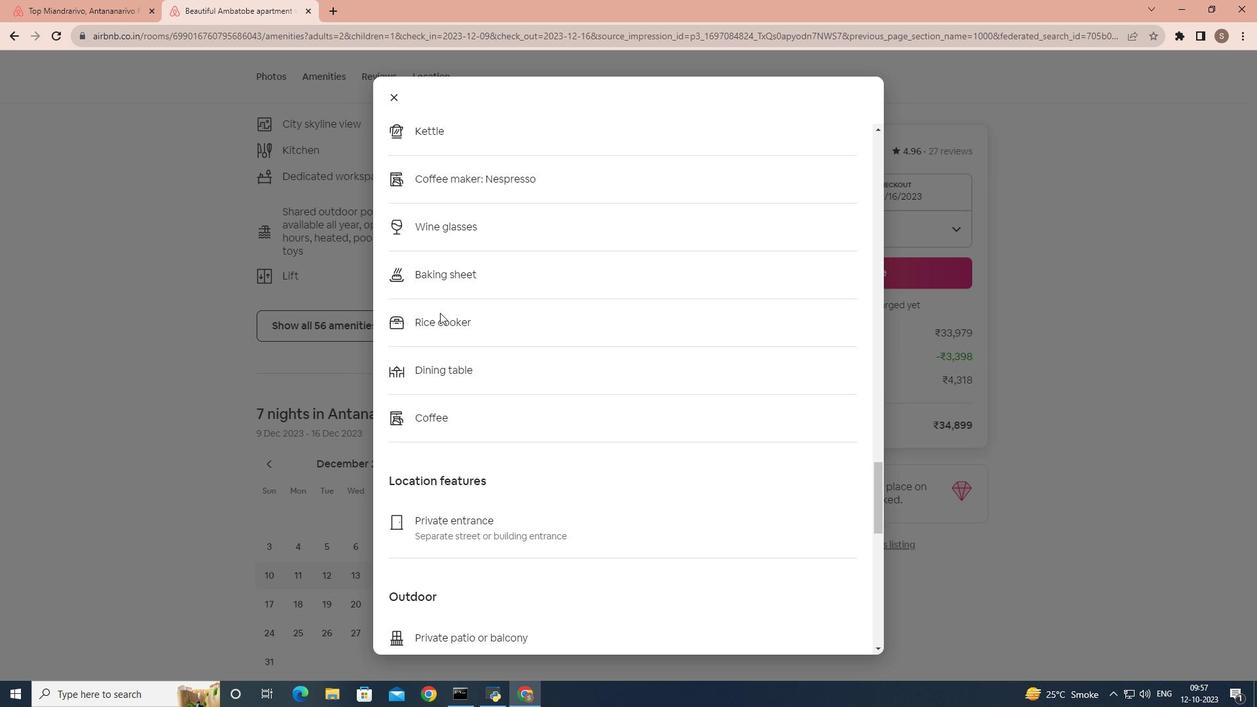 
Action: Mouse scrolled (444, 316) with delta (0, 0)
Screenshot: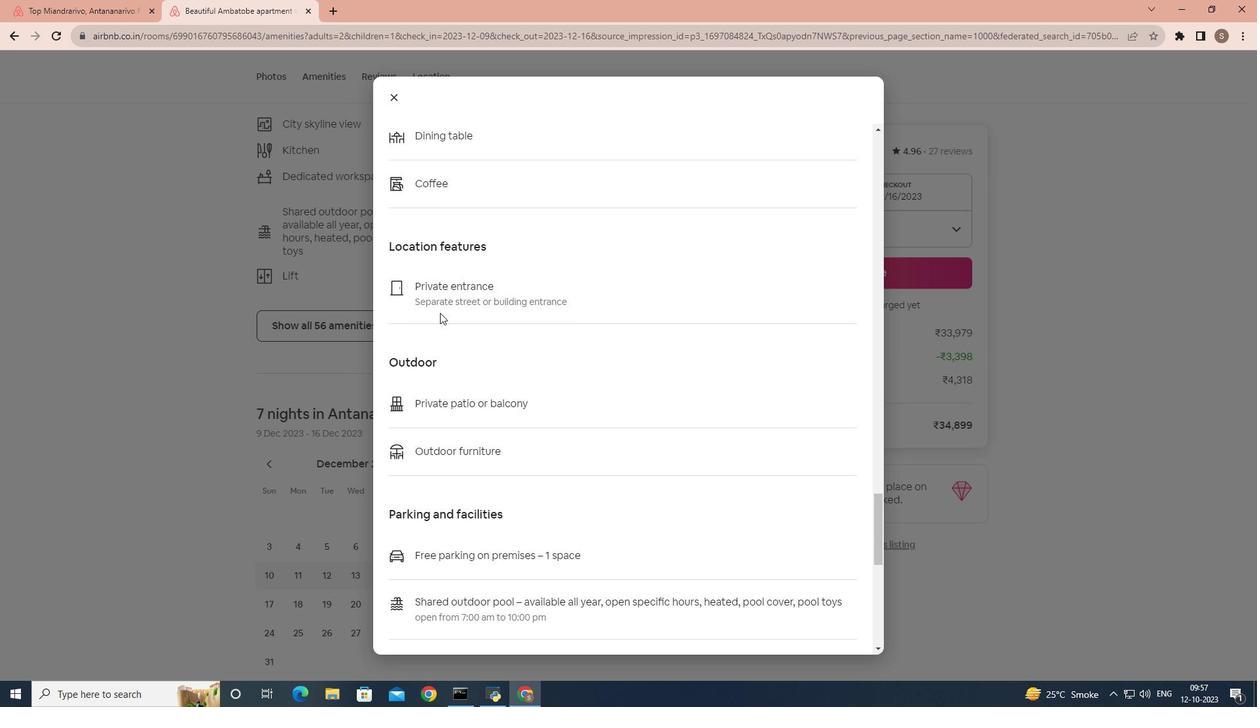 
Action: Mouse scrolled (444, 316) with delta (0, 0)
Screenshot: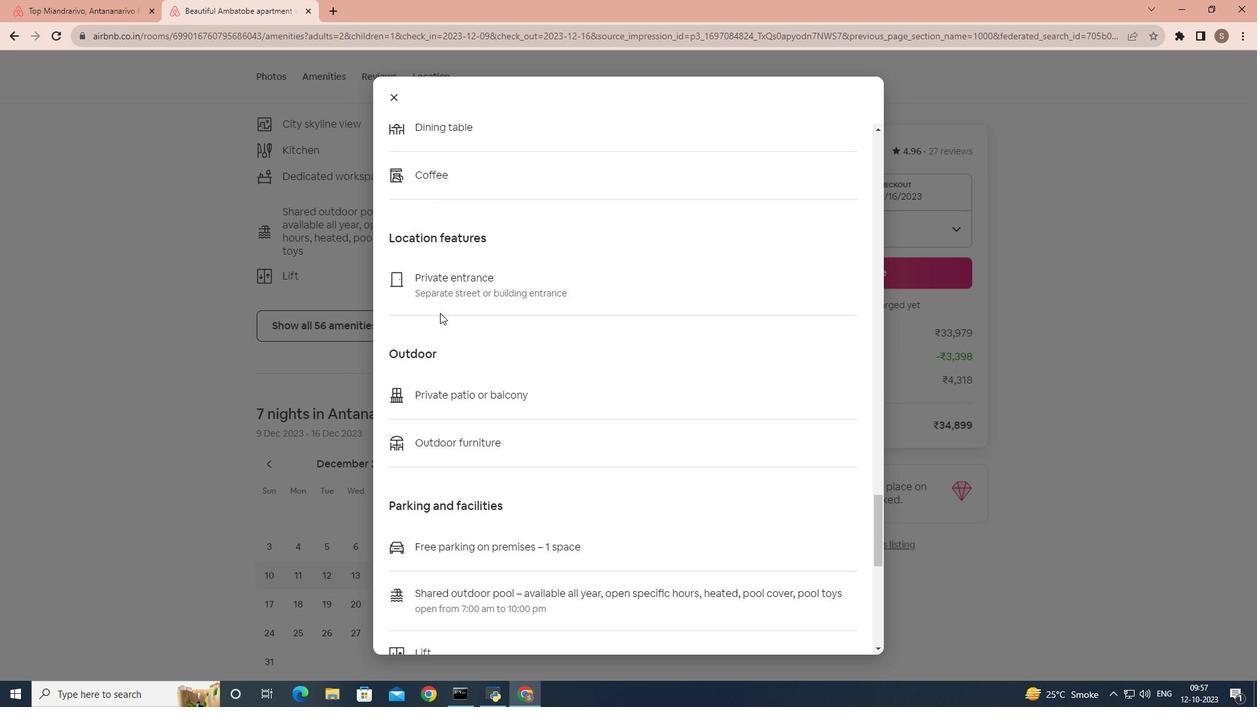 
Action: Mouse scrolled (444, 316) with delta (0, 0)
Screenshot: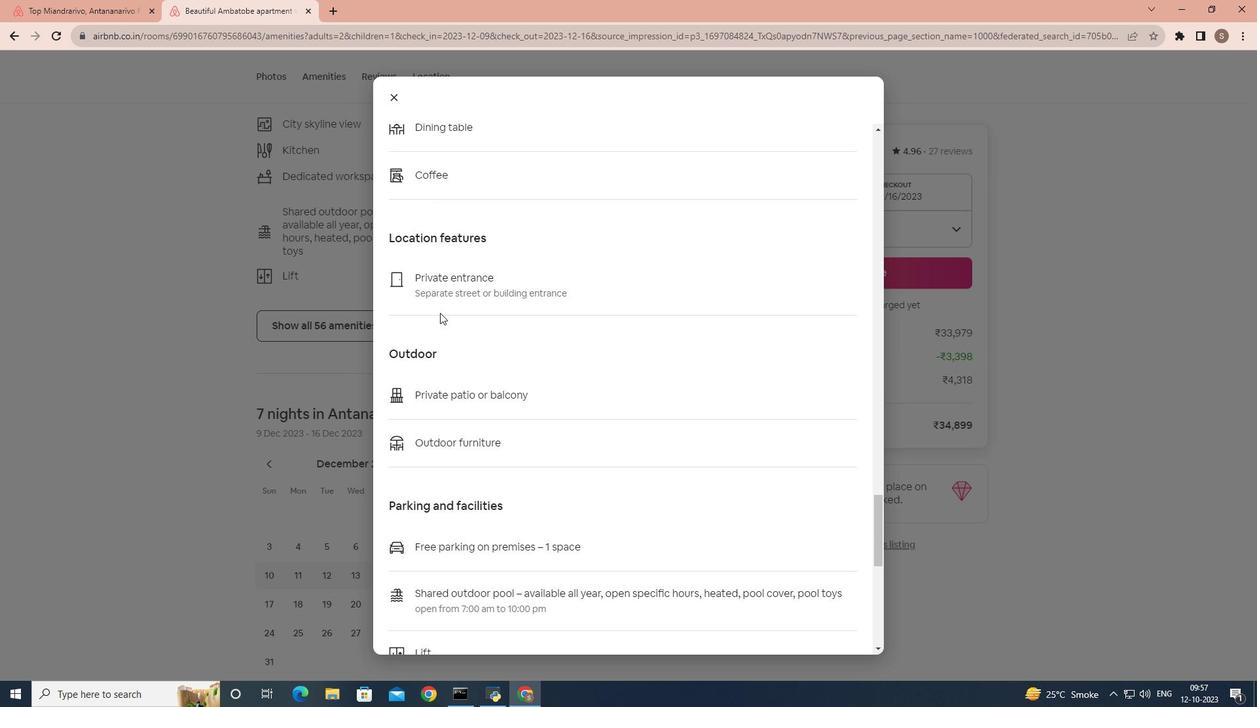 
Action: Mouse scrolled (444, 316) with delta (0, 0)
Screenshot: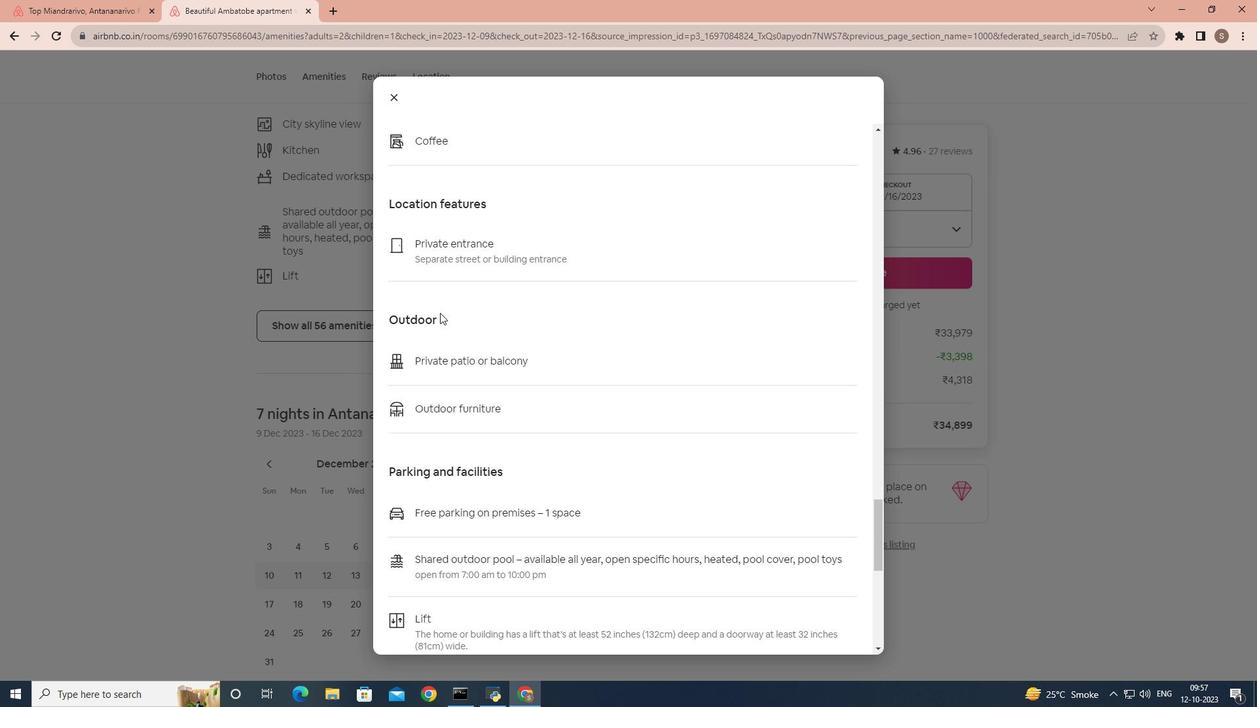 
Action: Mouse scrolled (444, 316) with delta (0, 0)
Screenshot: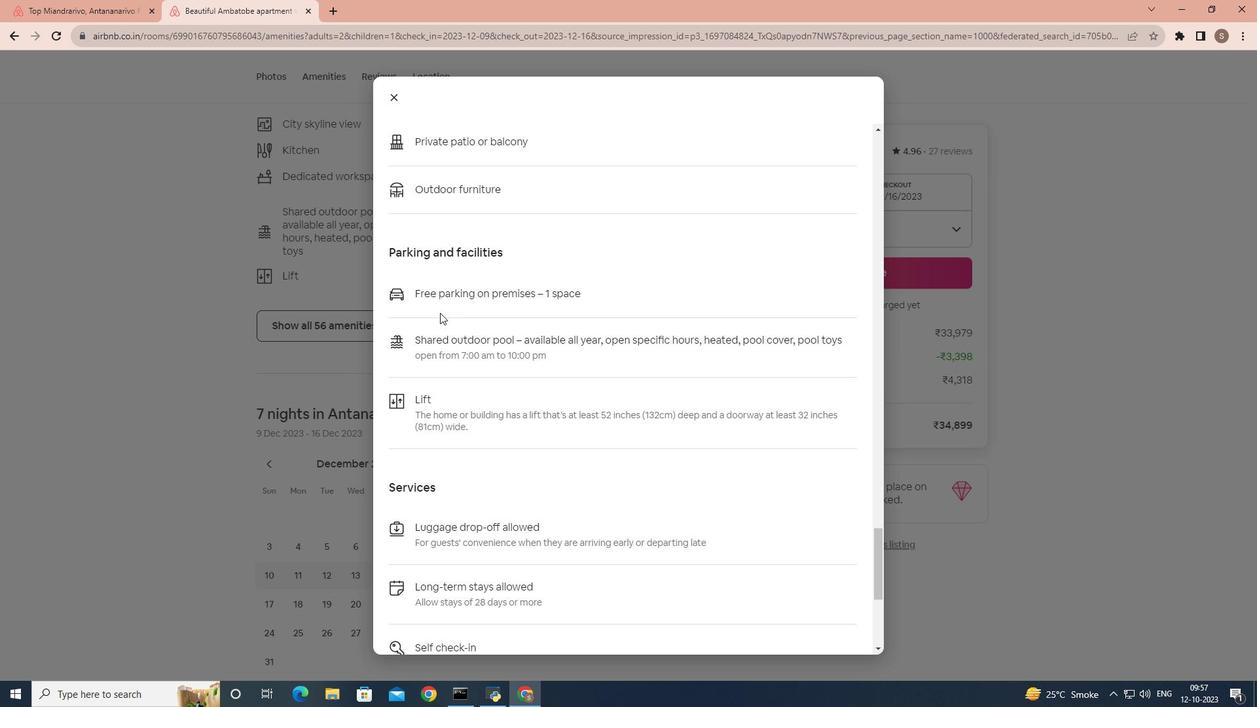
Action: Mouse scrolled (444, 316) with delta (0, 0)
Screenshot: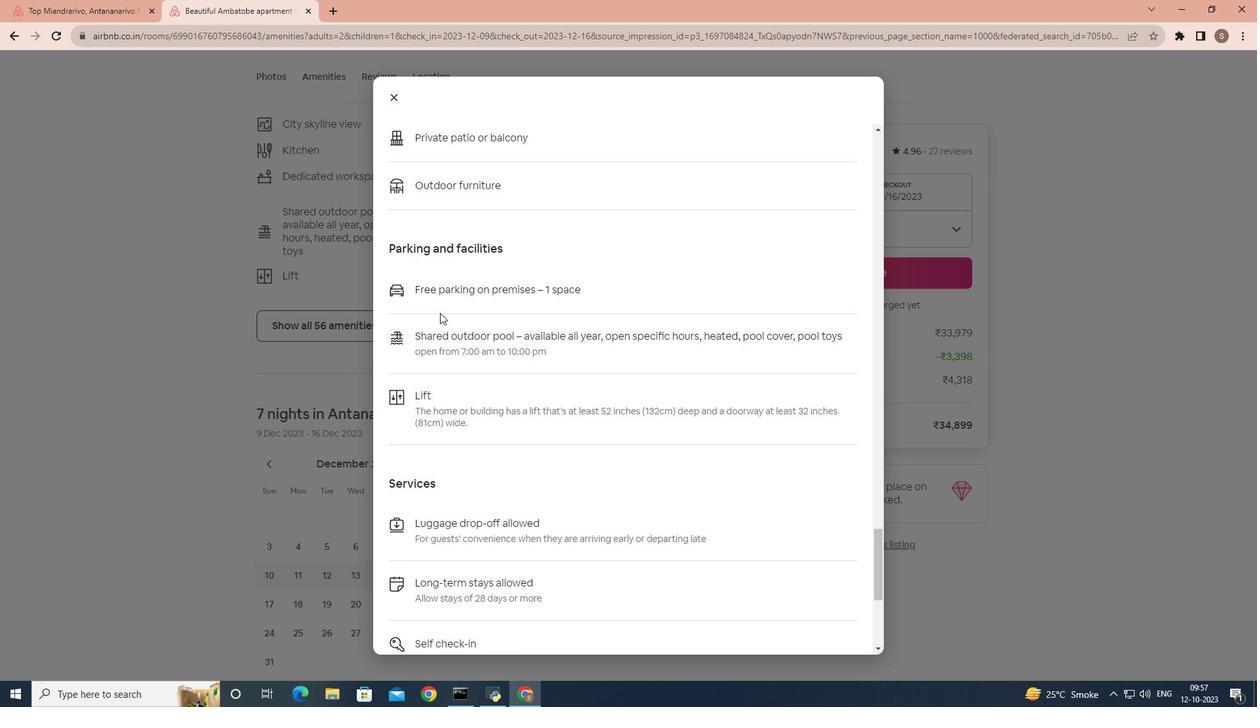 
Action: Mouse scrolled (444, 316) with delta (0, 0)
Screenshot: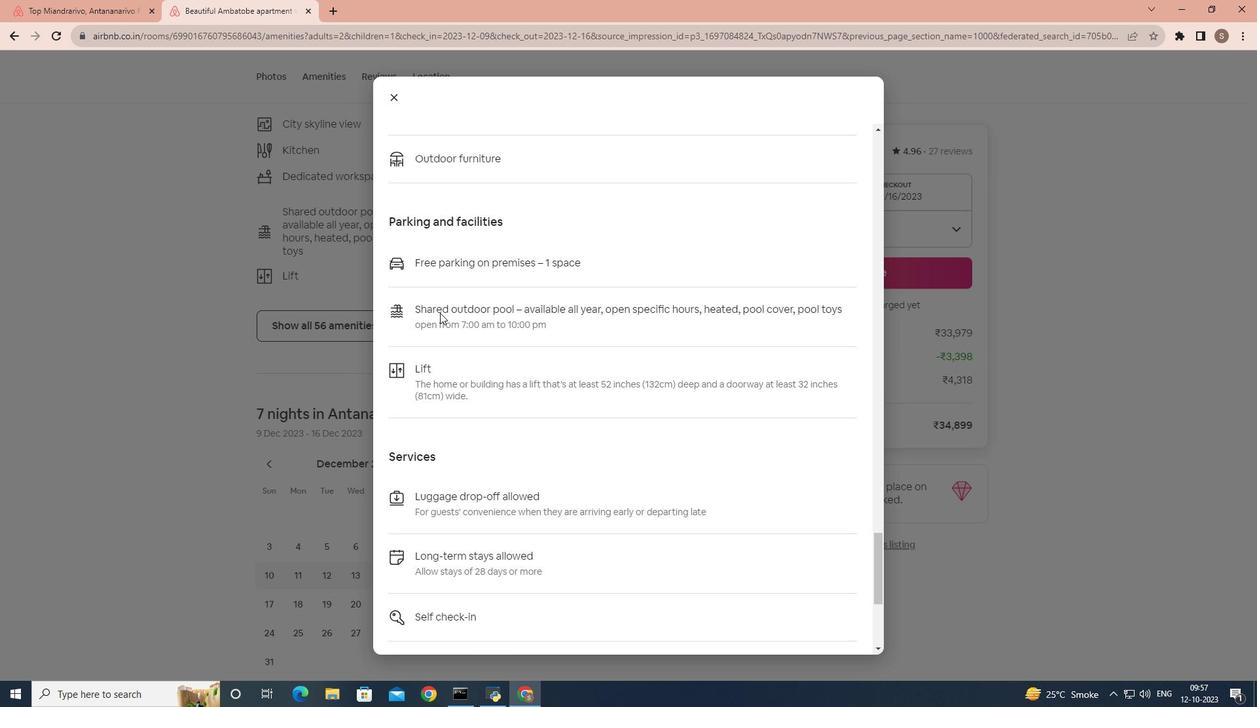 
Action: Mouse scrolled (444, 316) with delta (0, 0)
Screenshot: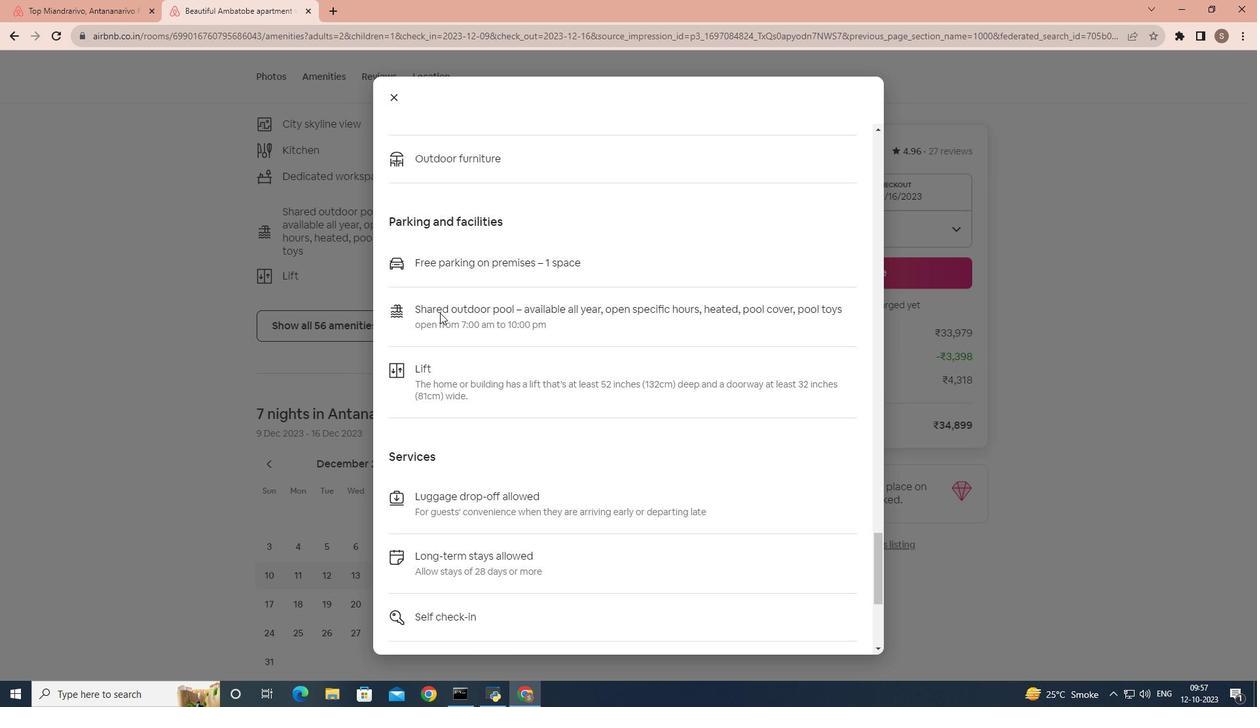 
Action: Mouse scrolled (444, 316) with delta (0, 0)
Screenshot: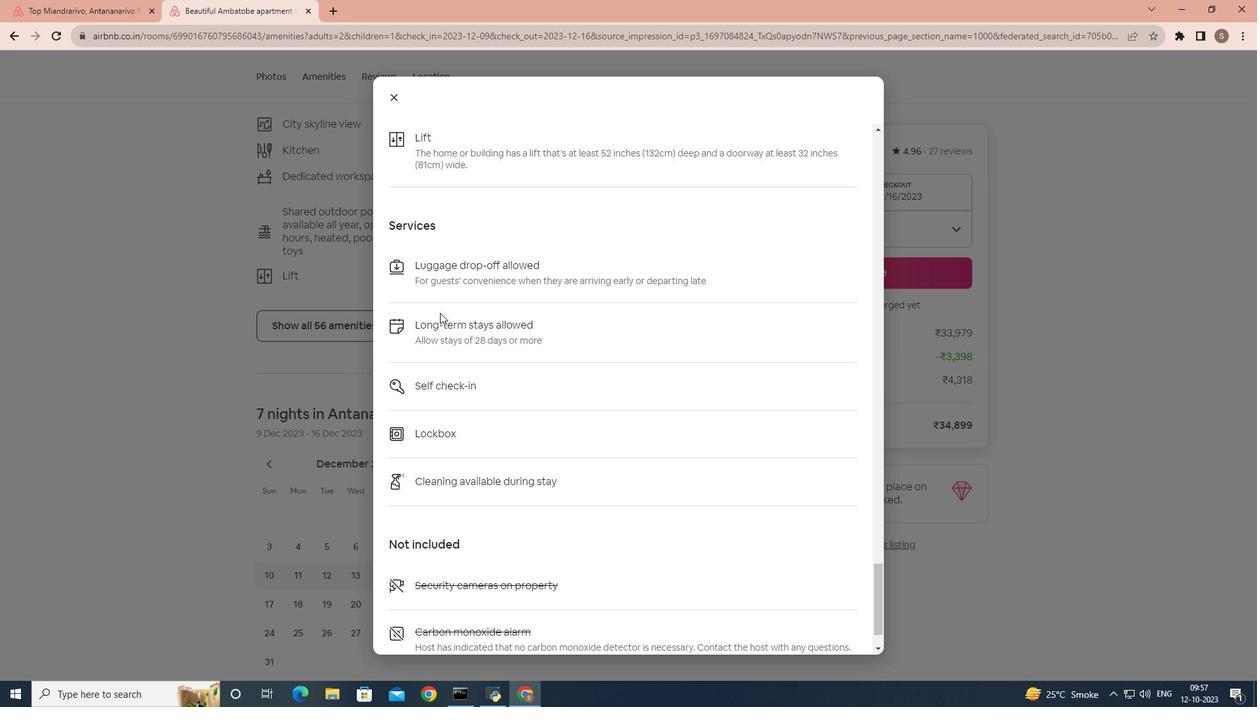 
Action: Mouse scrolled (444, 316) with delta (0, 0)
Screenshot: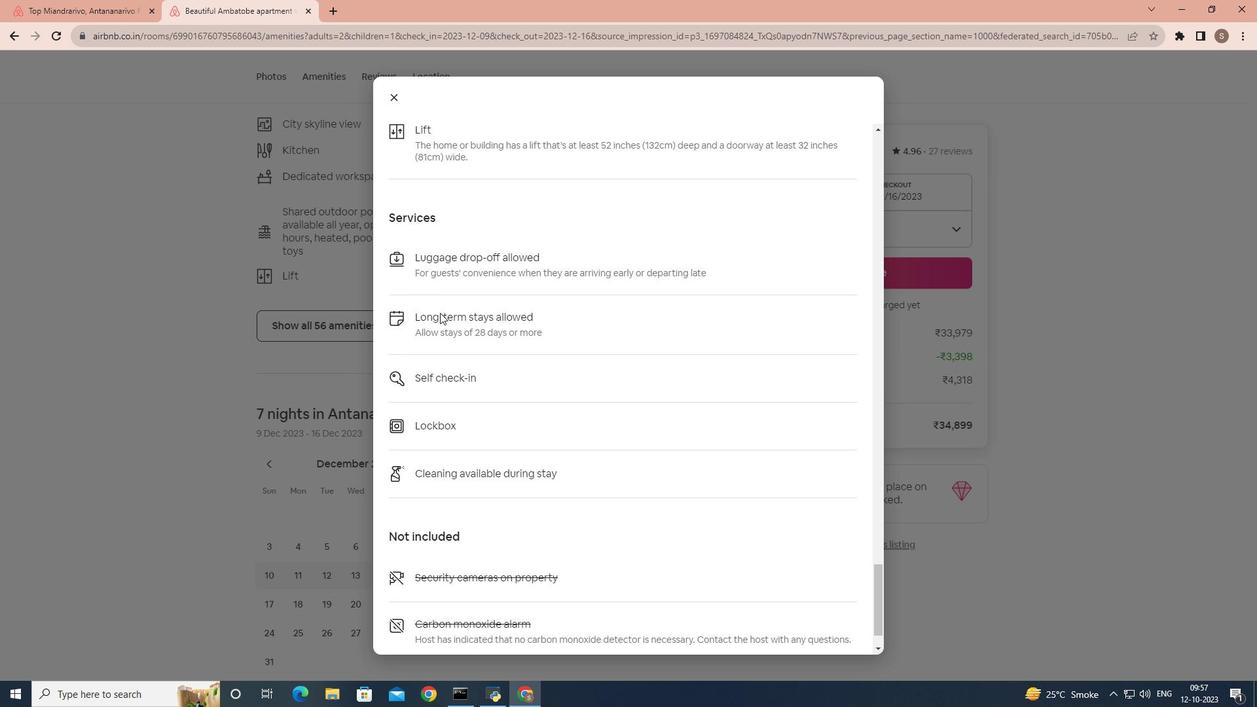 
Action: Mouse scrolled (444, 316) with delta (0, 0)
Screenshot: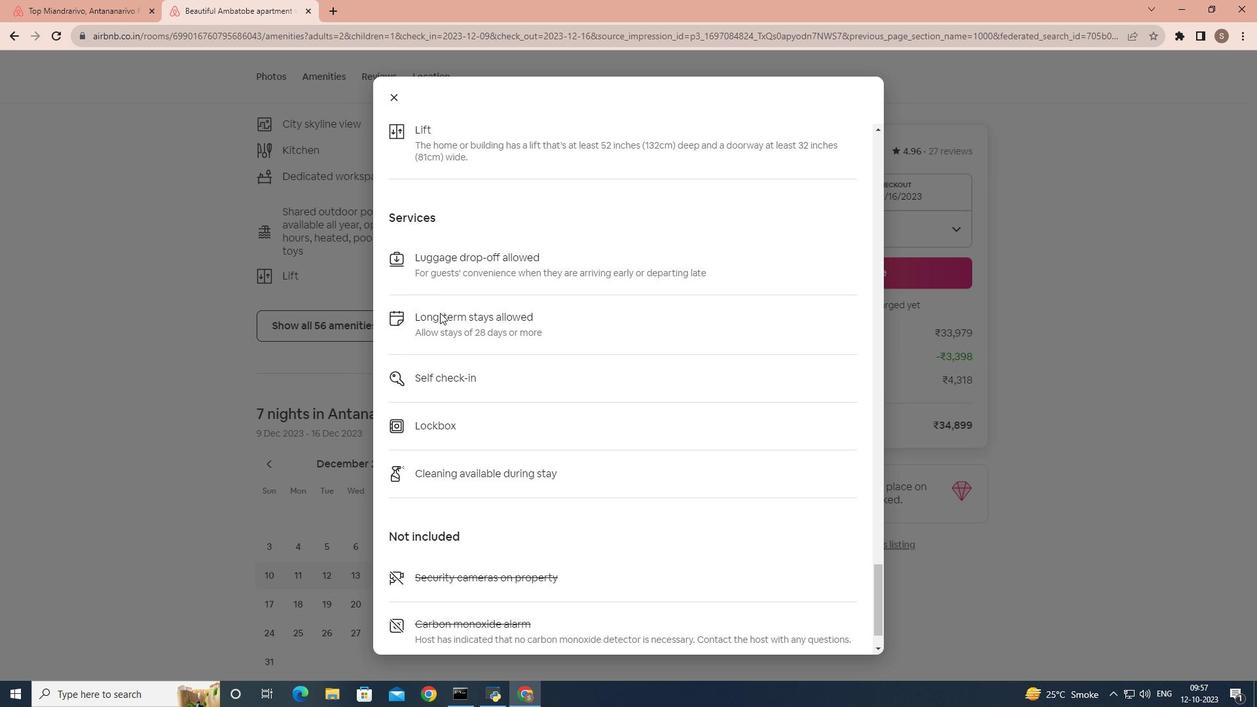
Action: Mouse scrolled (444, 316) with delta (0, 0)
Screenshot: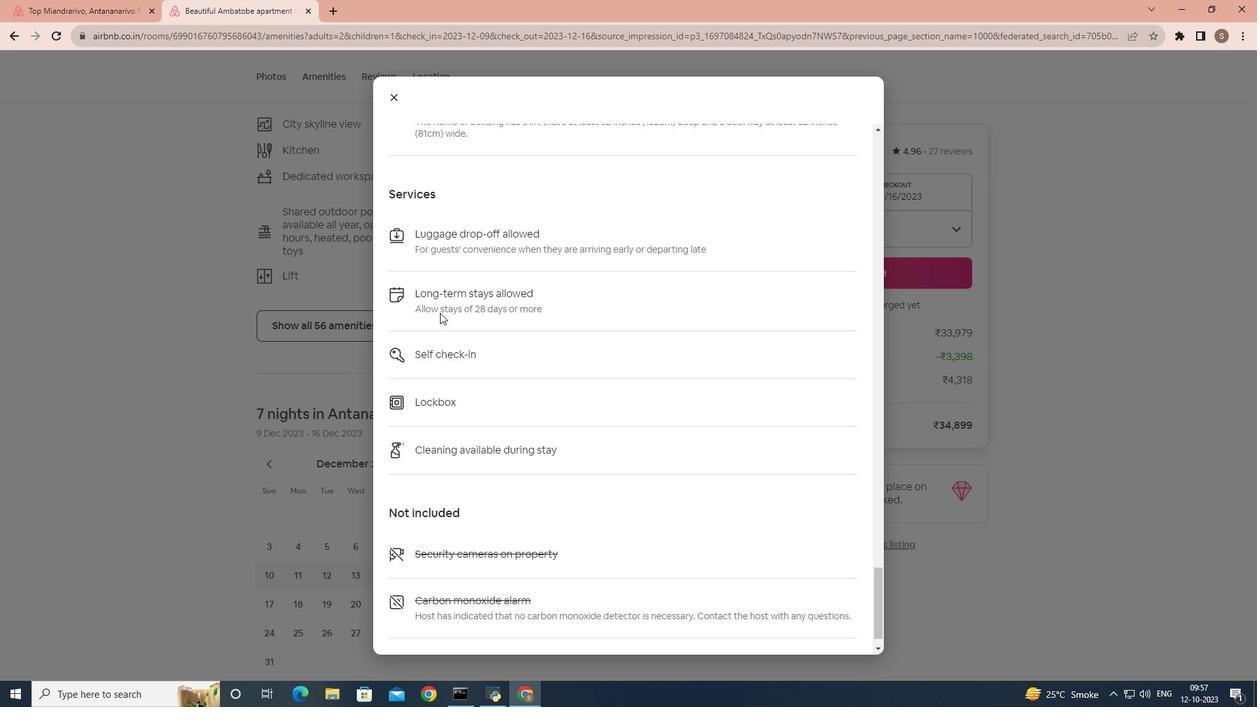 
Action: Mouse moved to (400, 104)
Screenshot: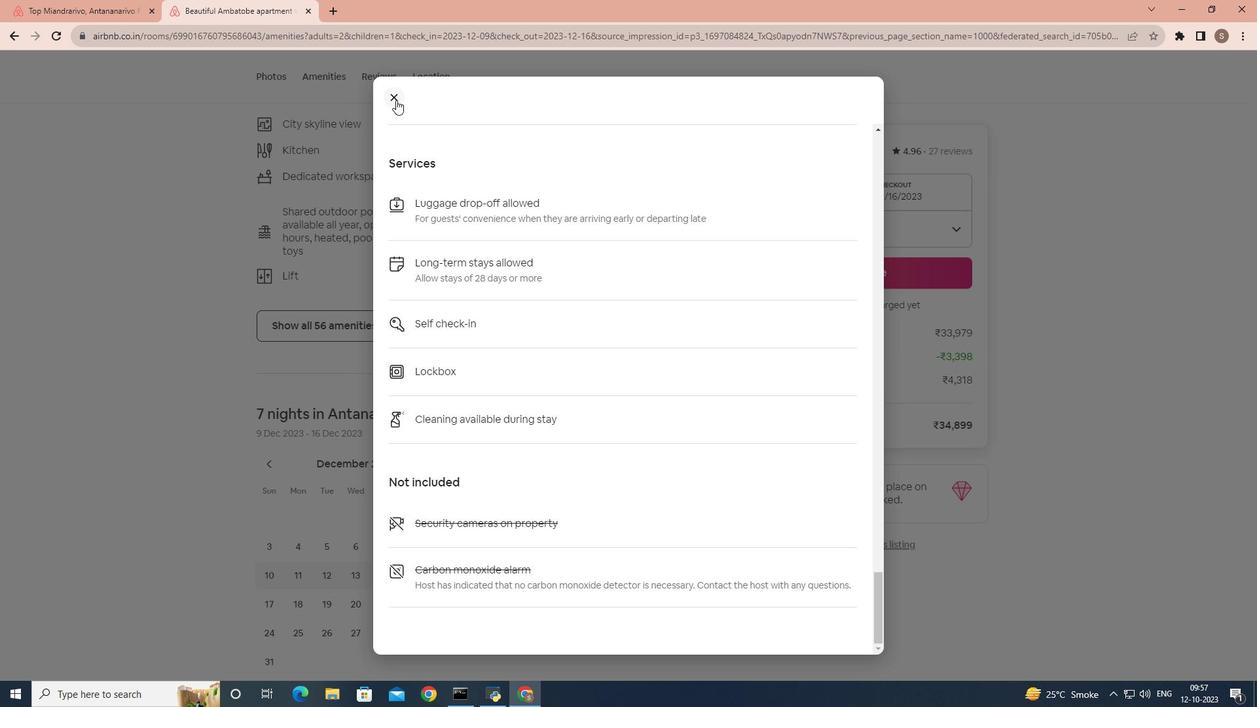 
Action: Mouse pressed left at (400, 104)
Screenshot: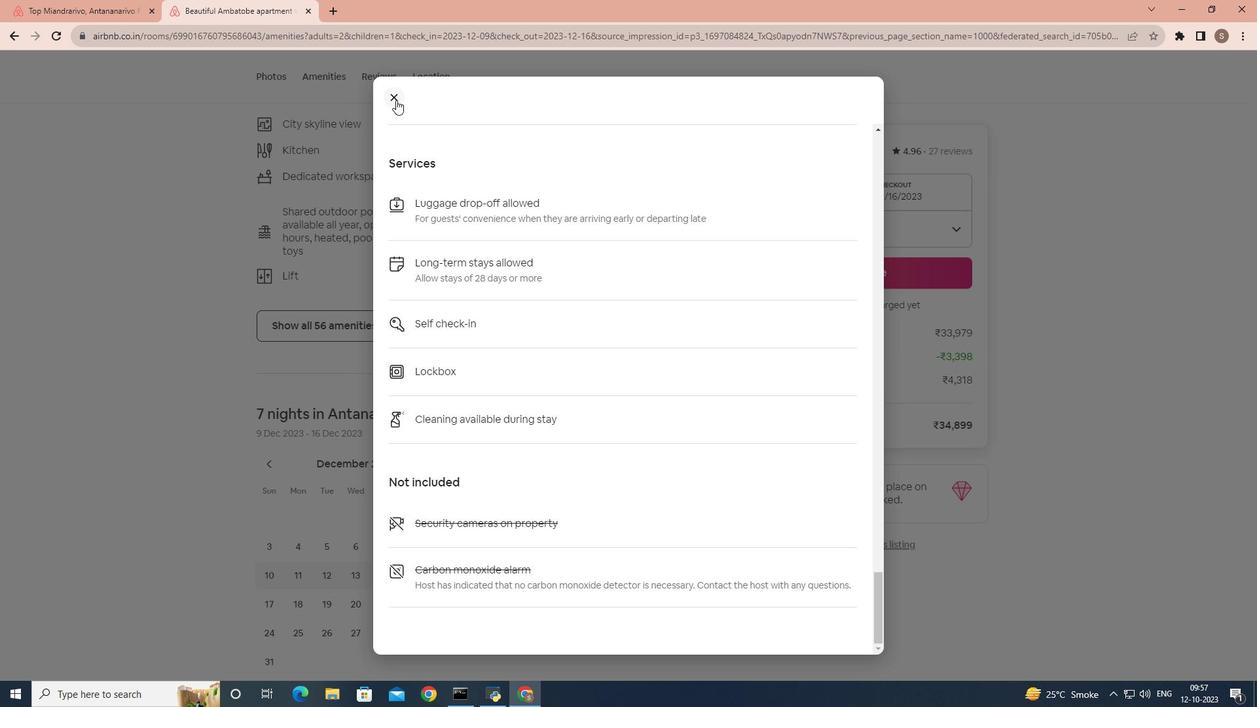 
Action: Mouse moved to (382, 264)
Screenshot: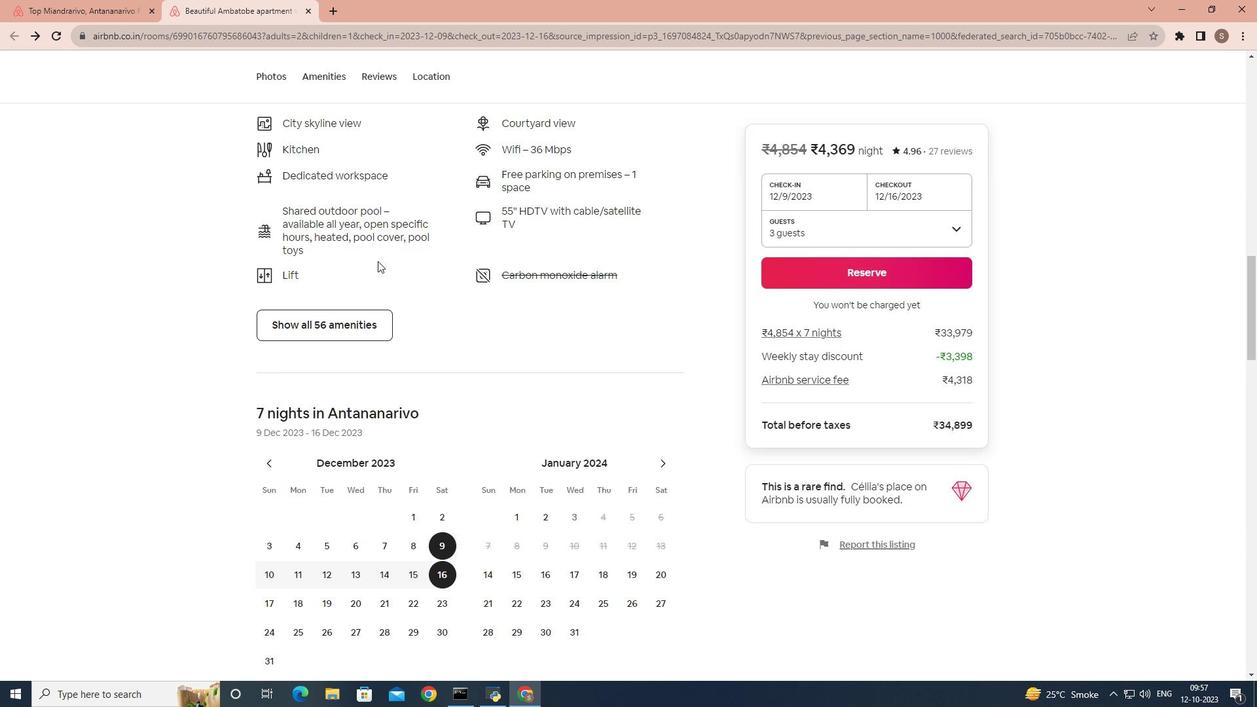 
Action: Mouse scrolled (382, 263) with delta (0, 0)
Screenshot: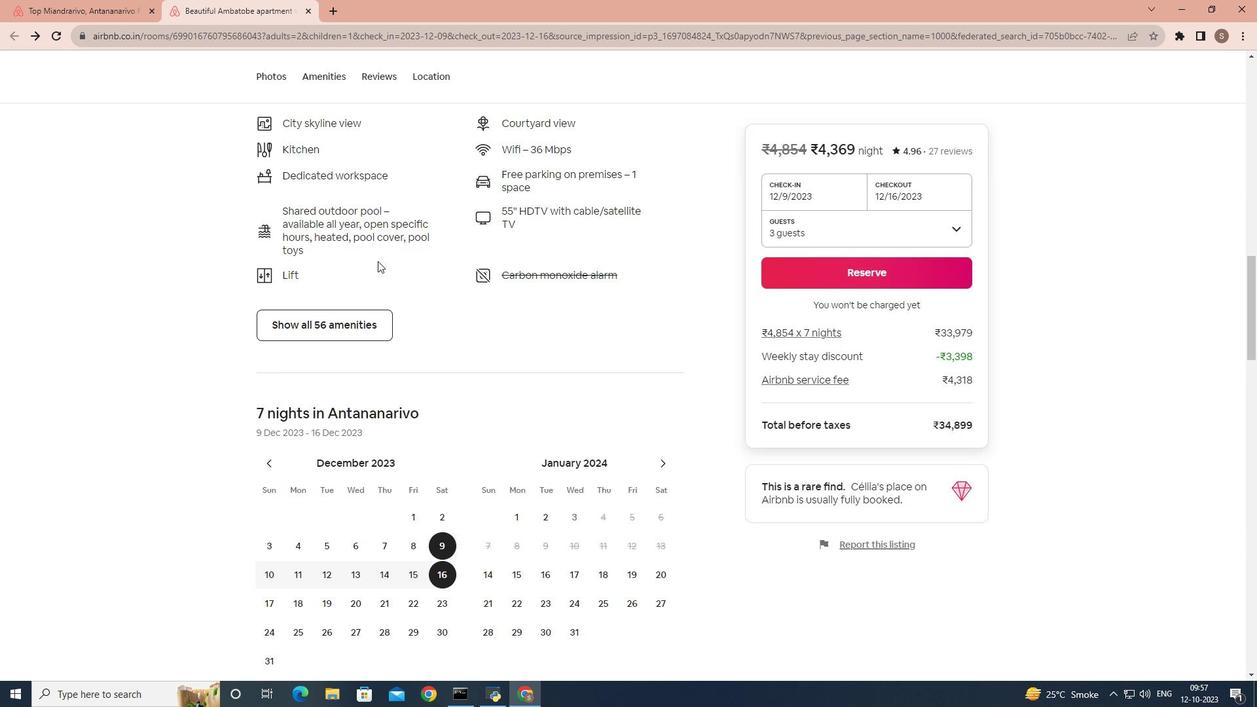 
Action: Mouse moved to (381, 265)
Screenshot: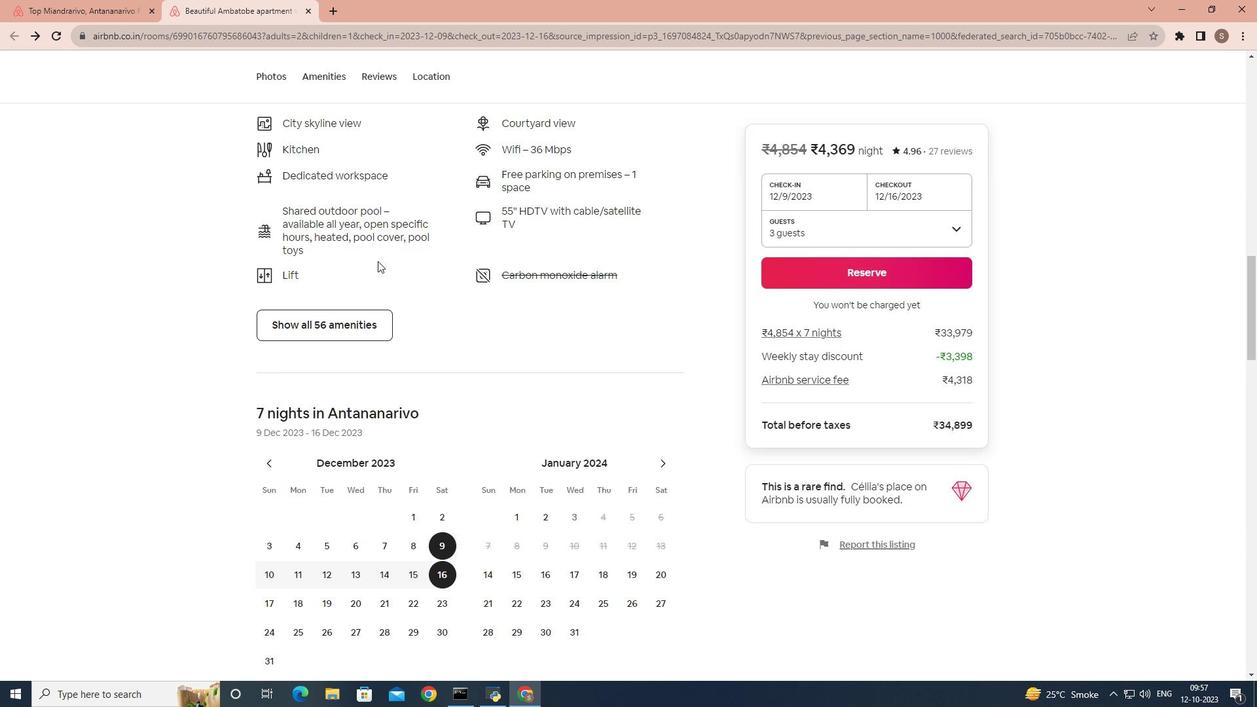 
Action: Mouse scrolled (381, 264) with delta (0, 0)
Screenshot: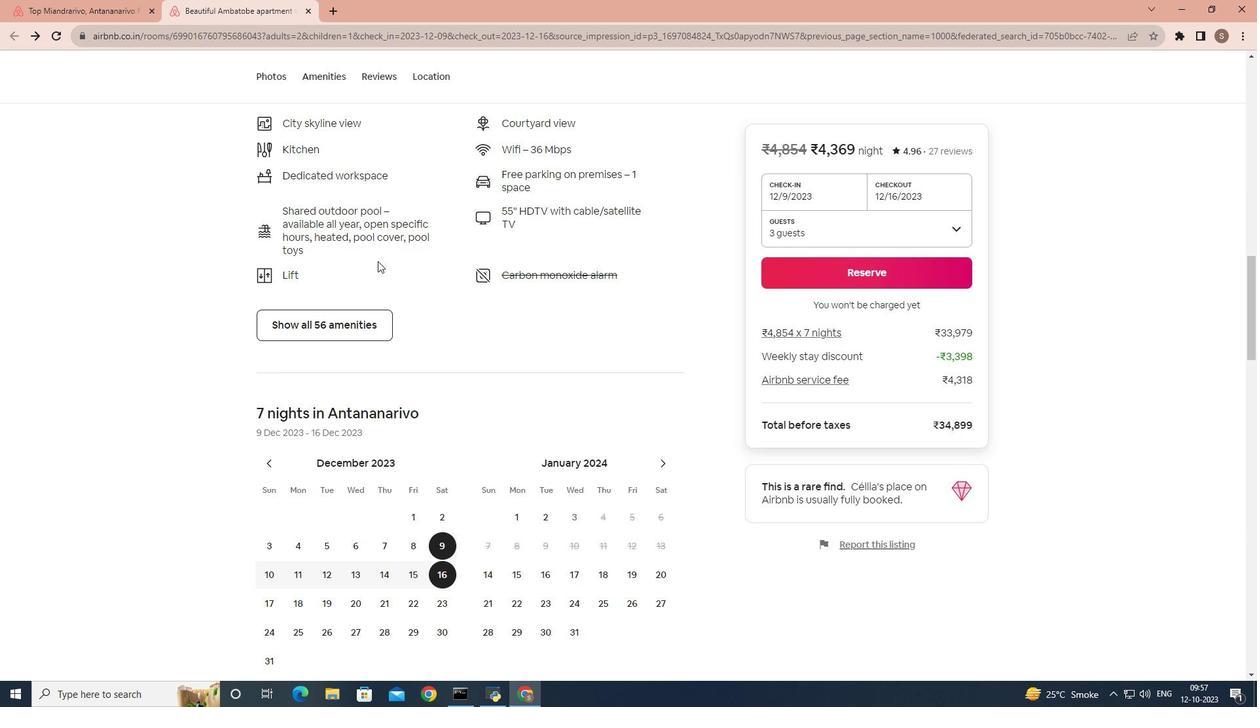 
Action: Mouse scrolled (381, 264) with delta (0, 0)
Screenshot: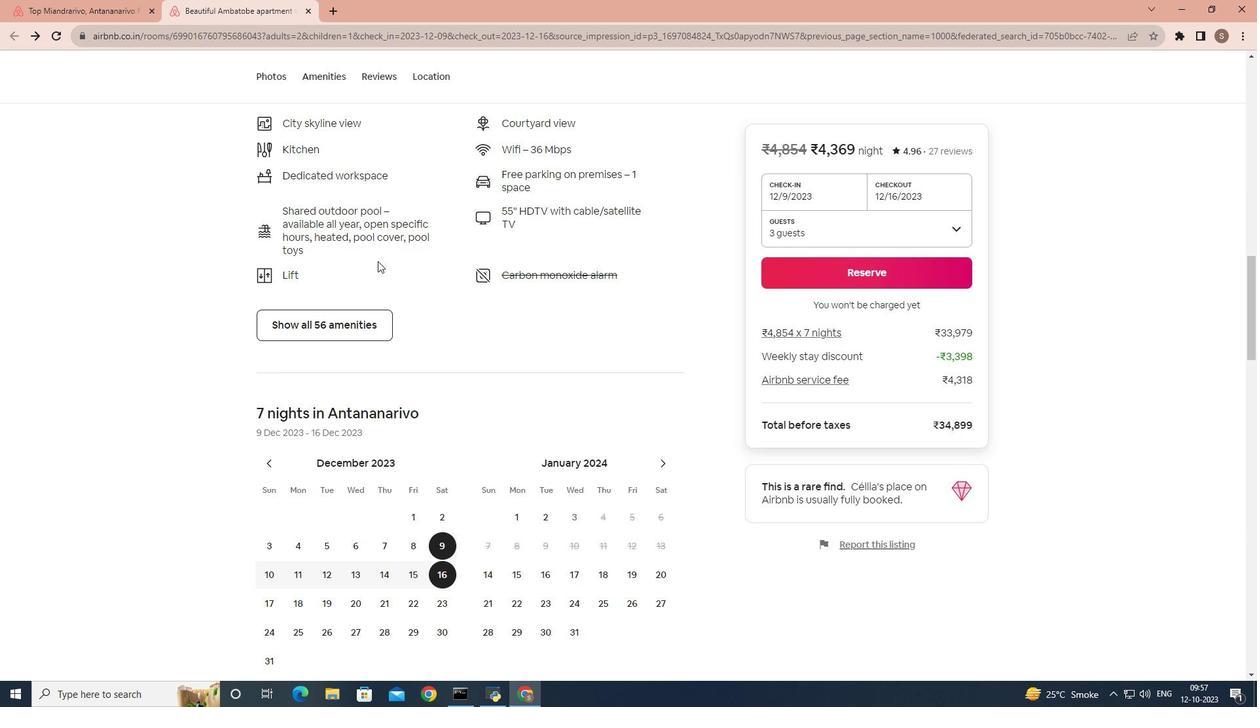 
Action: Mouse scrolled (381, 264) with delta (0, 0)
Screenshot: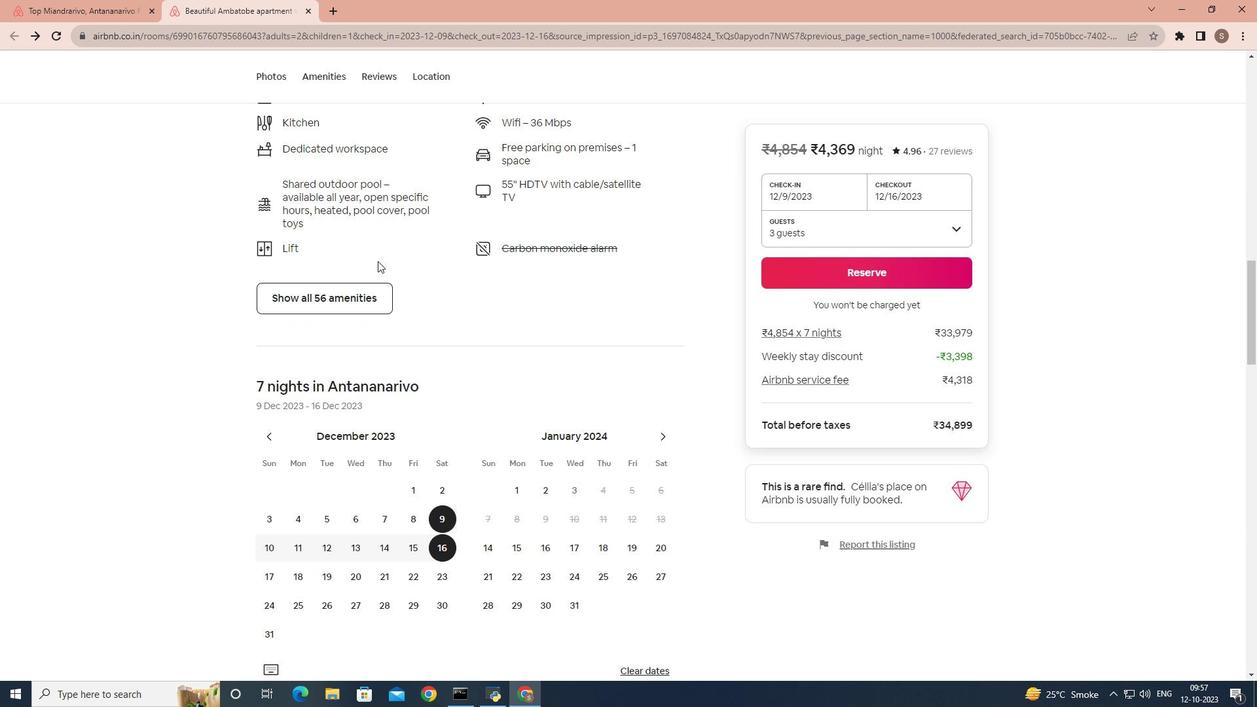 
Action: Mouse scrolled (381, 264) with delta (0, 0)
Screenshot: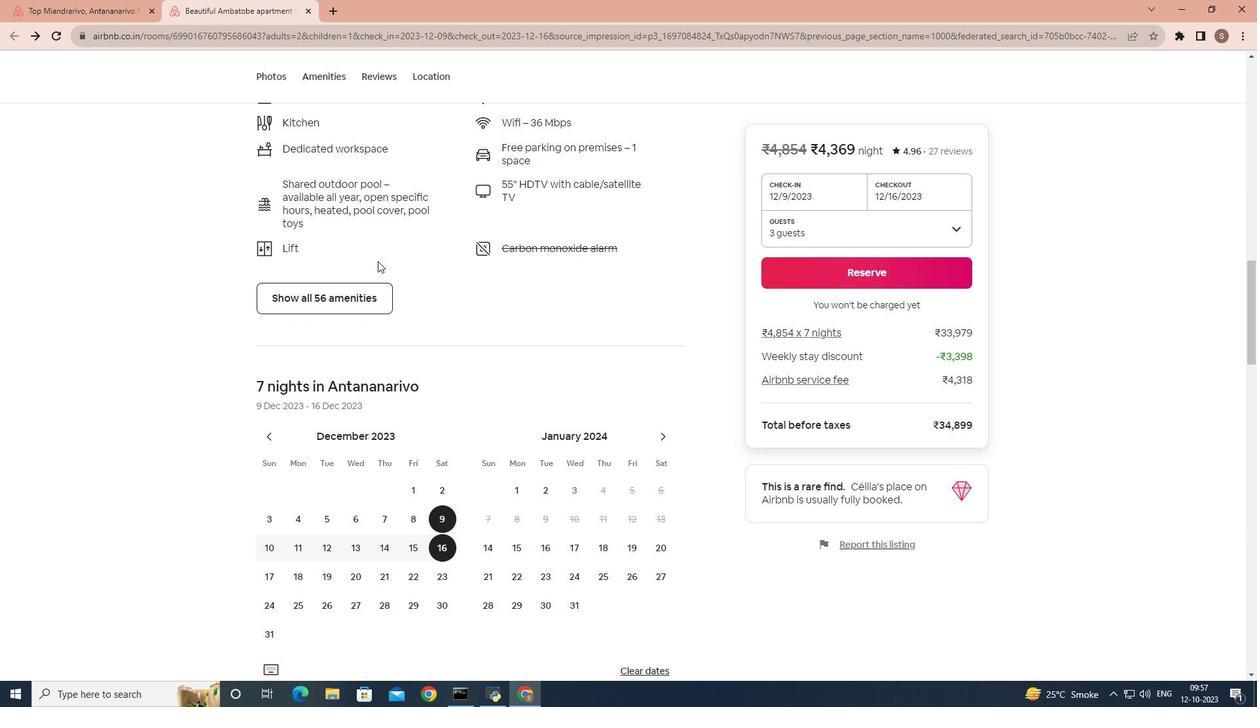 
Action: Mouse scrolled (381, 264) with delta (0, 0)
Screenshot: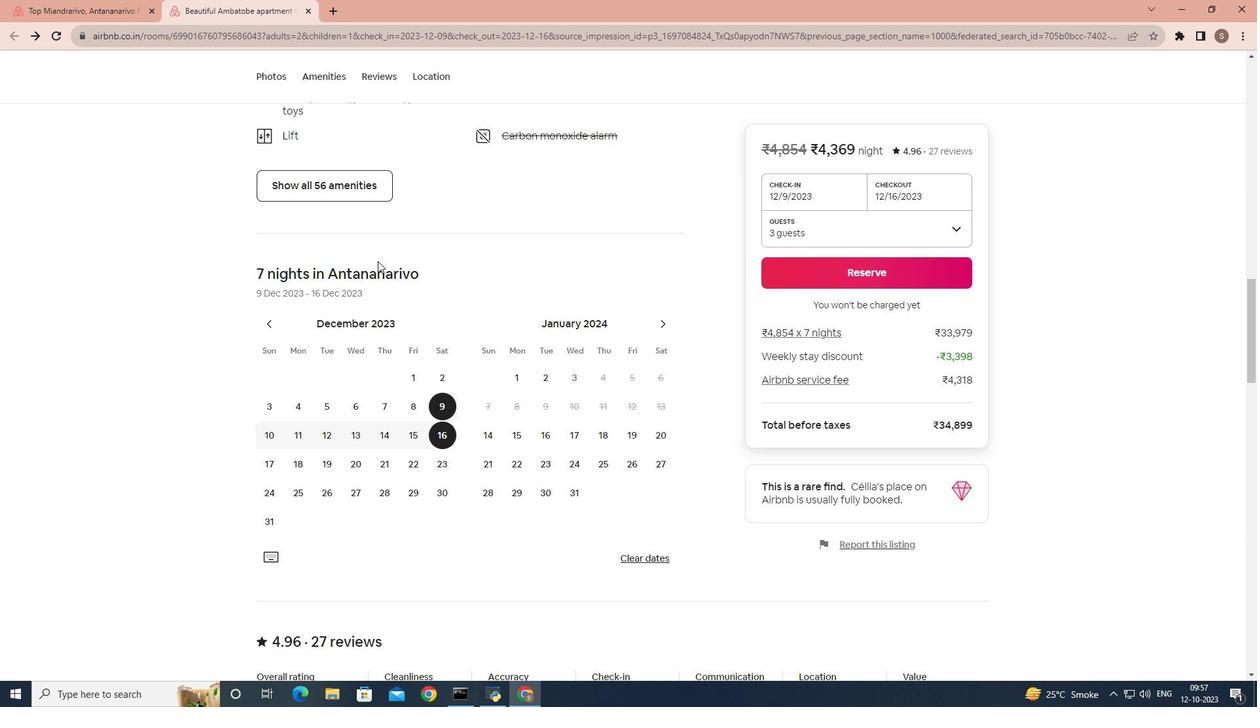
Action: Mouse scrolled (381, 264) with delta (0, 0)
Screenshot: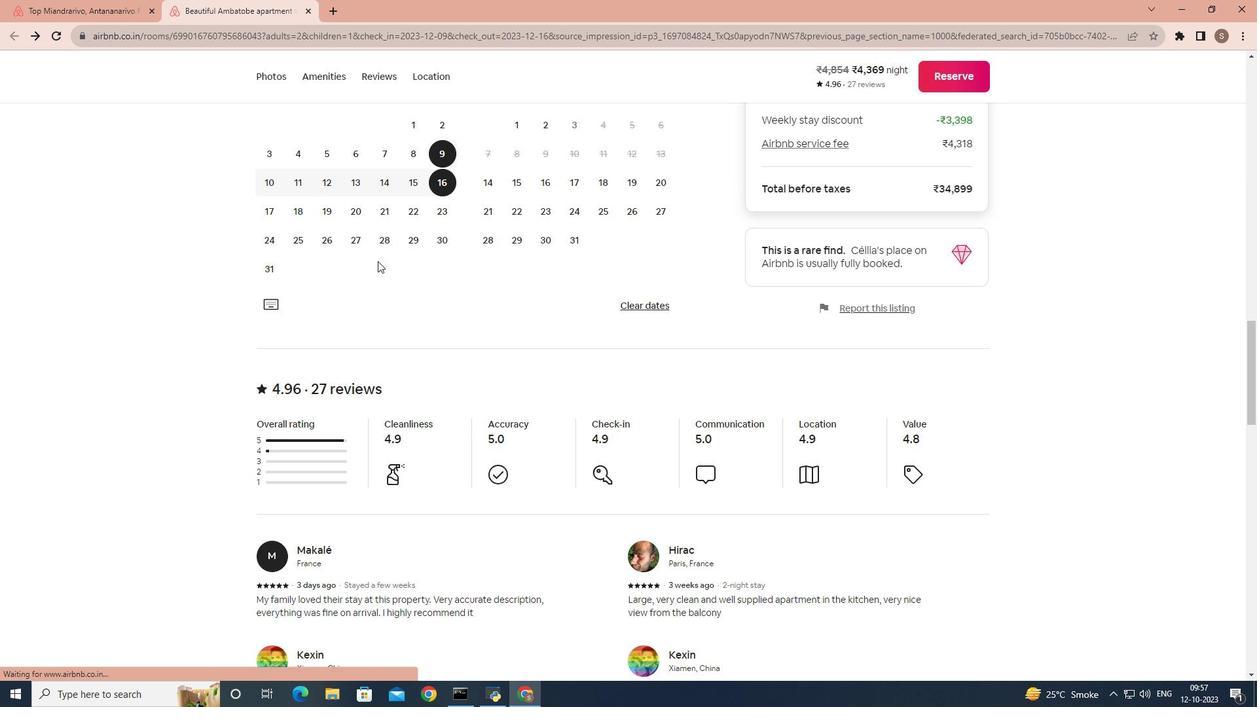 
Action: Mouse scrolled (381, 264) with delta (0, 0)
Screenshot: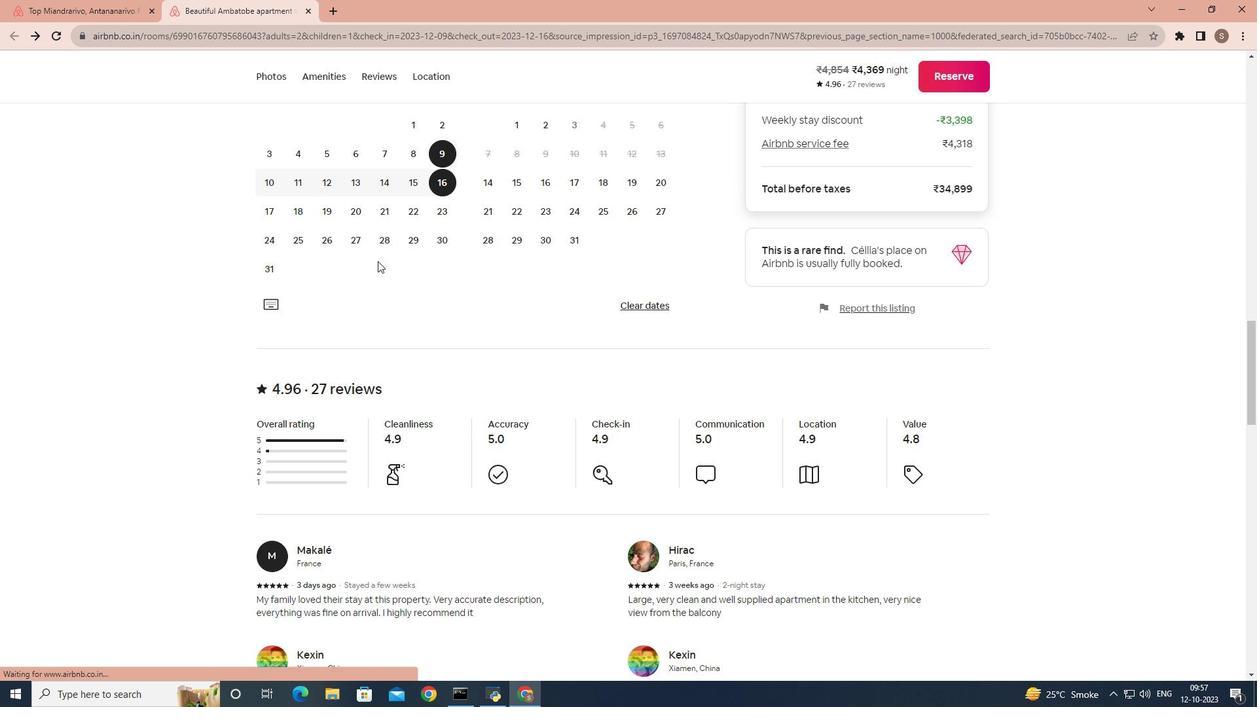 
Action: Mouse scrolled (381, 264) with delta (0, 0)
Screenshot: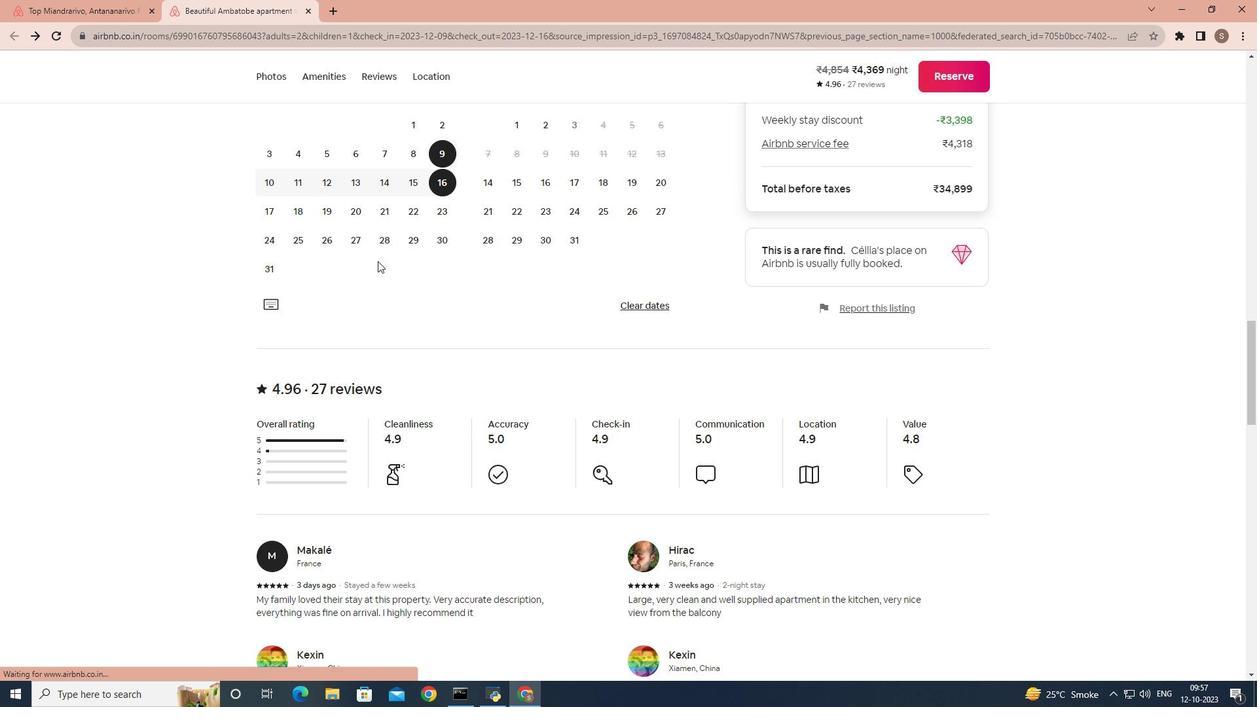 
Action: Mouse scrolled (381, 264) with delta (0, 0)
Screenshot: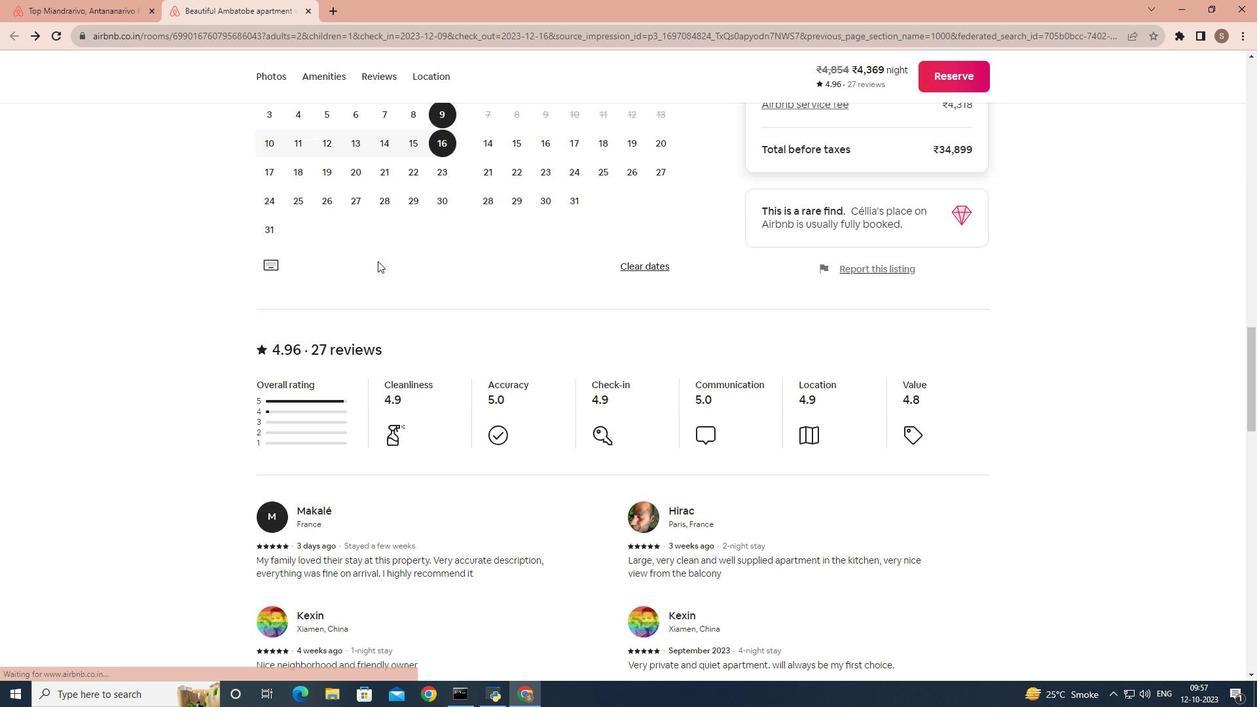 
Action: Mouse scrolled (381, 264) with delta (0, 0)
Screenshot: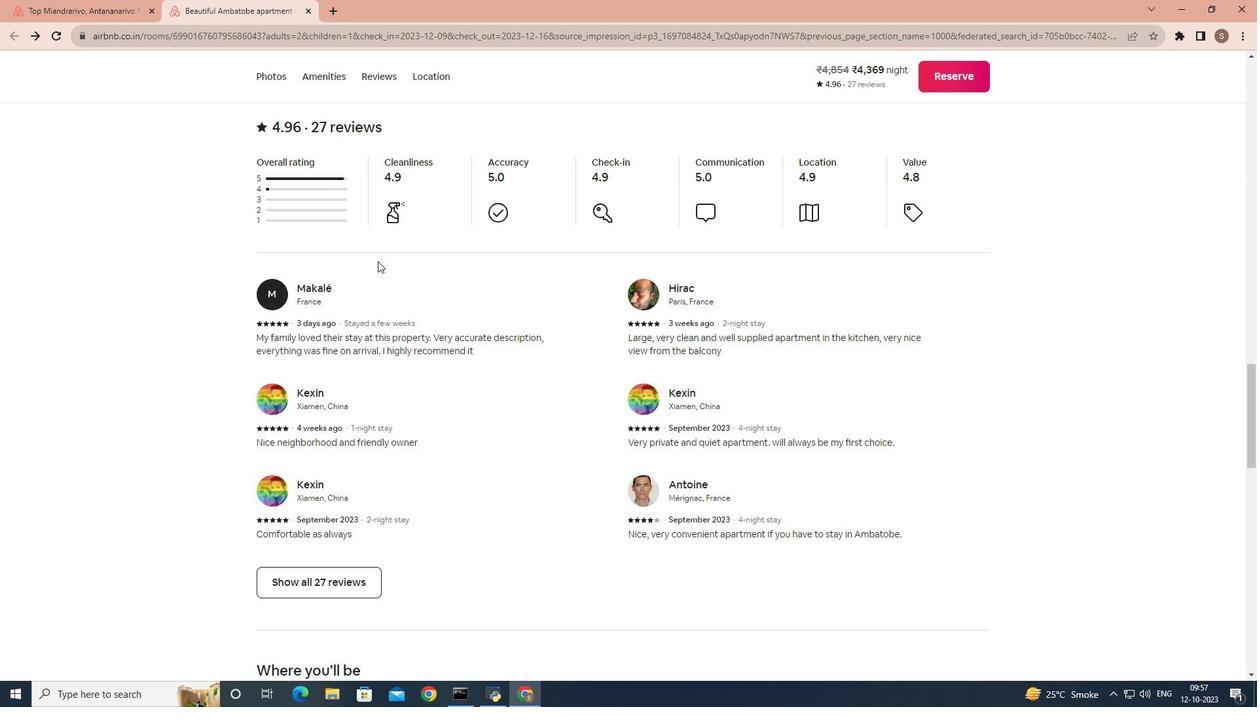 
Action: Mouse scrolled (381, 264) with delta (0, 0)
Screenshot: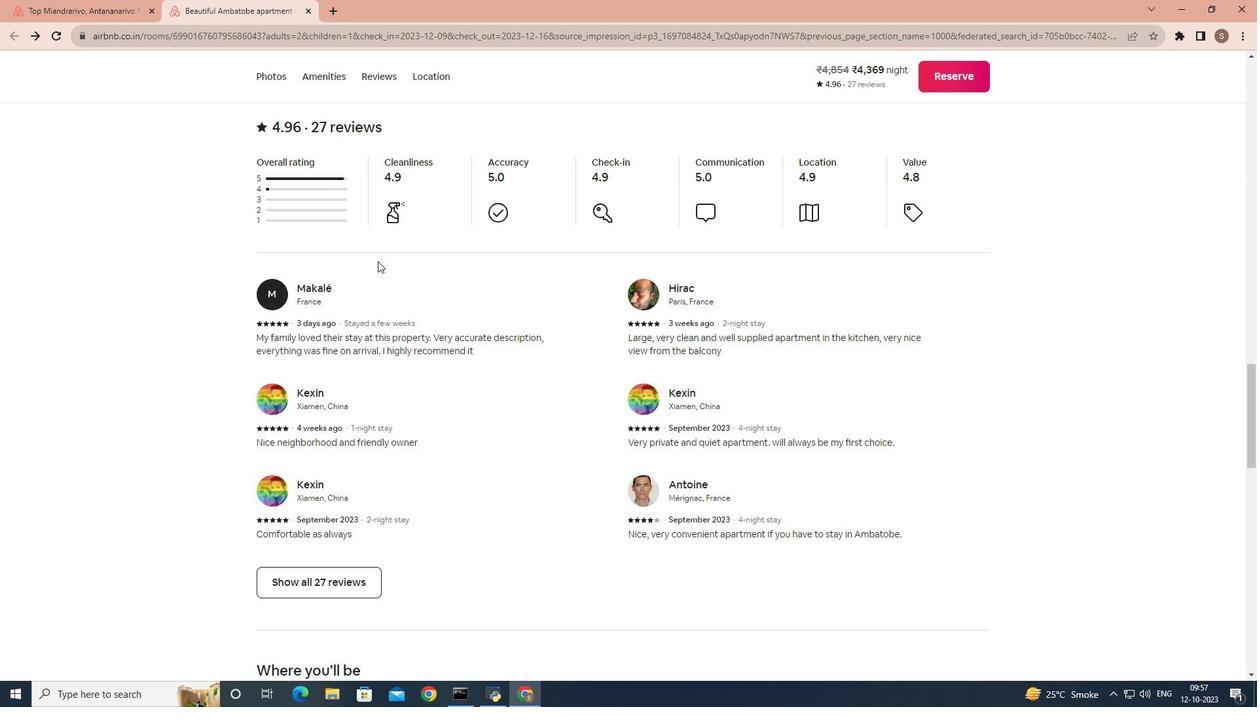 
Action: Mouse scrolled (381, 264) with delta (0, 0)
Screenshot: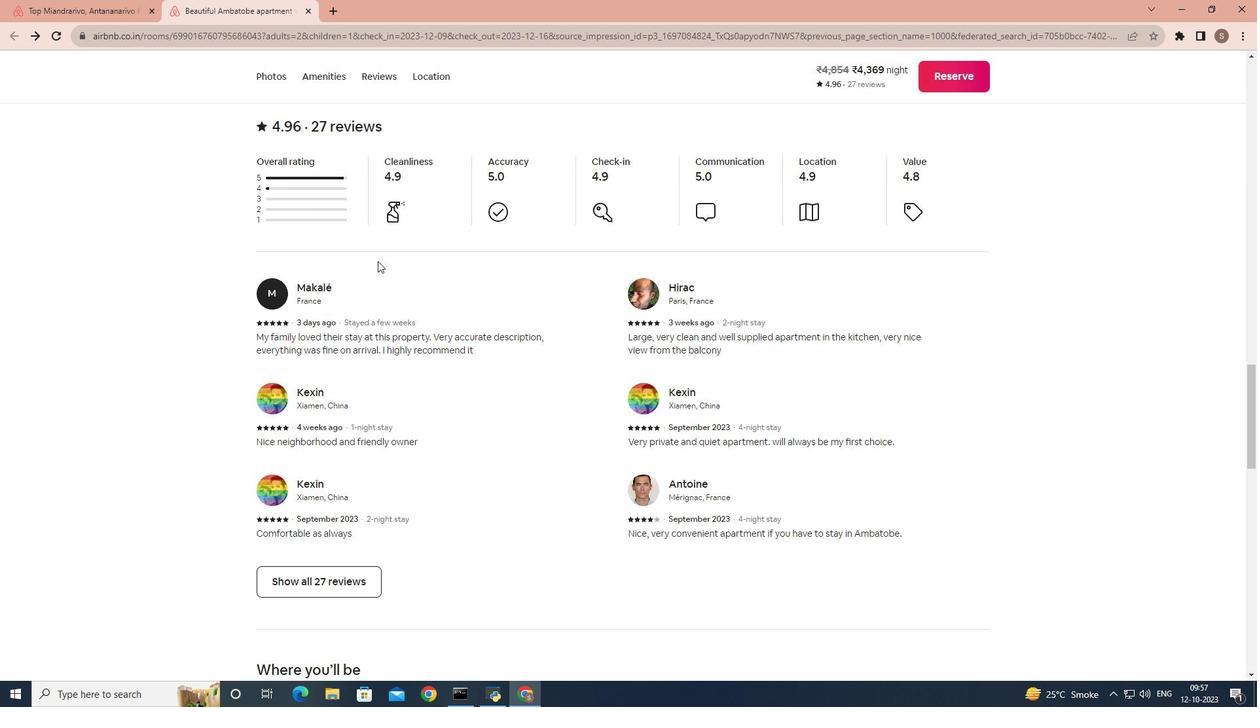 
Action: Mouse moved to (304, 379)
Screenshot: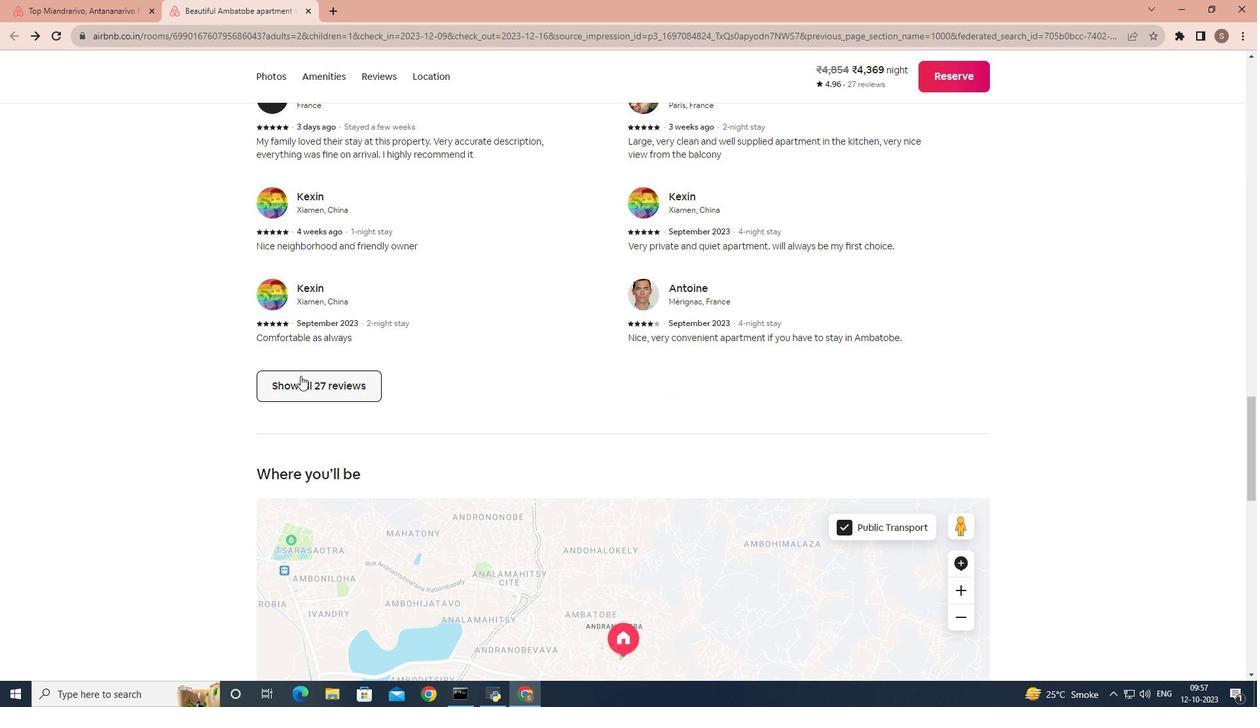 
Action: Mouse pressed left at (304, 379)
Screenshot: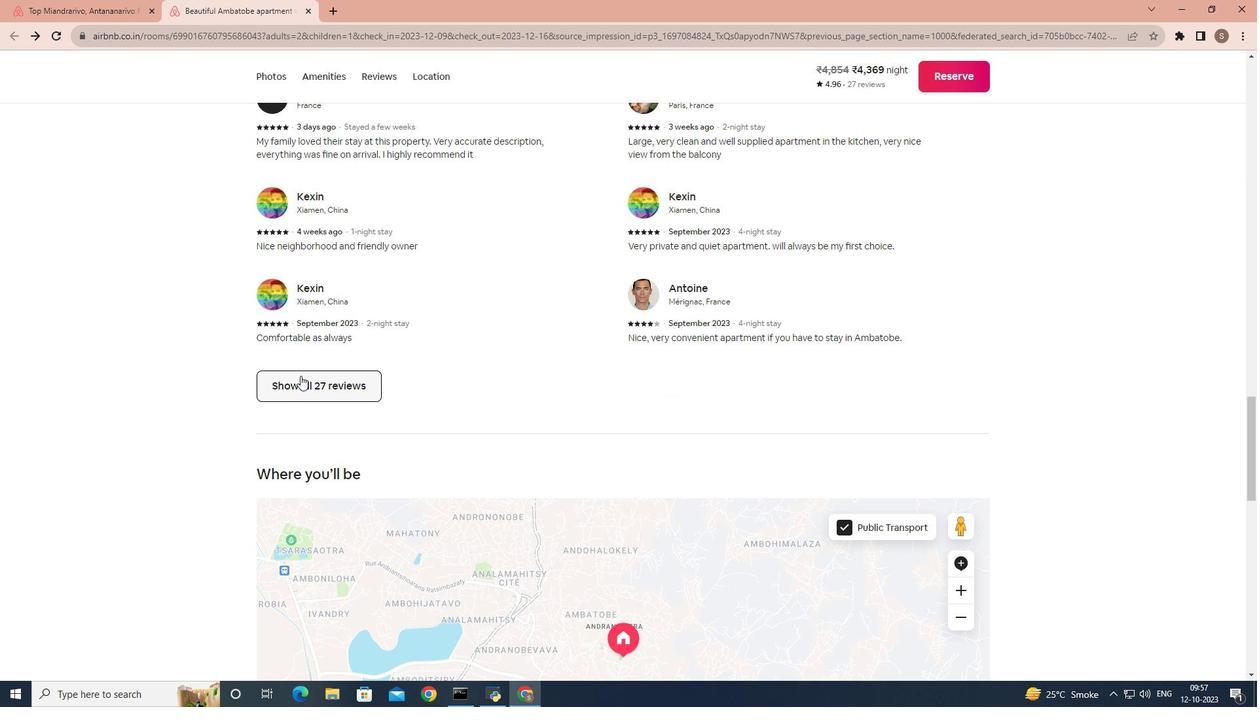 
Action: Mouse moved to (694, 316)
Screenshot: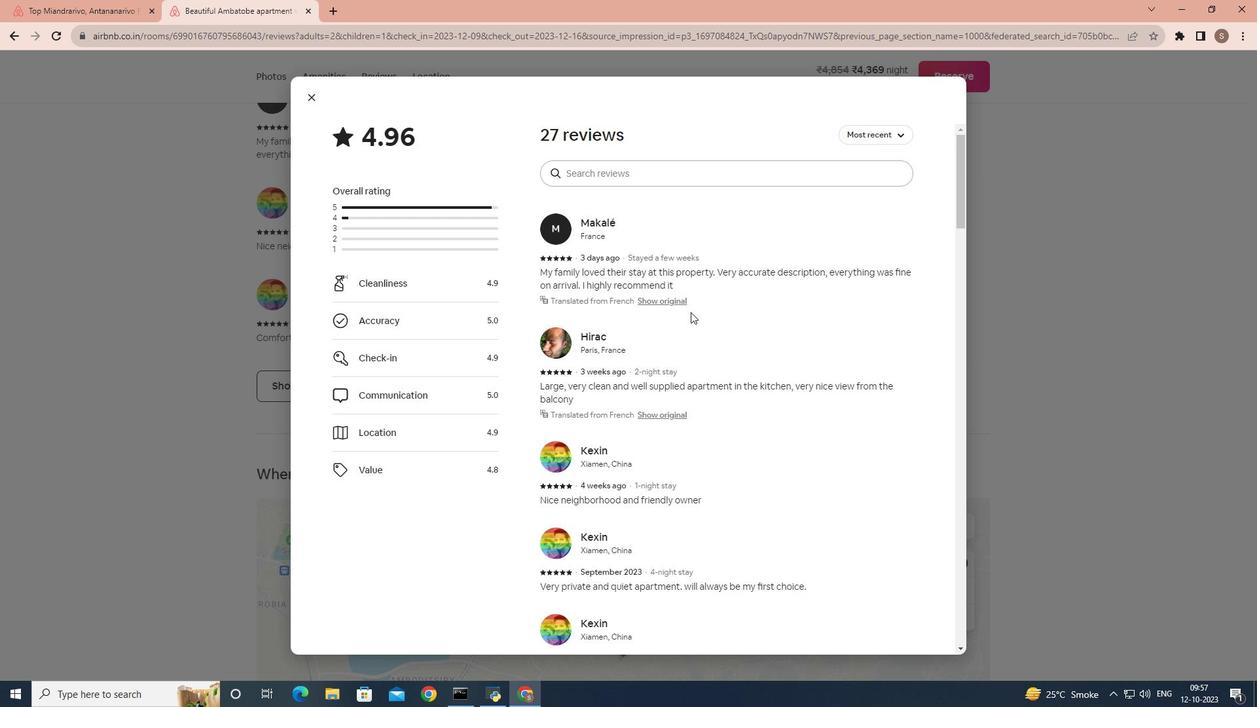 
Action: Mouse scrolled (694, 315) with delta (0, 0)
Screenshot: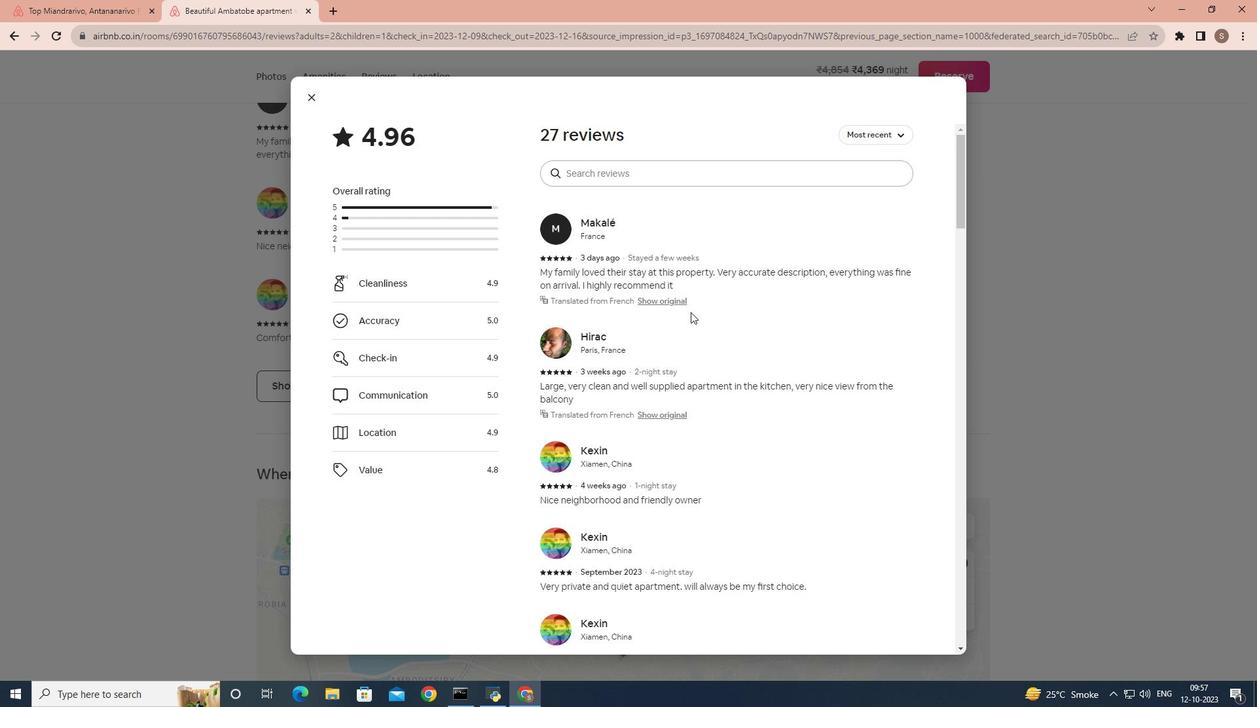 
Action: Mouse moved to (694, 317)
Screenshot: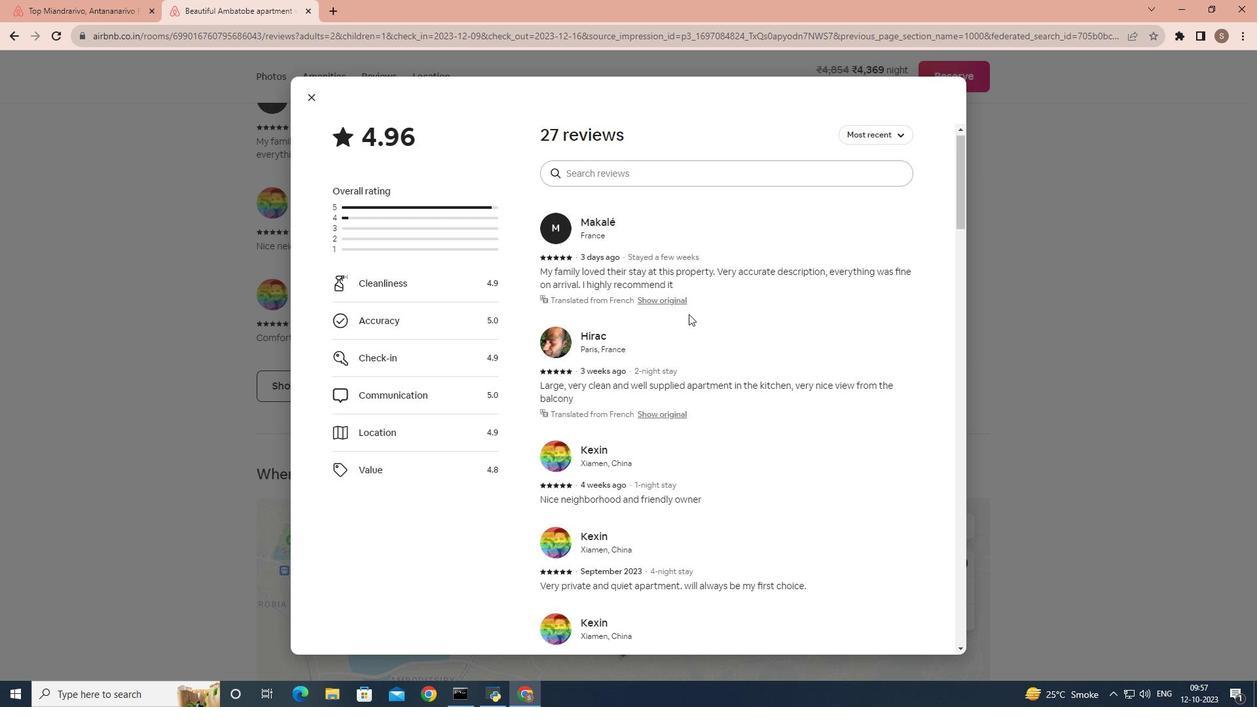 
Action: Mouse scrolled (694, 317) with delta (0, 0)
Screenshot: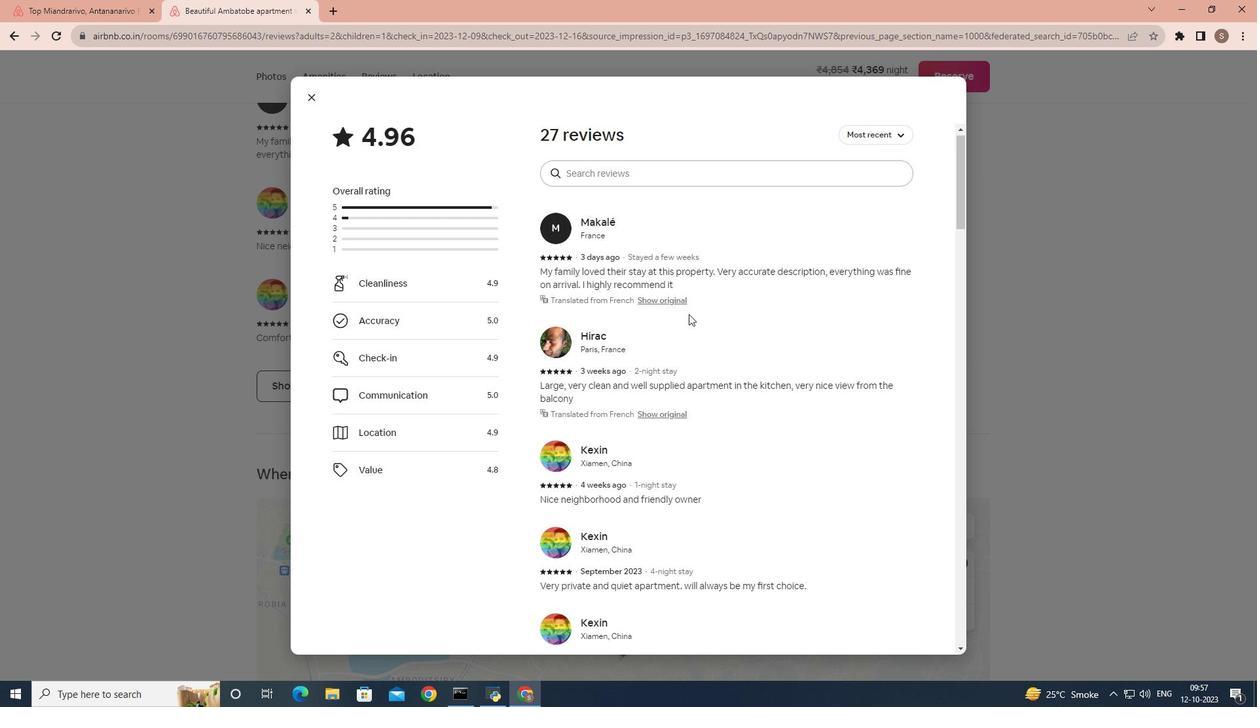 
Action: Mouse moved to (692, 318)
Screenshot: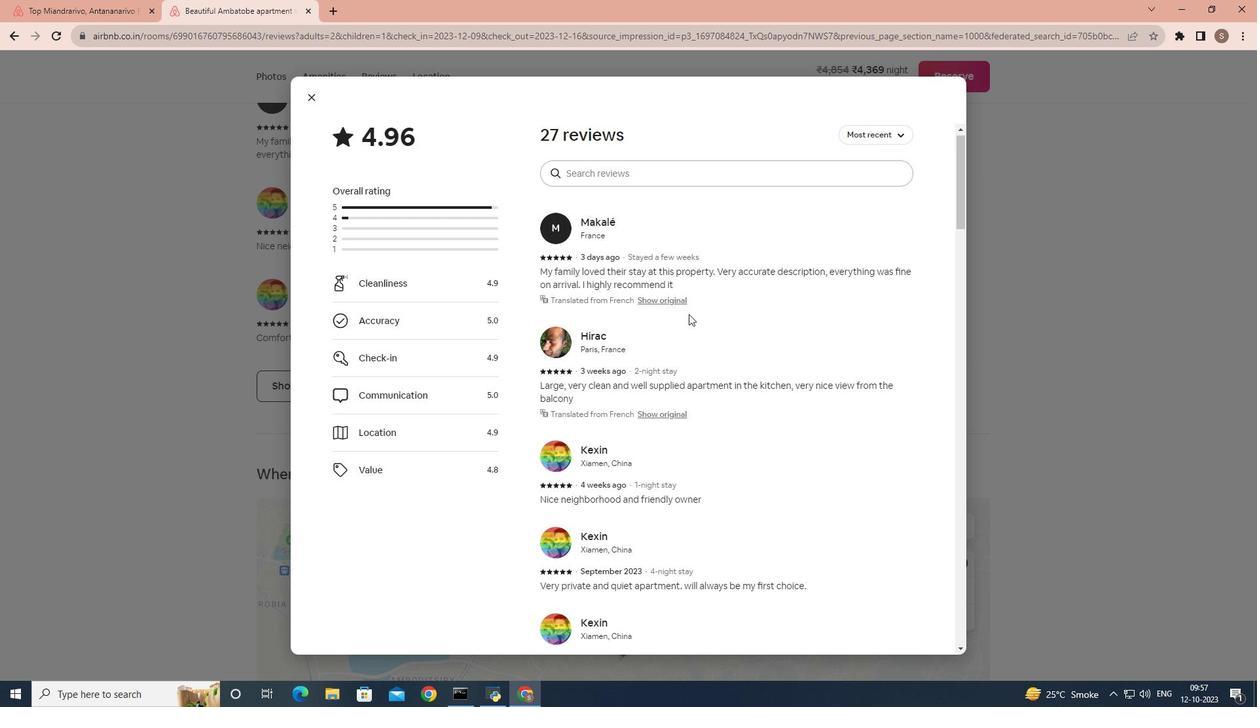 
Action: Mouse scrolled (692, 317) with delta (0, 0)
Screenshot: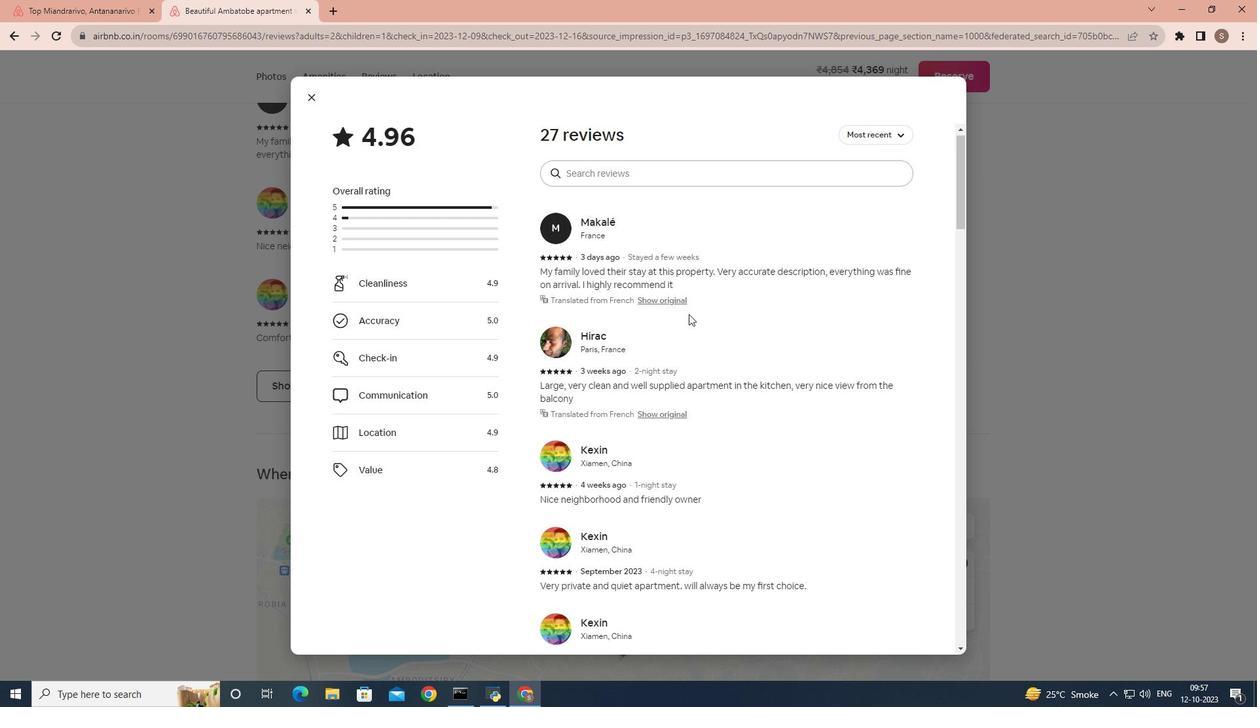 
Action: Mouse scrolled (692, 317) with delta (0, 0)
Screenshot: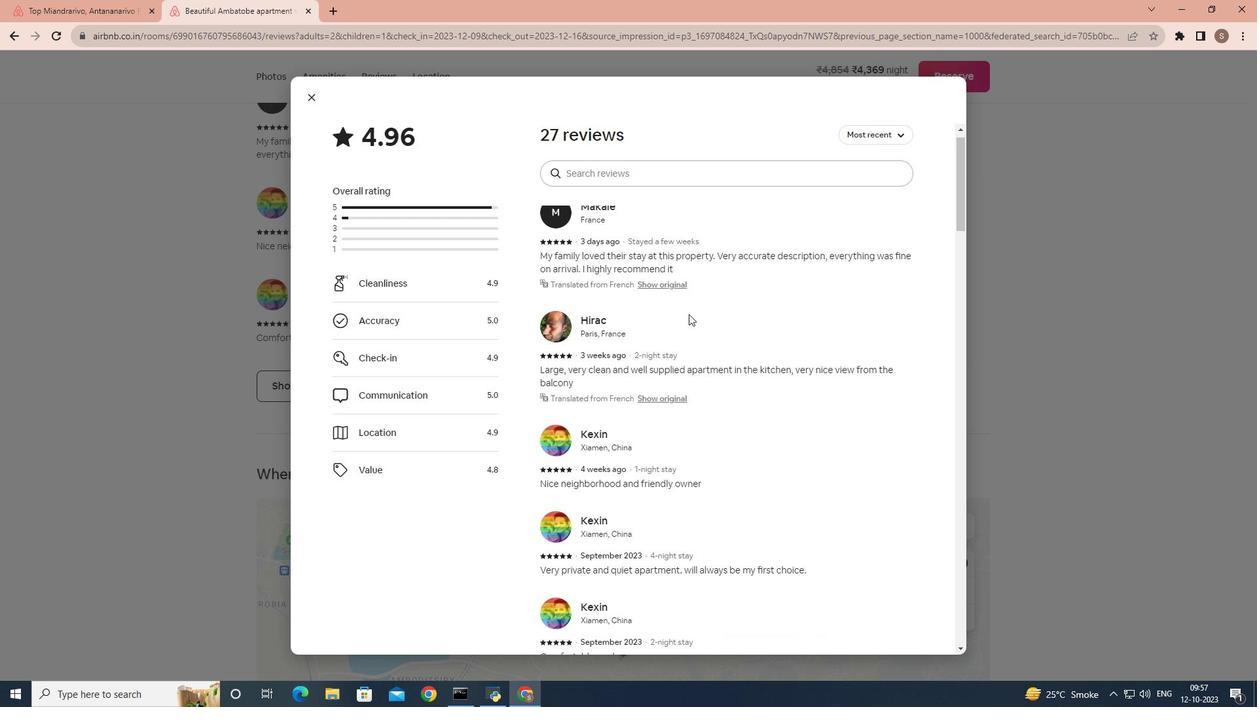 
Action: Mouse scrolled (692, 317) with delta (0, 0)
Screenshot: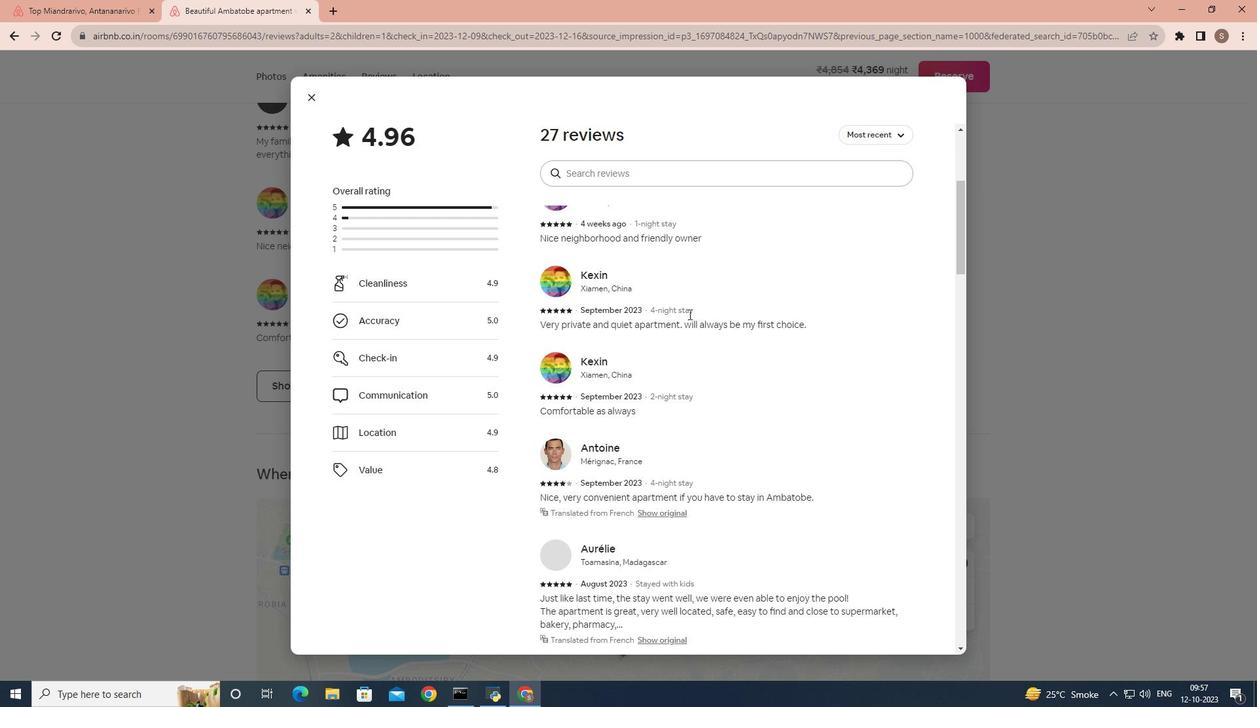 
Action: Mouse scrolled (692, 317) with delta (0, 0)
Screenshot: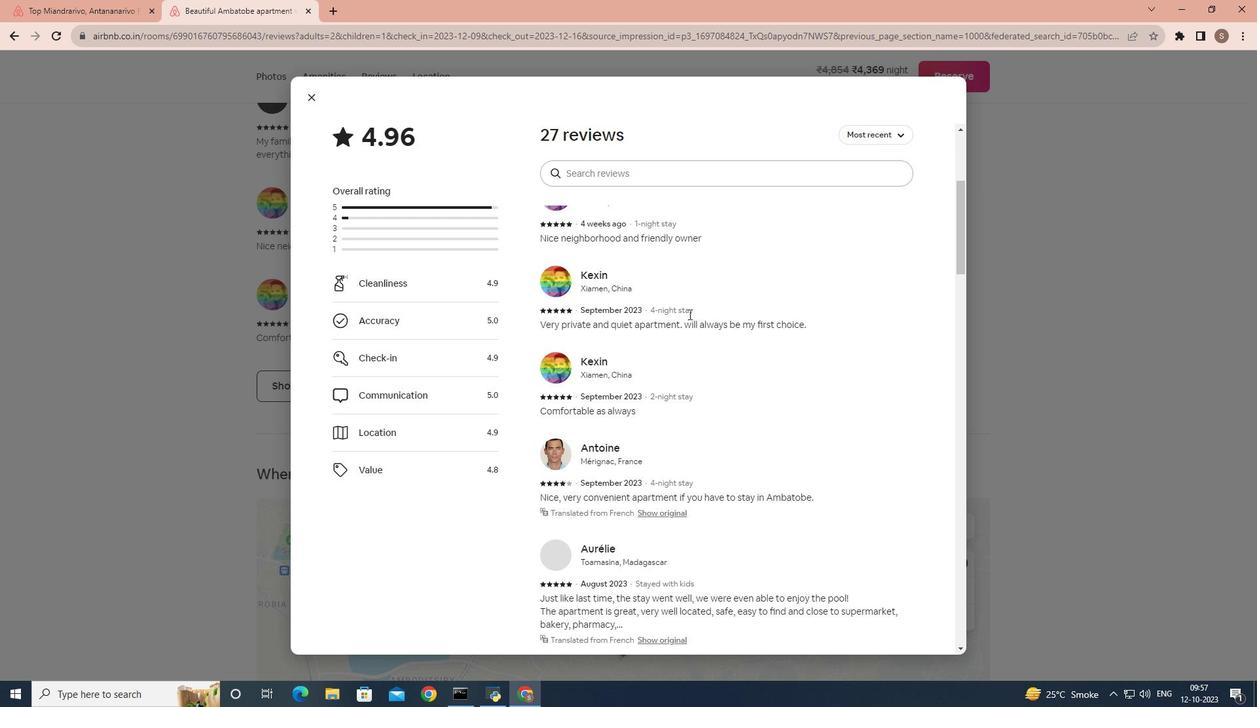 
Action: Mouse scrolled (692, 317) with delta (0, 0)
Screenshot: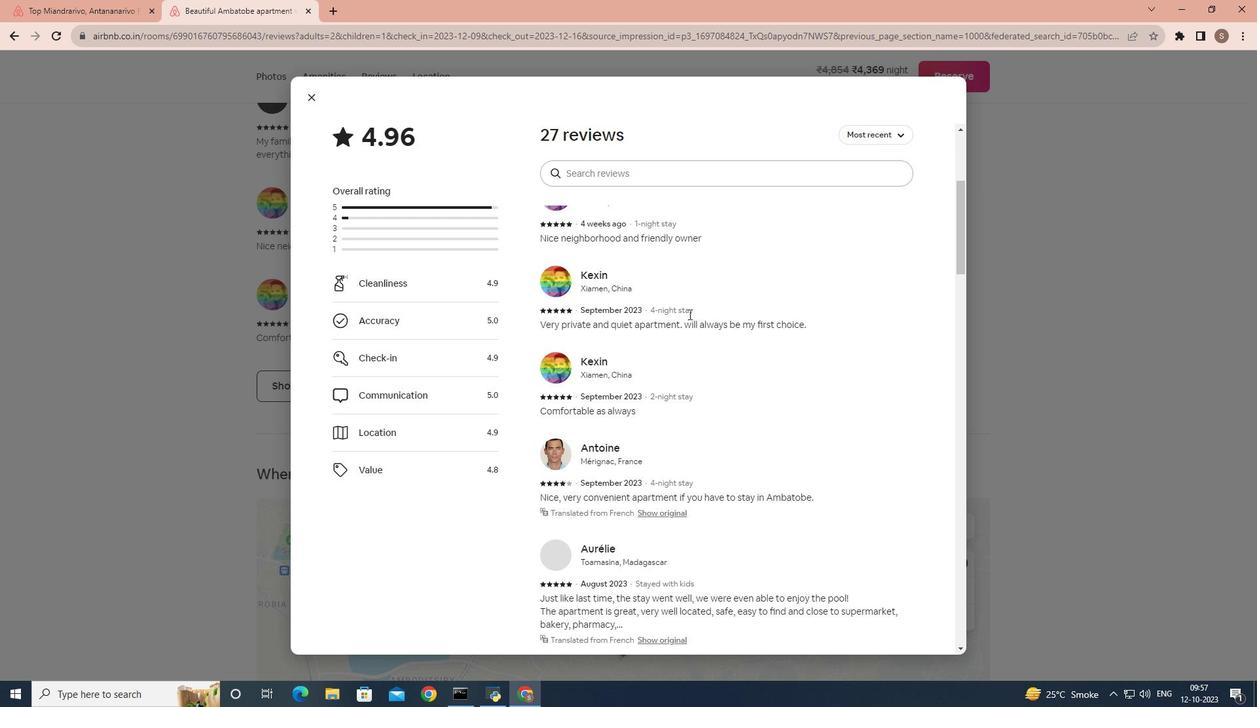 
Action: Mouse scrolled (692, 317) with delta (0, 0)
Screenshot: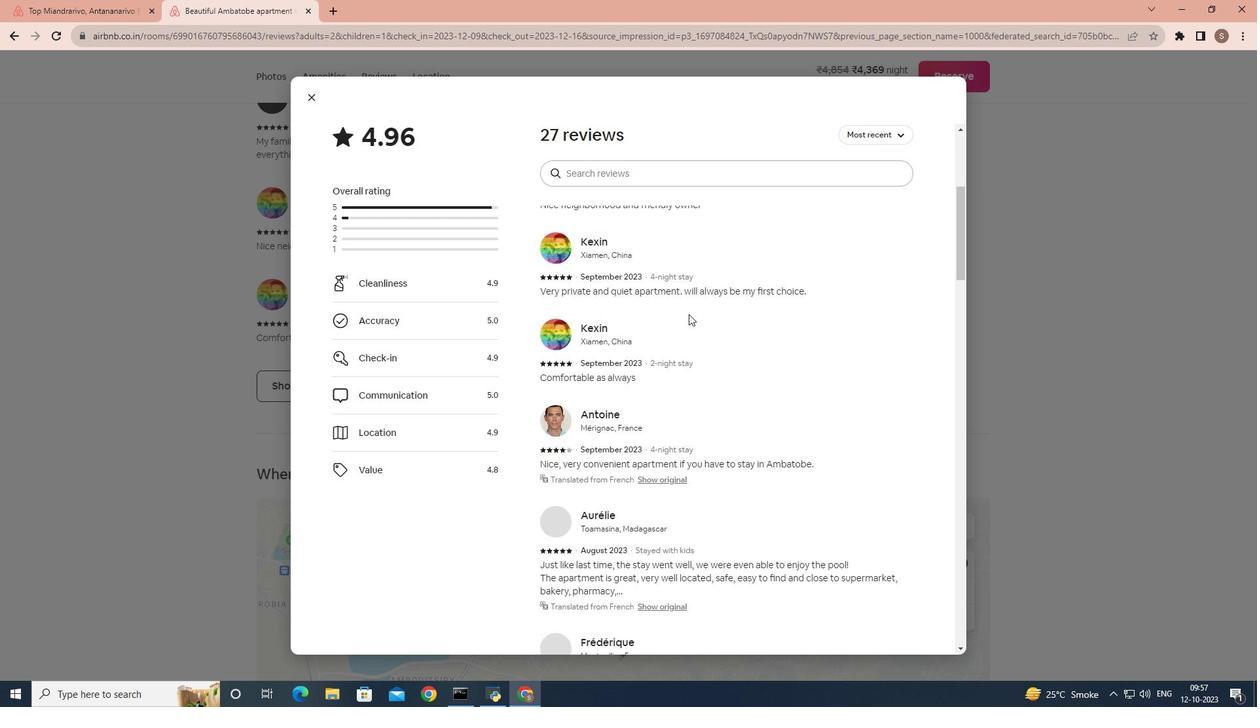 
Action: Mouse scrolled (692, 317) with delta (0, 0)
Screenshot: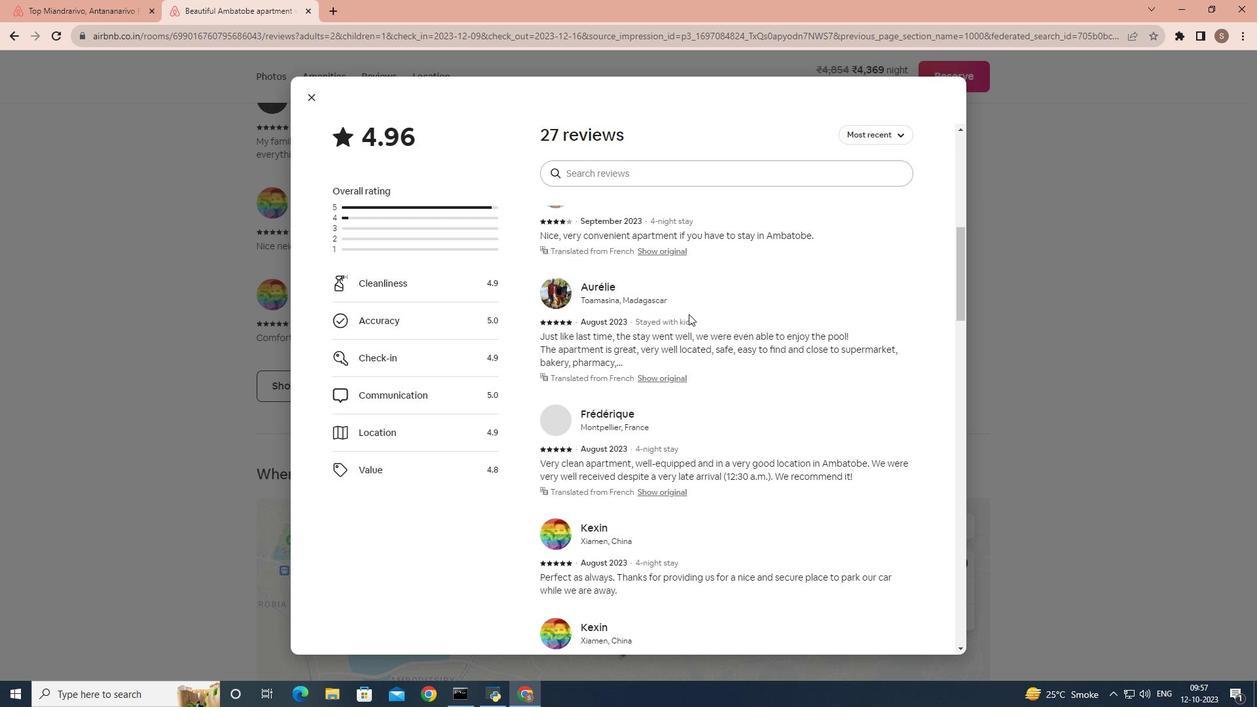 
Action: Mouse scrolled (692, 317) with delta (0, 0)
Screenshot: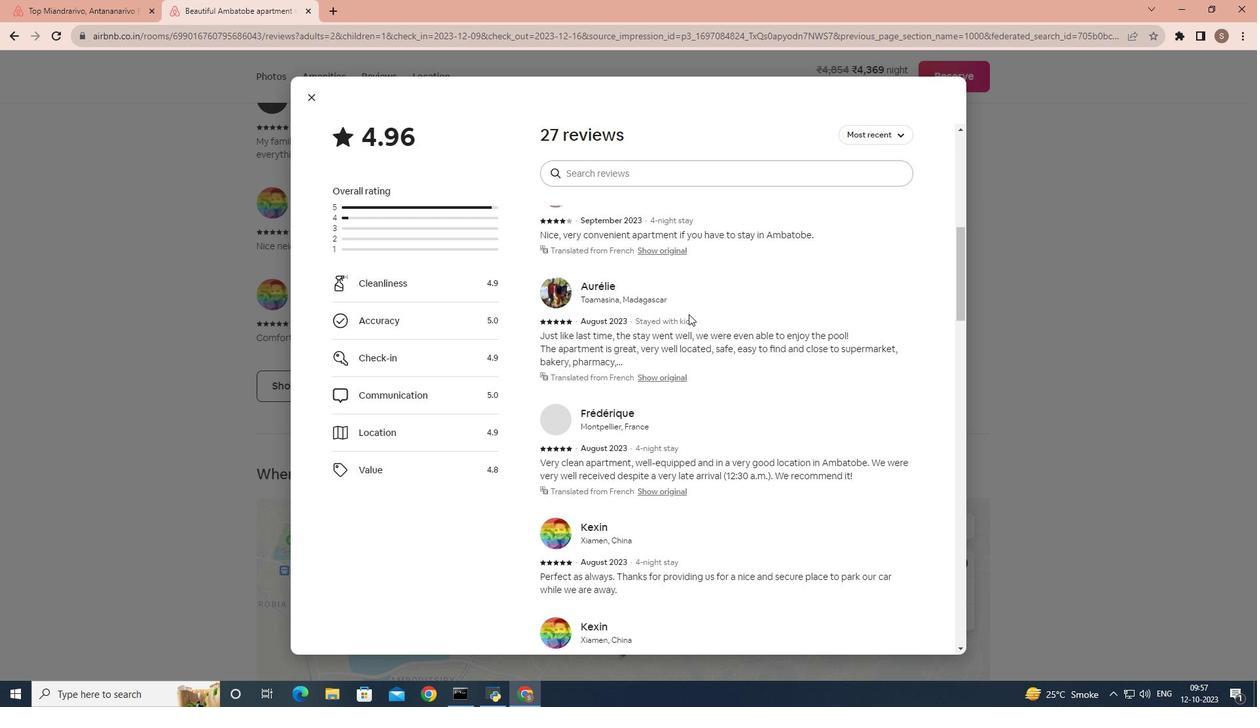 
Action: Mouse scrolled (692, 317) with delta (0, 0)
Screenshot: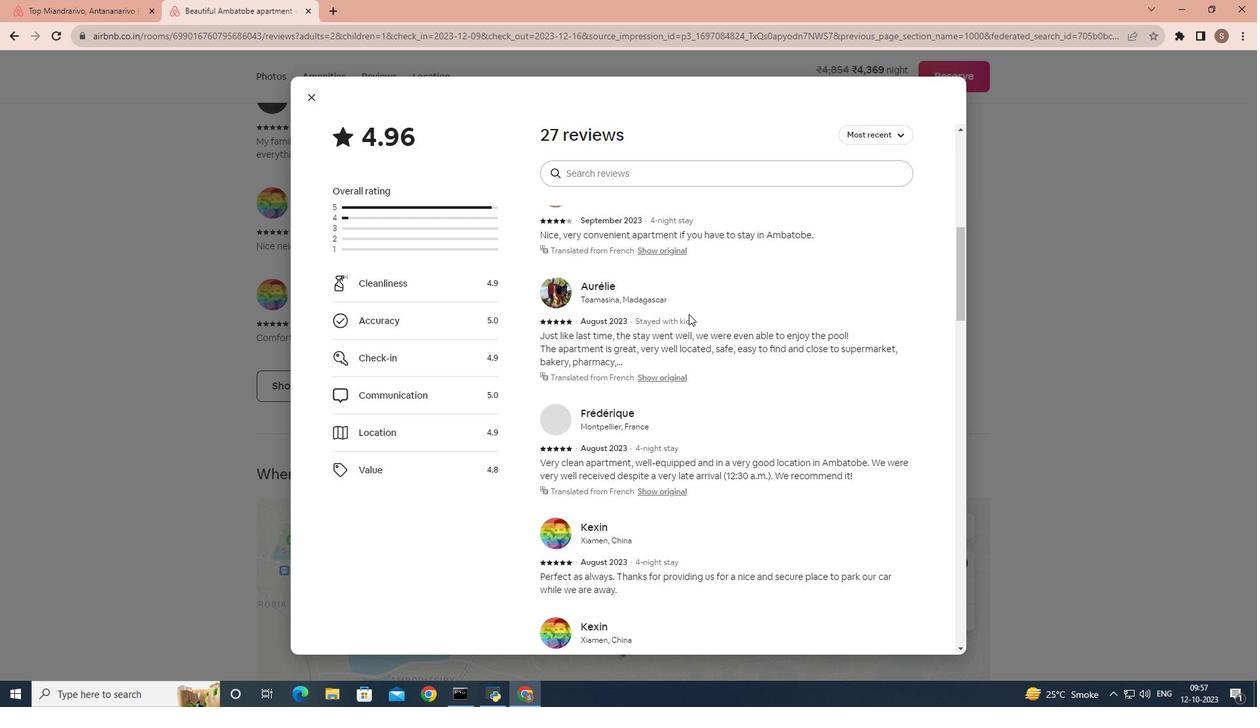
Action: Mouse scrolled (692, 317) with delta (0, 0)
Screenshot: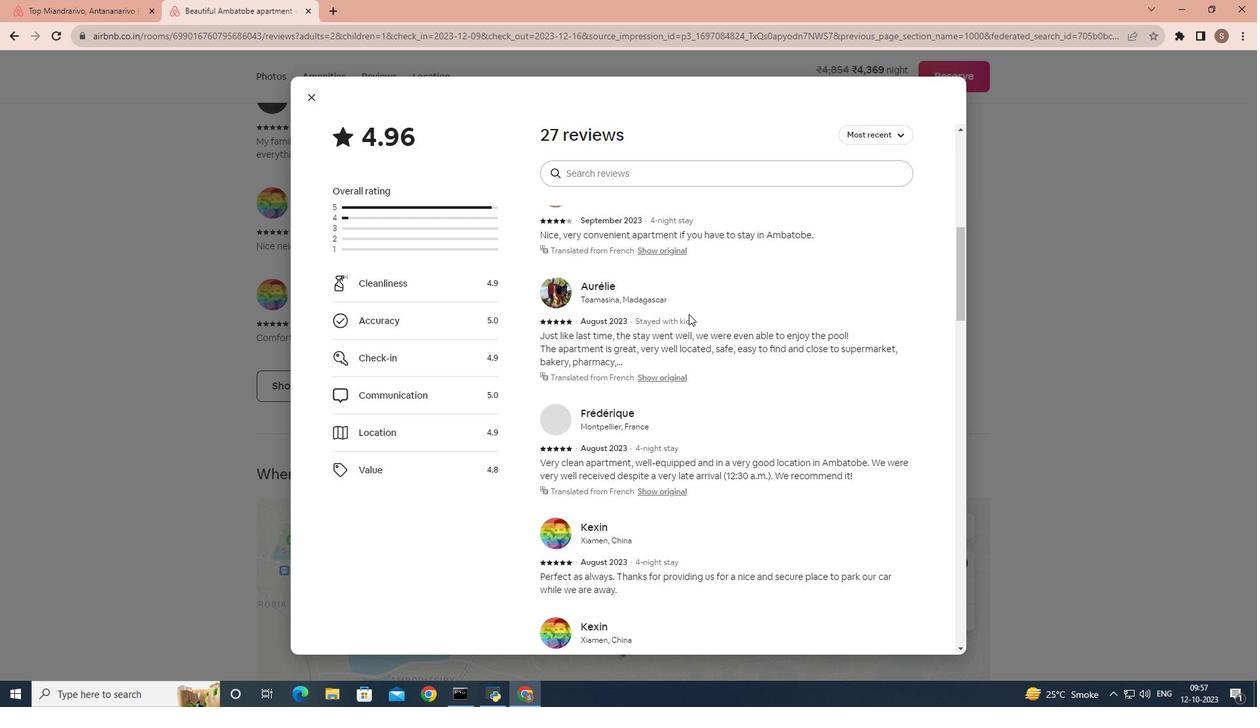 
Action: Mouse scrolled (692, 317) with delta (0, 0)
Screenshot: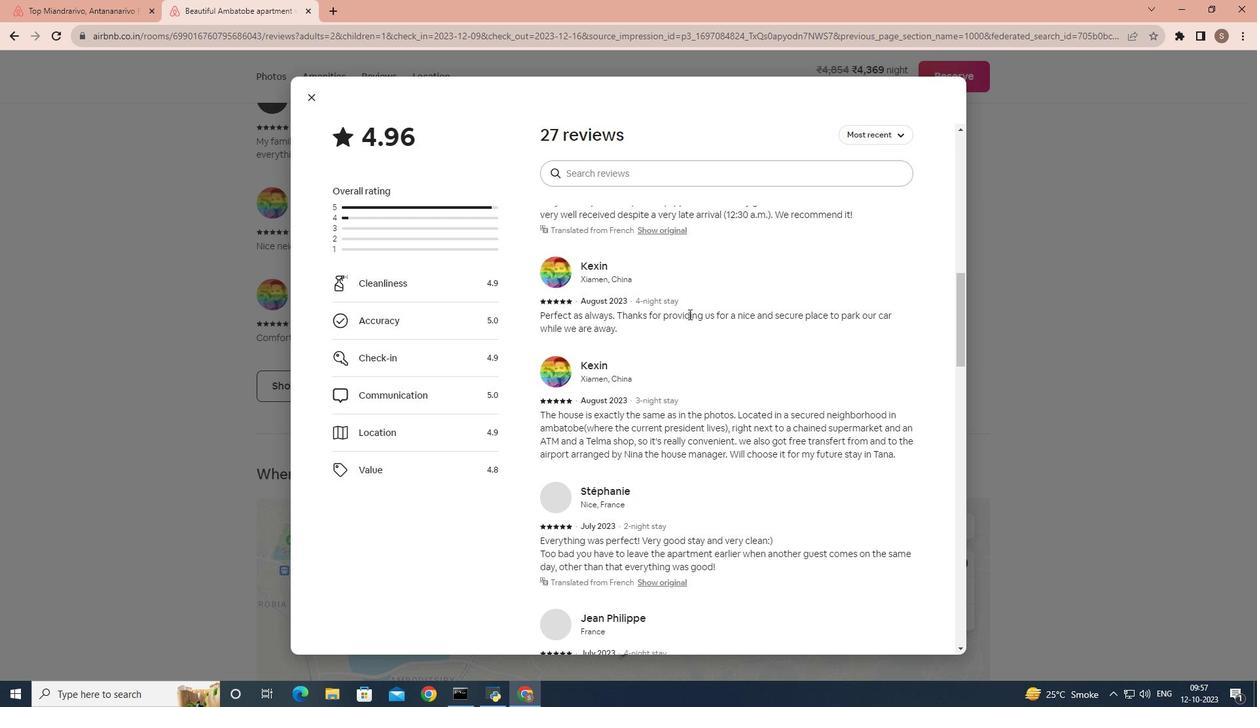
Action: Mouse scrolled (692, 317) with delta (0, 0)
Screenshot: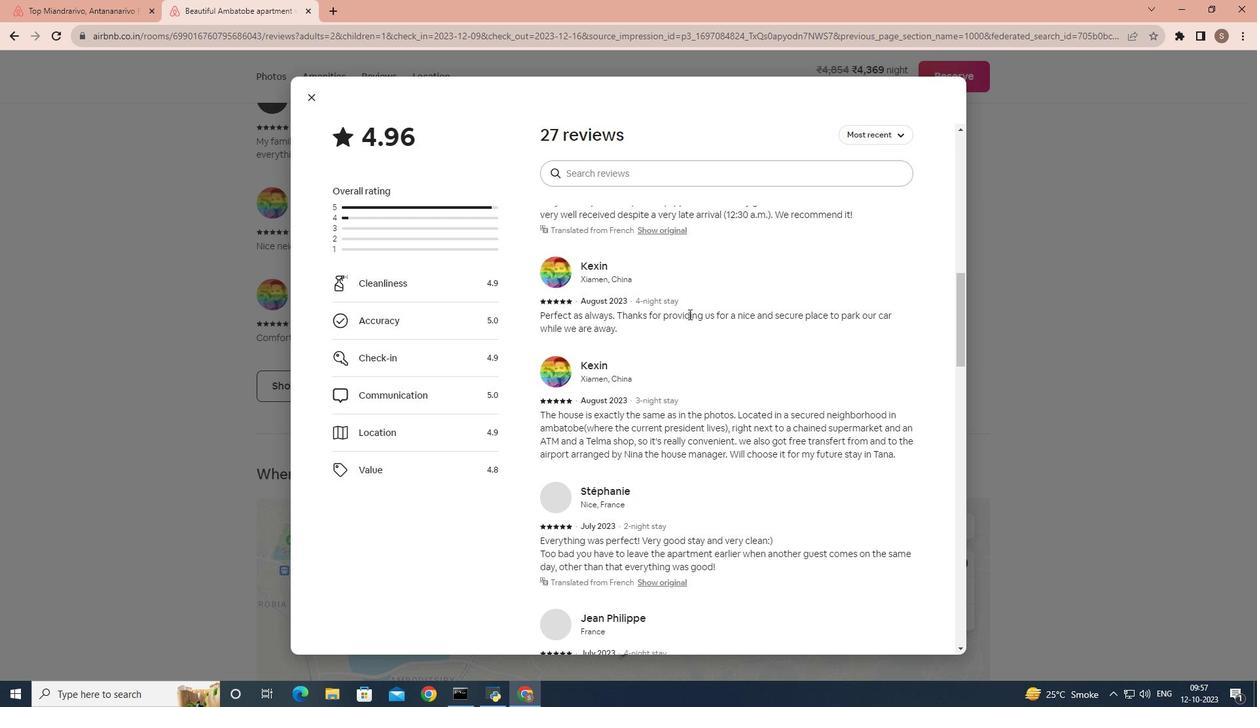 
Action: Mouse scrolled (692, 317) with delta (0, 0)
Screenshot: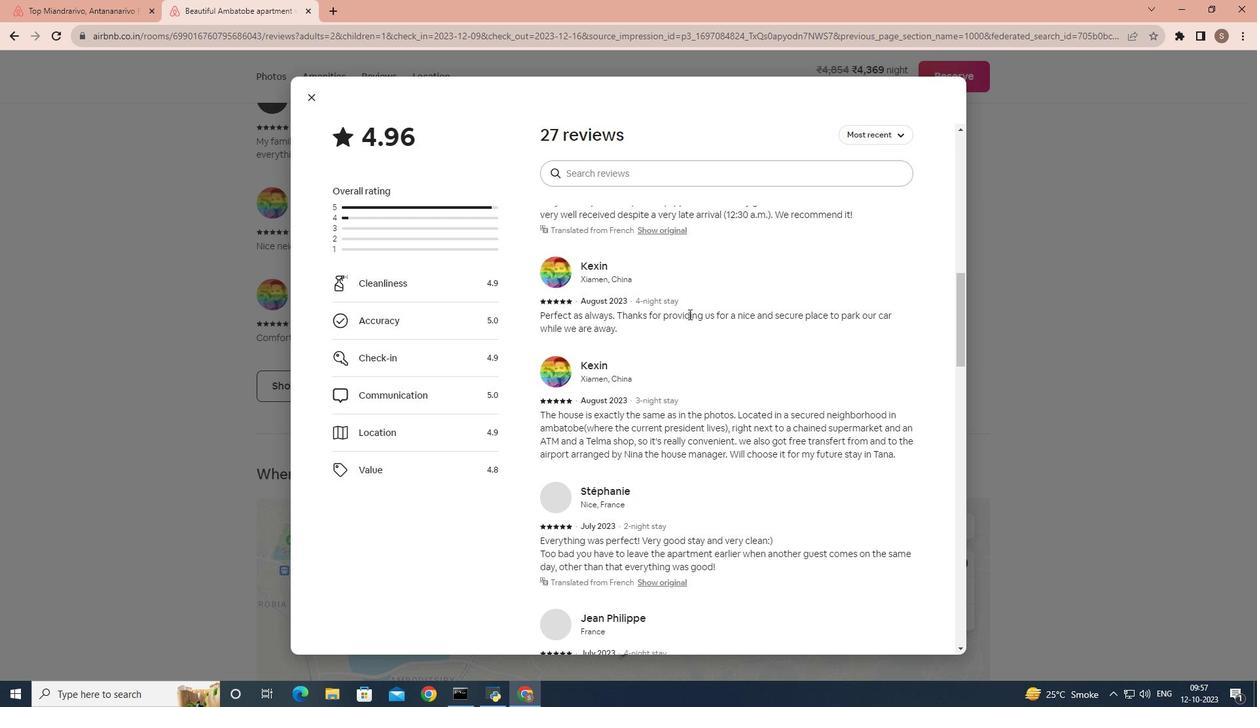 
Action: Mouse scrolled (692, 317) with delta (0, 0)
Screenshot: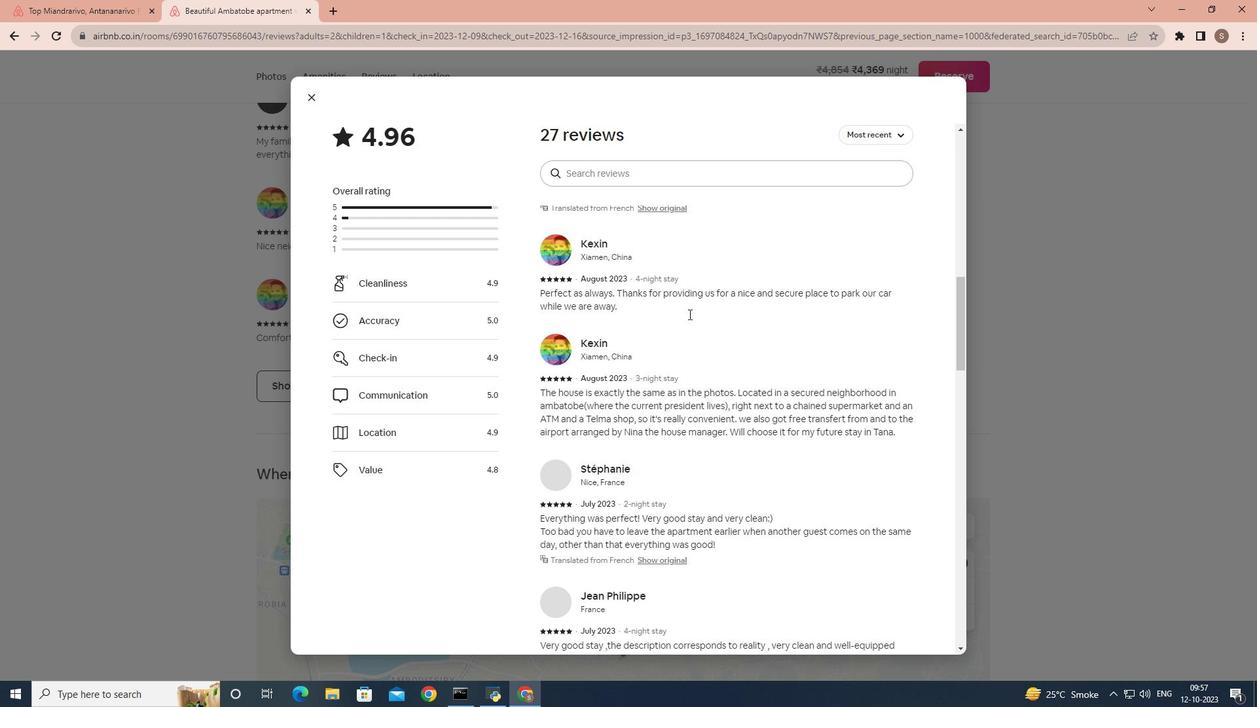 
Action: Mouse scrolled (692, 317) with delta (0, 0)
Screenshot: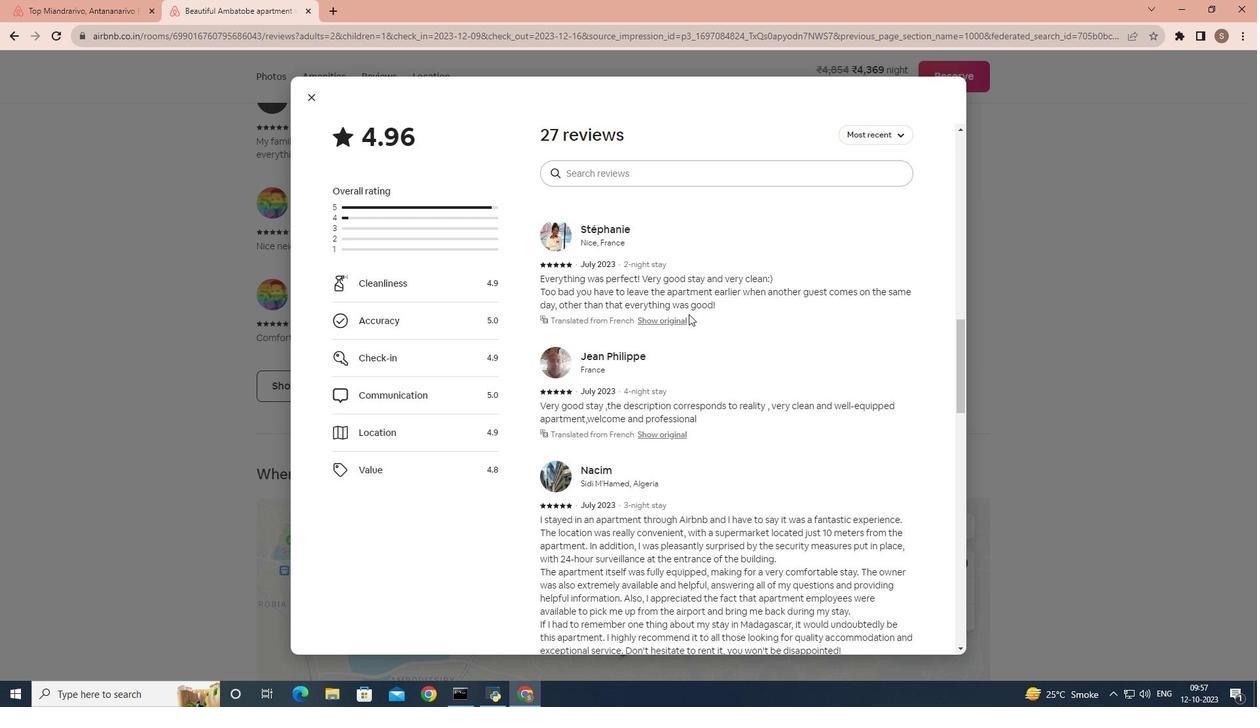 
Action: Mouse scrolled (692, 317) with delta (0, 0)
Screenshot: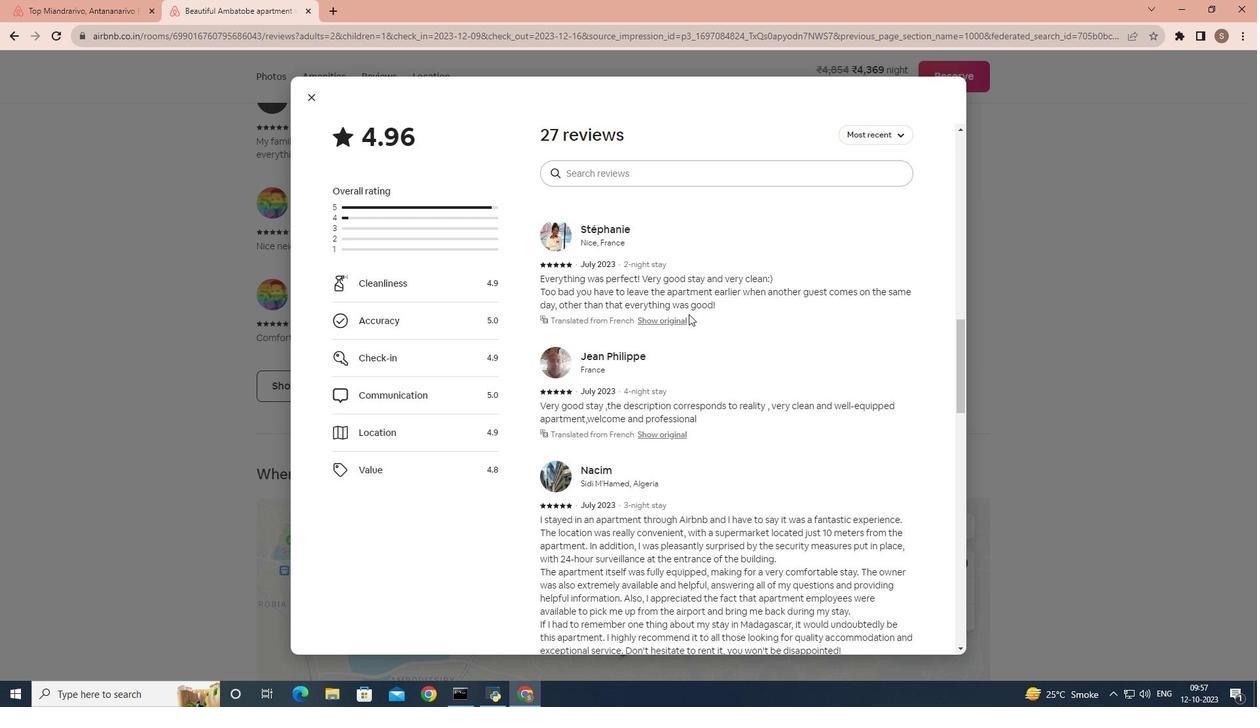 
Action: Mouse scrolled (692, 317) with delta (0, 0)
Screenshot: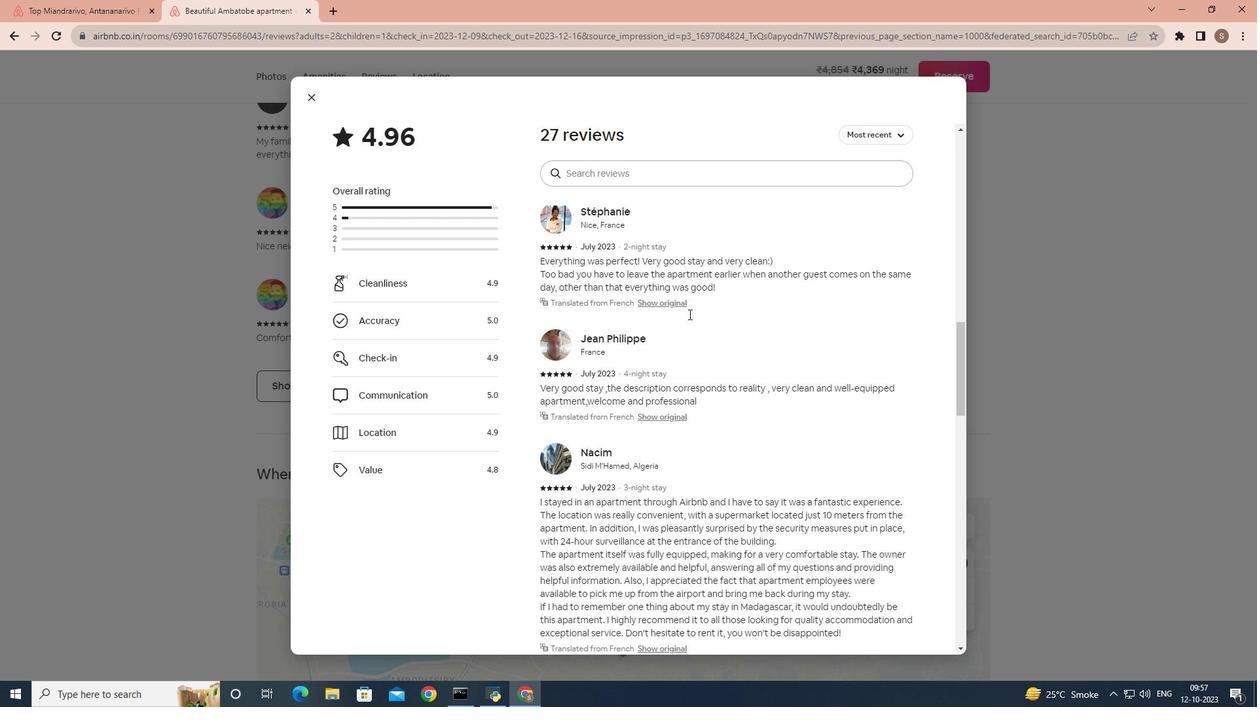 
Action: Mouse scrolled (692, 317) with delta (0, 0)
Screenshot: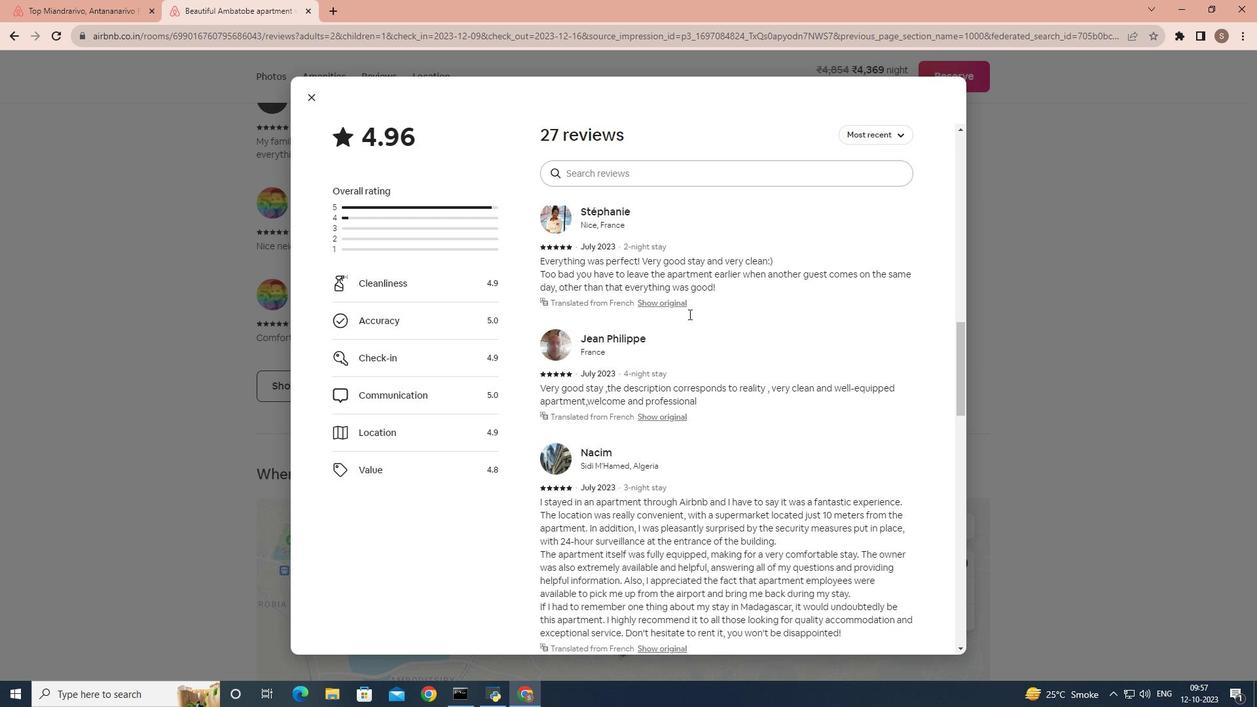 
Action: Mouse scrolled (692, 317) with delta (0, 0)
Screenshot: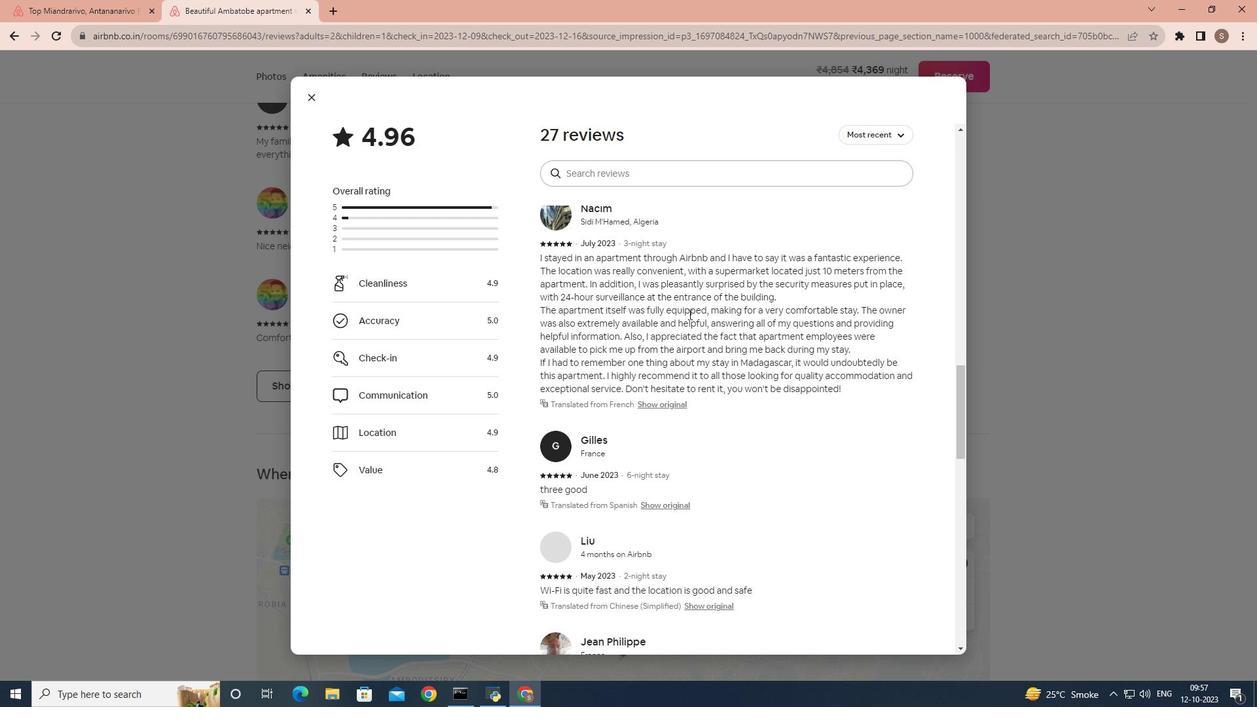 
Action: Mouse scrolled (692, 317) with delta (0, 0)
Screenshot: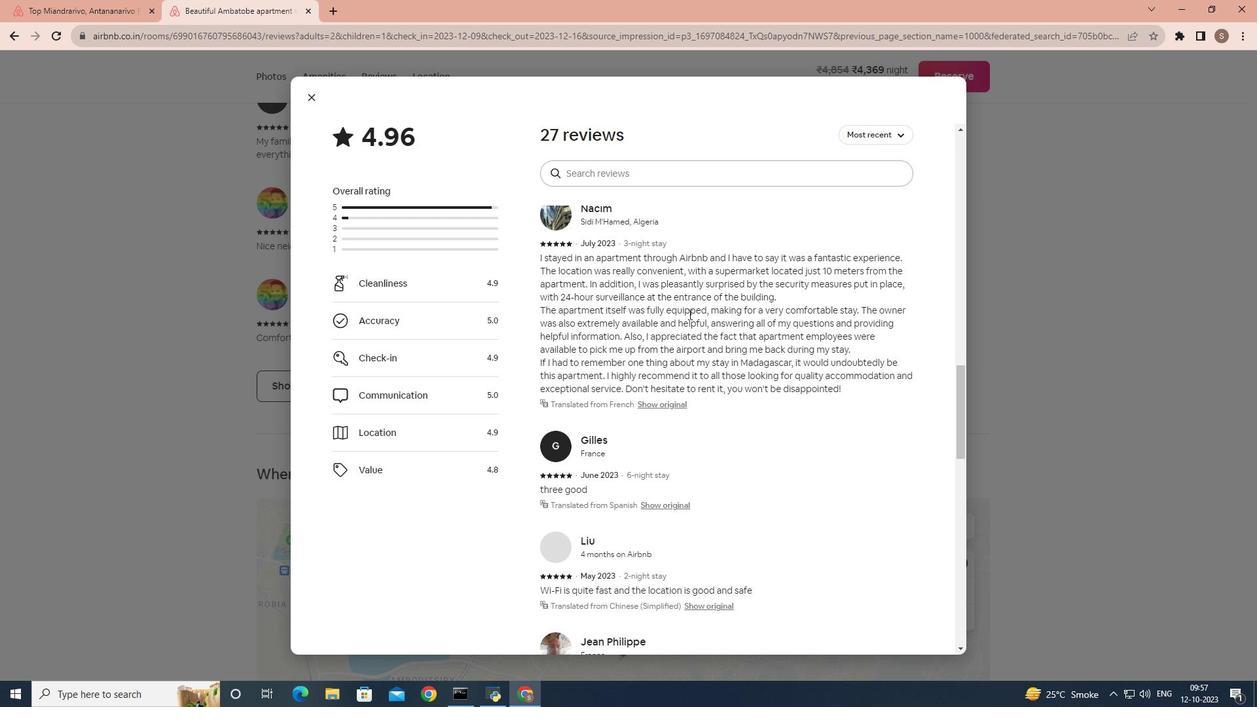 
Action: Mouse scrolled (692, 317) with delta (0, 0)
Screenshot: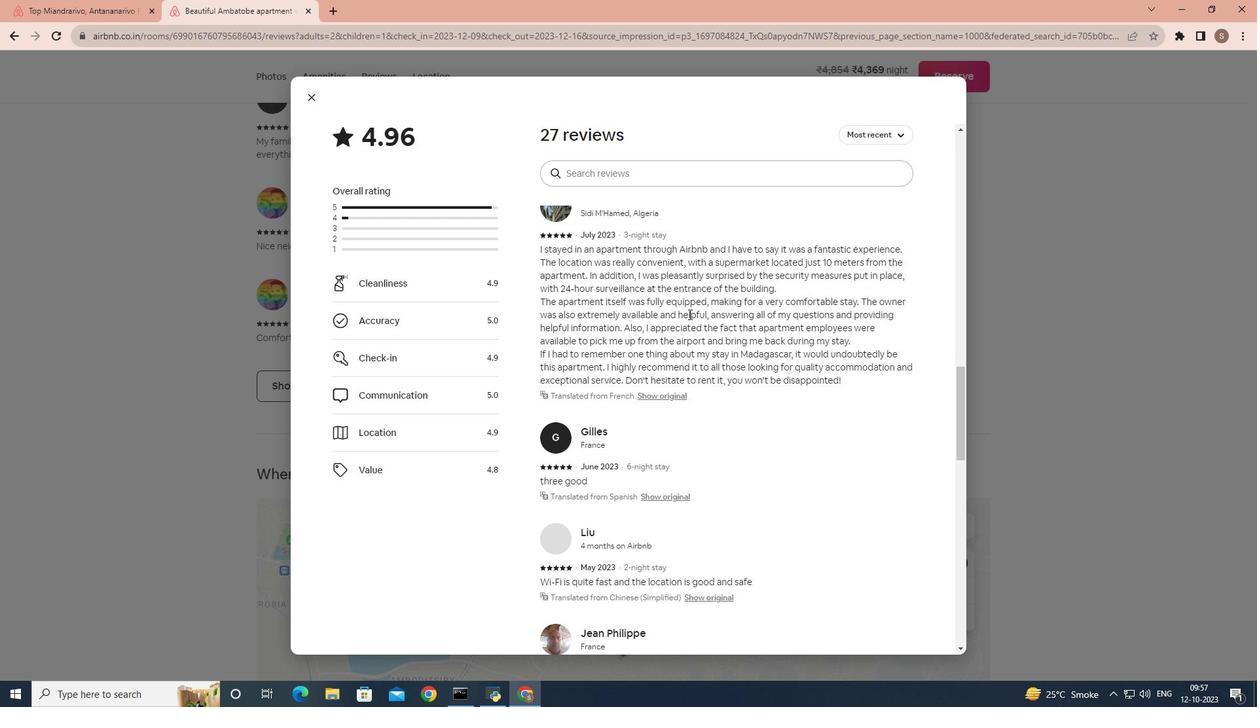 
Action: Mouse scrolled (692, 317) with delta (0, 0)
Screenshot: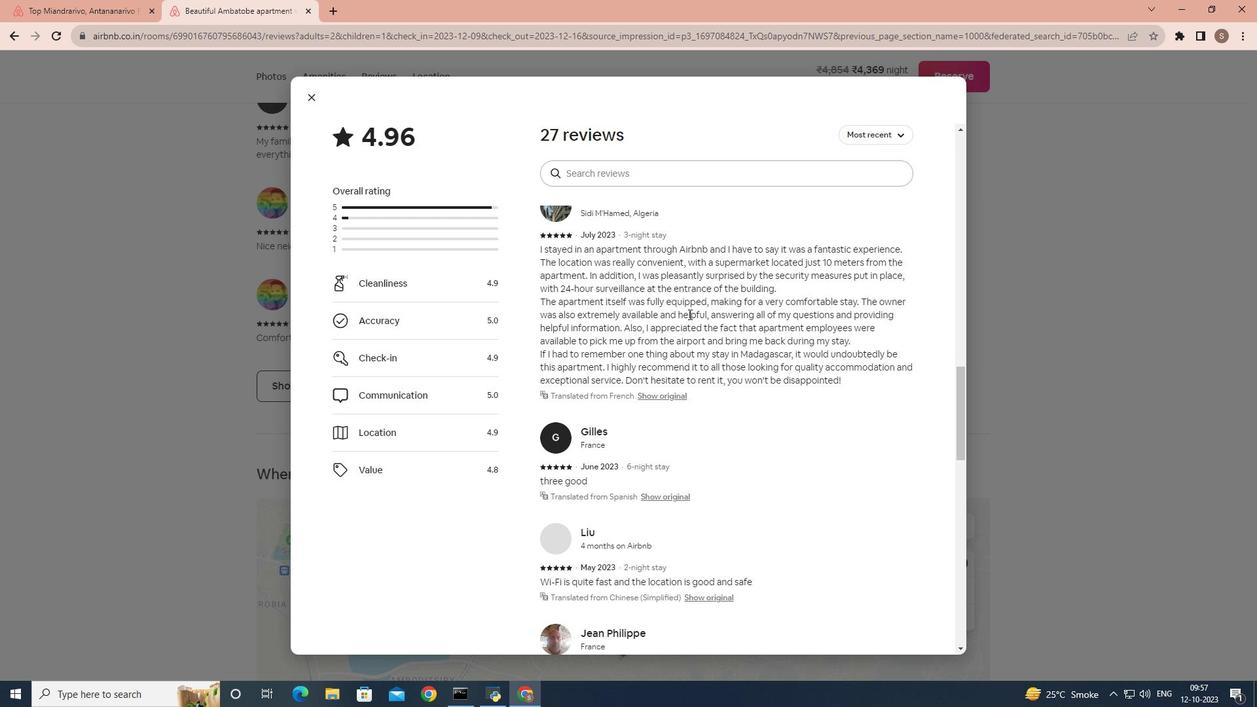 
Action: Mouse scrolled (692, 317) with delta (0, 0)
Screenshot: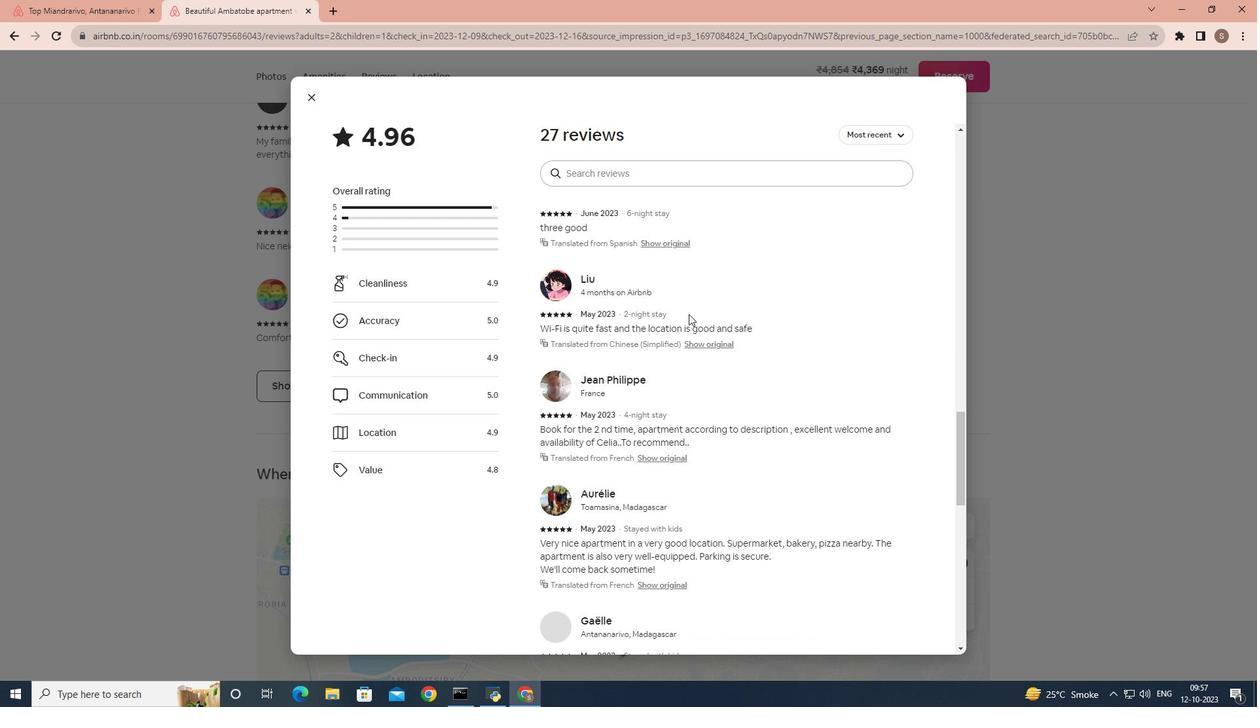 
Action: Mouse scrolled (692, 317) with delta (0, 0)
Screenshot: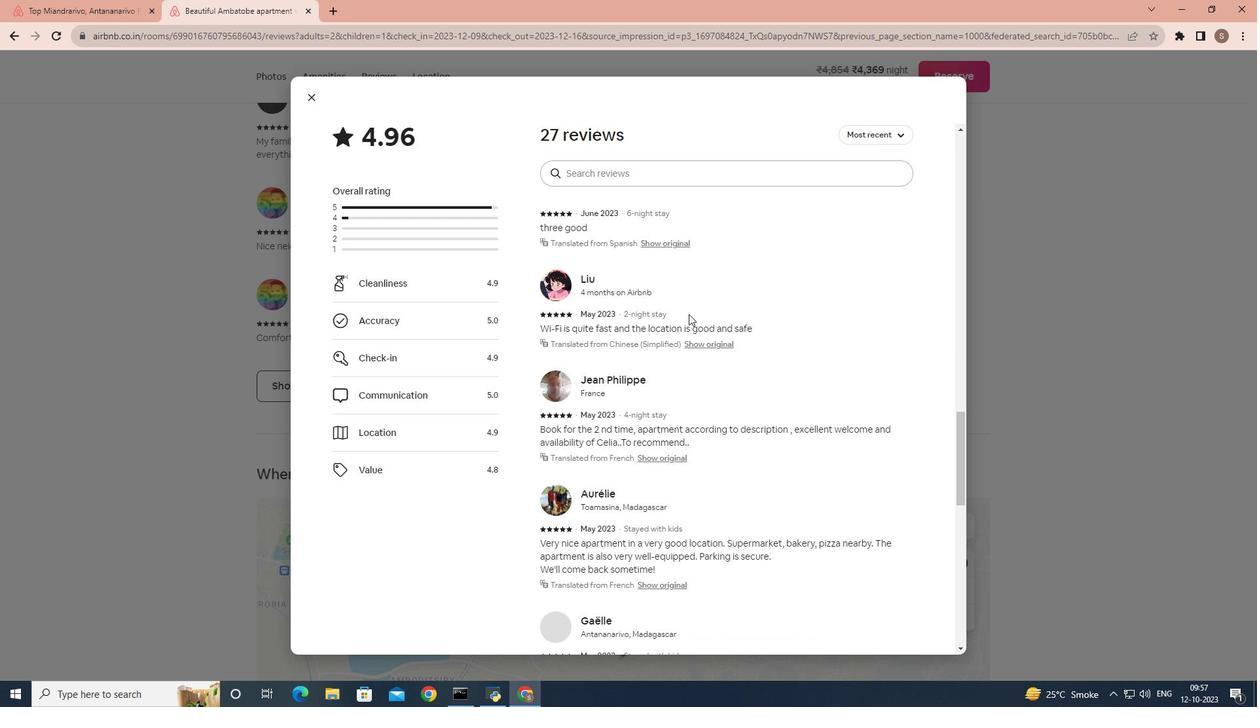 
Action: Mouse scrolled (692, 317) with delta (0, 0)
Screenshot: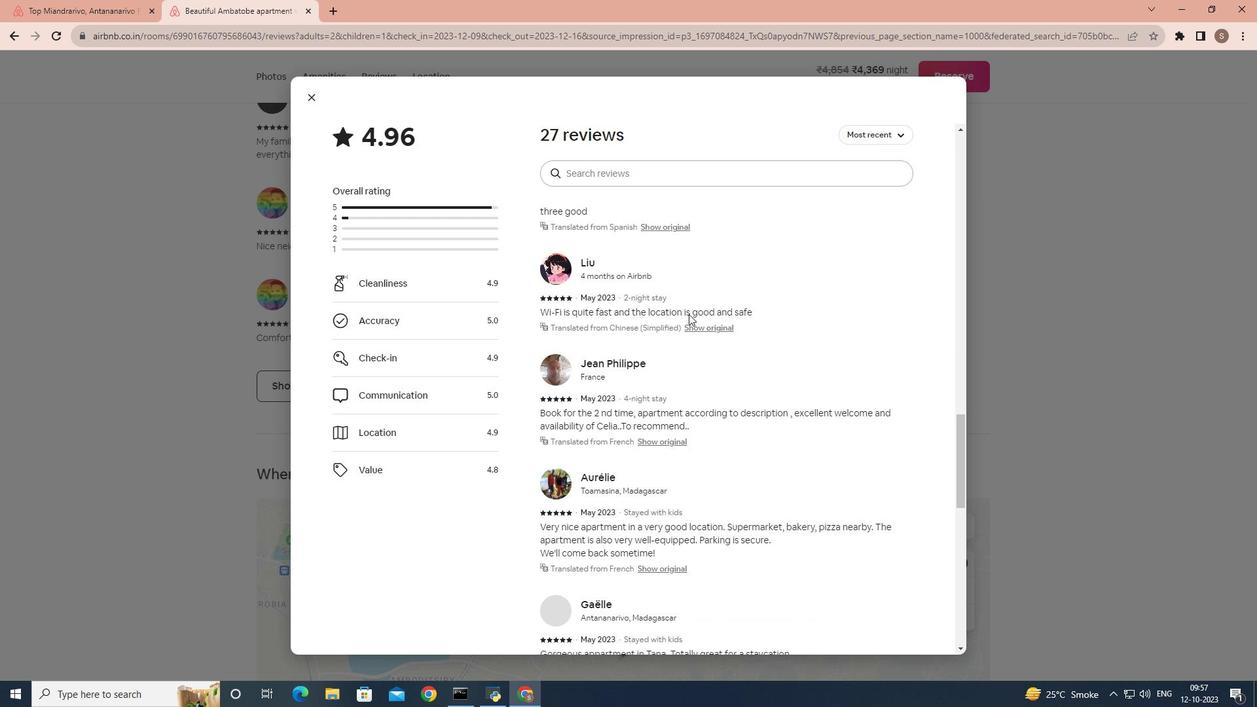 
Action: Mouse scrolled (692, 317) with delta (0, 0)
Screenshot: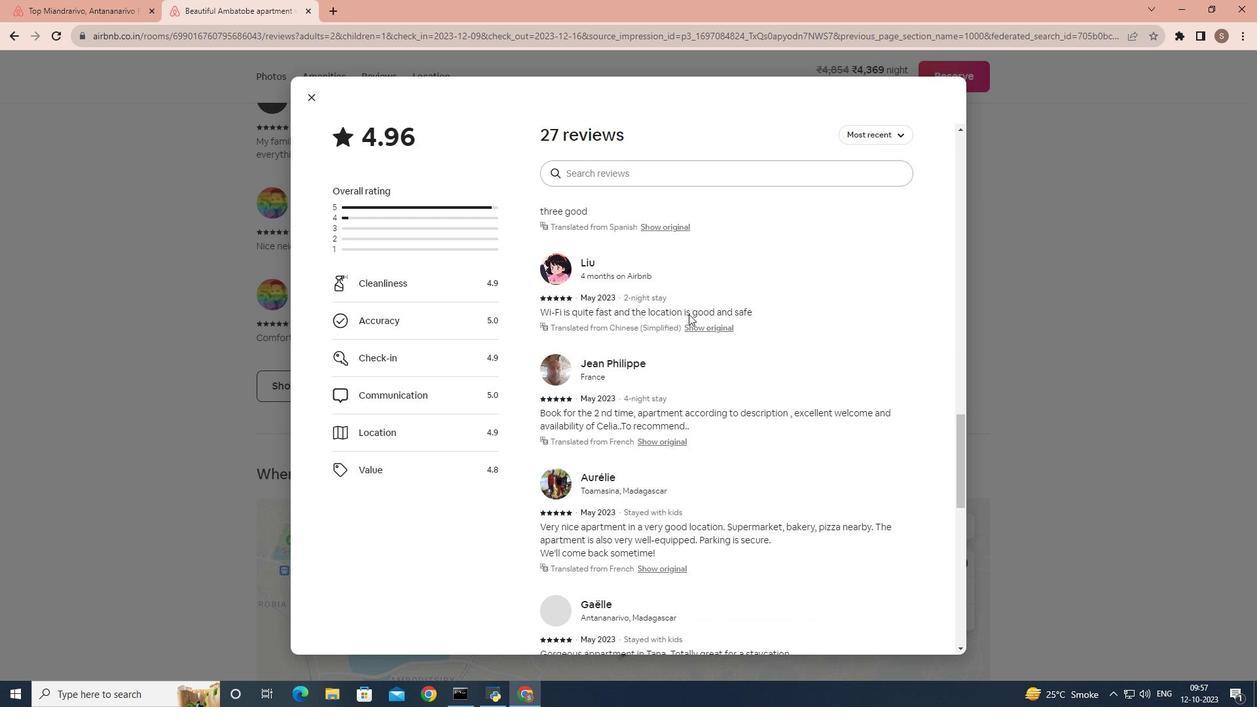 
Action: Mouse scrolled (692, 317) with delta (0, 0)
Screenshot: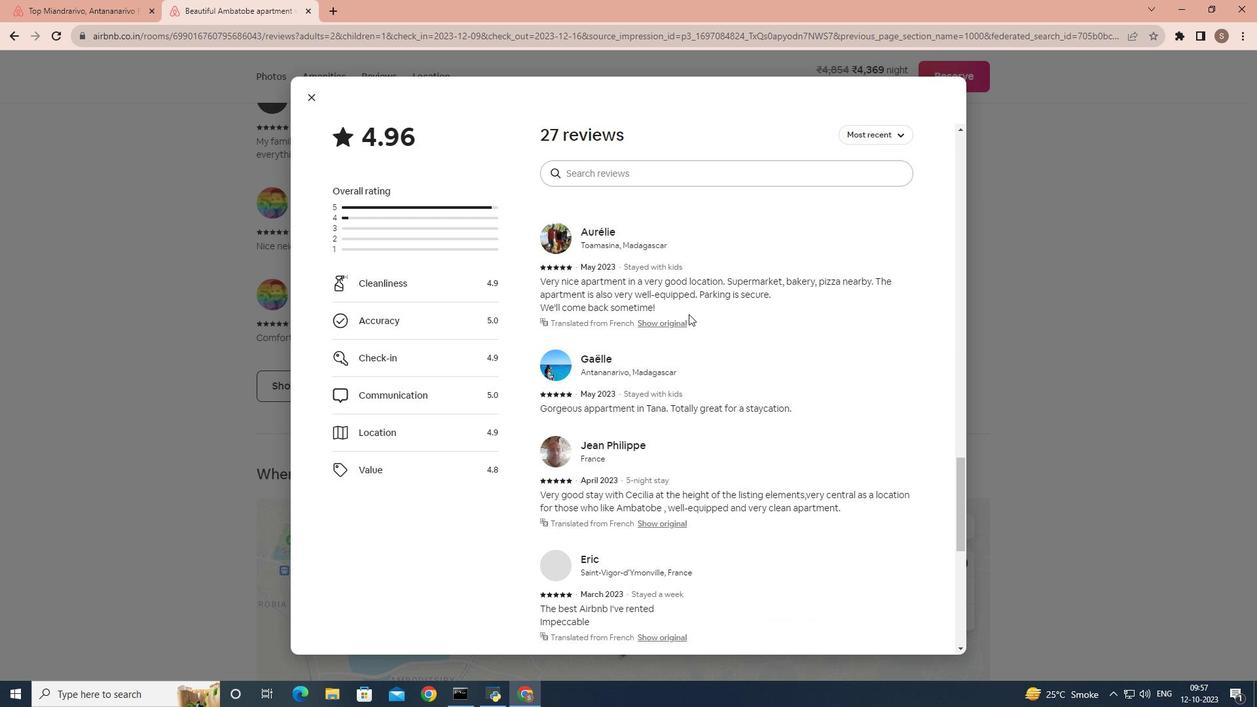 
Action: Mouse scrolled (692, 317) with delta (0, 0)
Screenshot: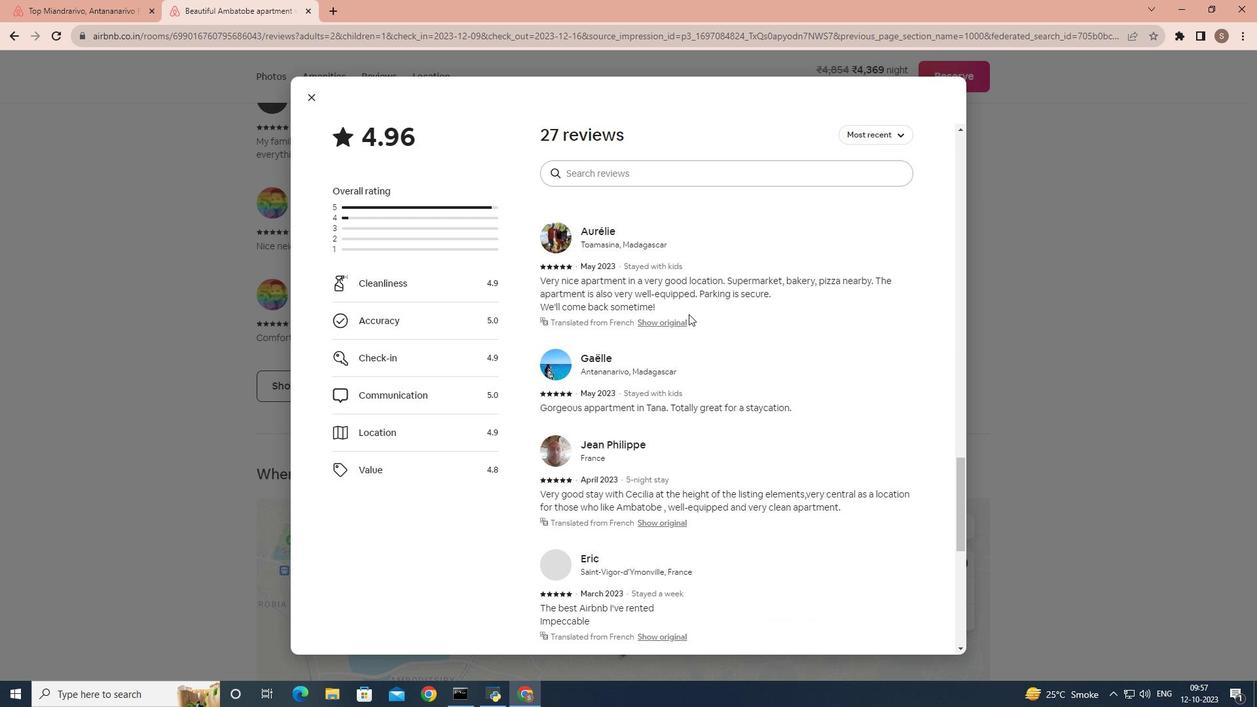
Action: Mouse scrolled (692, 317) with delta (0, 0)
Screenshot: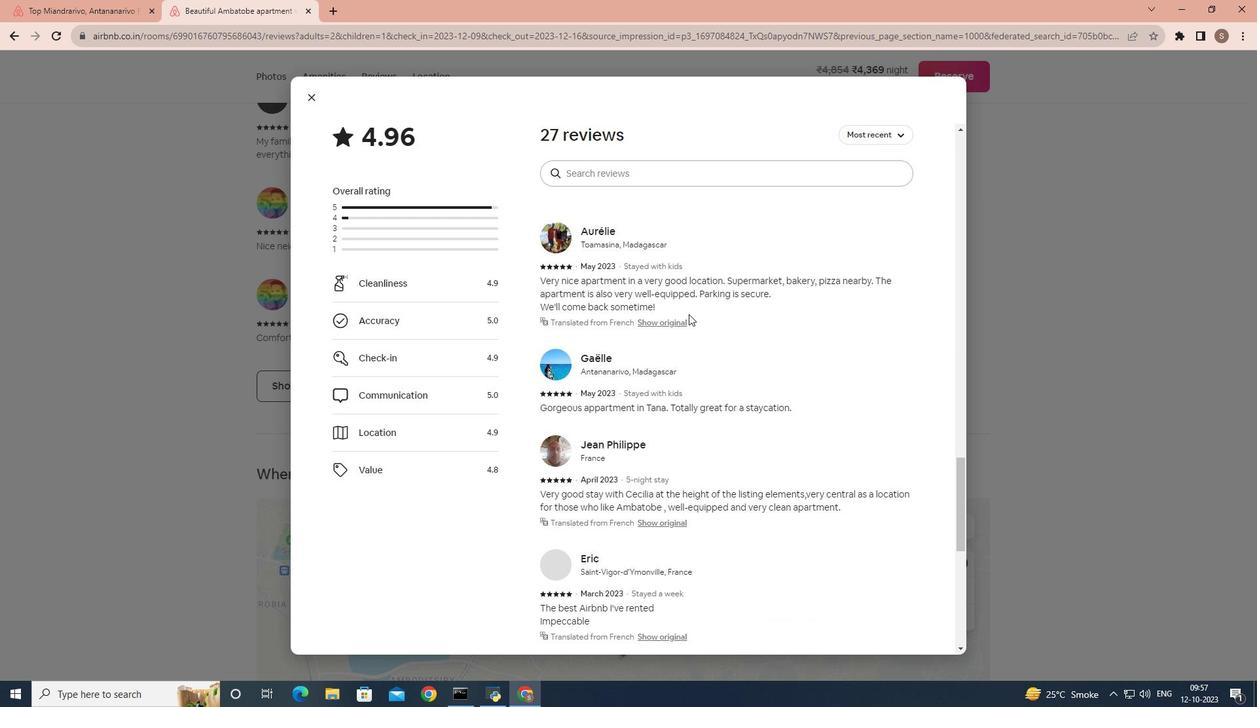 
Action: Mouse scrolled (692, 317) with delta (0, 0)
Screenshot: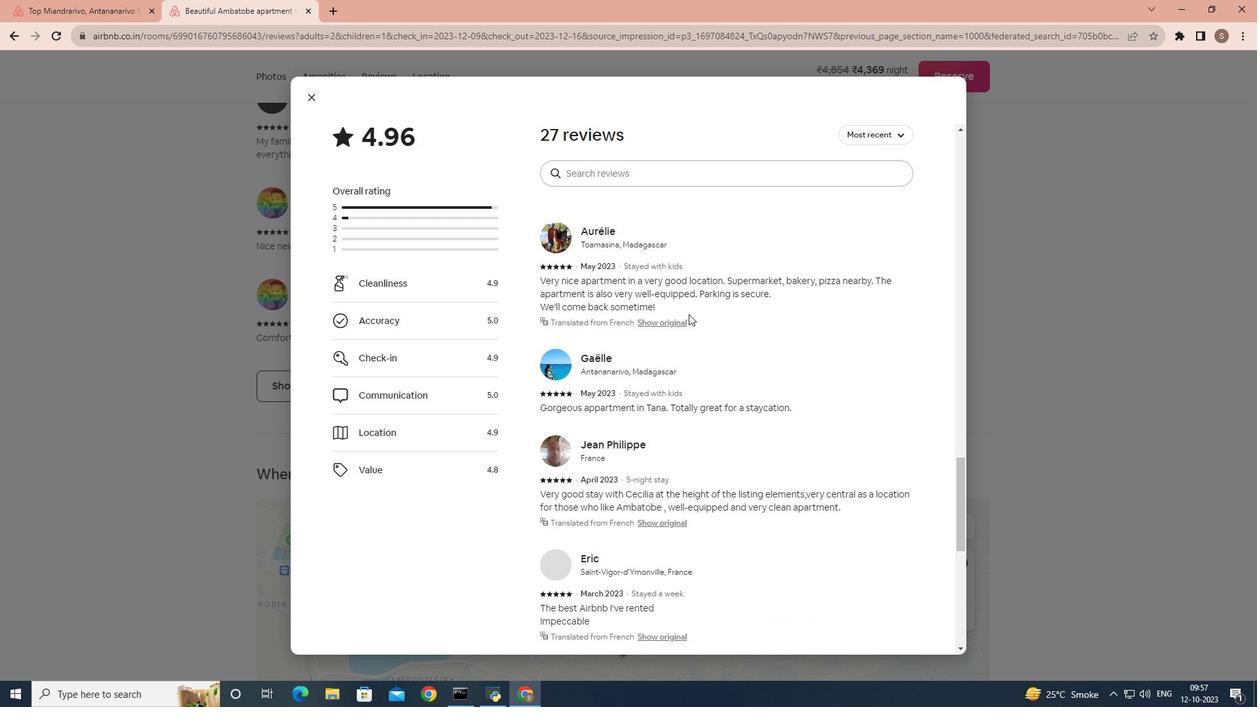 
Action: Mouse scrolled (692, 317) with delta (0, 0)
Screenshot: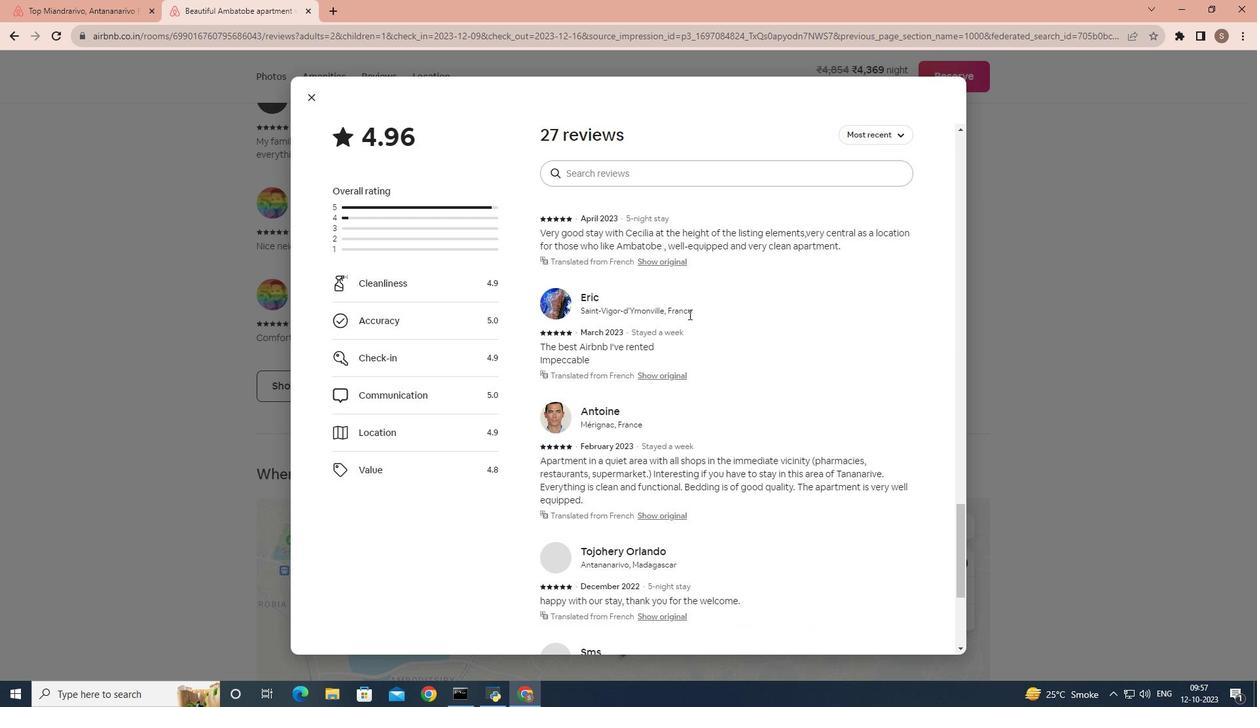 
Action: Mouse scrolled (692, 317) with delta (0, 0)
Screenshot: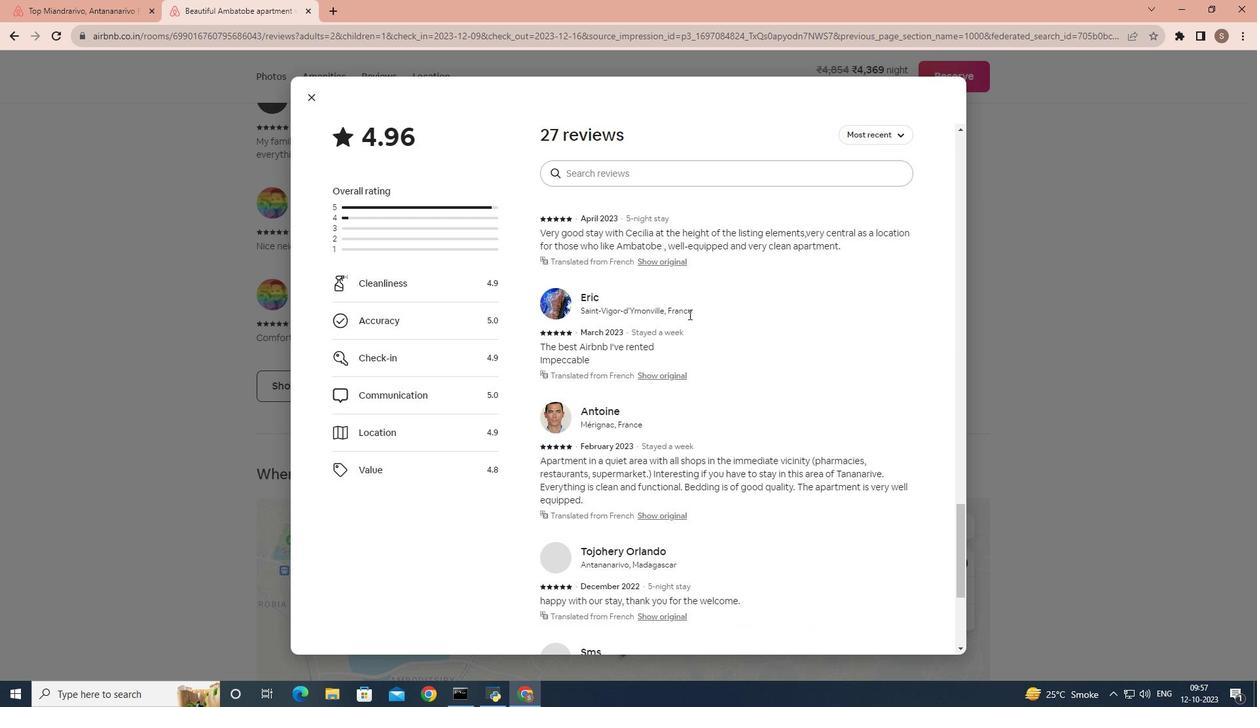 
Action: Mouse scrolled (692, 317) with delta (0, 0)
Screenshot: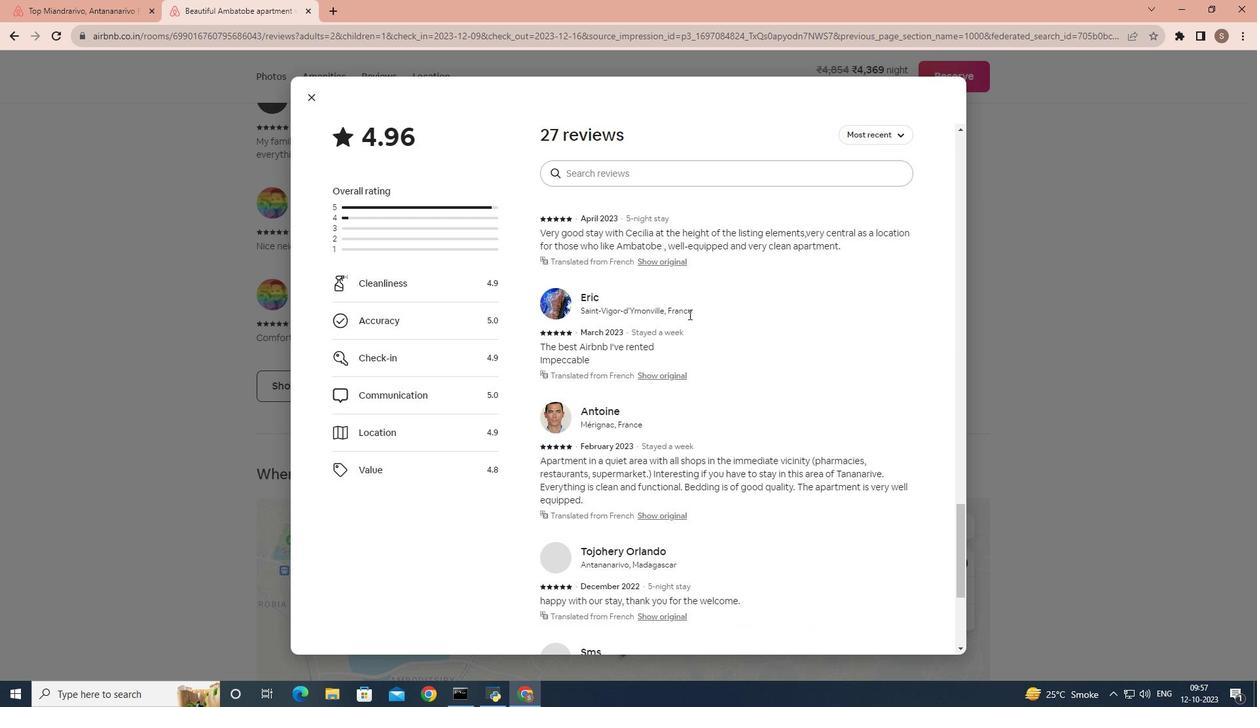 
Action: Mouse scrolled (692, 317) with delta (0, 0)
Screenshot: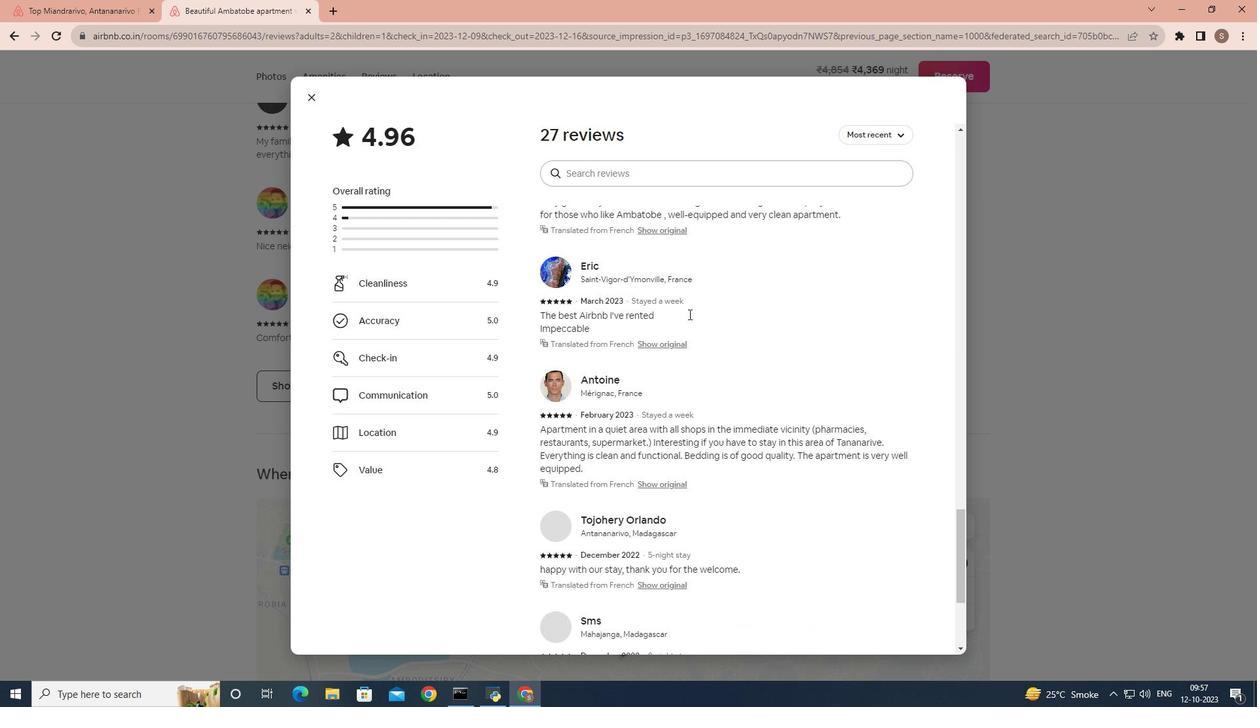 
Action: Mouse moved to (312, 100)
Screenshot: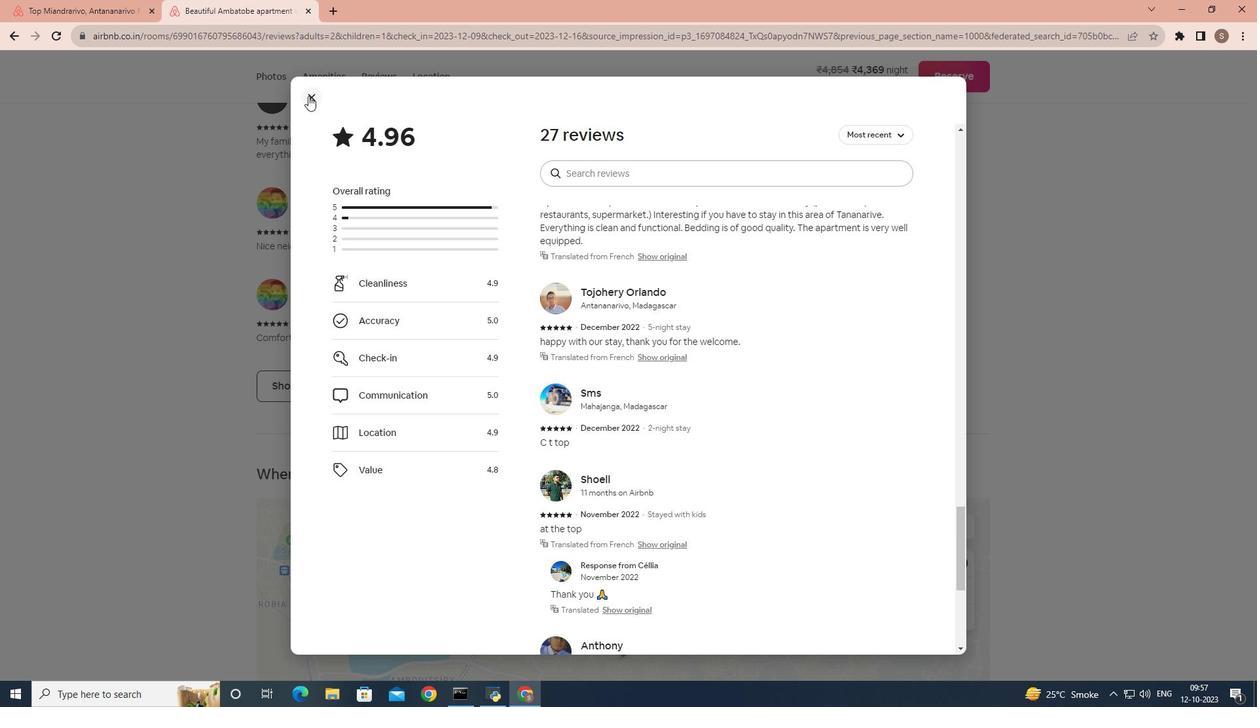 
Action: Mouse pressed left at (312, 100)
Screenshot: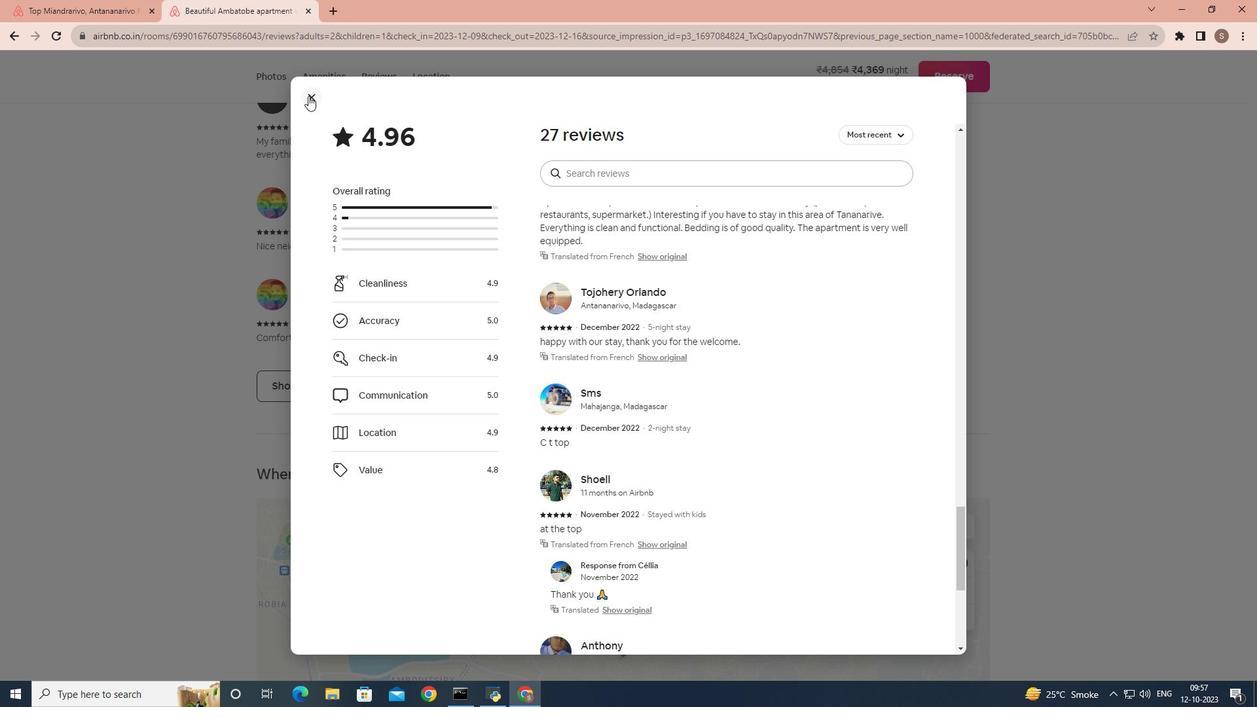 
Action: Mouse moved to (403, 322)
Screenshot: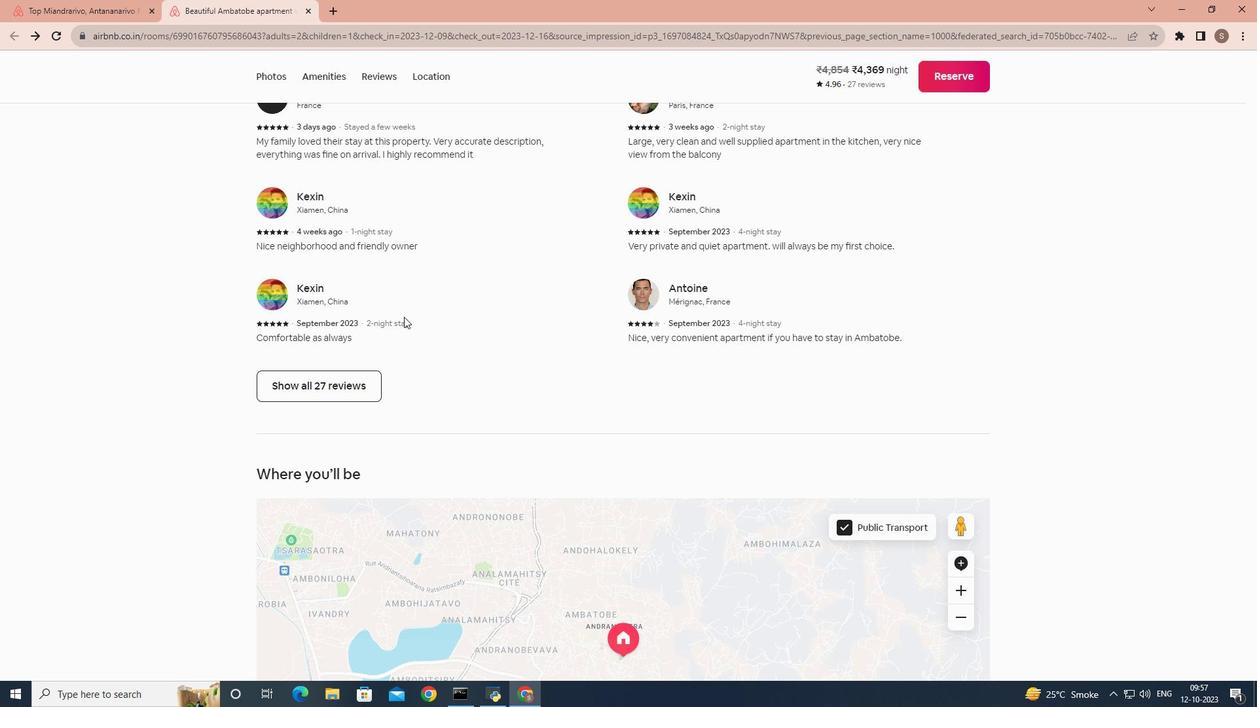
Action: Mouse scrolled (403, 322) with delta (0, 0)
Screenshot: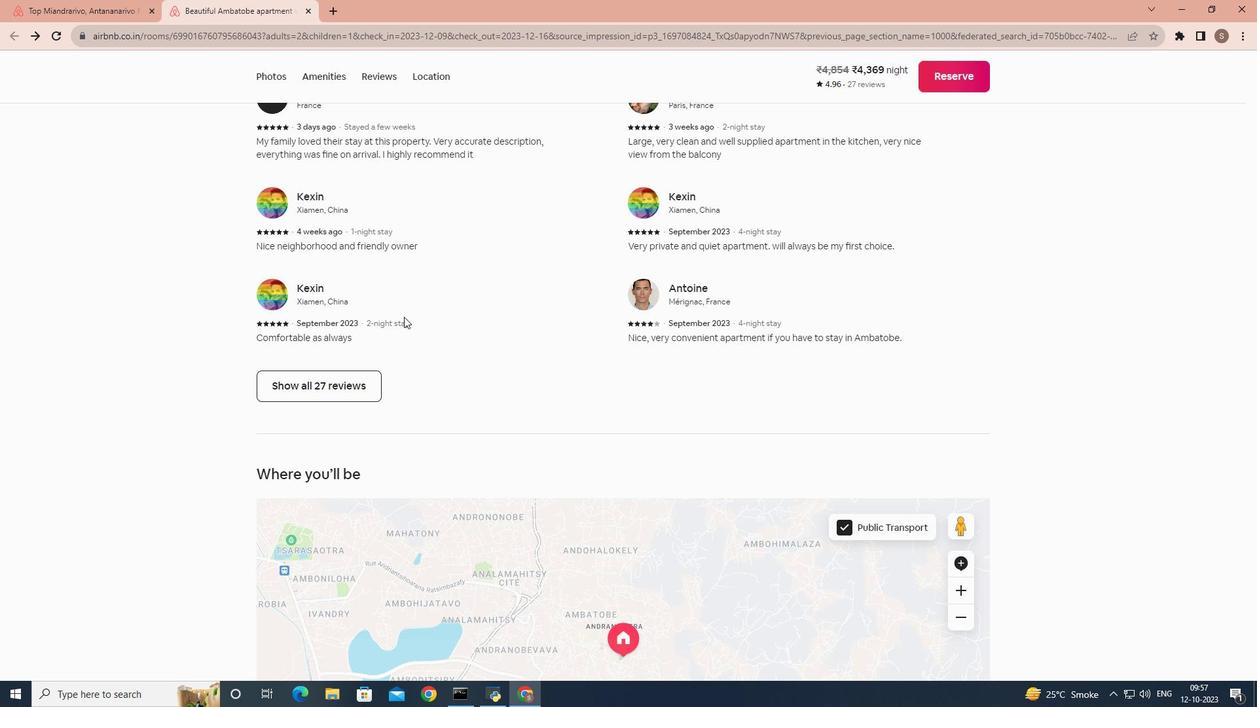 
Action: Mouse moved to (401, 324)
Screenshot: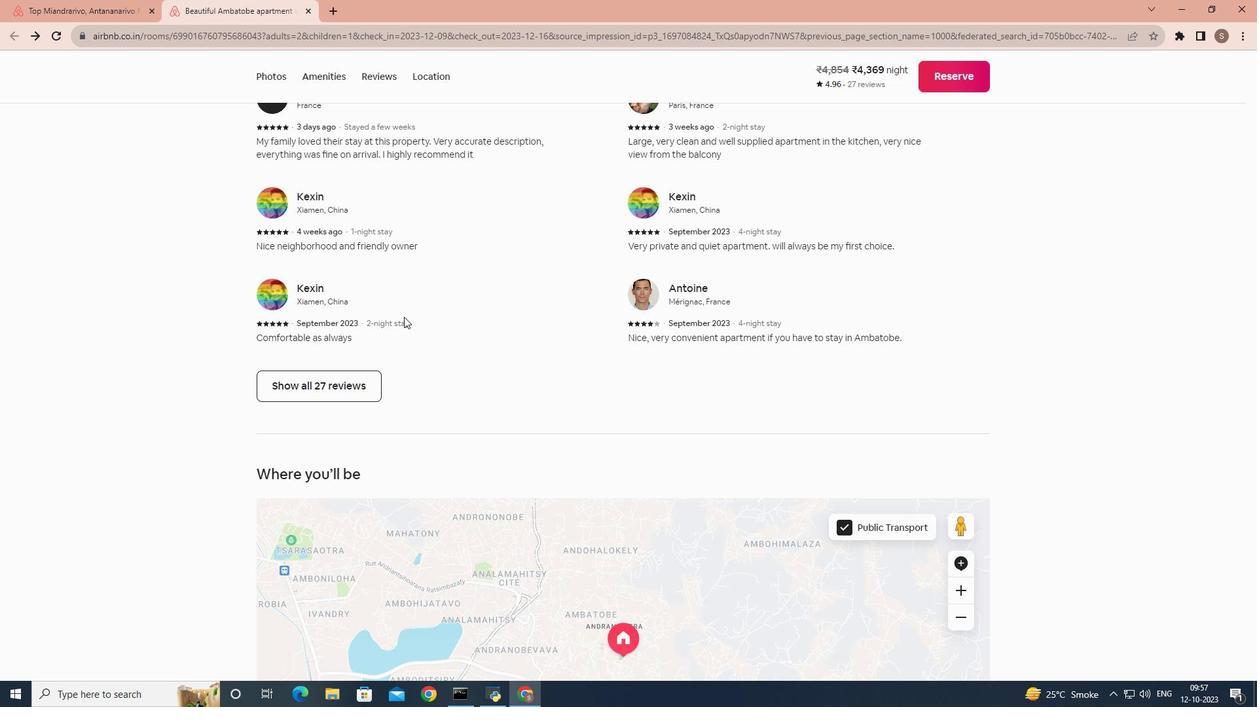 
Action: Mouse scrolled (401, 324) with delta (0, 0)
Screenshot: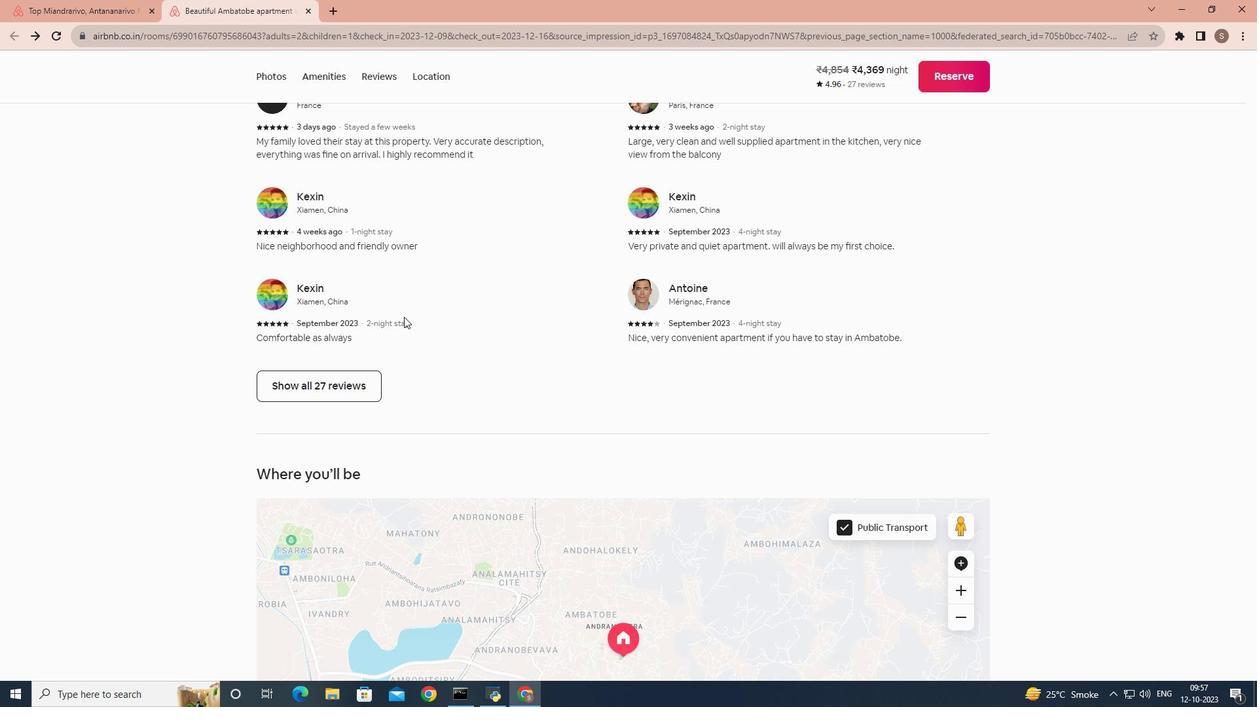 
Action: Mouse scrolled (401, 324) with delta (0, 0)
Screenshot: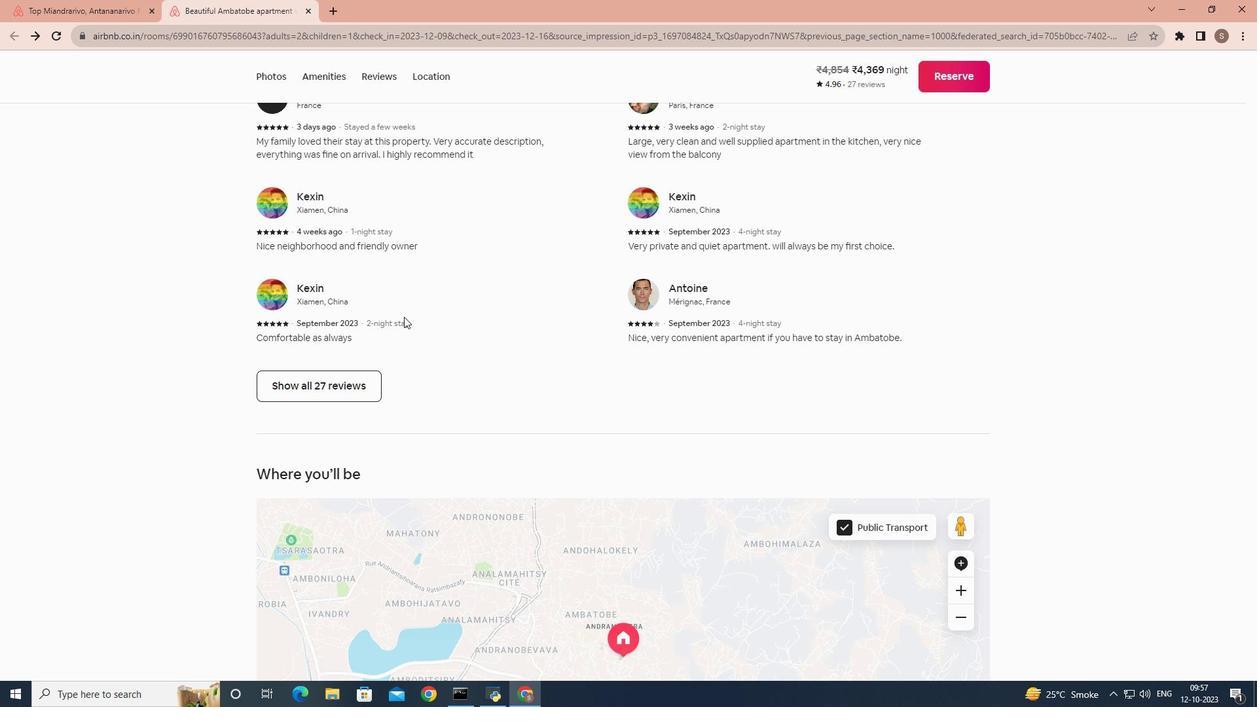 
Action: Mouse moved to (400, 324)
Screenshot: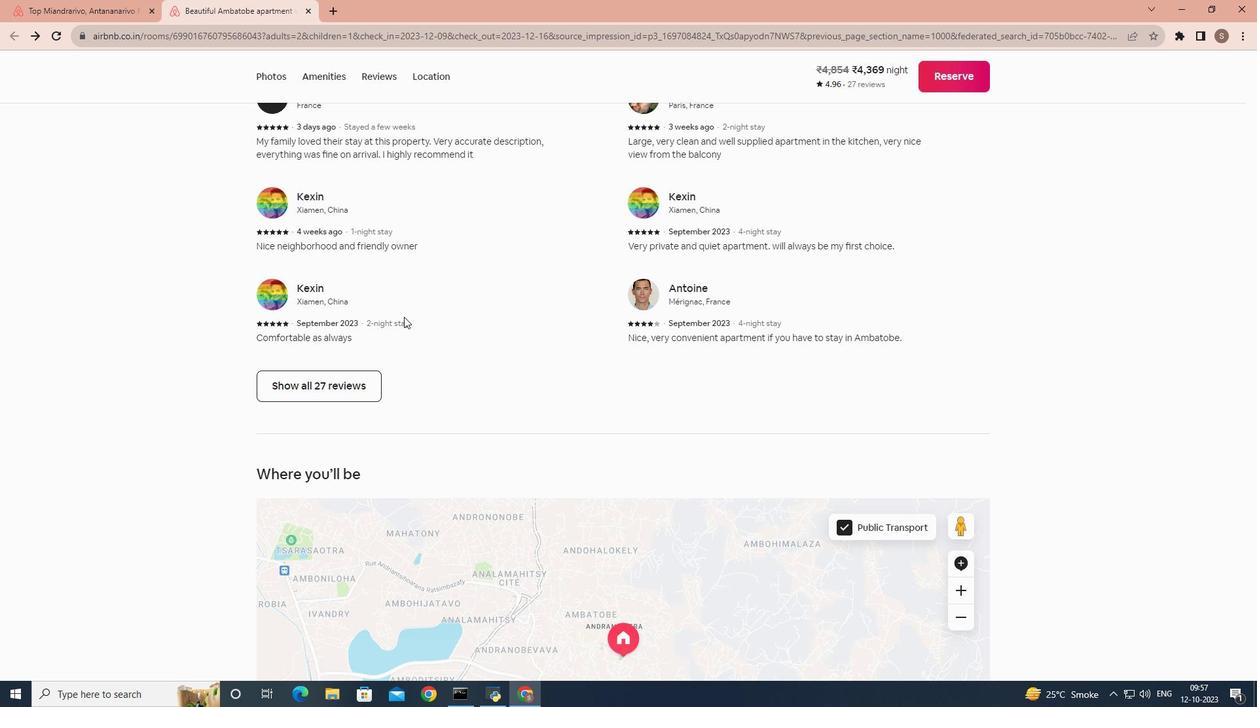 
Action: Mouse scrolled (400, 324) with delta (0, 0)
Screenshot: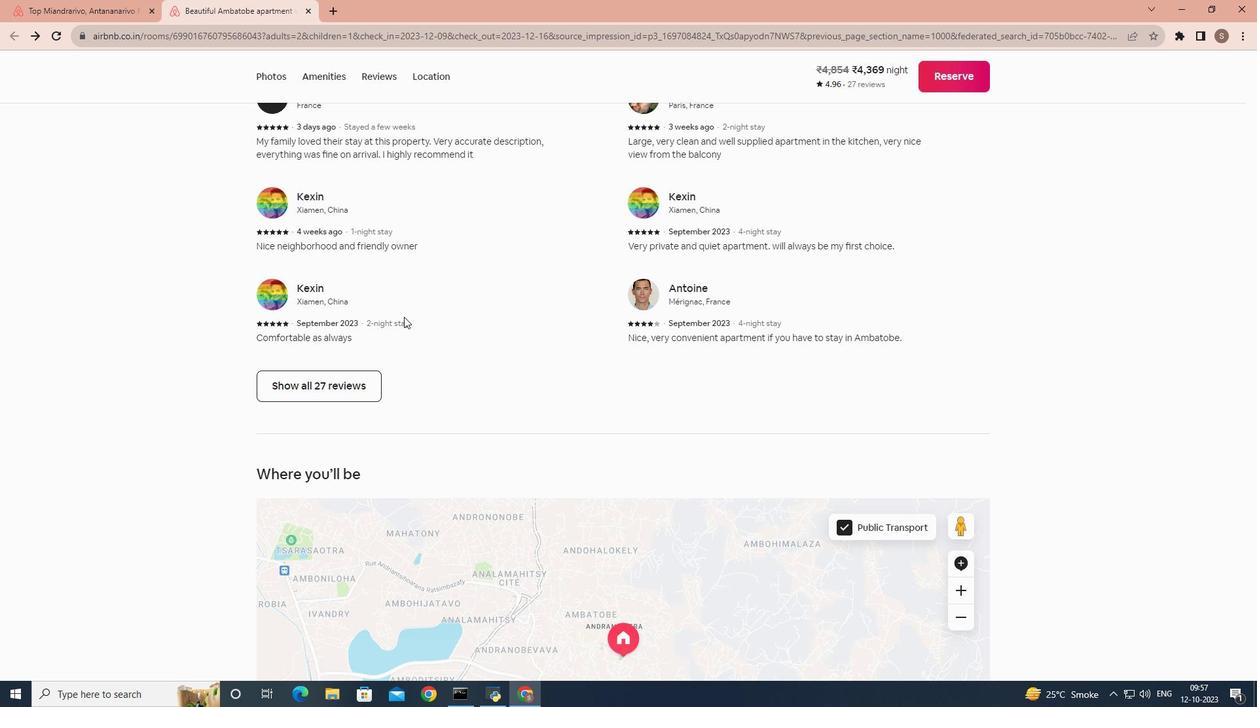 
Action: Mouse scrolled (400, 324) with delta (0, 0)
Screenshot: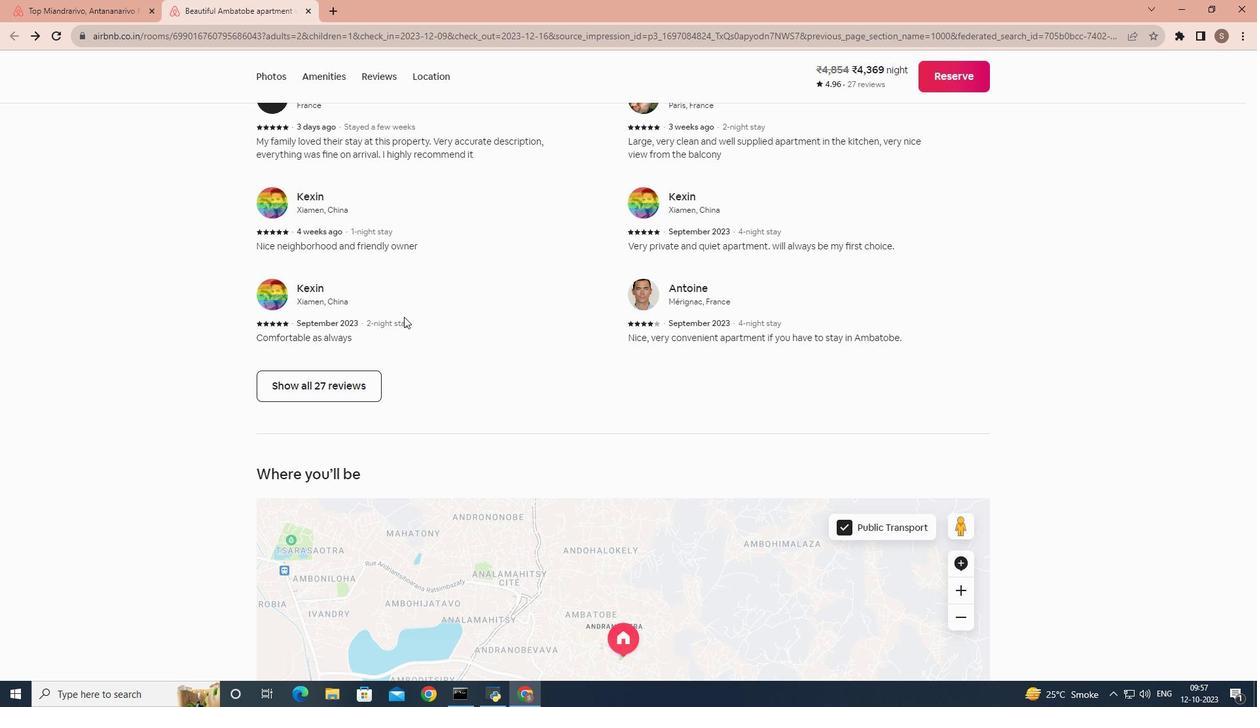 
Action: Mouse scrolled (400, 324) with delta (0, 0)
Screenshot: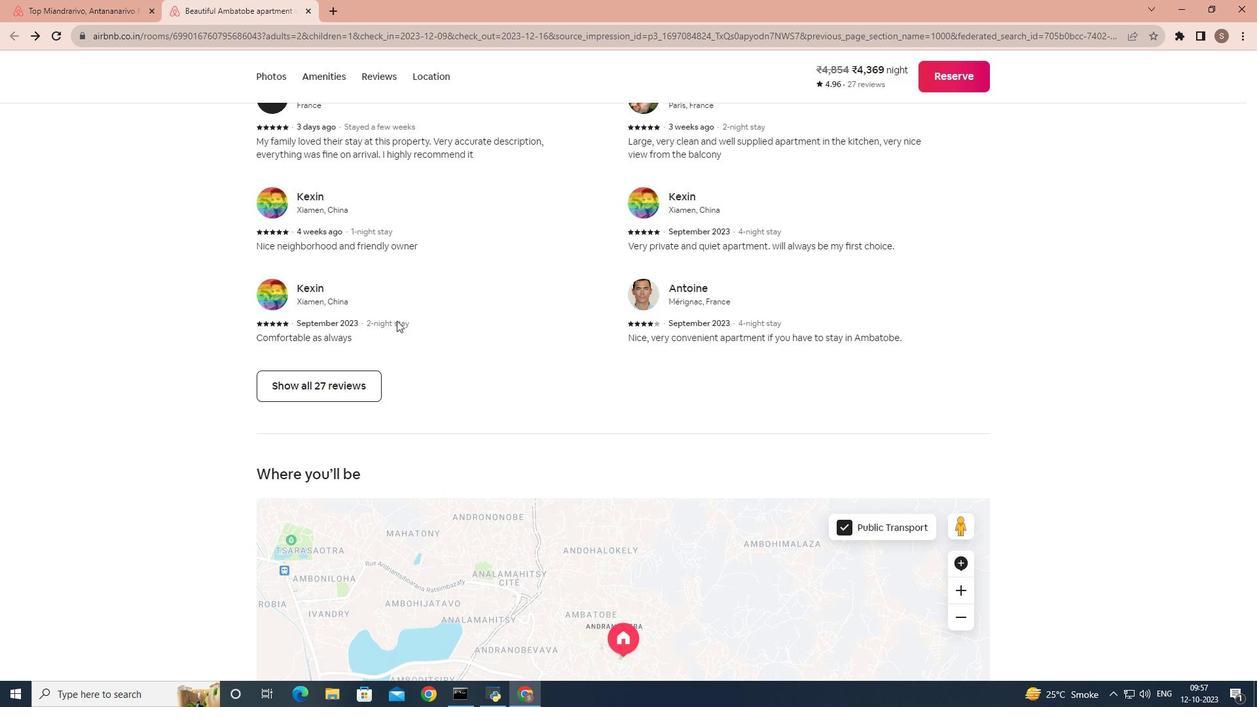 
Action: Mouse scrolled (400, 324) with delta (0, 0)
Screenshot: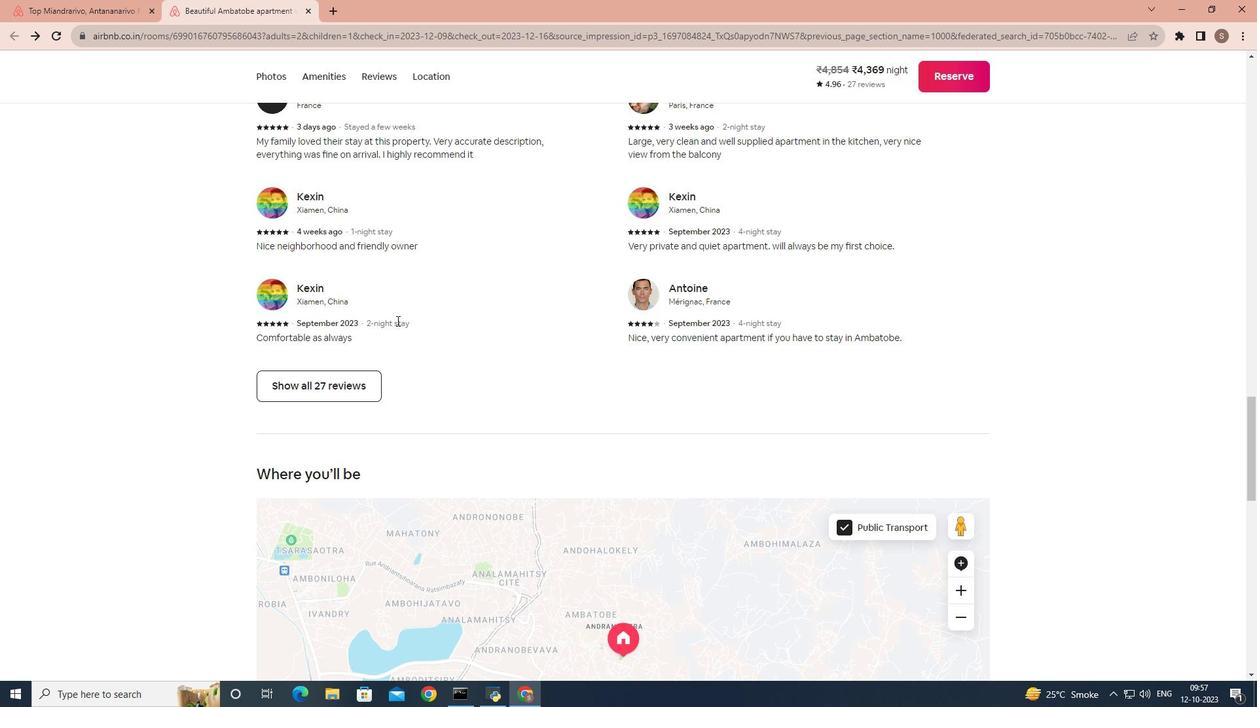 
Action: Mouse scrolled (400, 324) with delta (0, 0)
Screenshot: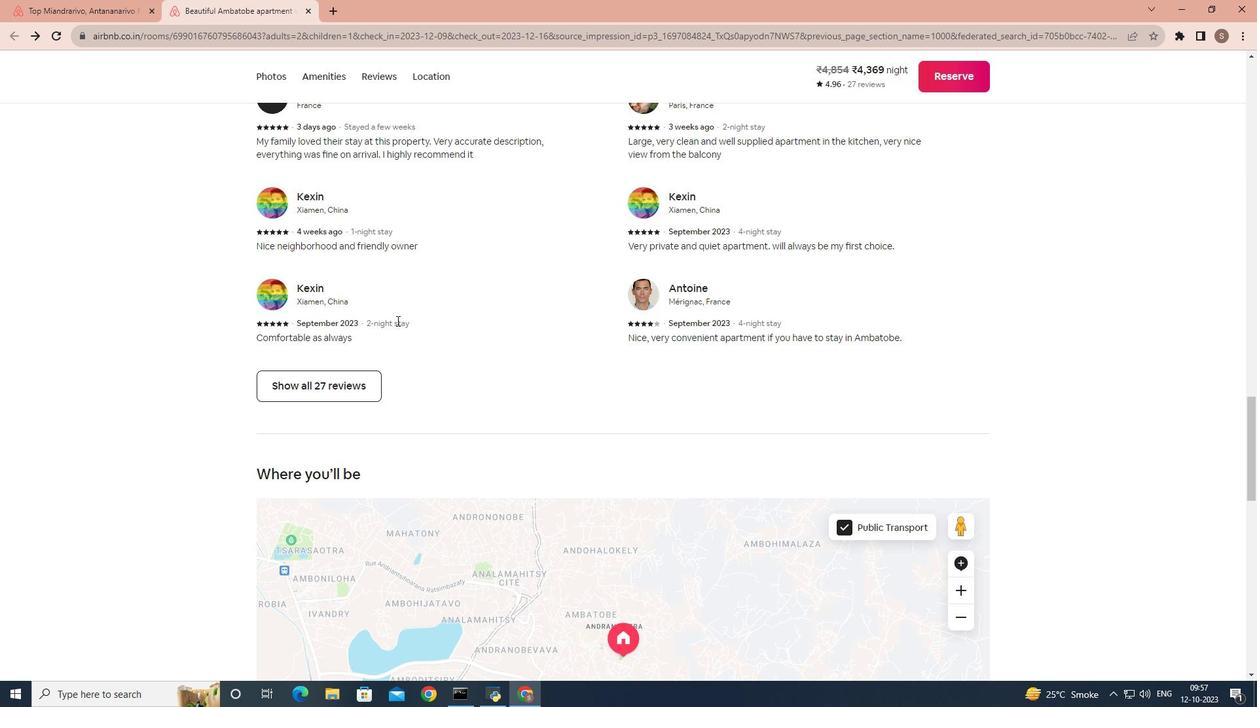 
Action: Mouse scrolled (400, 324) with delta (0, 0)
Screenshot: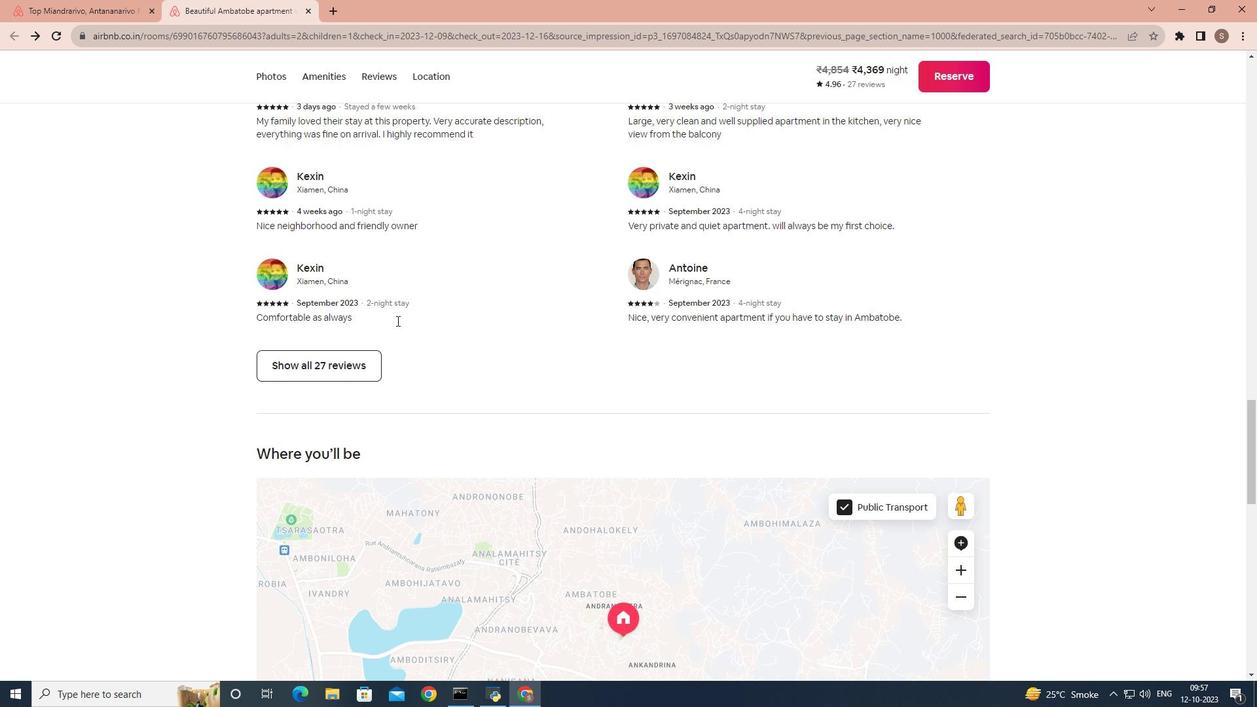 
Action: Mouse scrolled (400, 324) with delta (0, 0)
Screenshot: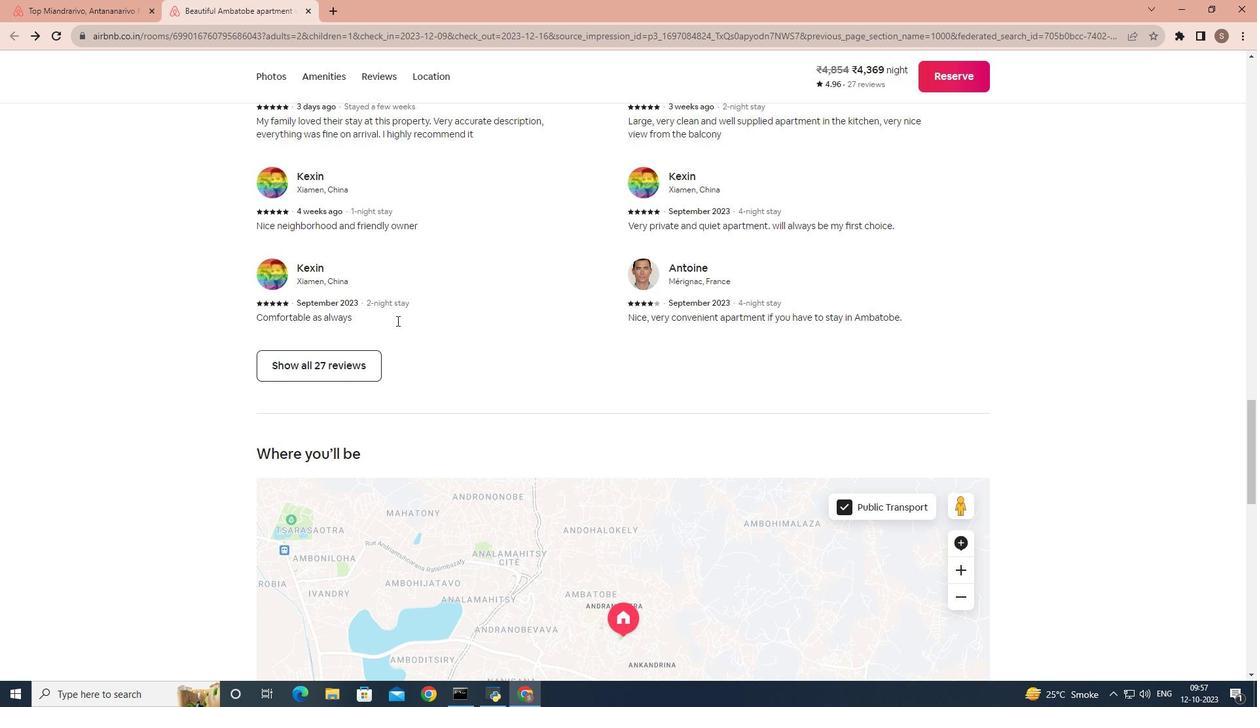 
Action: Mouse scrolled (400, 324) with delta (0, 0)
Screenshot: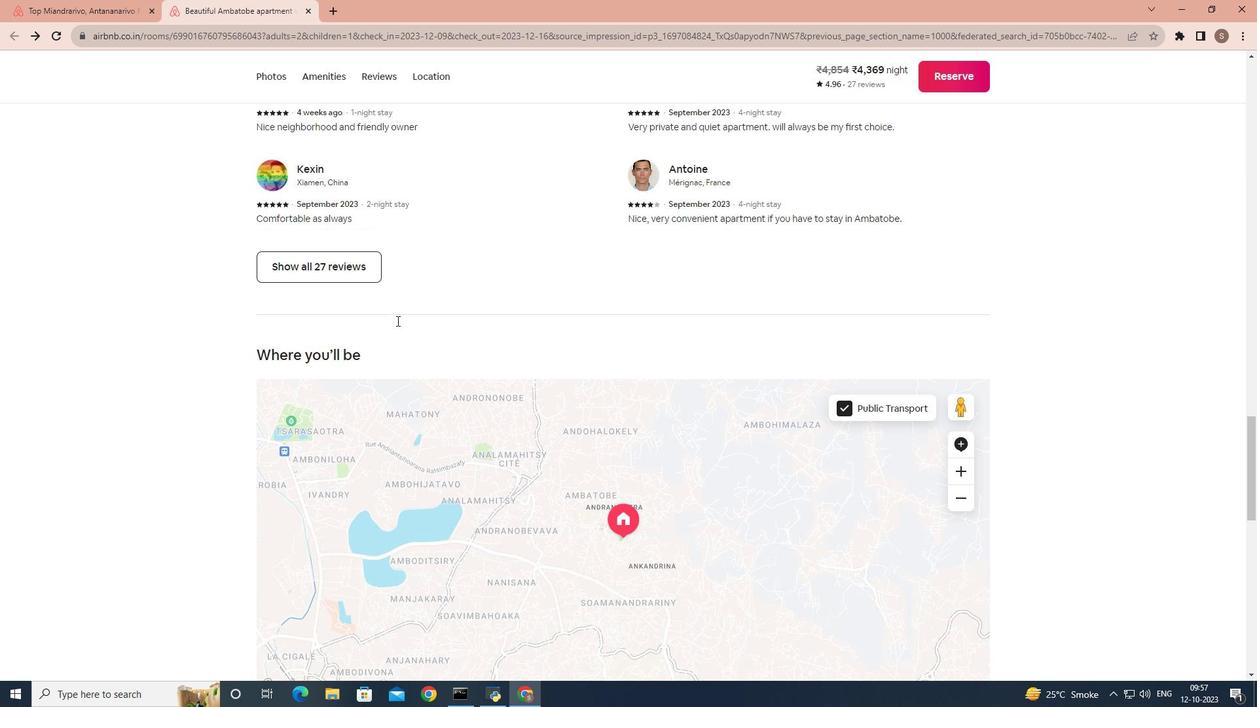 
Action: Mouse scrolled (400, 324) with delta (0, 0)
Screenshot: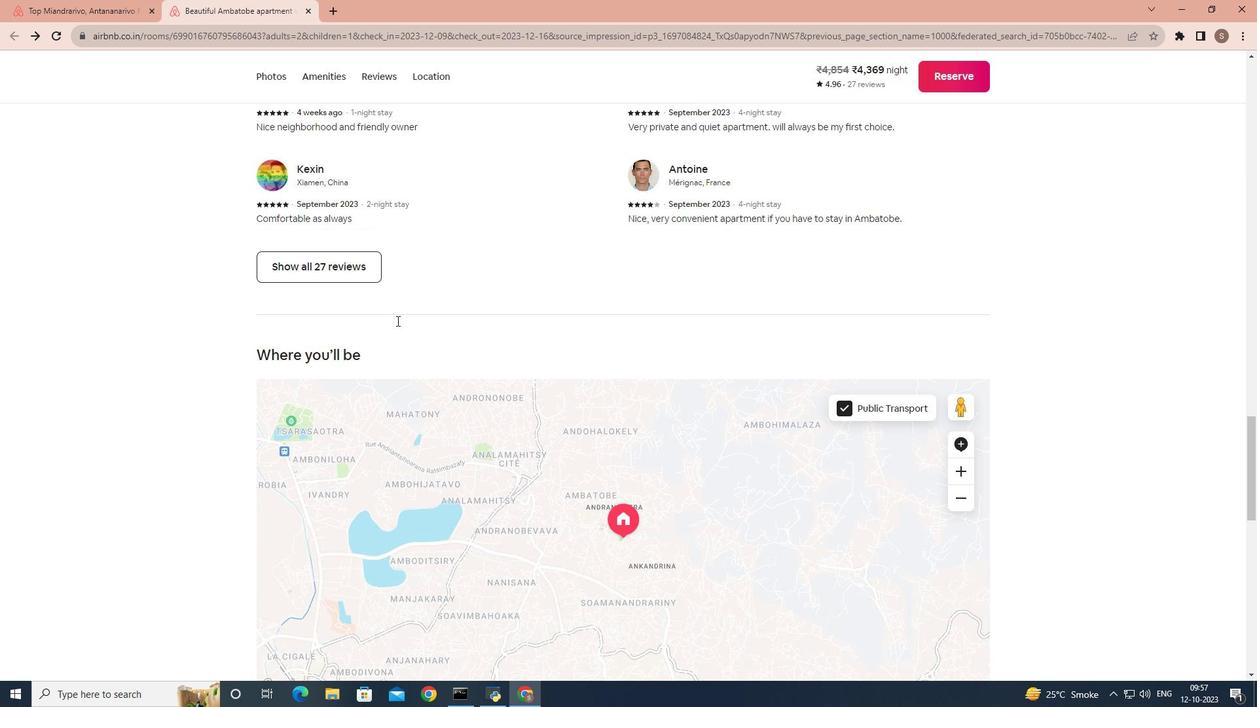 
Action: Mouse scrolled (400, 324) with delta (0, 0)
Screenshot: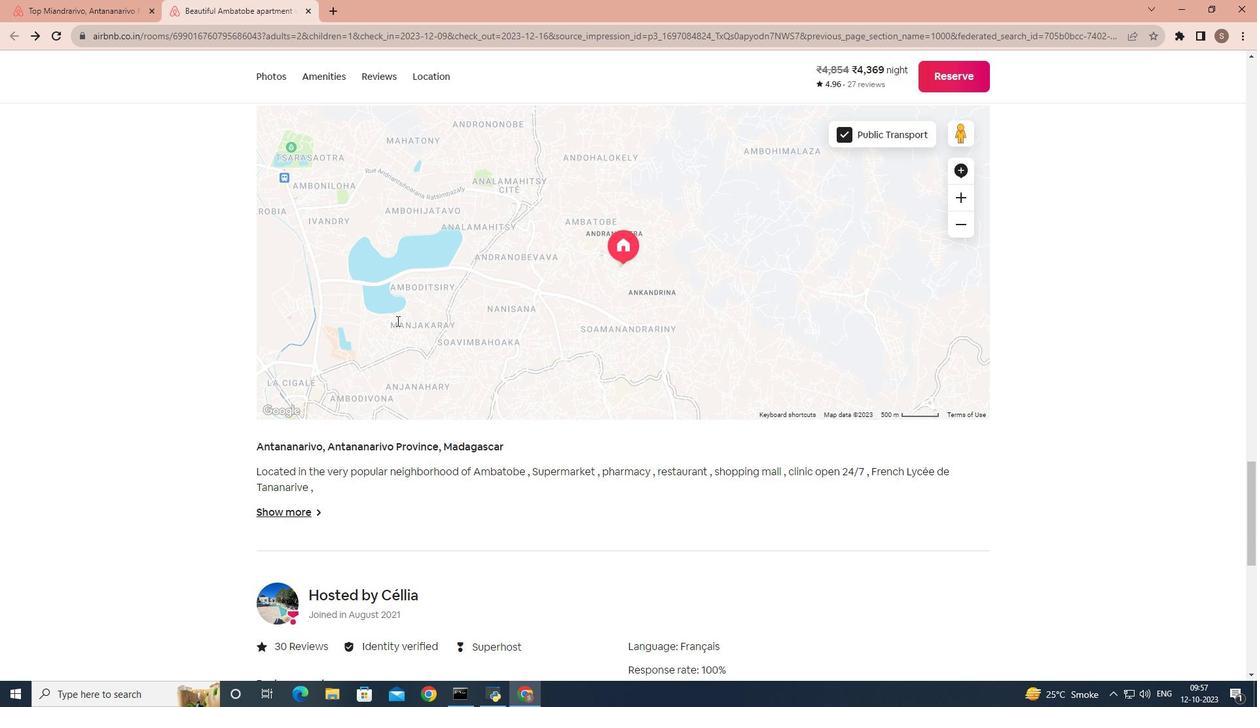 
Action: Mouse scrolled (400, 324) with delta (0, 0)
Screenshot: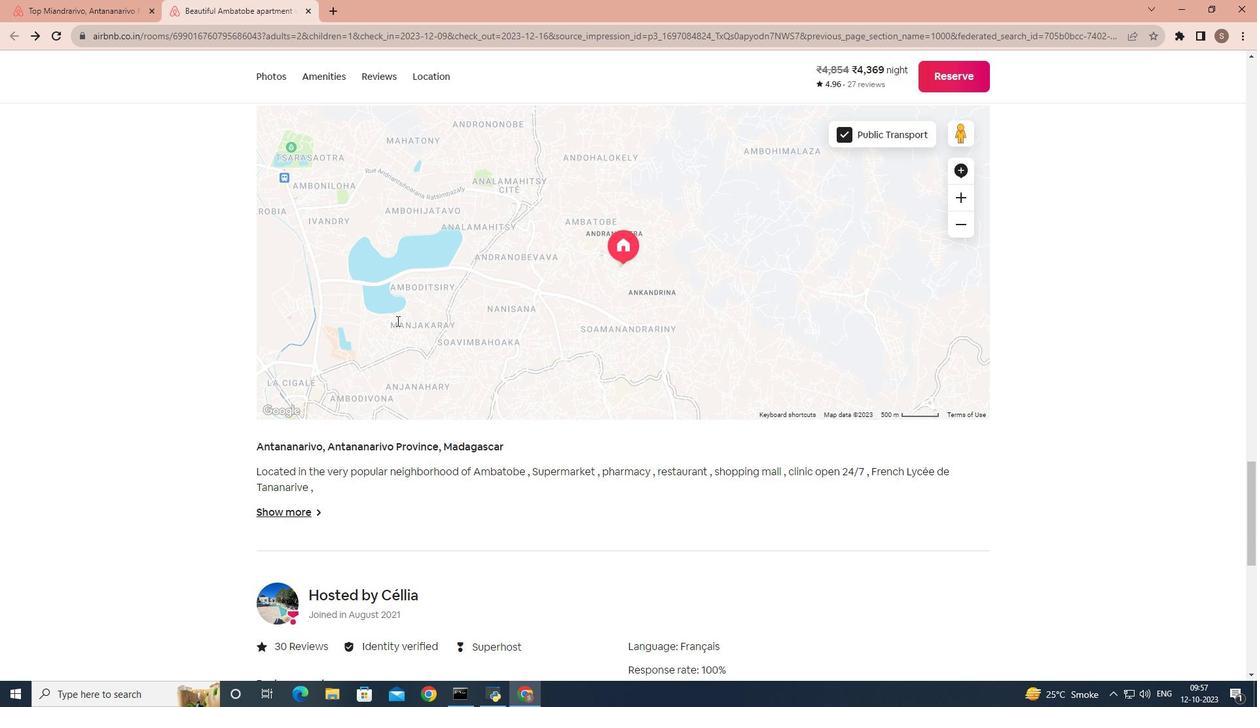 
Action: Mouse scrolled (400, 324) with delta (0, 0)
Screenshot: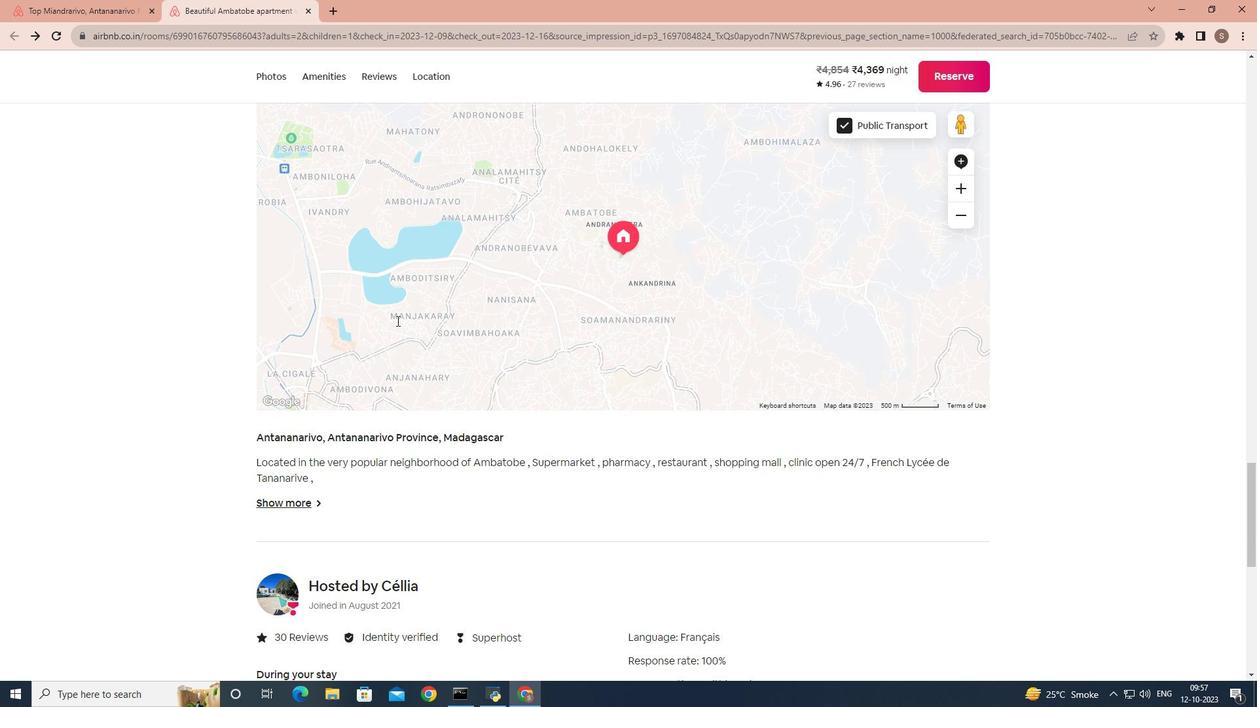 
Action: Mouse scrolled (400, 324) with delta (0, 0)
Screenshot: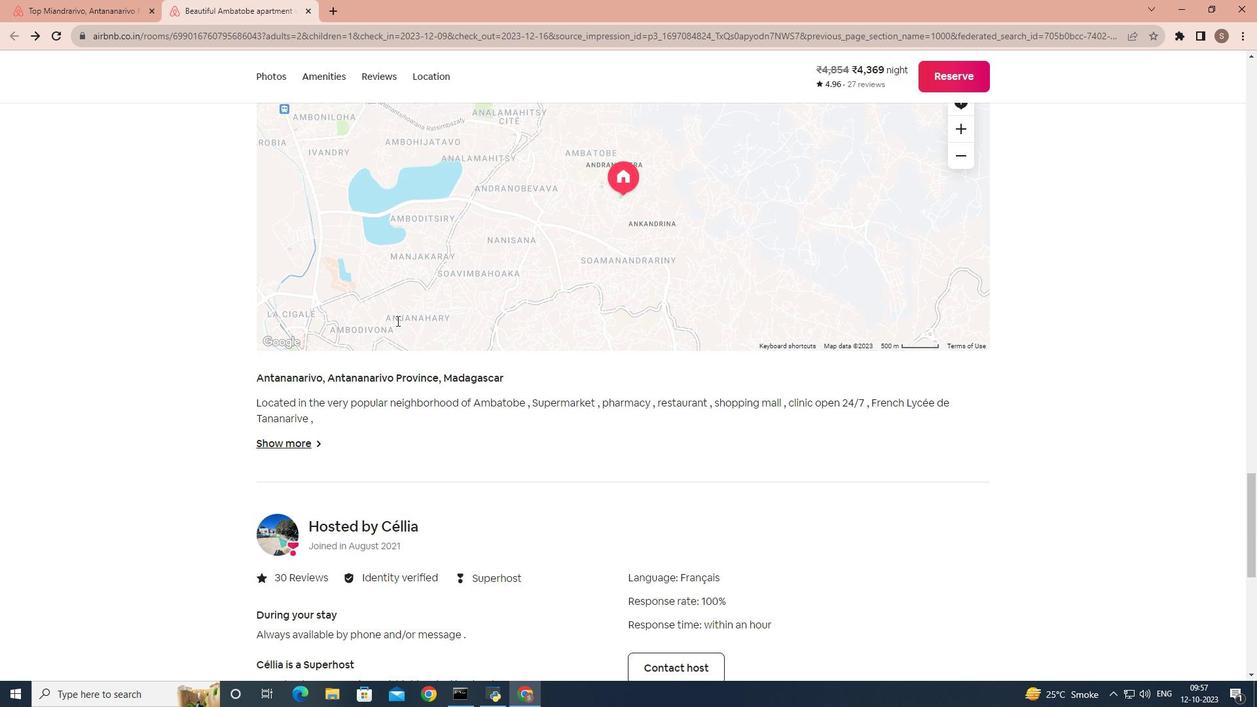 
Action: Mouse moved to (318, 260)
Screenshot: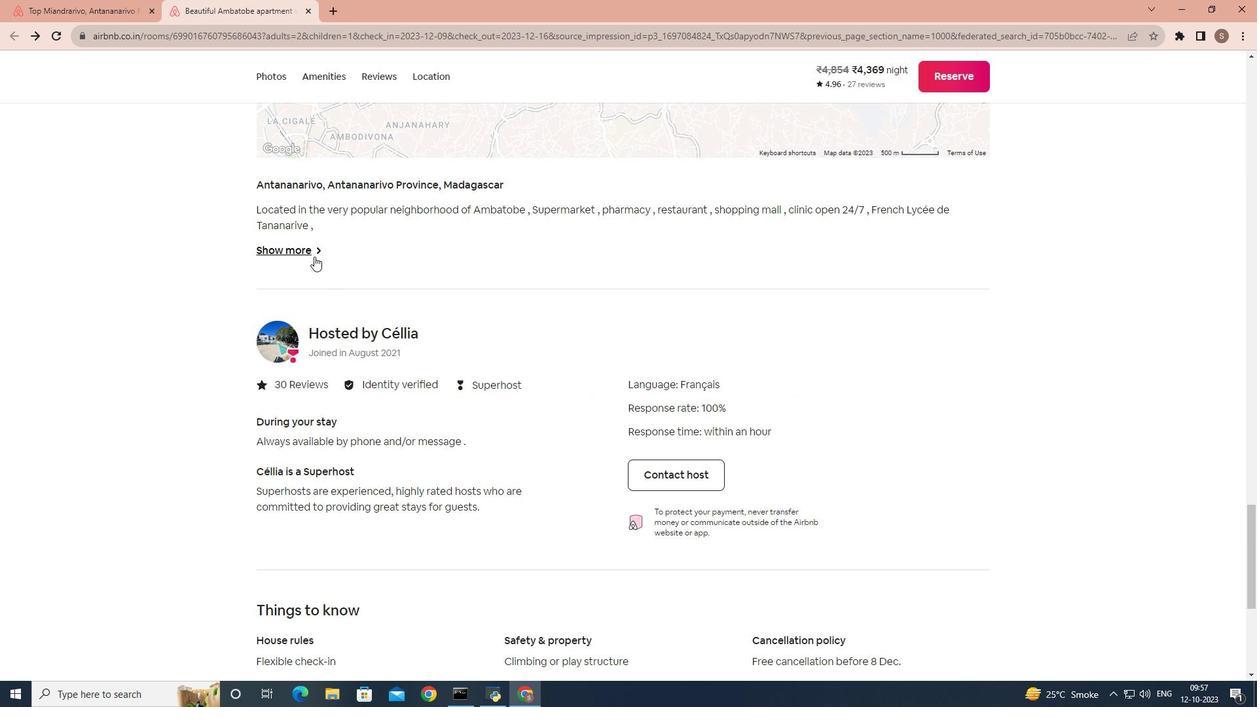
Action: Mouse pressed left at (318, 260)
Screenshot: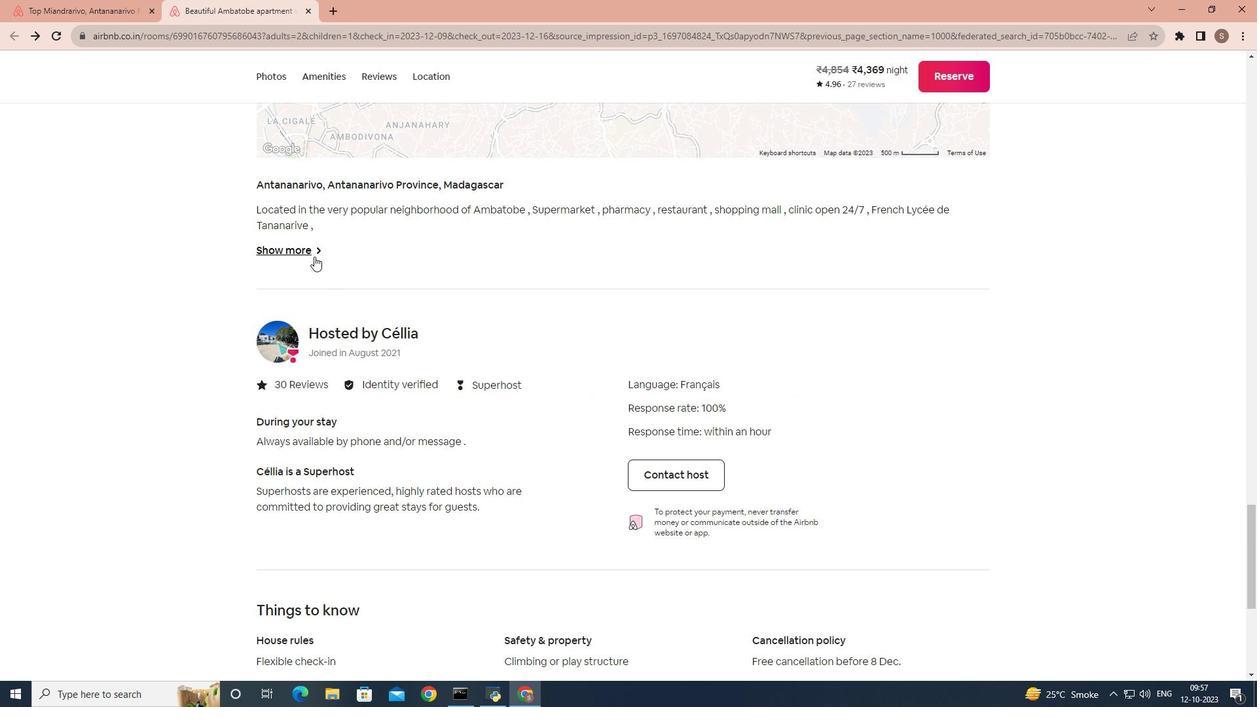 
Action: Mouse moved to (52, 237)
Screenshot: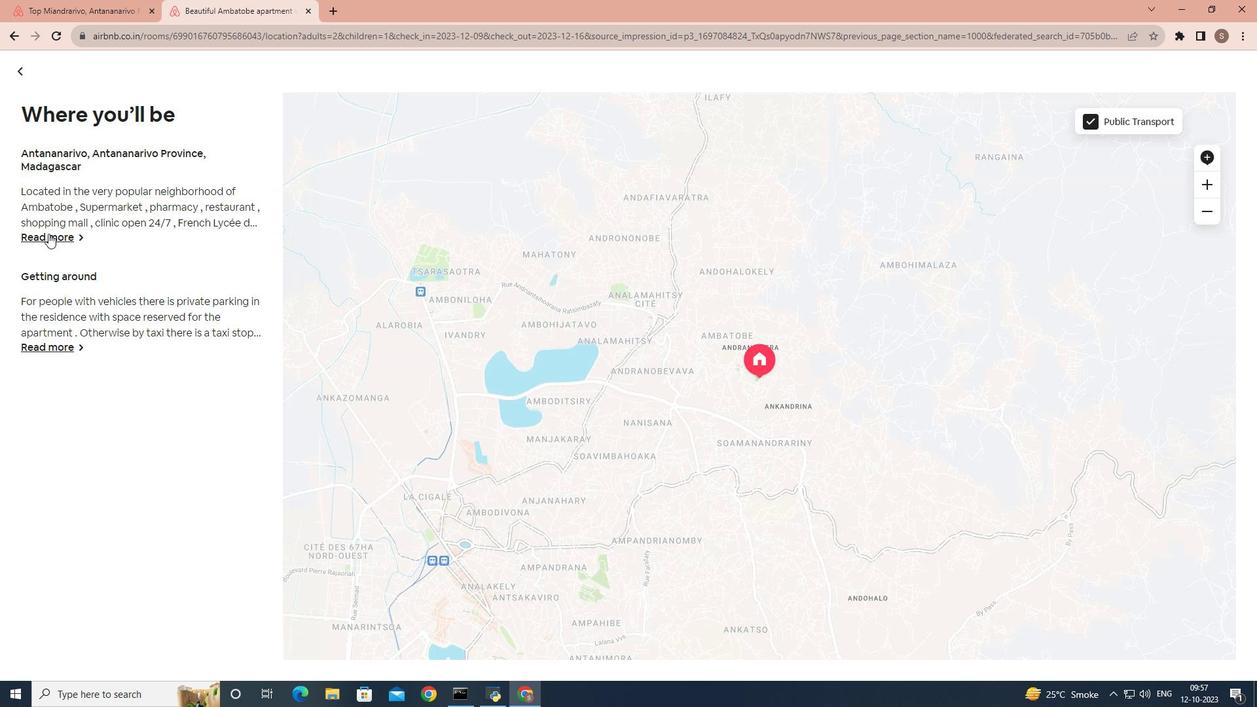 
Action: Mouse pressed left at (52, 237)
